 Task: Create a letterhead template with blue wavy shapes.
Action: Mouse moved to (701, 560)
Screenshot: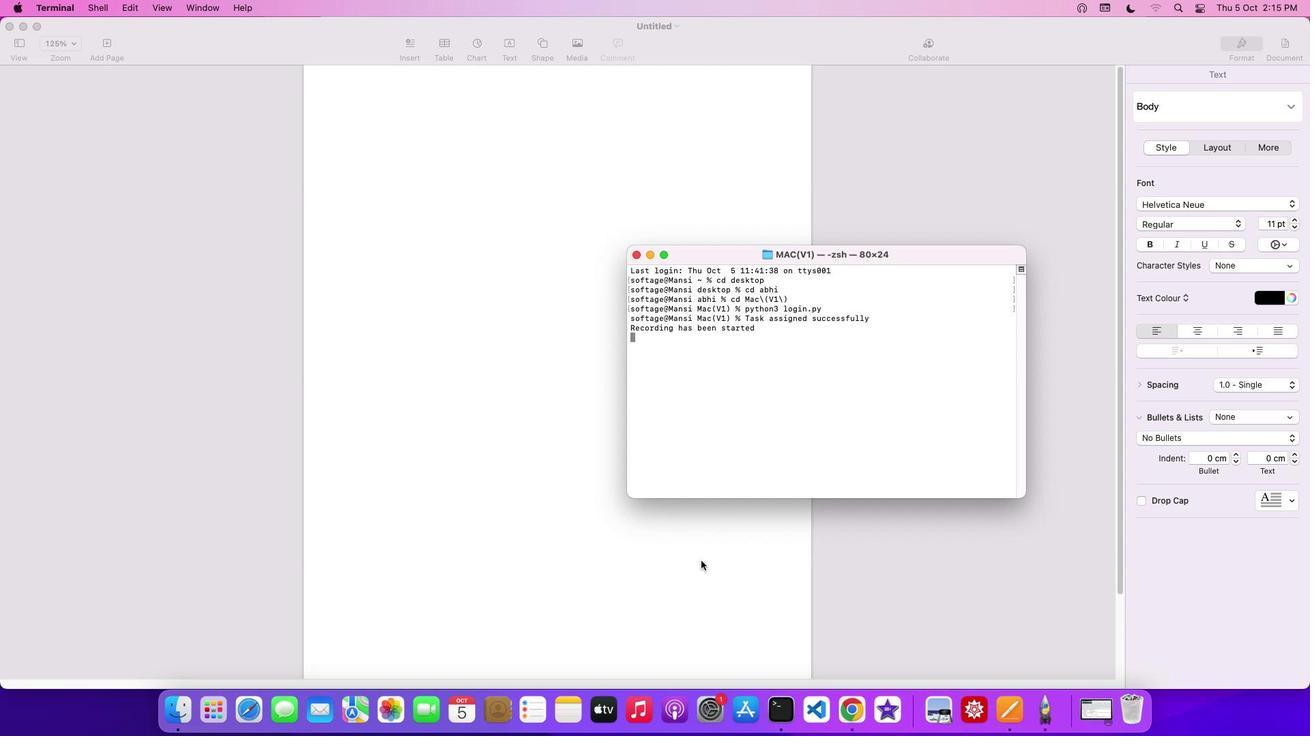 
Action: Mouse pressed left at (701, 560)
Screenshot: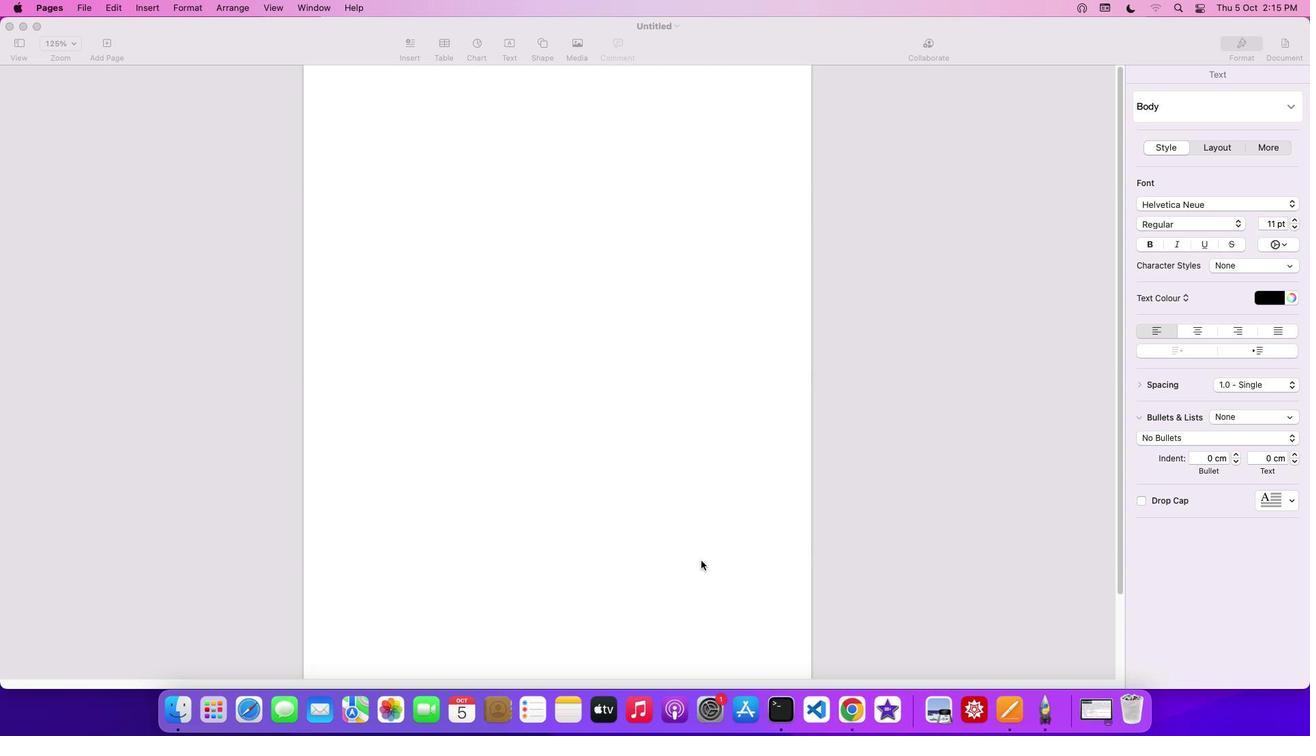
Action: Mouse moved to (537, 41)
Screenshot: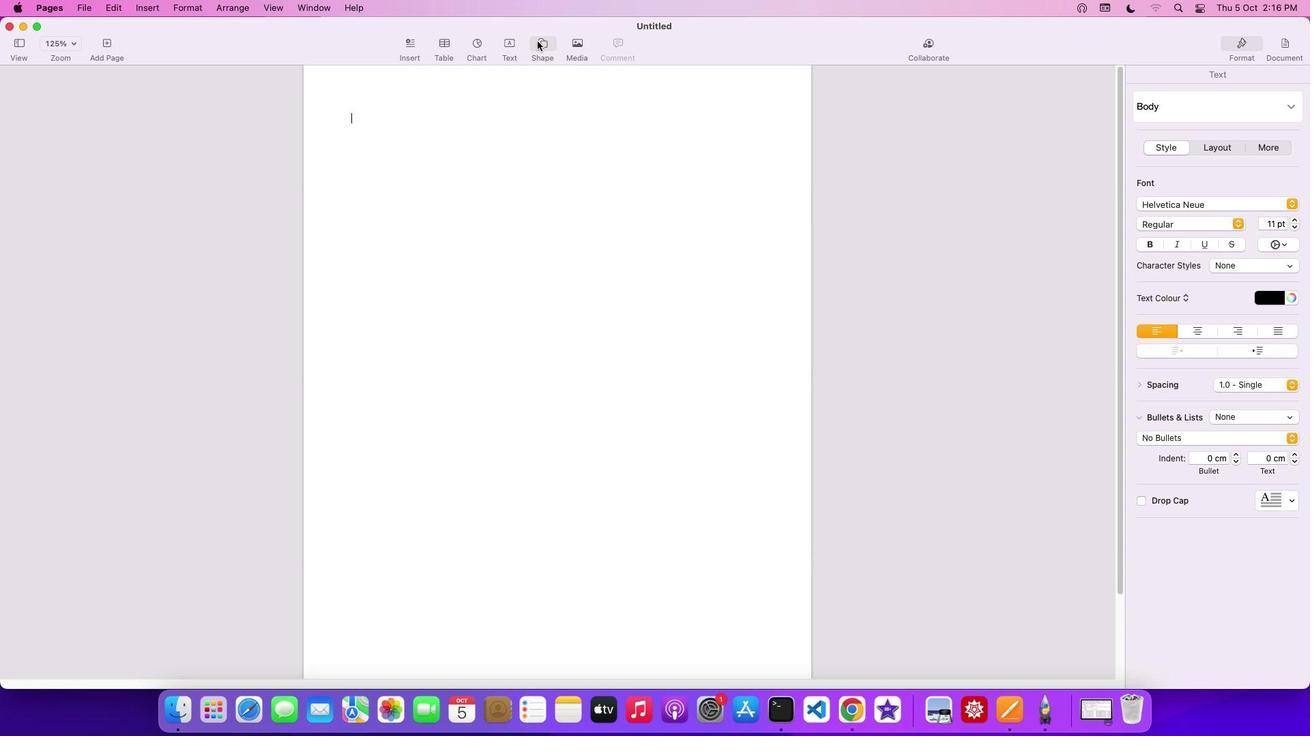 
Action: Mouse pressed left at (537, 41)
Screenshot: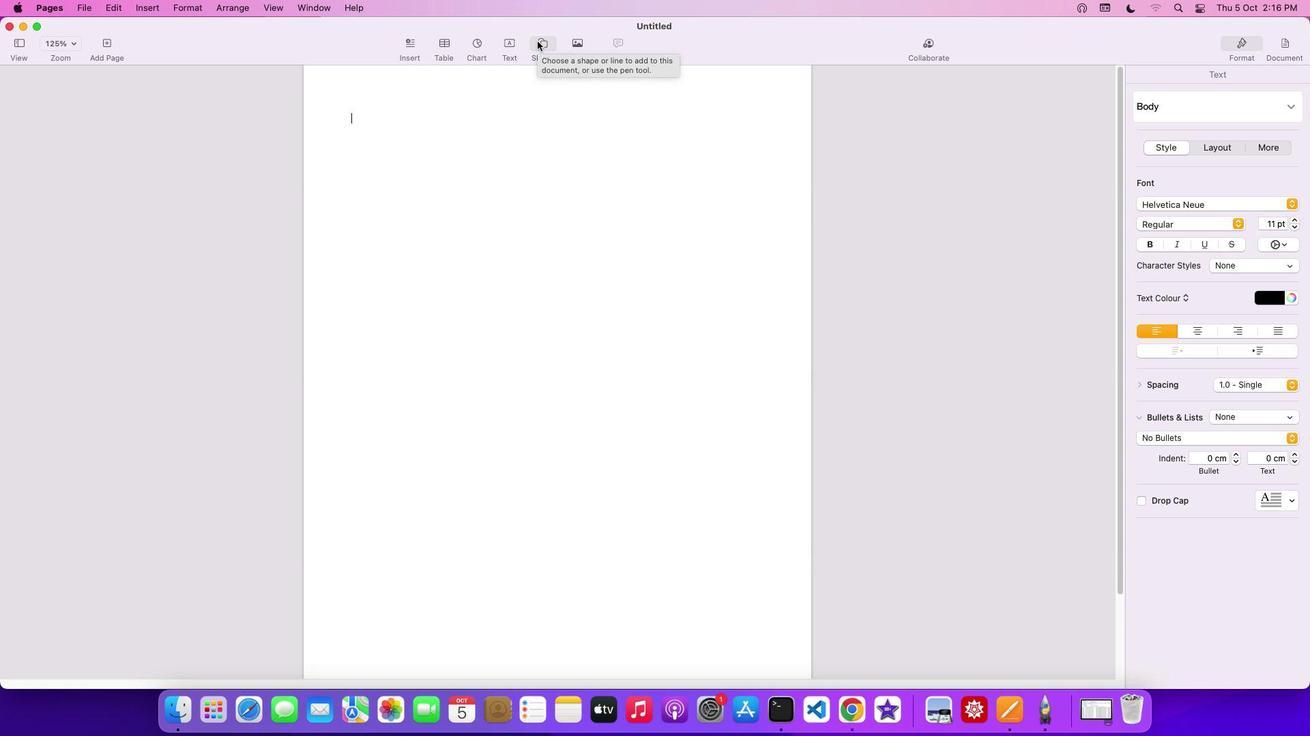 
Action: Mouse moved to (633, 142)
Screenshot: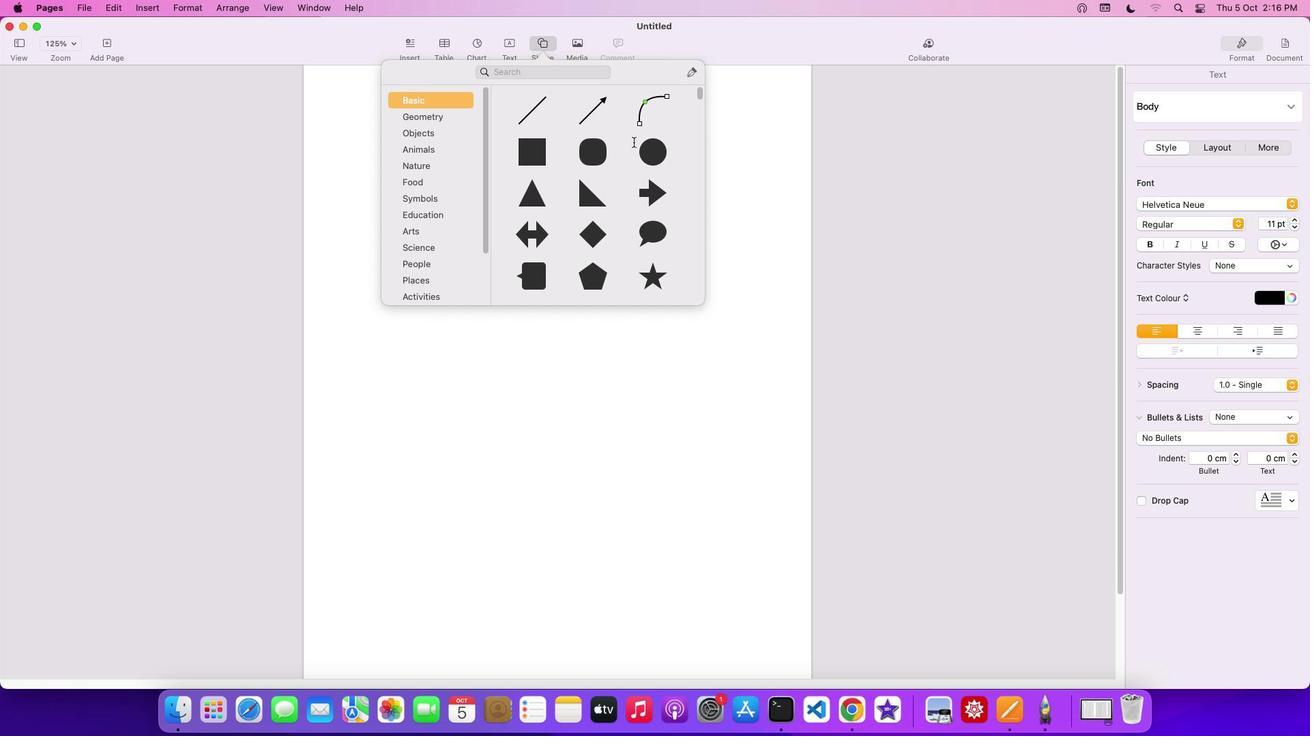 
Action: Mouse scrolled (633, 142) with delta (0, 0)
Screenshot: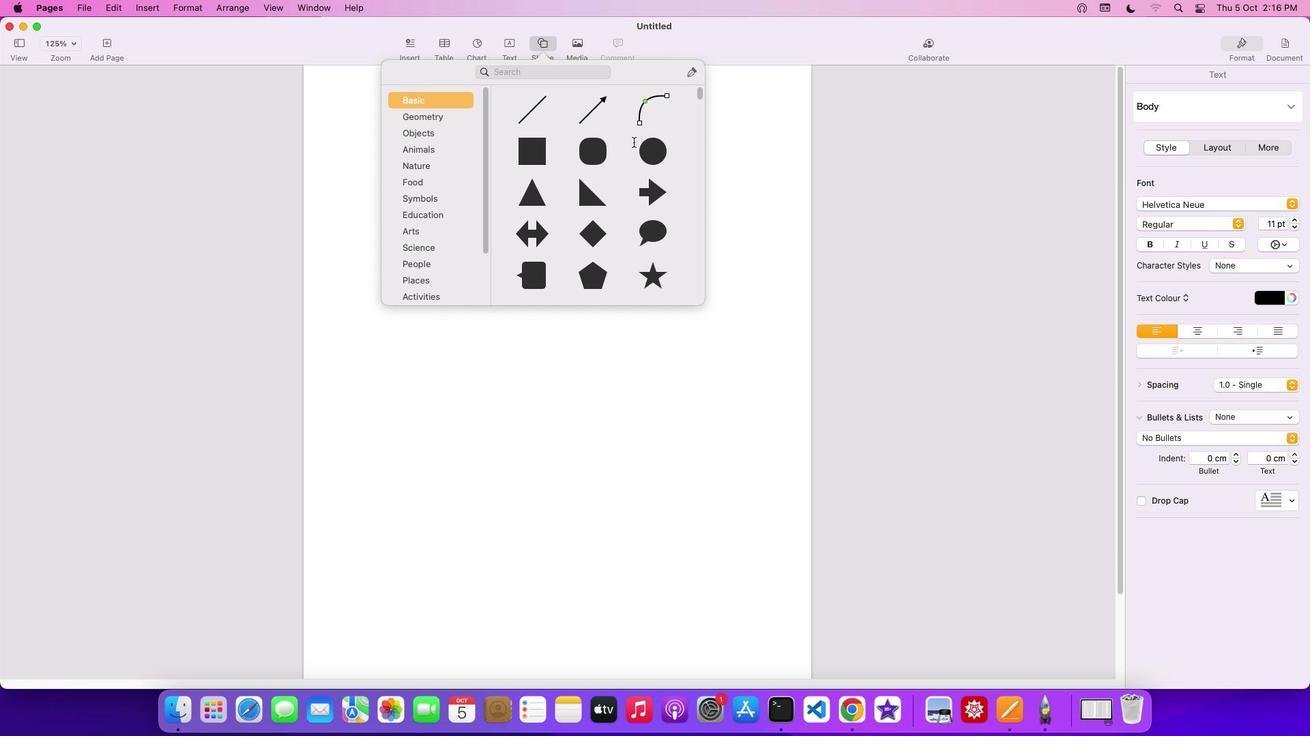 
Action: Mouse scrolled (633, 142) with delta (0, 0)
Screenshot: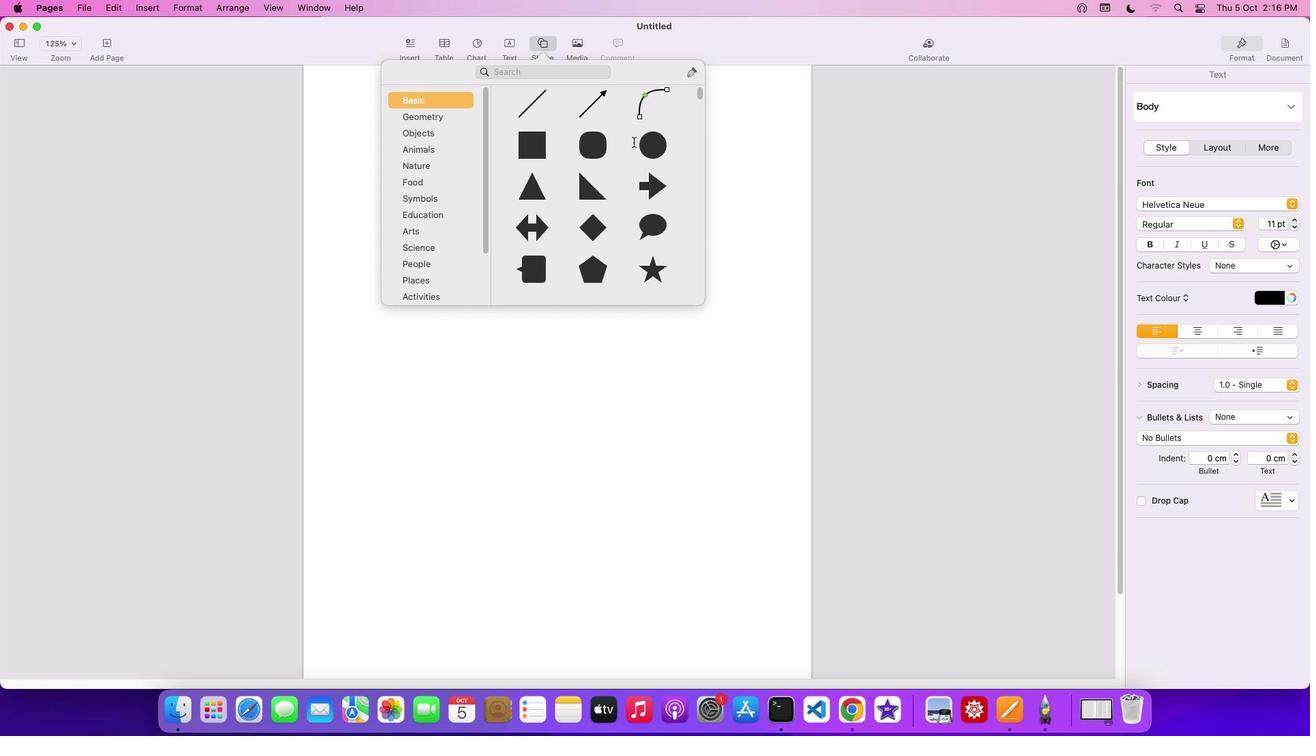 
Action: Mouse scrolled (633, 142) with delta (0, -1)
Screenshot: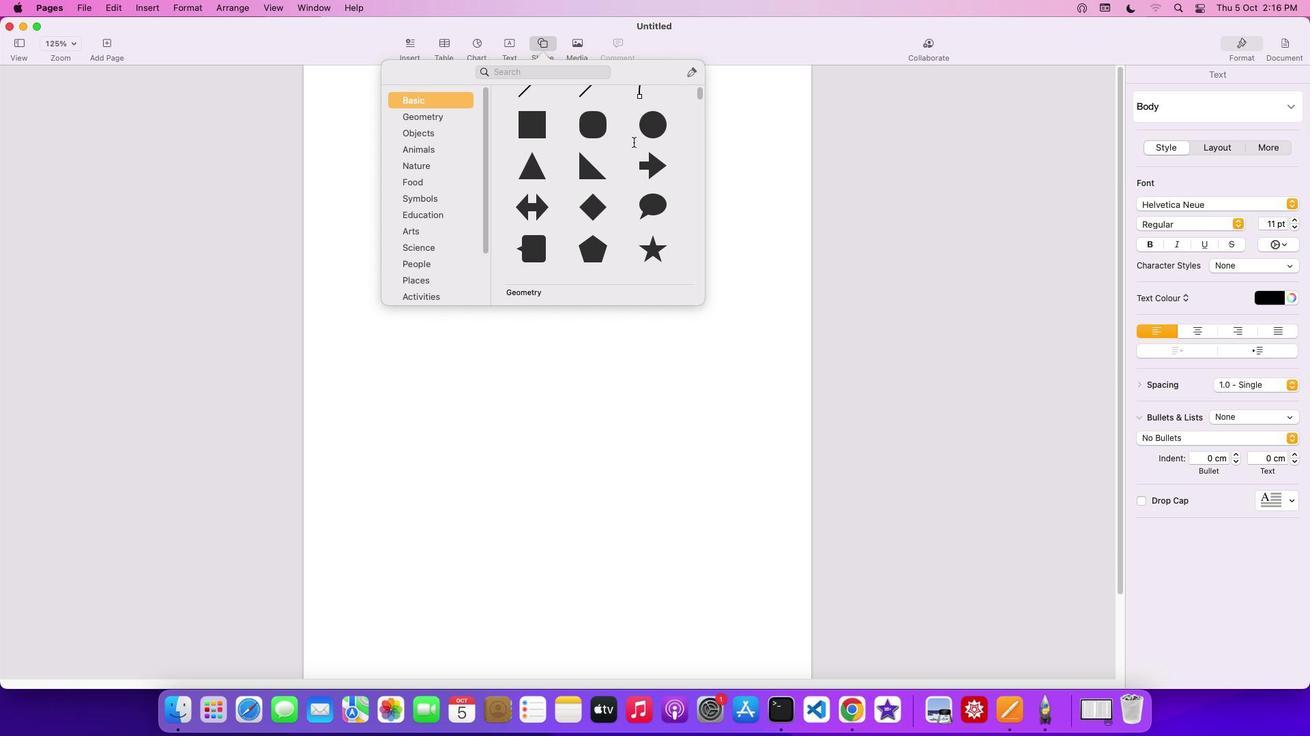 
Action: Mouse scrolled (633, 142) with delta (0, -2)
Screenshot: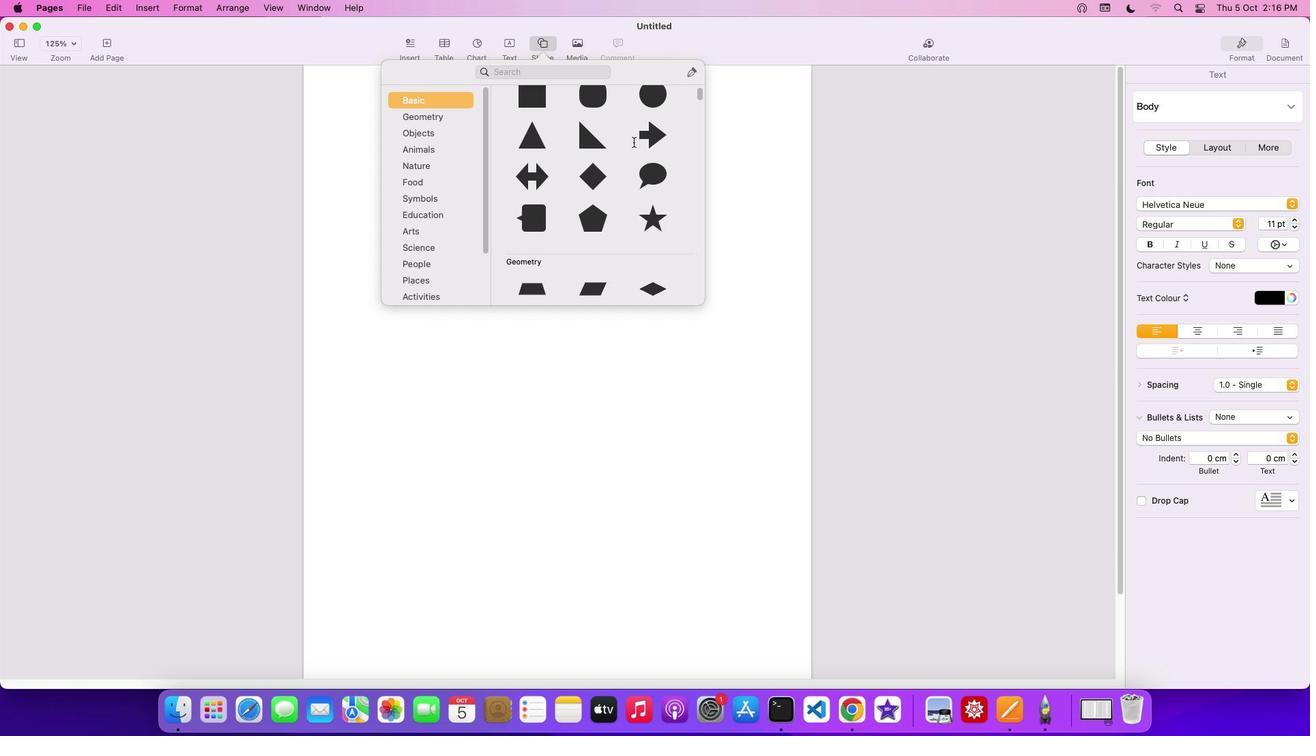 
Action: Mouse scrolled (633, 142) with delta (0, -3)
Screenshot: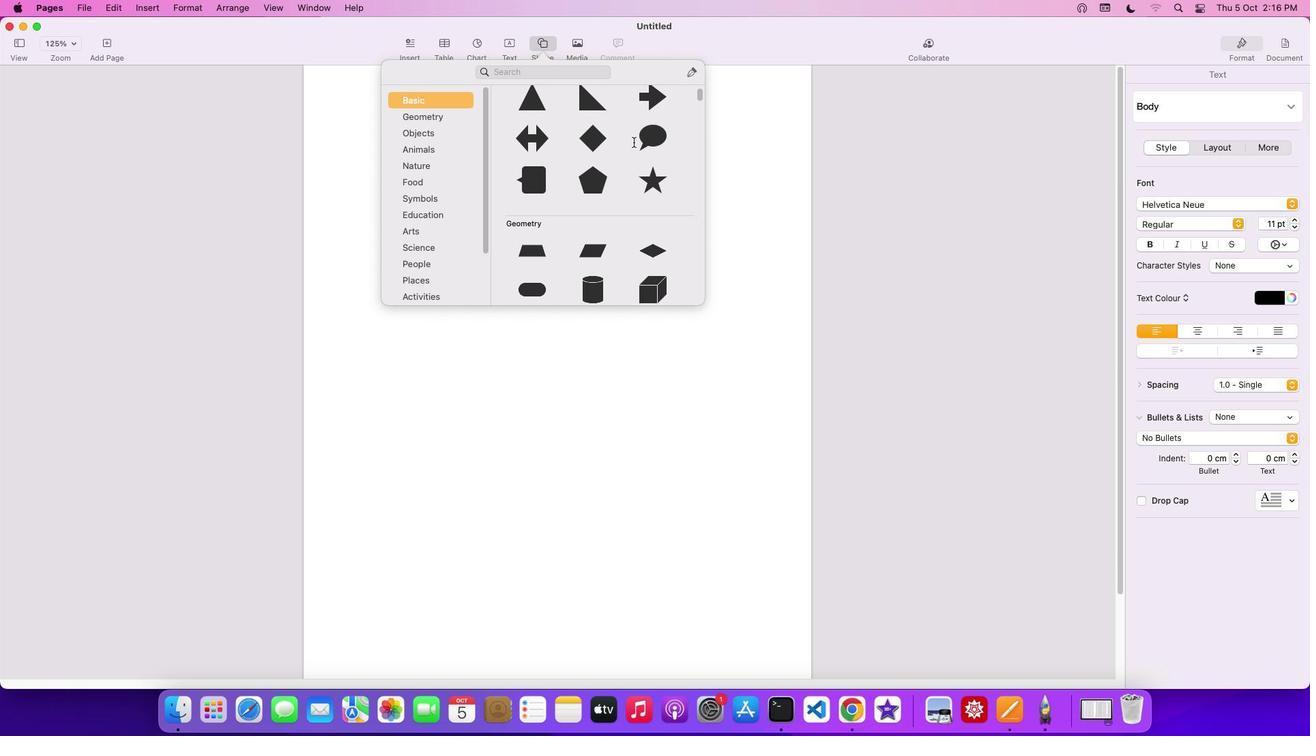
Action: Mouse scrolled (633, 142) with delta (0, -4)
Screenshot: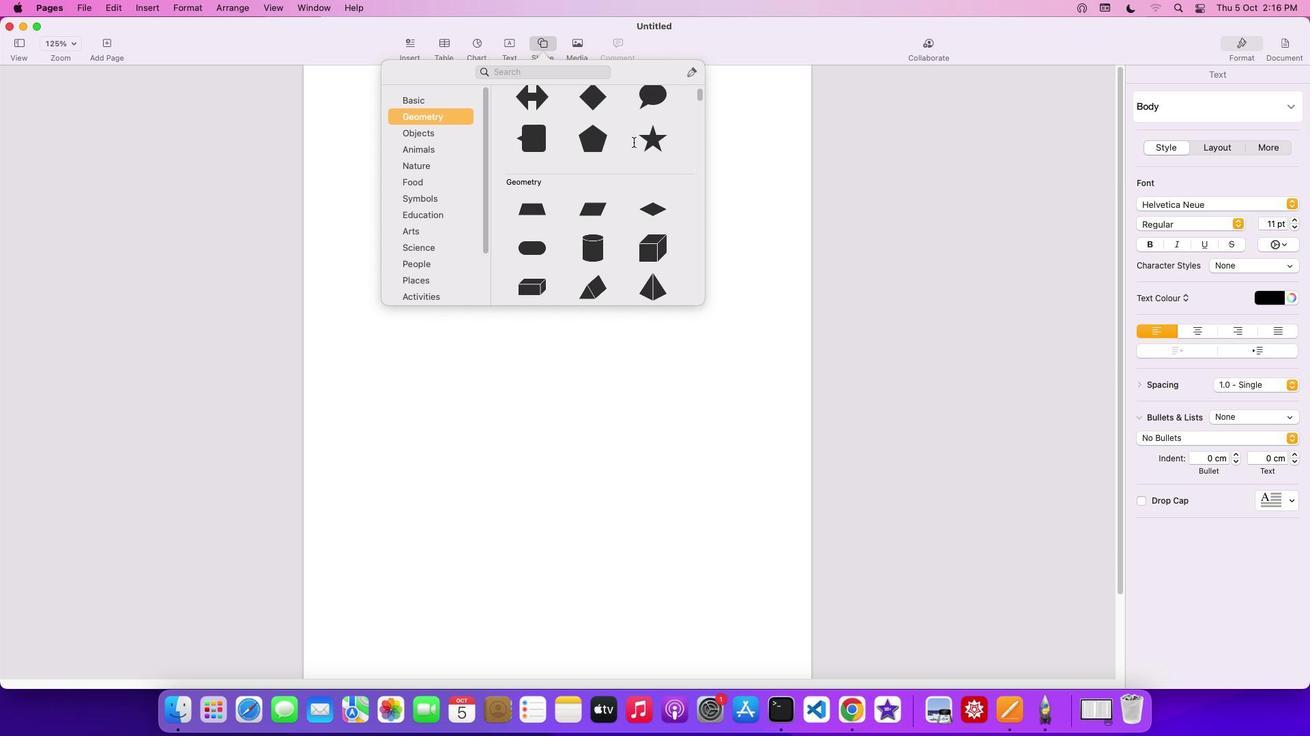 
Action: Mouse moved to (437, 212)
Screenshot: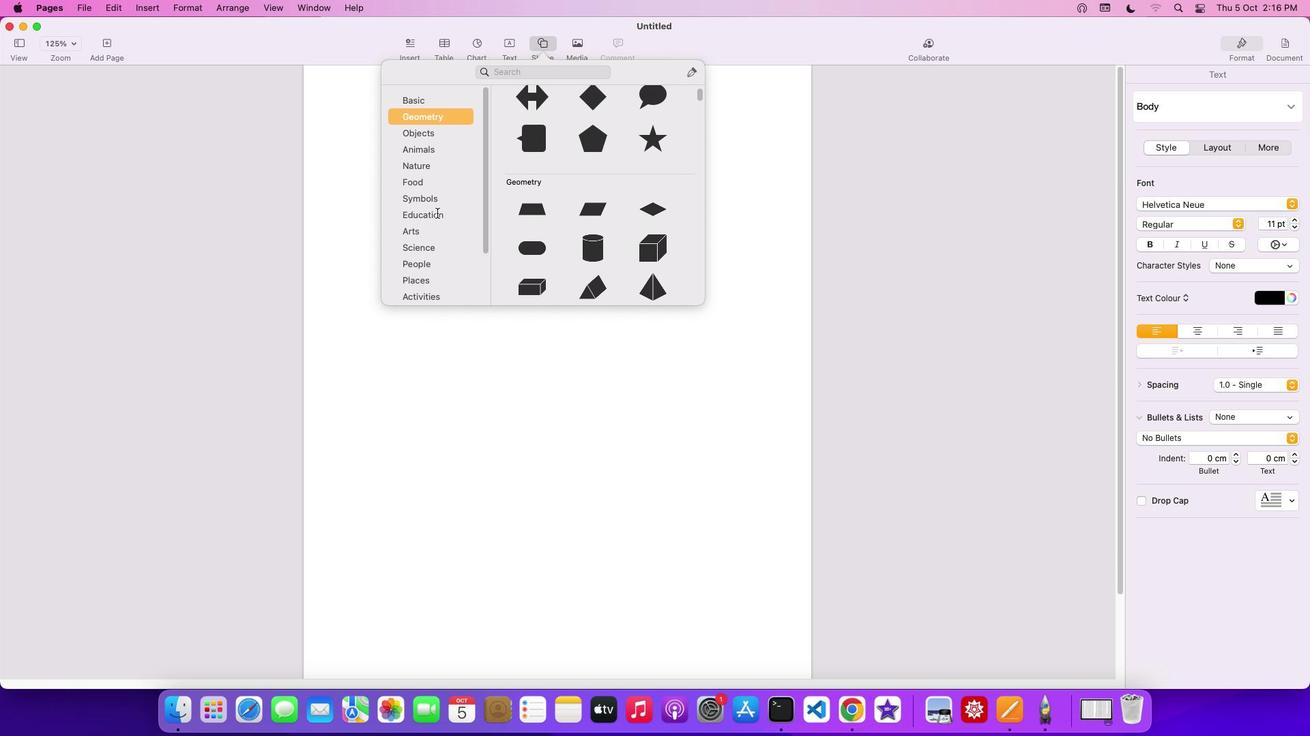
Action: Mouse scrolled (437, 212) with delta (0, 0)
Screenshot: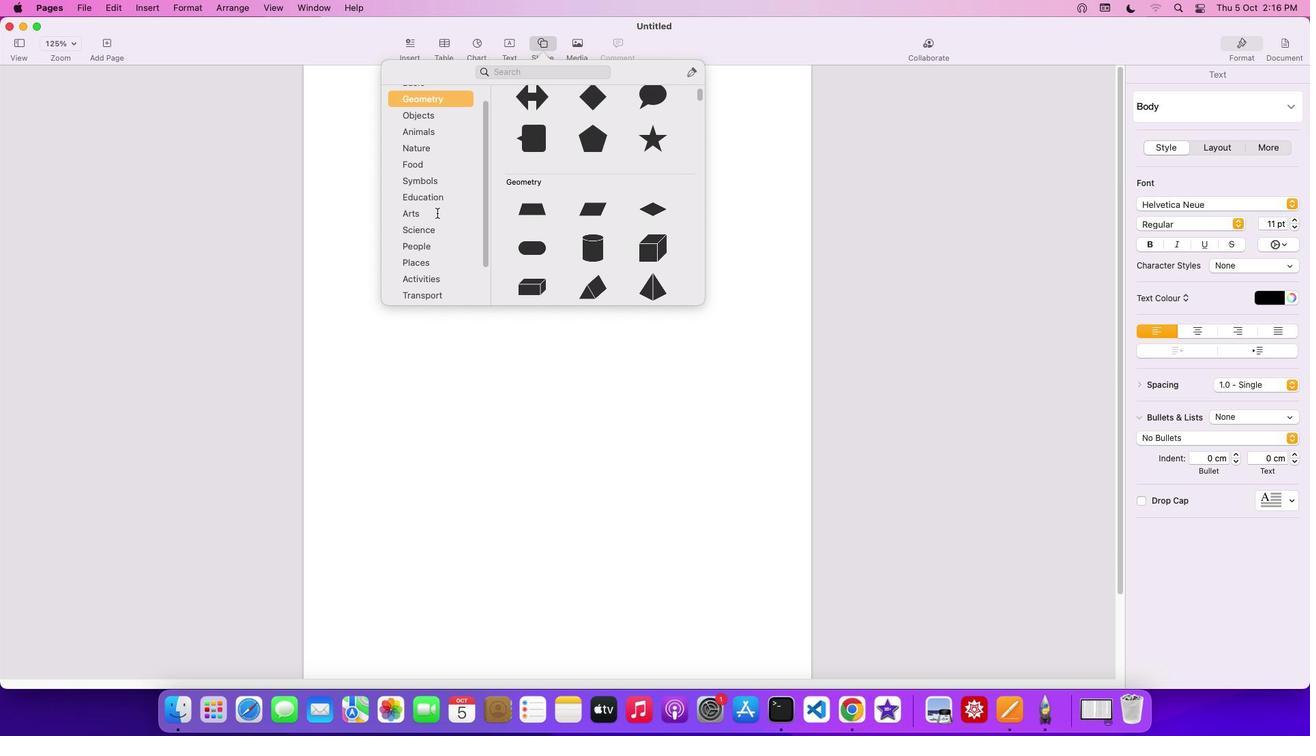 
Action: Mouse scrolled (437, 212) with delta (0, 0)
Screenshot: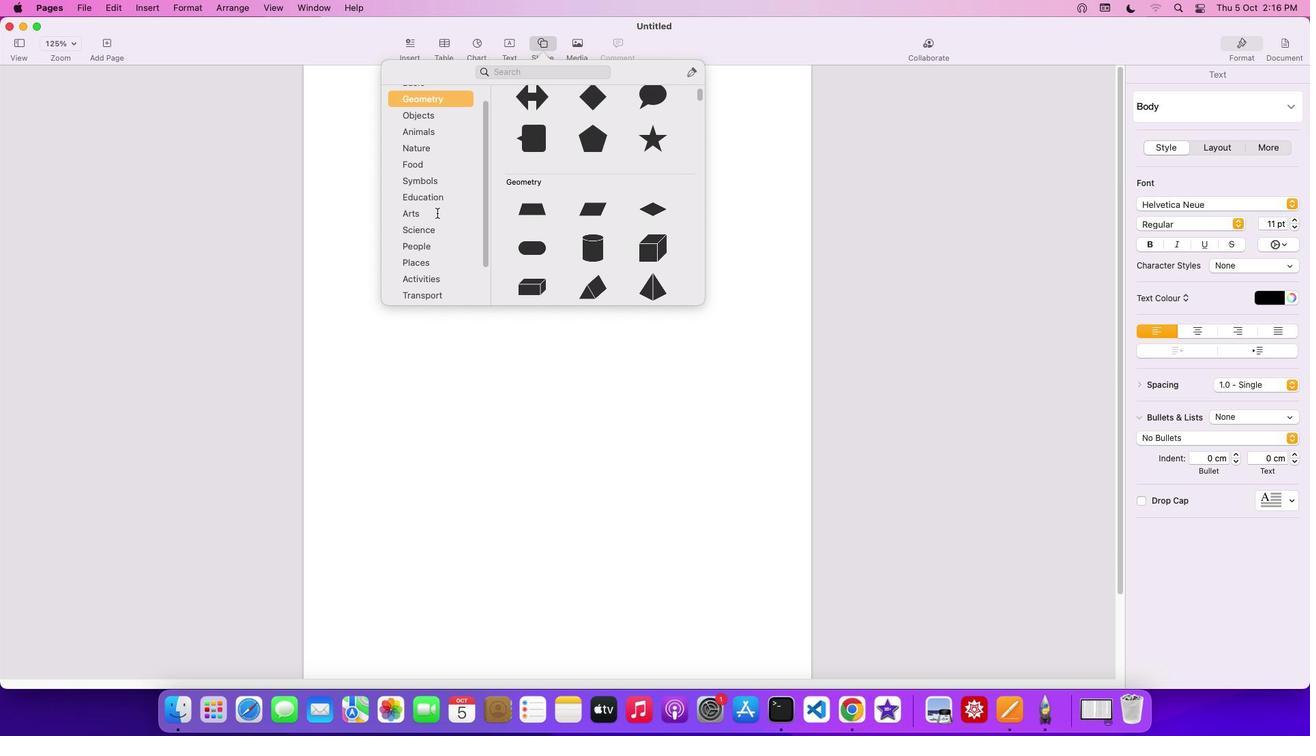 
Action: Mouse scrolled (437, 212) with delta (0, -2)
Screenshot: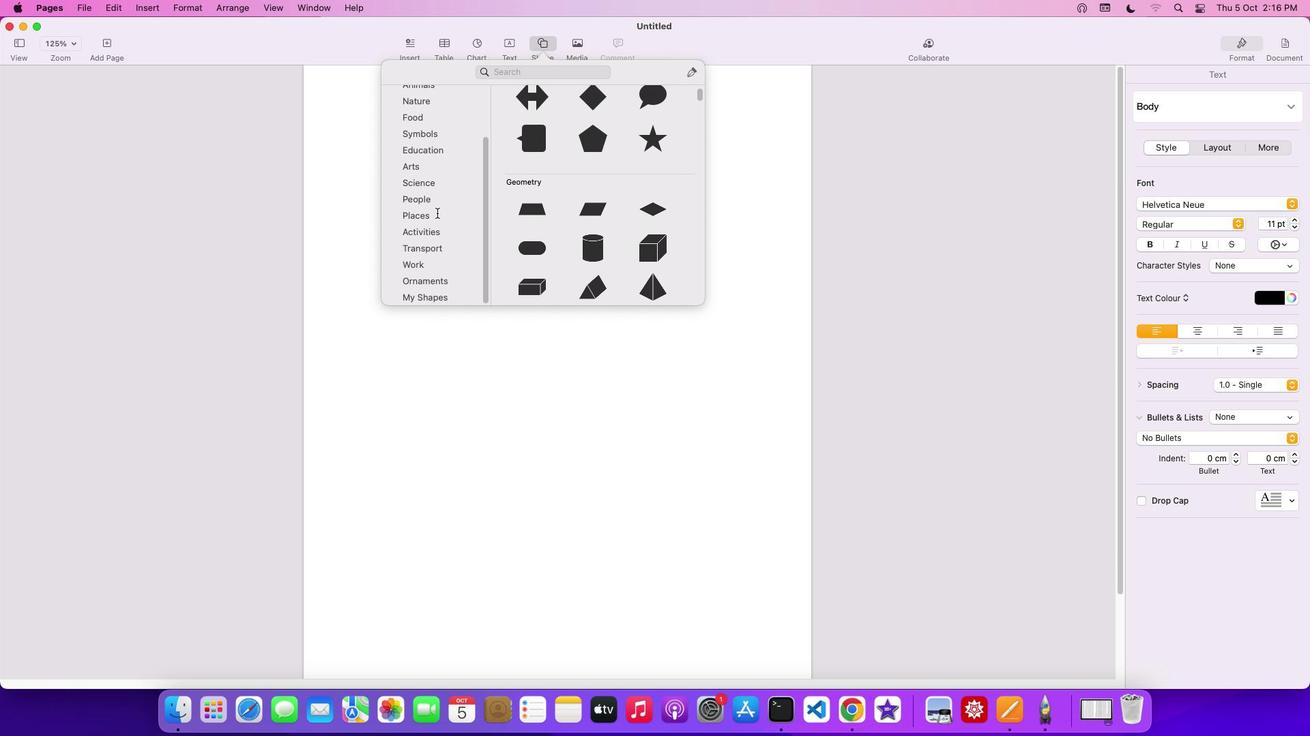 
Action: Mouse scrolled (437, 212) with delta (0, -3)
Screenshot: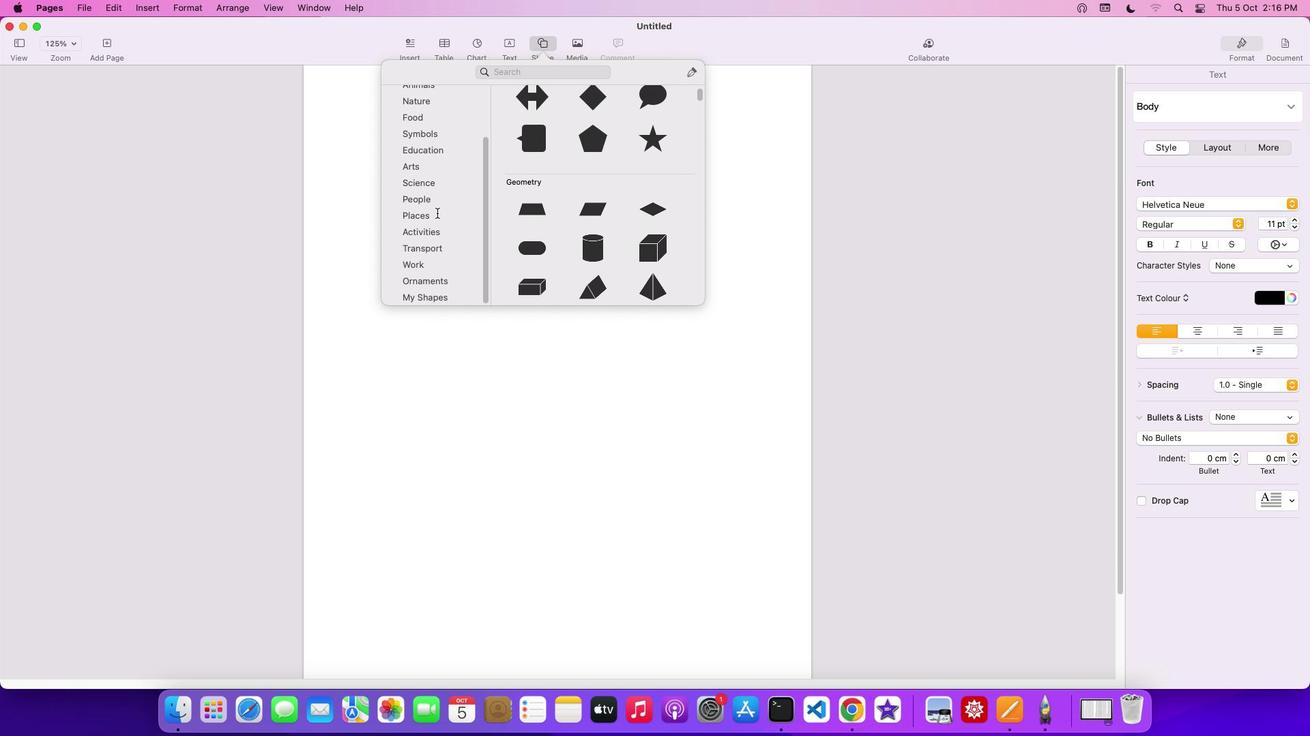 
Action: Mouse scrolled (437, 212) with delta (0, -4)
Screenshot: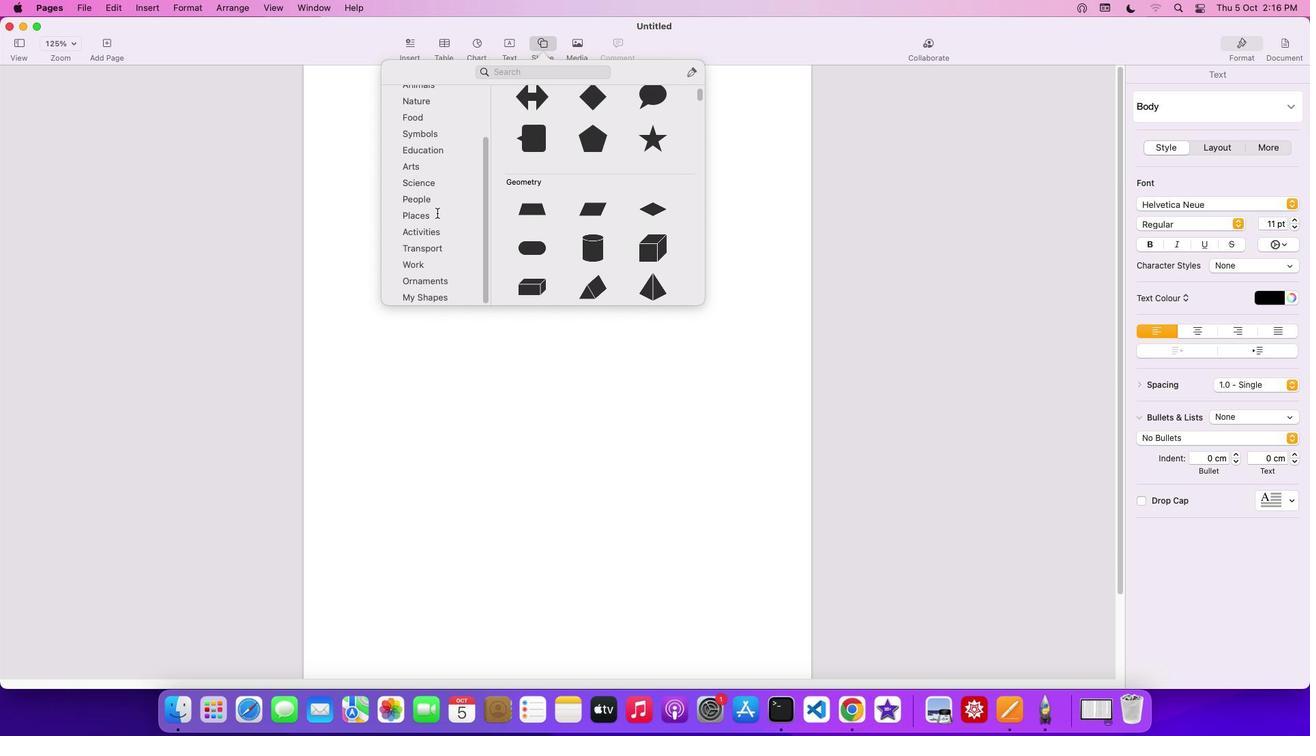 
Action: Mouse scrolled (437, 212) with delta (0, -4)
Screenshot: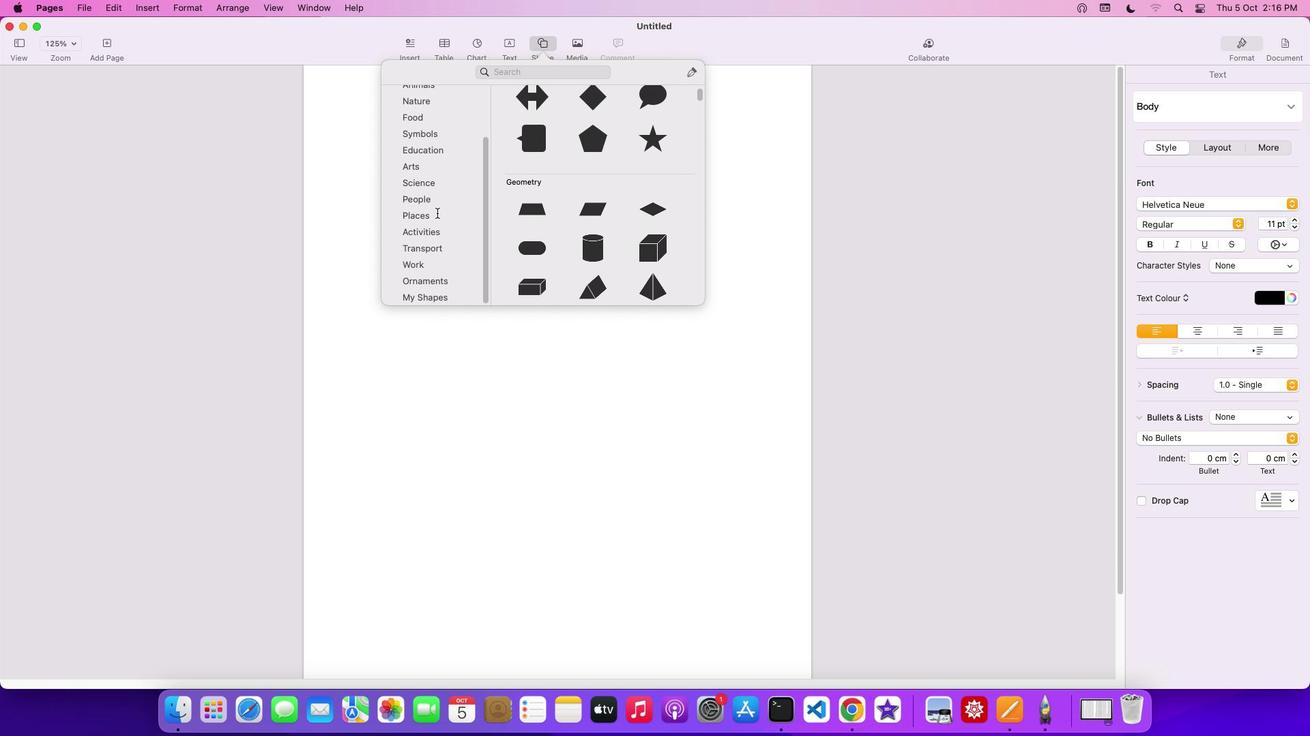 
Action: Mouse scrolled (437, 212) with delta (0, 0)
Screenshot: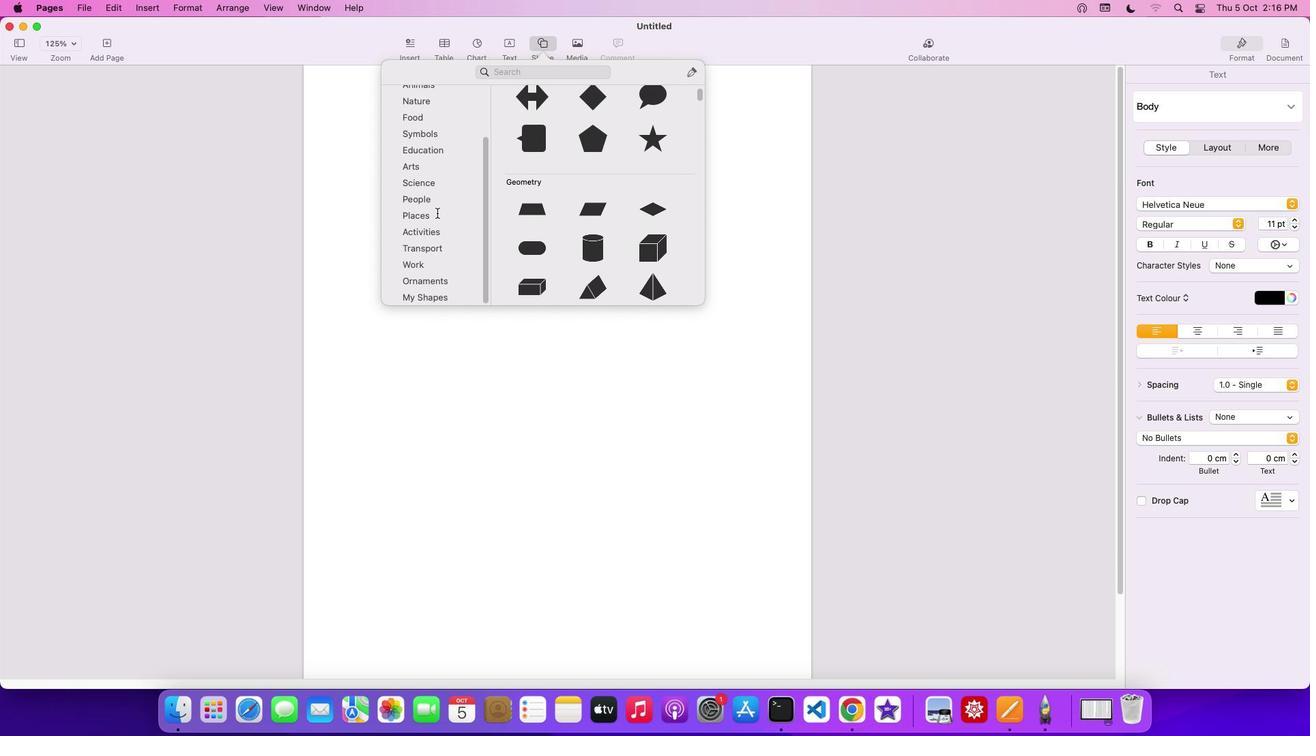 
Action: Mouse scrolled (437, 212) with delta (0, 0)
Screenshot: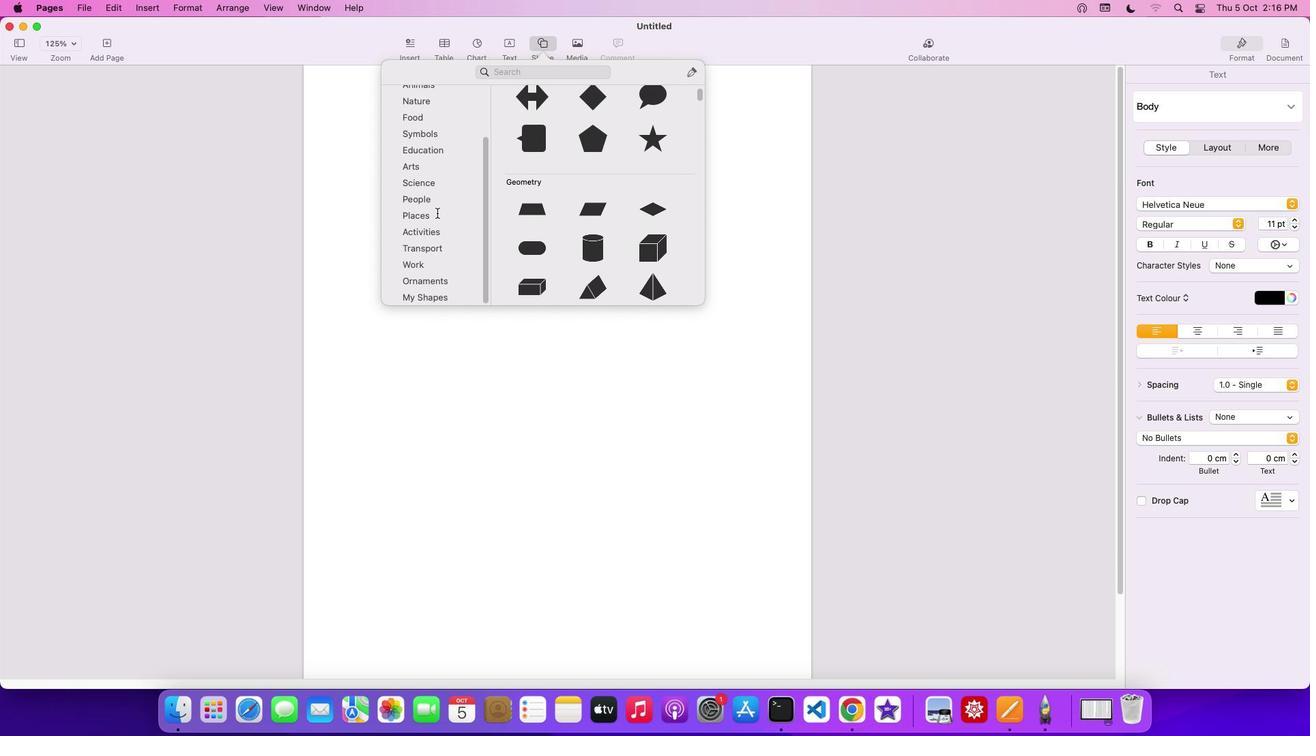
Action: Mouse scrolled (437, 212) with delta (0, -2)
Screenshot: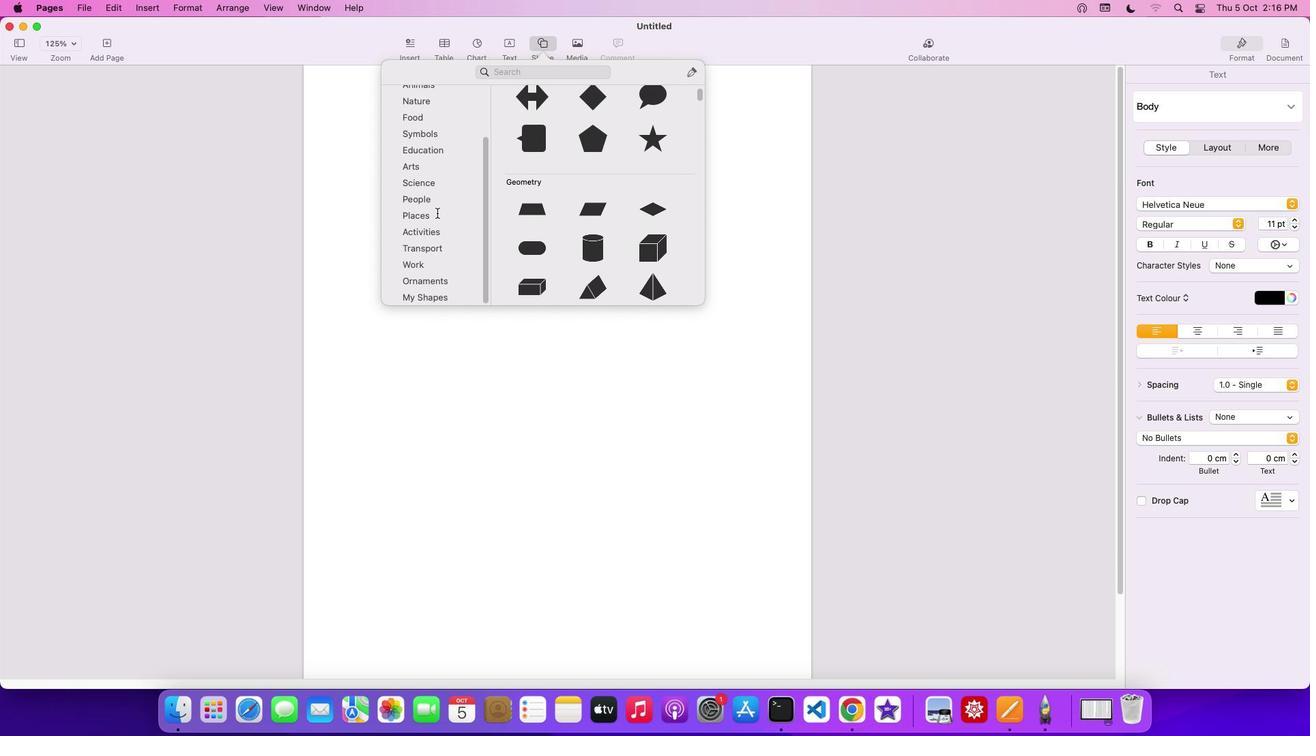 
Action: Mouse scrolled (437, 212) with delta (0, -3)
Screenshot: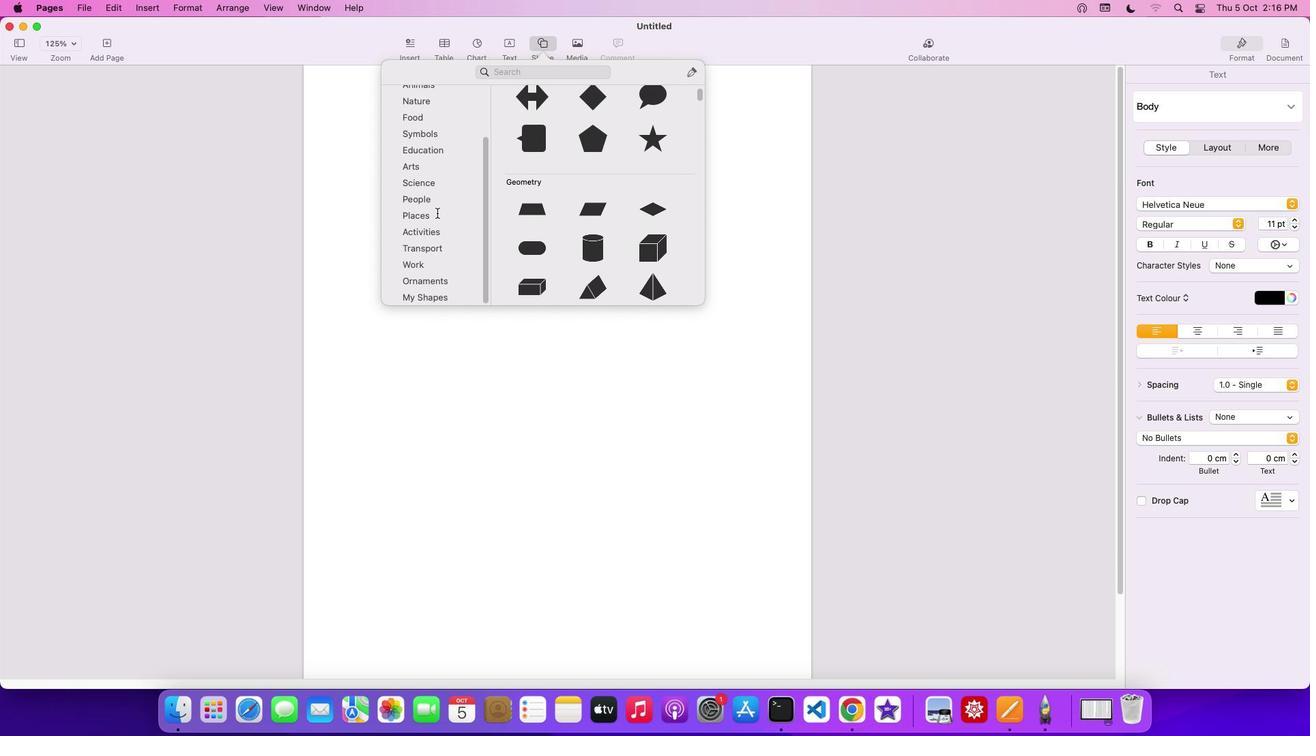 
Action: Mouse scrolled (437, 212) with delta (0, -4)
Screenshot: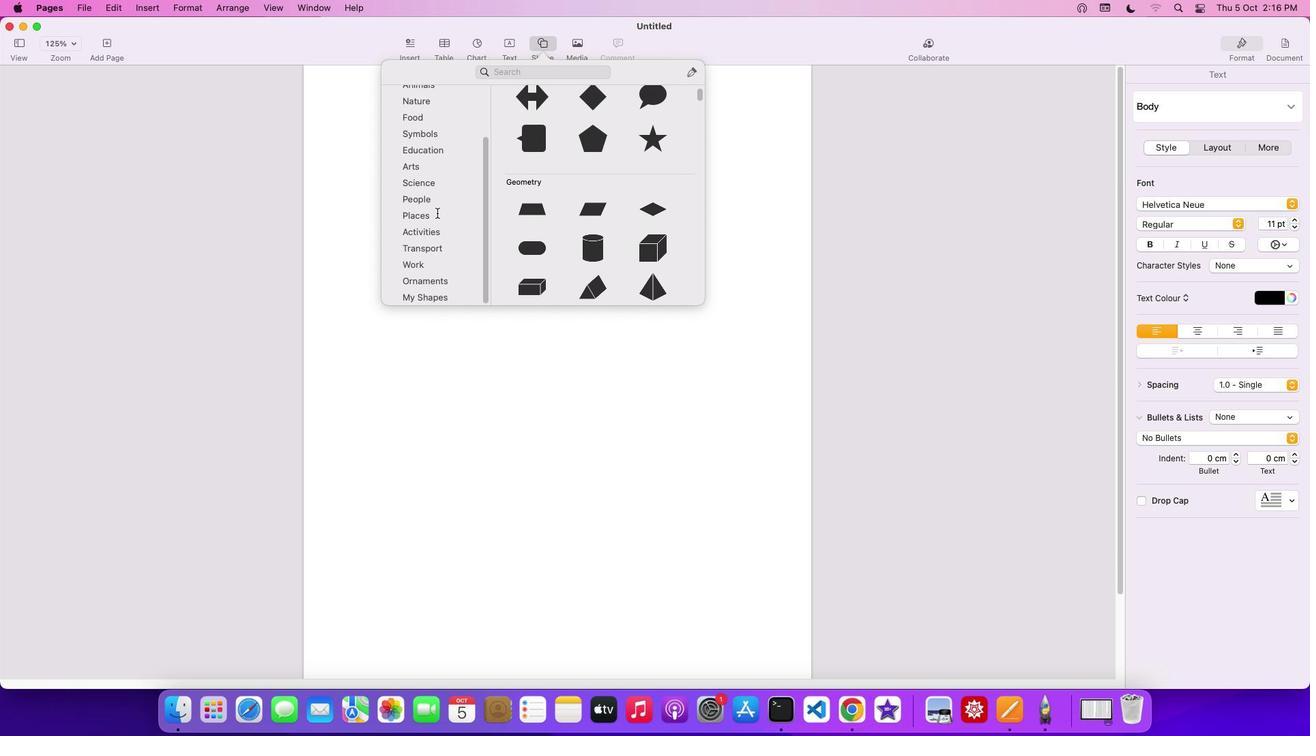 
Action: Mouse moved to (539, 216)
Screenshot: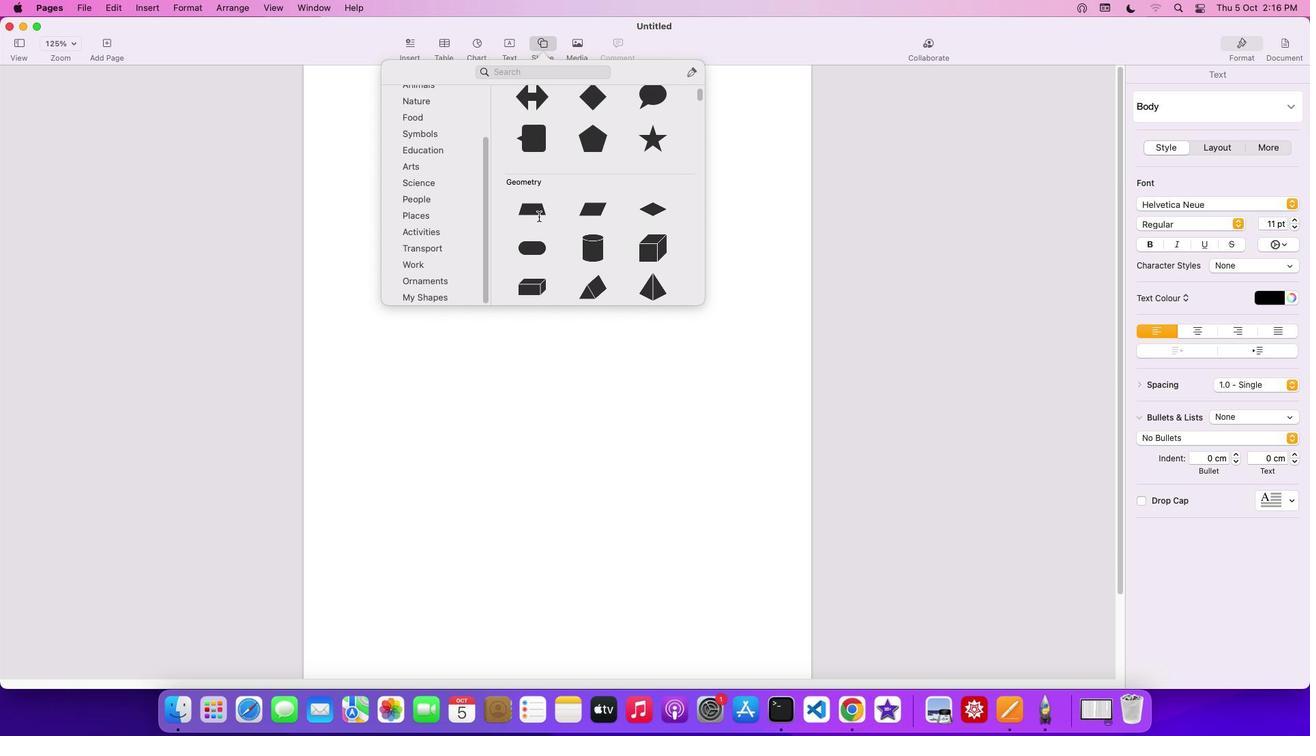 
Action: Mouse scrolled (539, 216) with delta (0, 0)
Screenshot: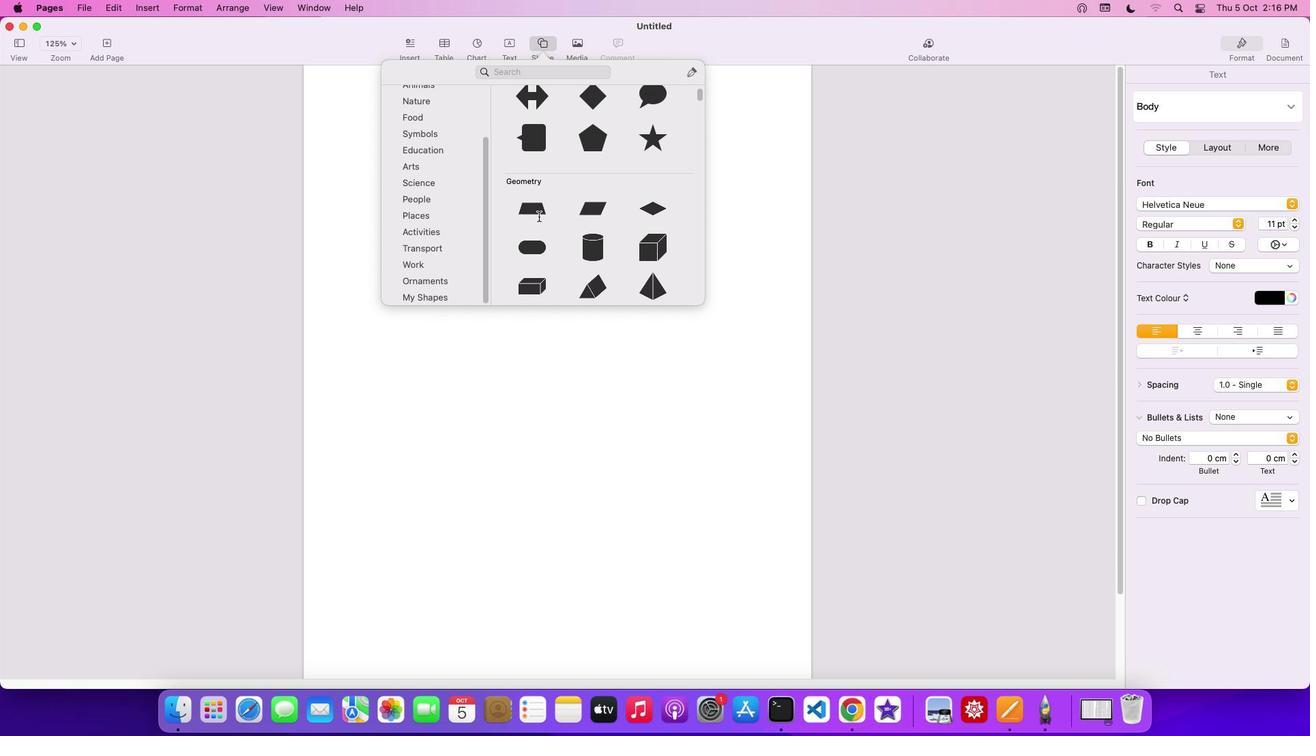 
Action: Mouse scrolled (539, 216) with delta (0, 0)
Screenshot: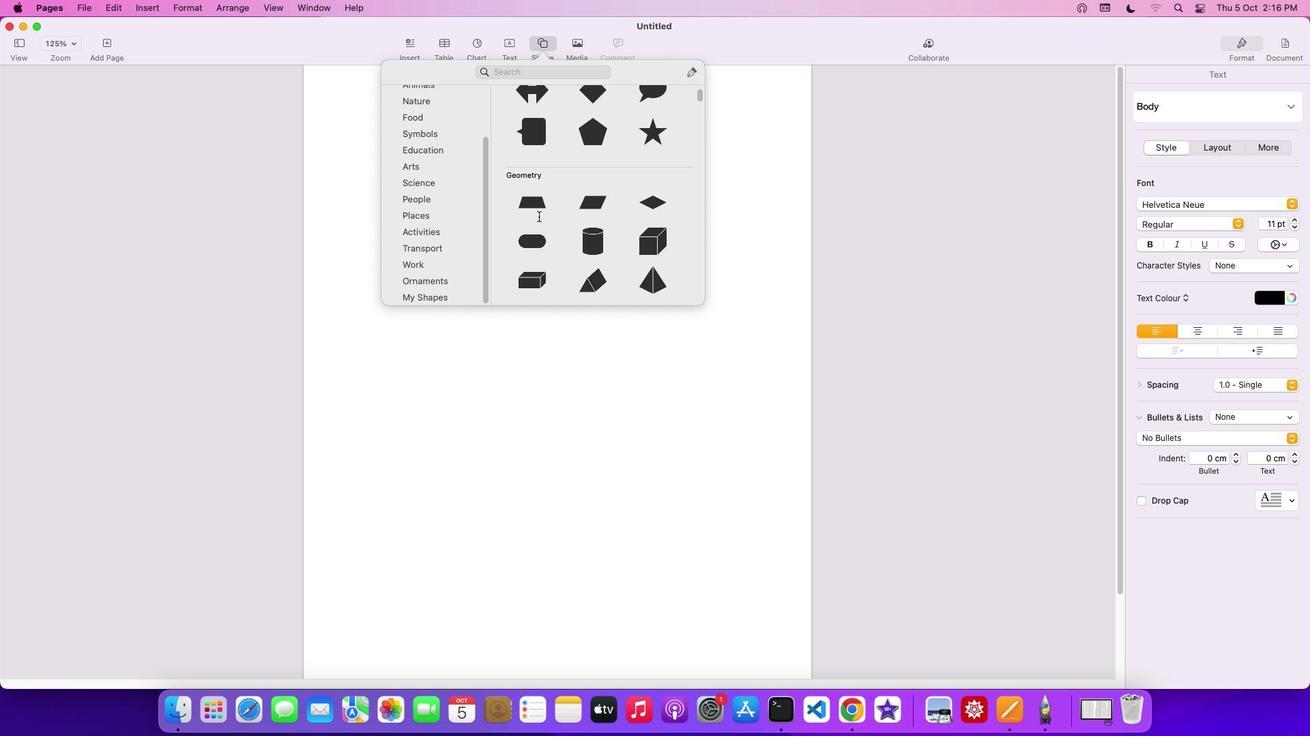 
Action: Mouse scrolled (539, 216) with delta (0, -2)
Screenshot: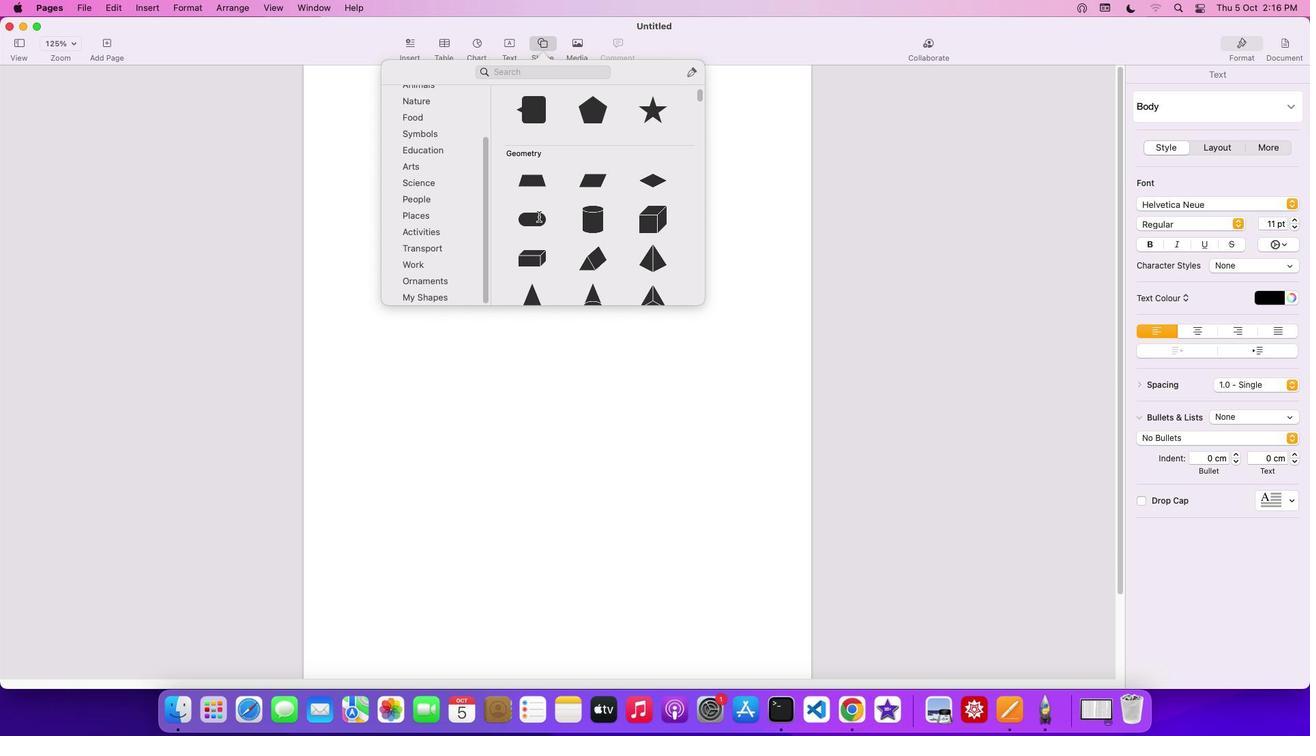 
Action: Mouse scrolled (539, 216) with delta (0, -2)
Screenshot: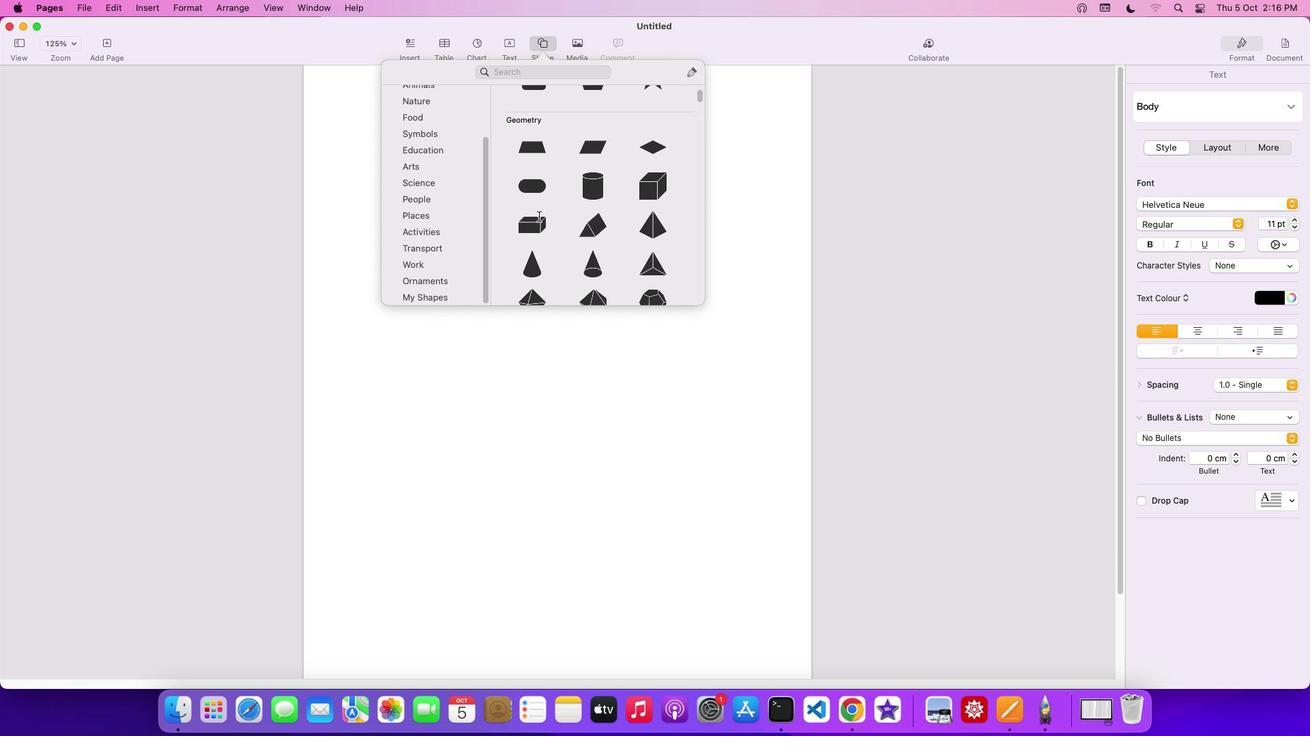 
Action: Mouse scrolled (539, 216) with delta (0, -3)
Screenshot: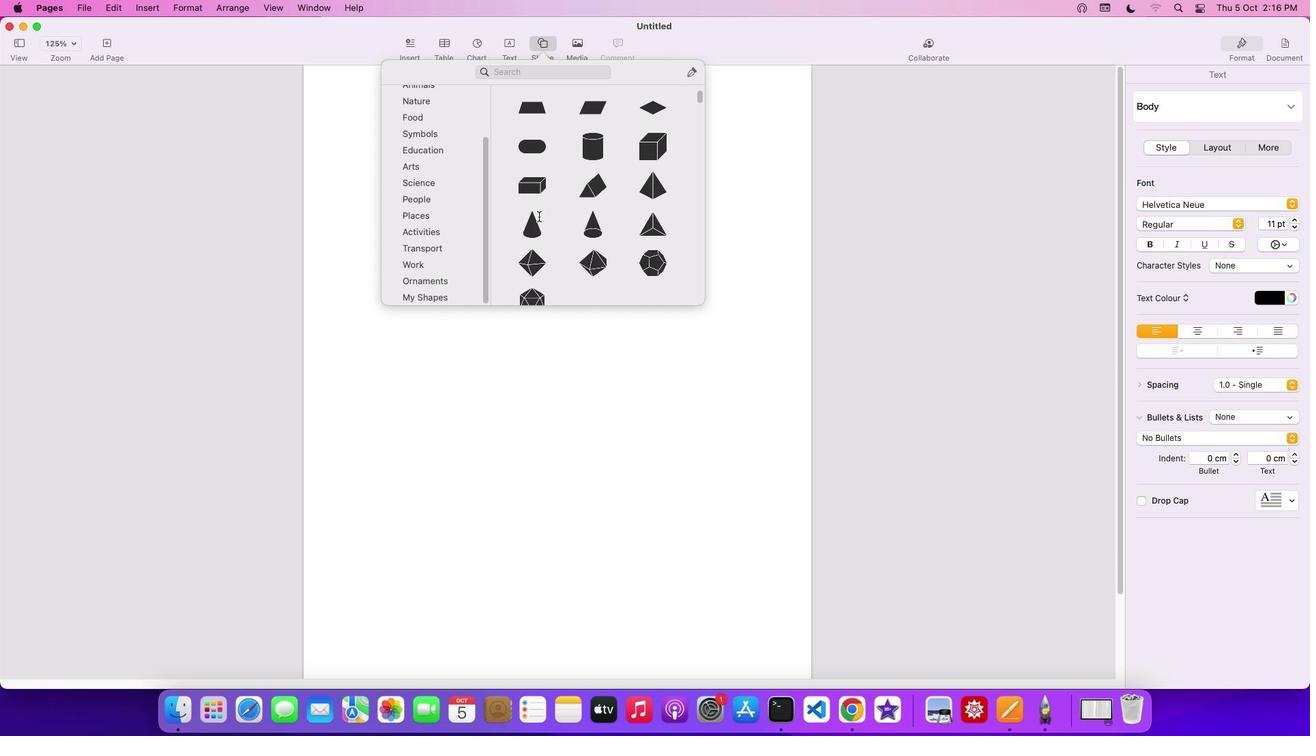 
Action: Mouse moved to (460, 214)
Screenshot: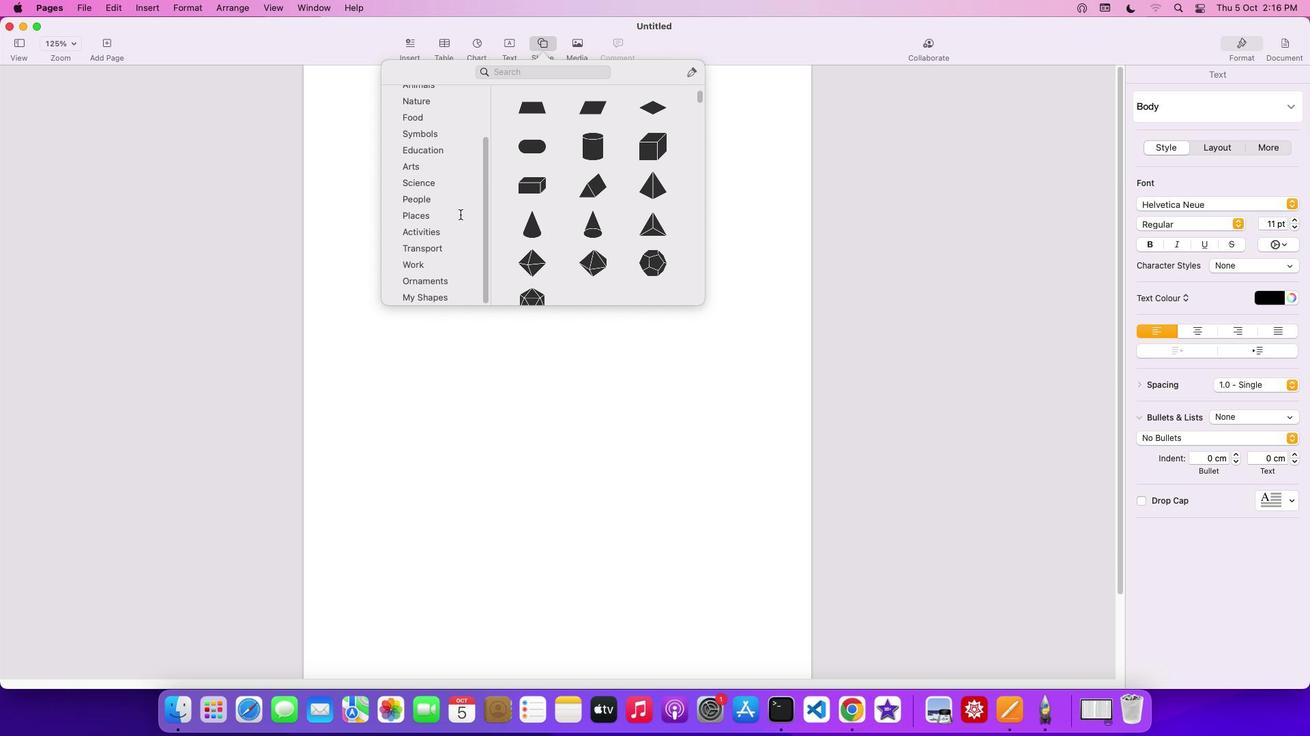 
Action: Mouse scrolled (460, 214) with delta (0, 0)
Screenshot: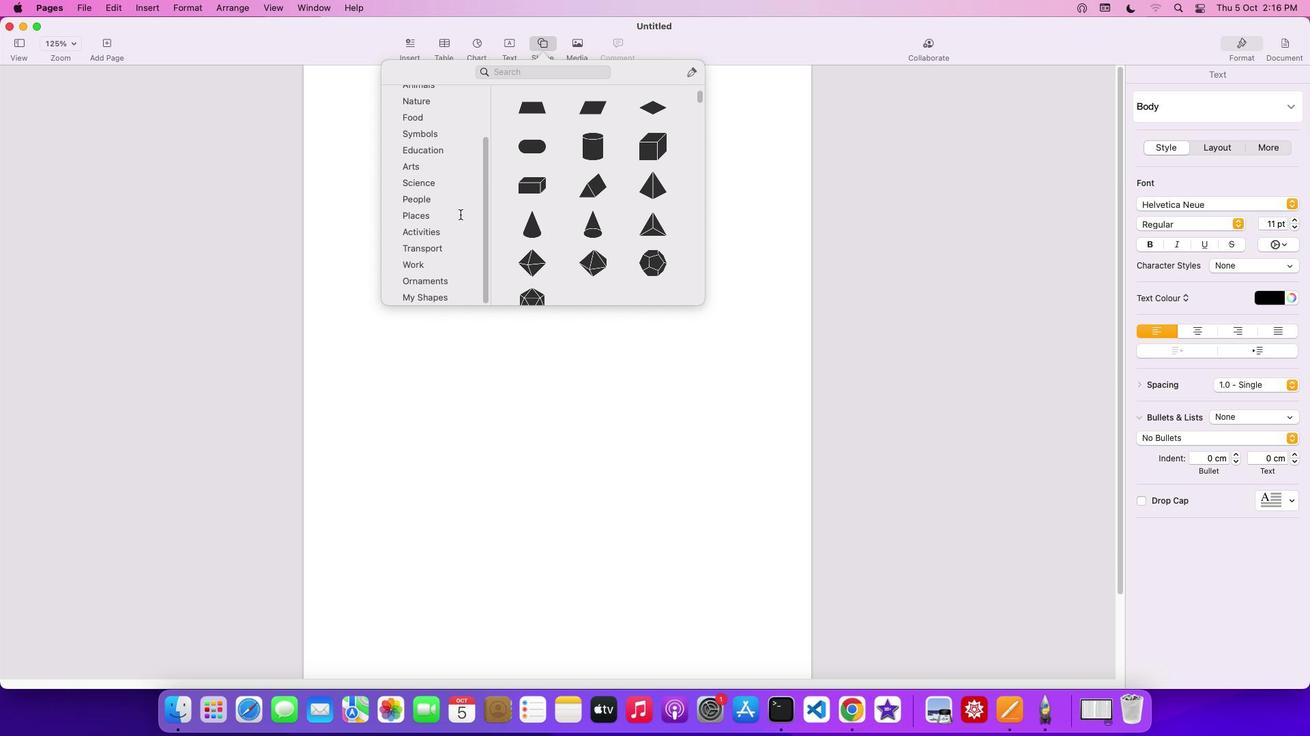 
Action: Mouse scrolled (460, 214) with delta (0, 0)
Screenshot: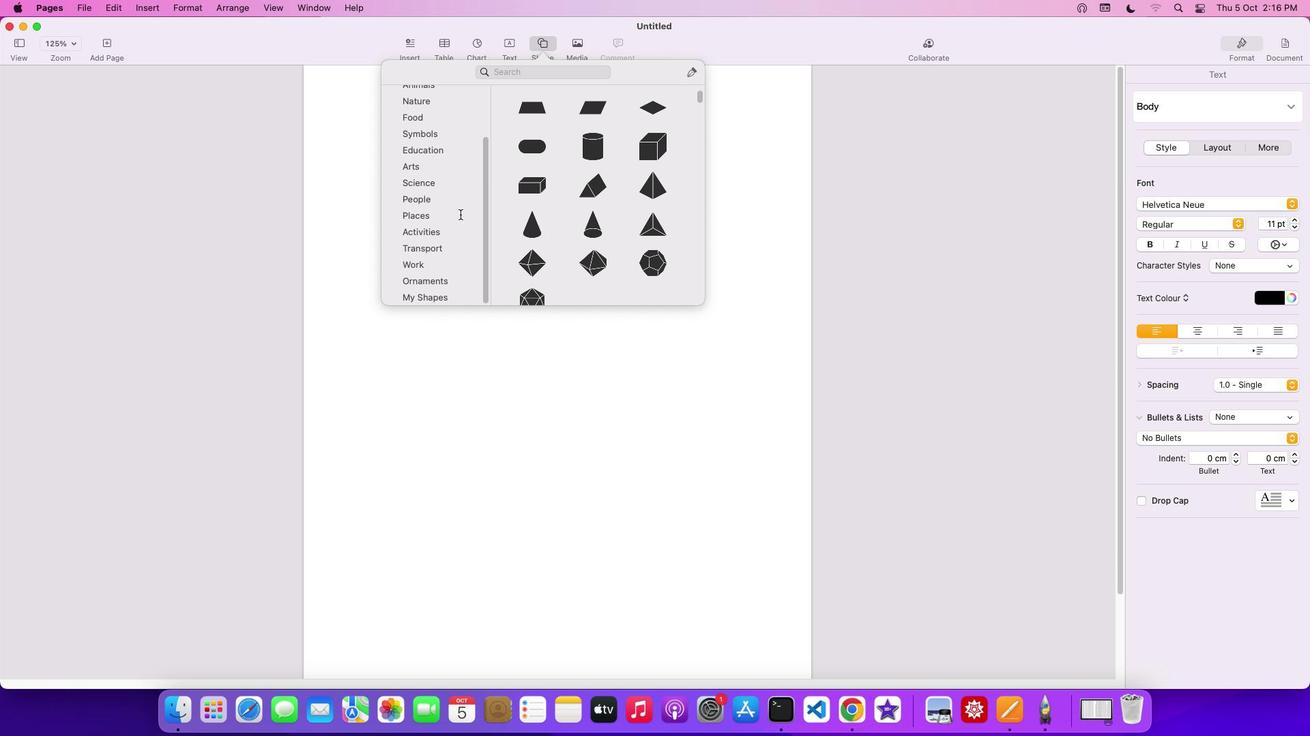 
Action: Mouse moved to (424, 130)
Screenshot: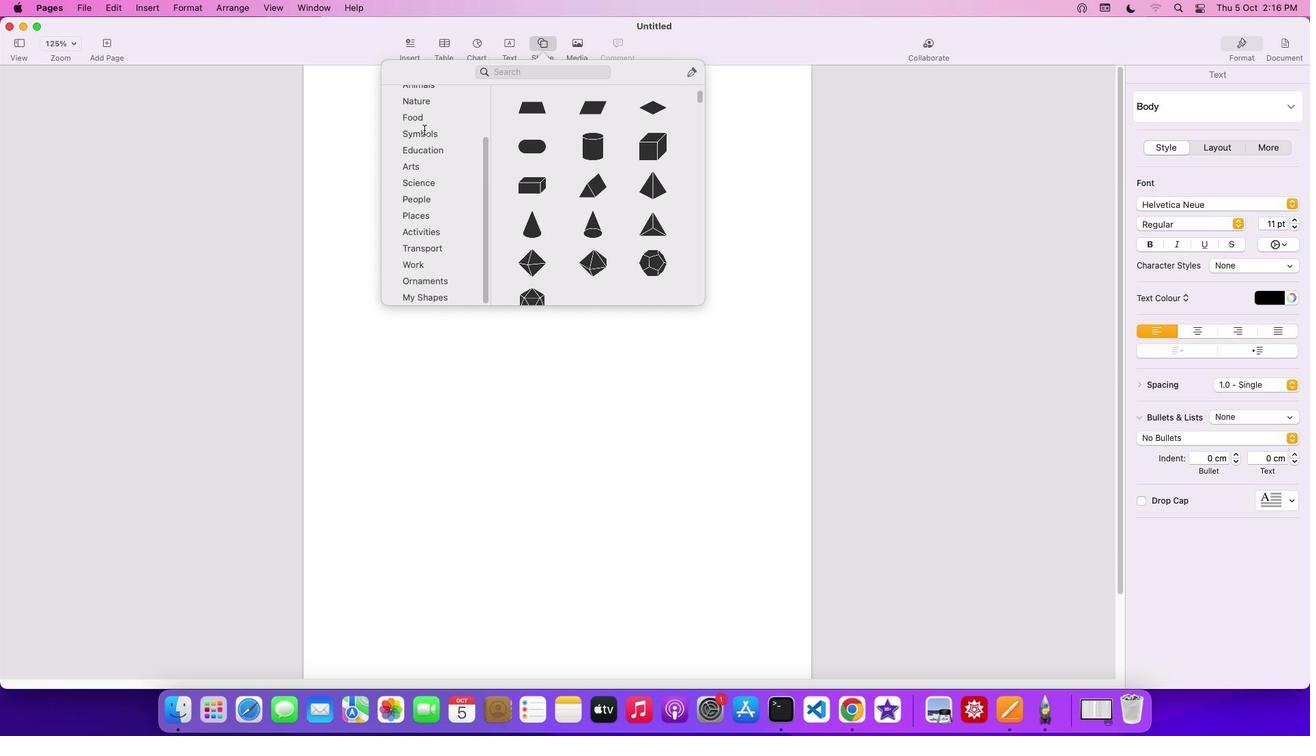 
Action: Mouse pressed left at (424, 130)
Screenshot: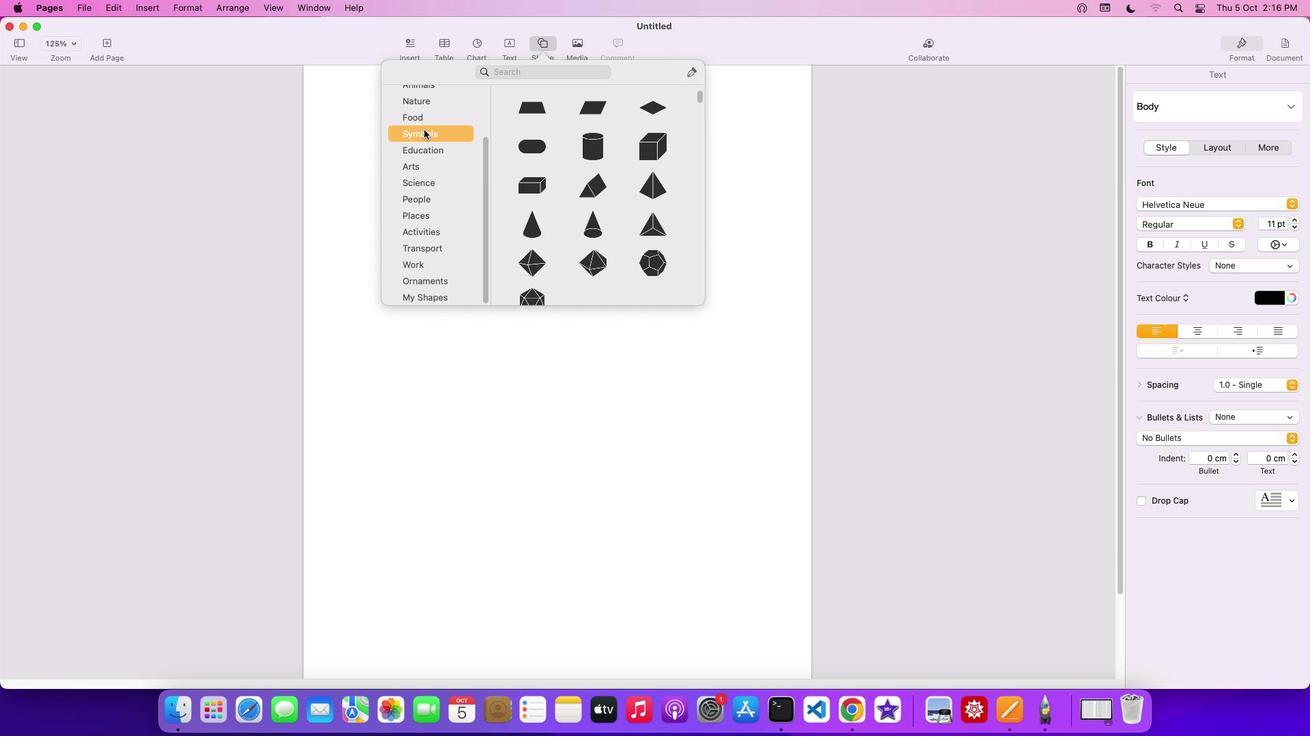
Action: Mouse moved to (629, 252)
Screenshot: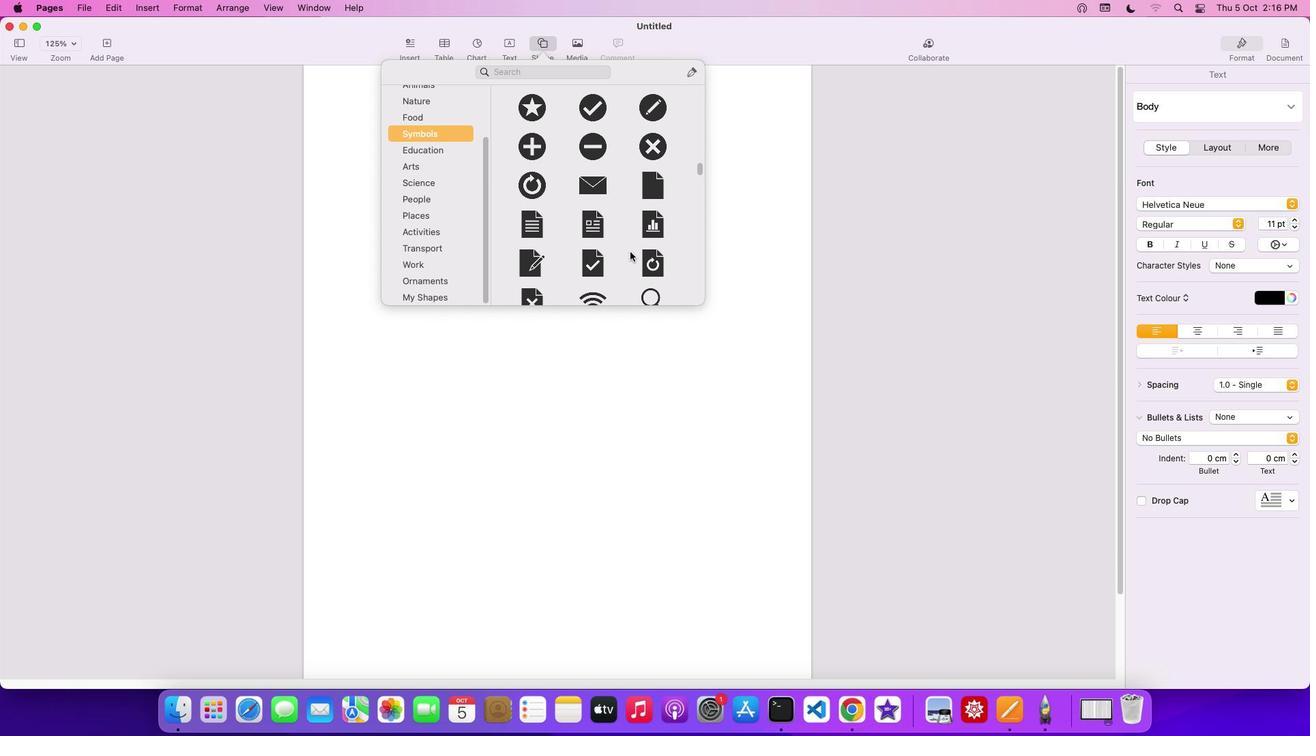 
Action: Mouse scrolled (629, 252) with delta (0, 0)
Screenshot: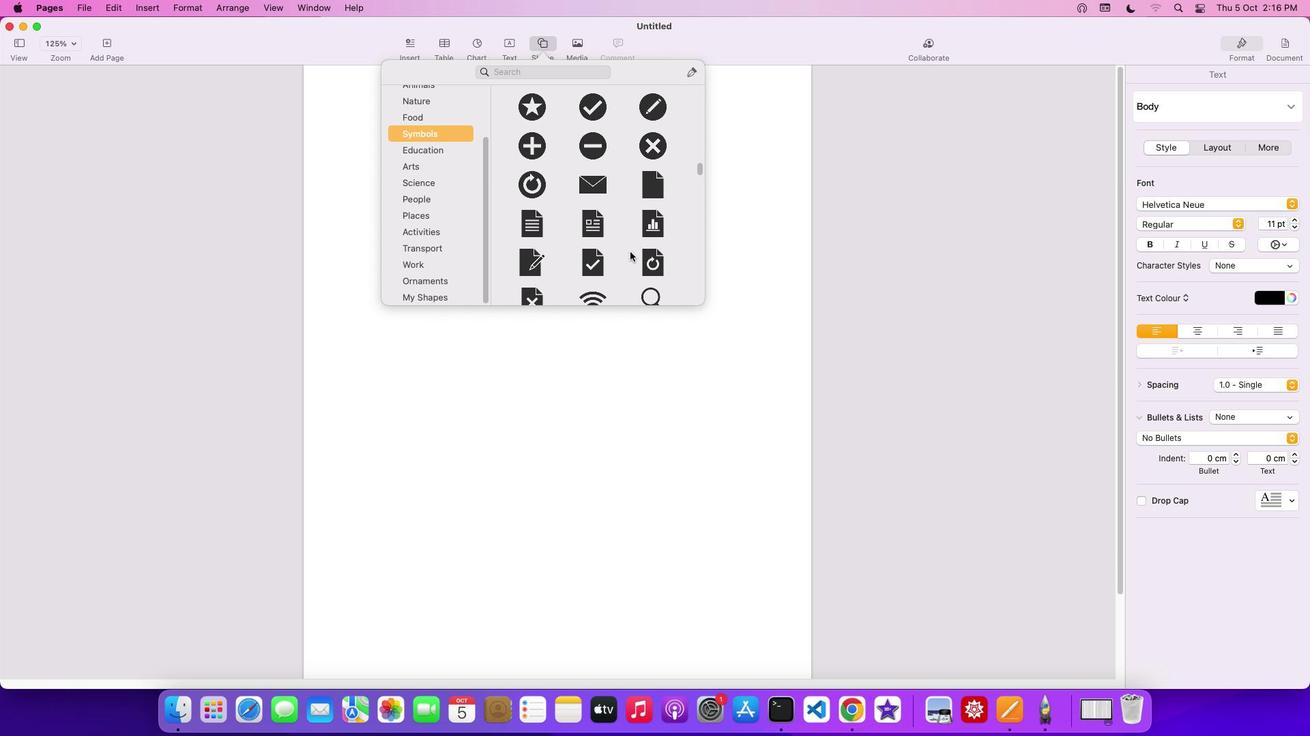 
Action: Mouse scrolled (629, 252) with delta (0, 0)
Screenshot: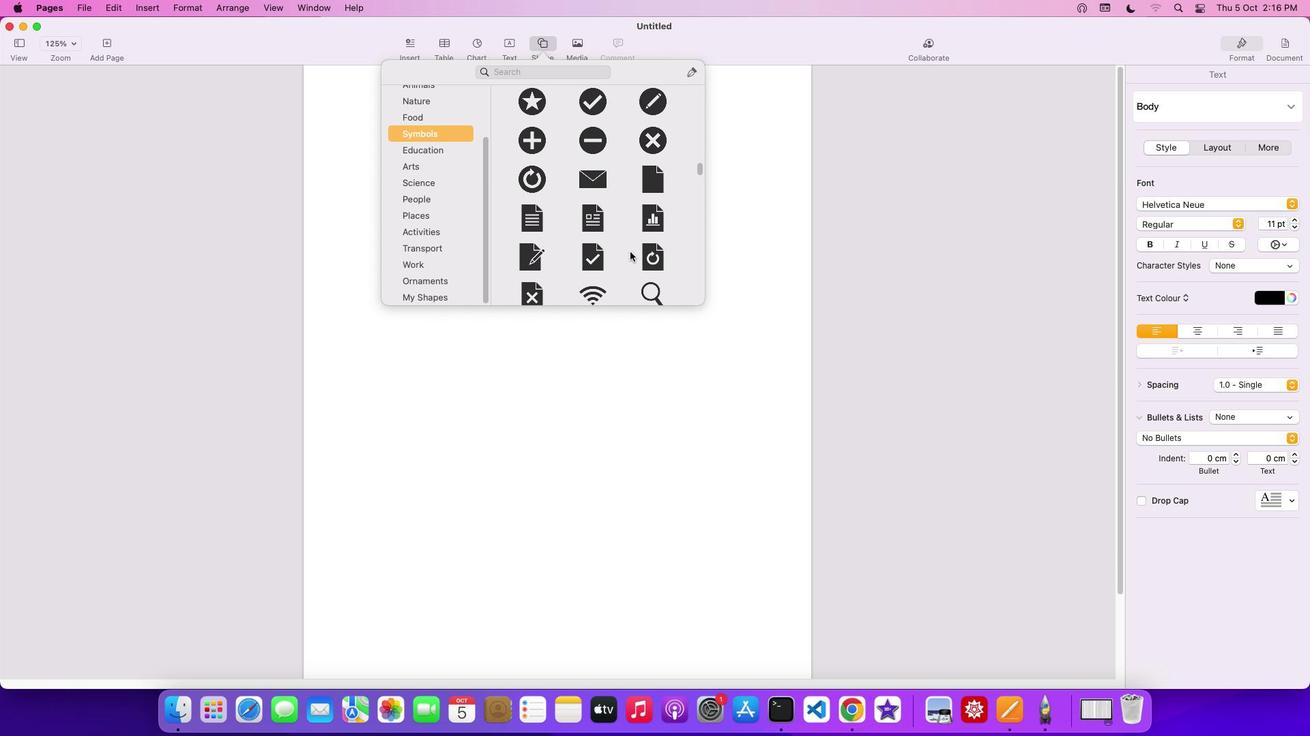 
Action: Mouse scrolled (629, 252) with delta (0, -1)
Screenshot: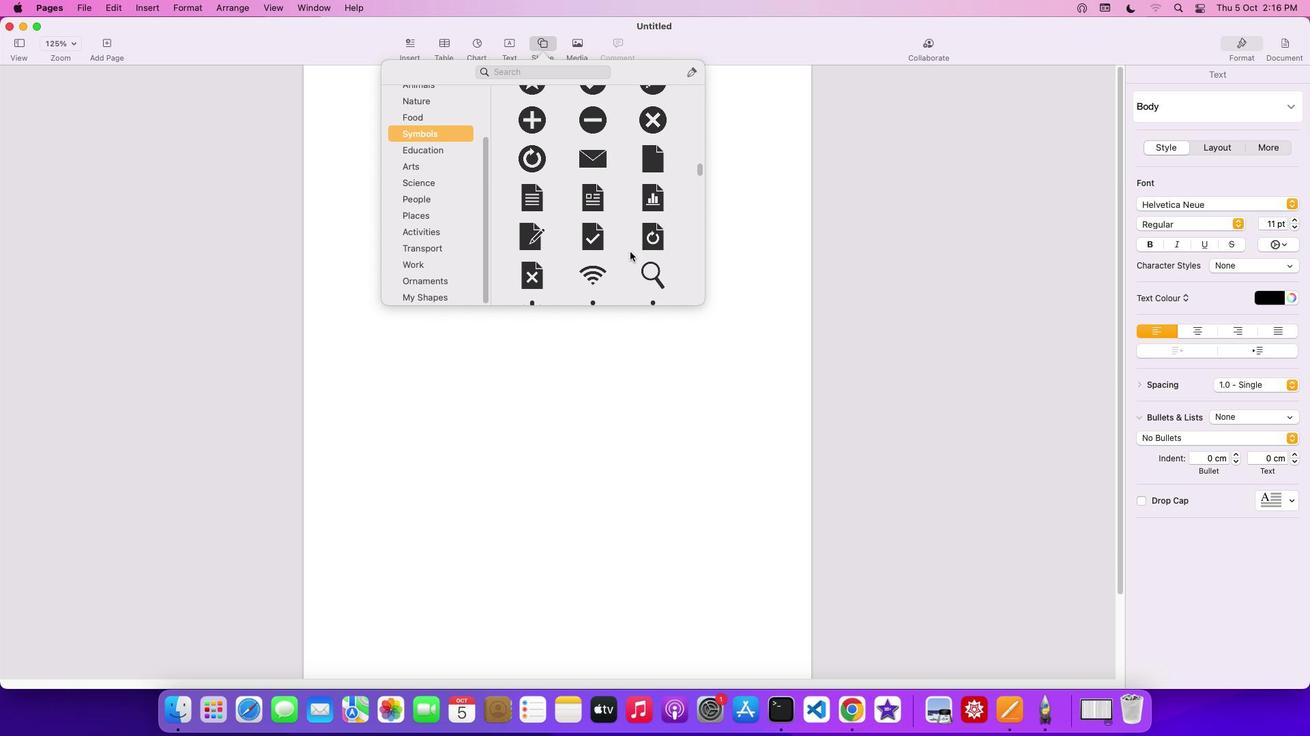
Action: Mouse scrolled (629, 252) with delta (0, -2)
Screenshot: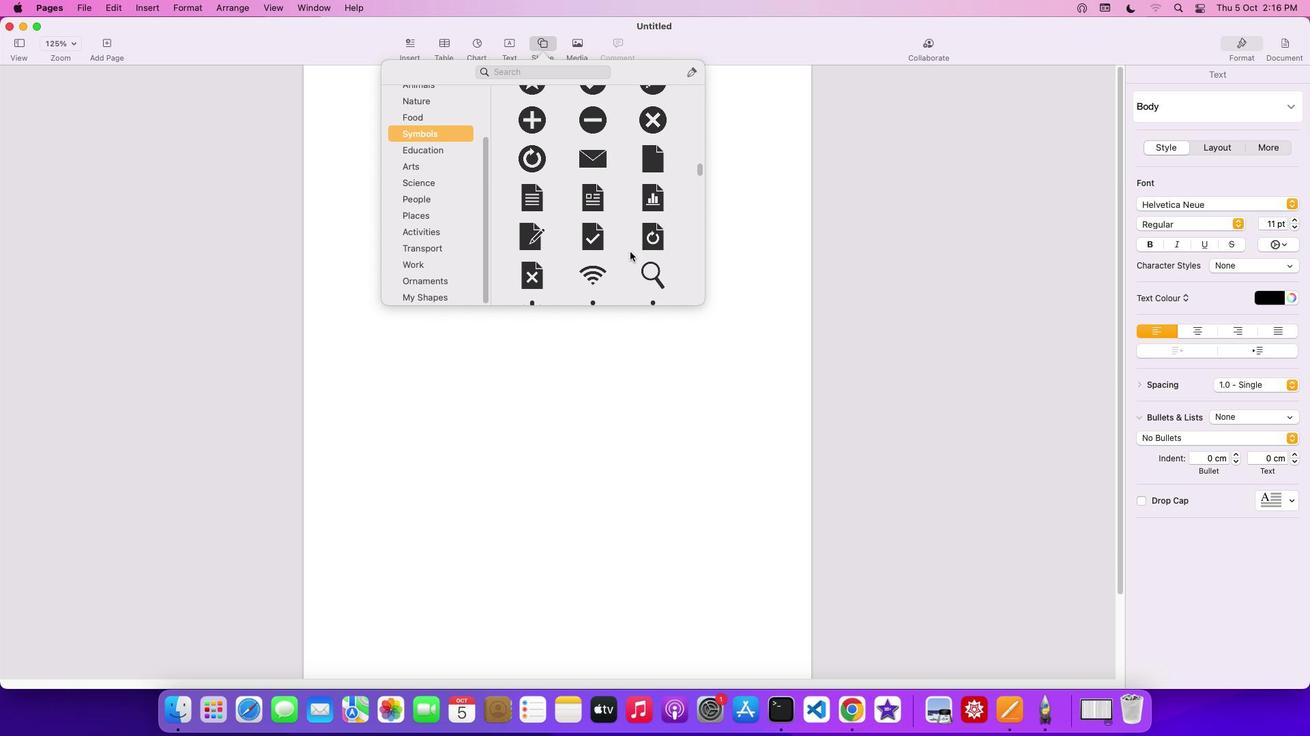 
Action: Mouse scrolled (629, 252) with delta (0, 0)
Screenshot: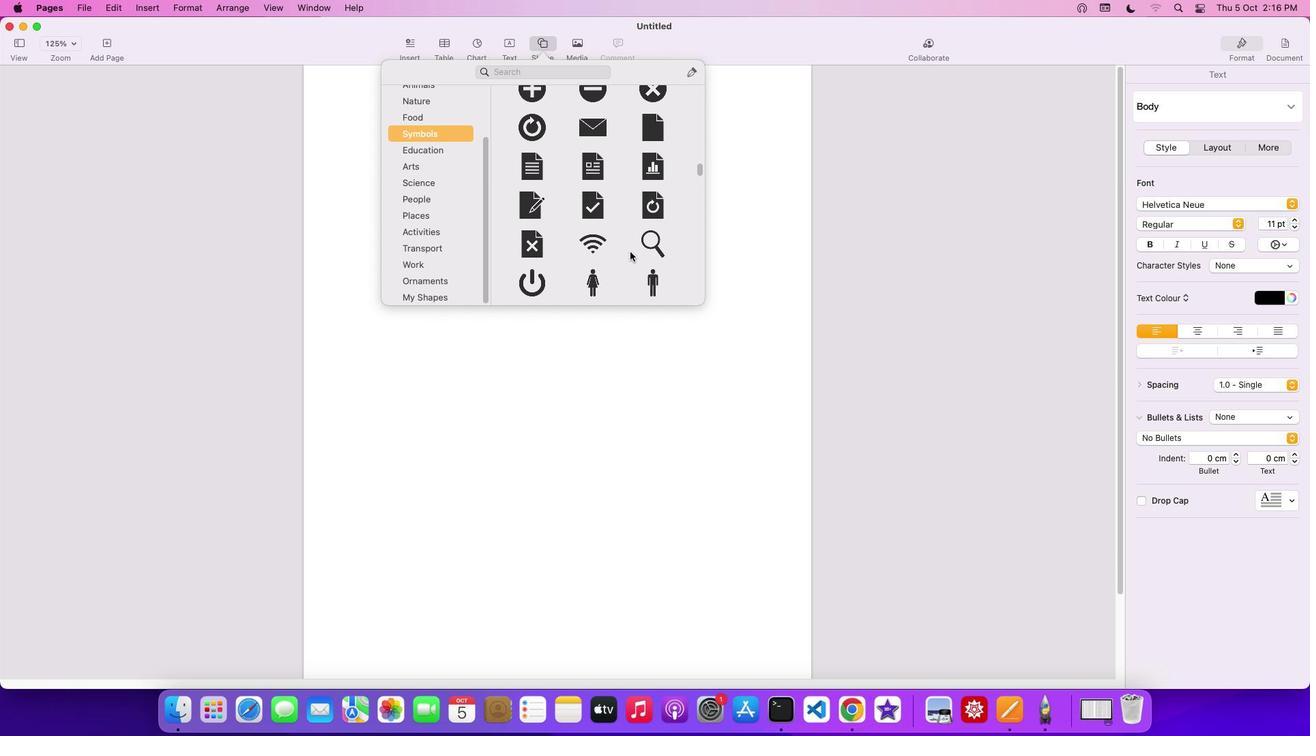 
Action: Mouse scrolled (629, 252) with delta (0, 0)
Screenshot: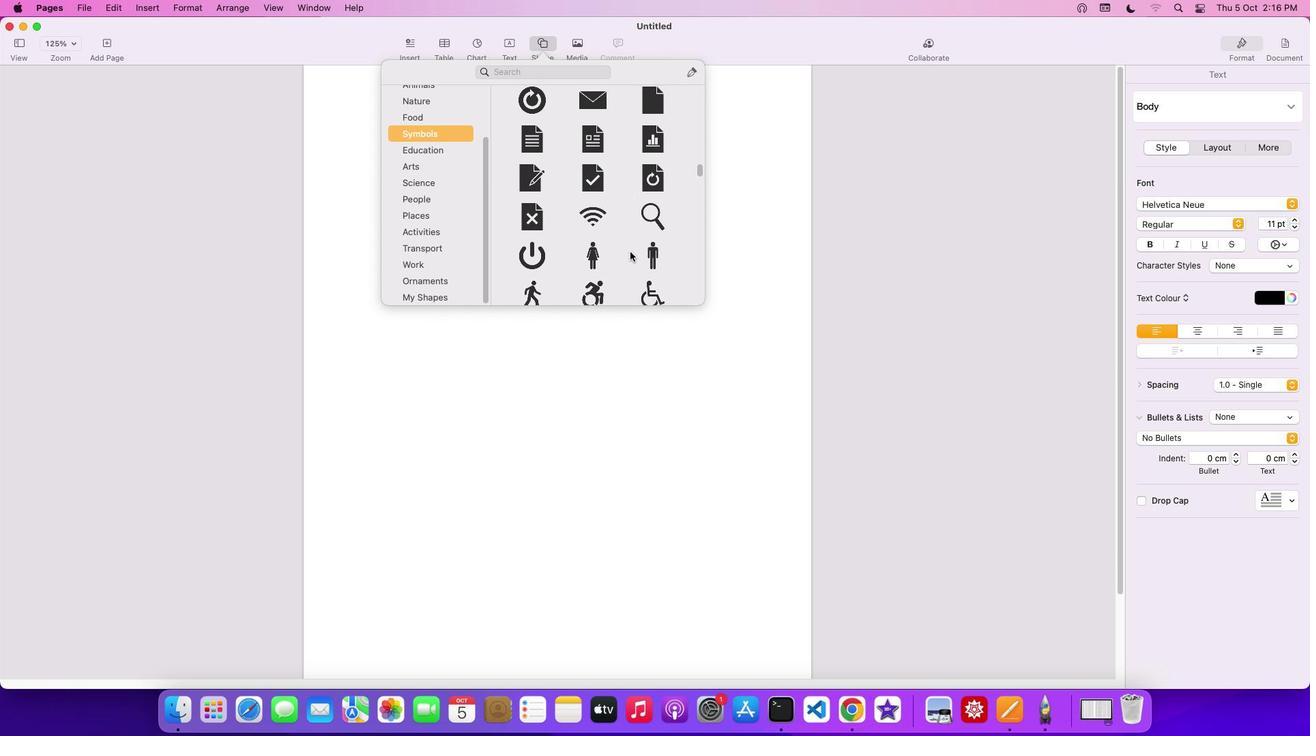 
Action: Mouse scrolled (629, 252) with delta (0, -2)
Screenshot: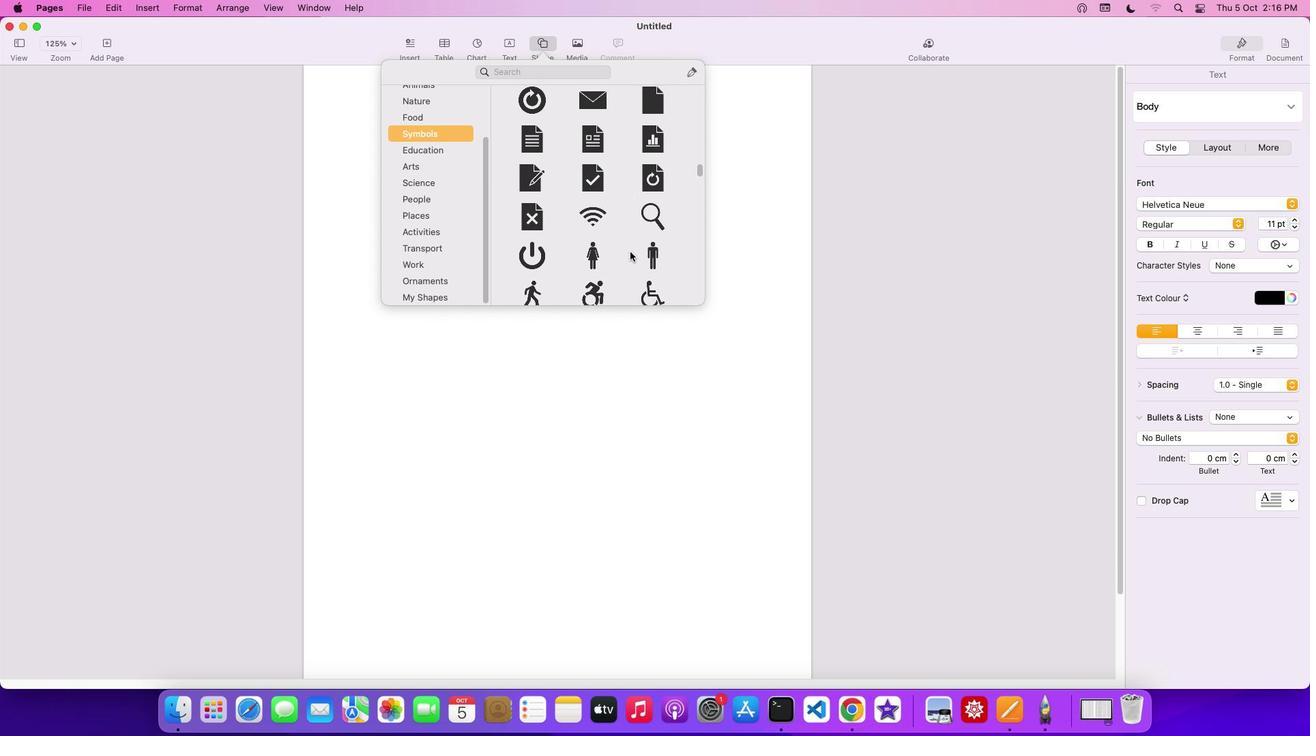 
Action: Mouse scrolled (629, 252) with delta (0, -2)
Screenshot: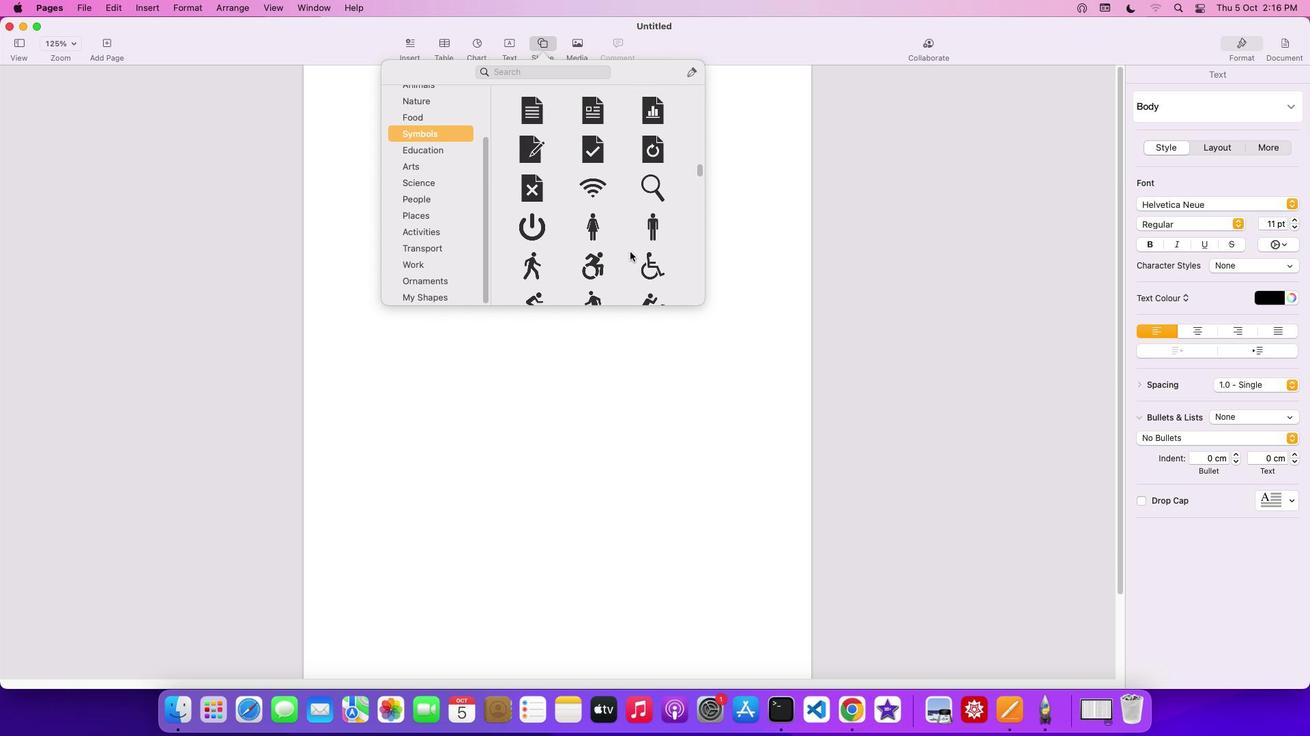 
Action: Mouse moved to (629, 252)
Screenshot: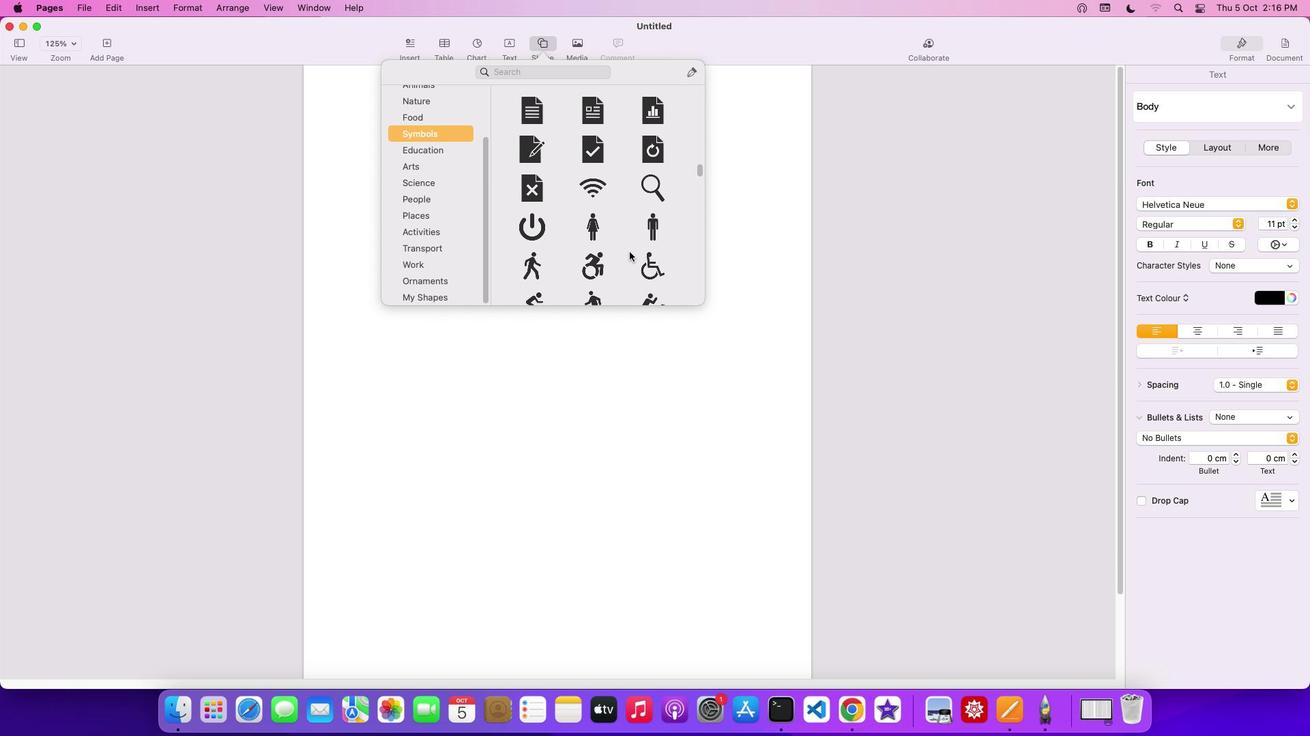 
Action: Mouse scrolled (629, 252) with delta (0, 0)
Screenshot: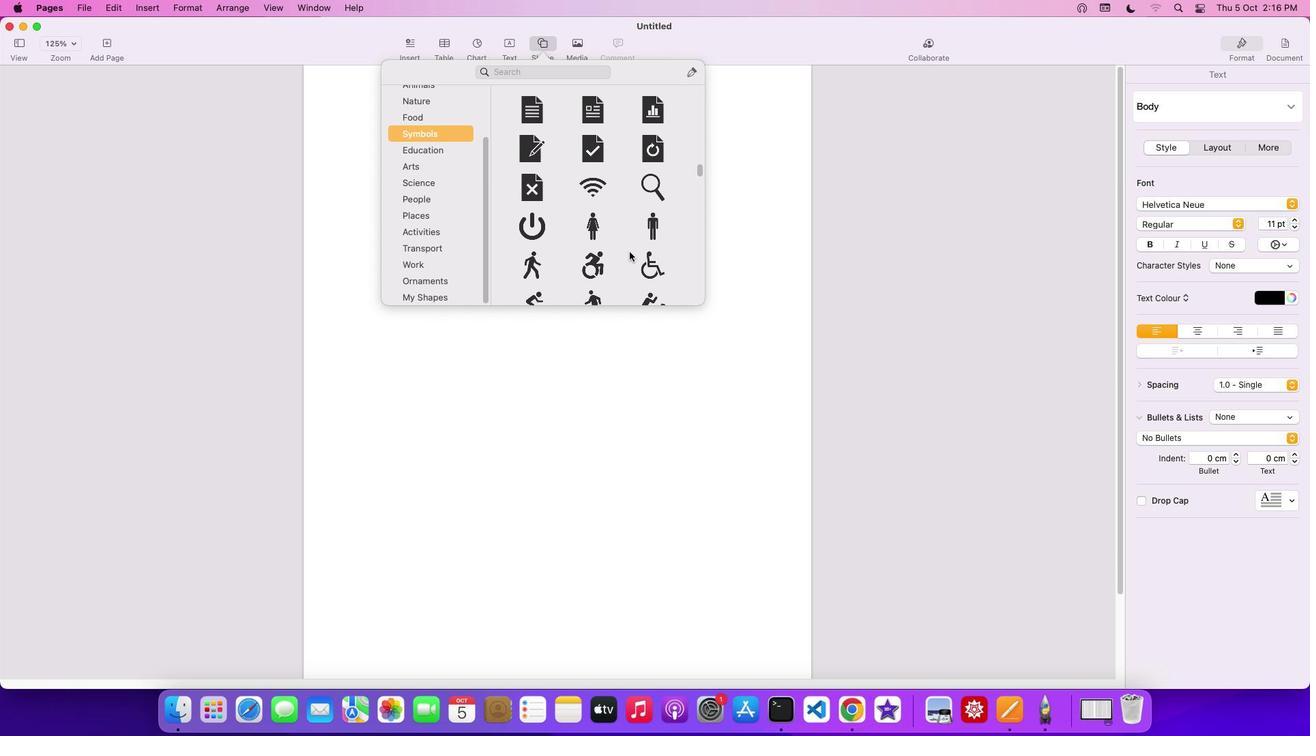 
Action: Mouse scrolled (629, 252) with delta (0, 0)
Screenshot: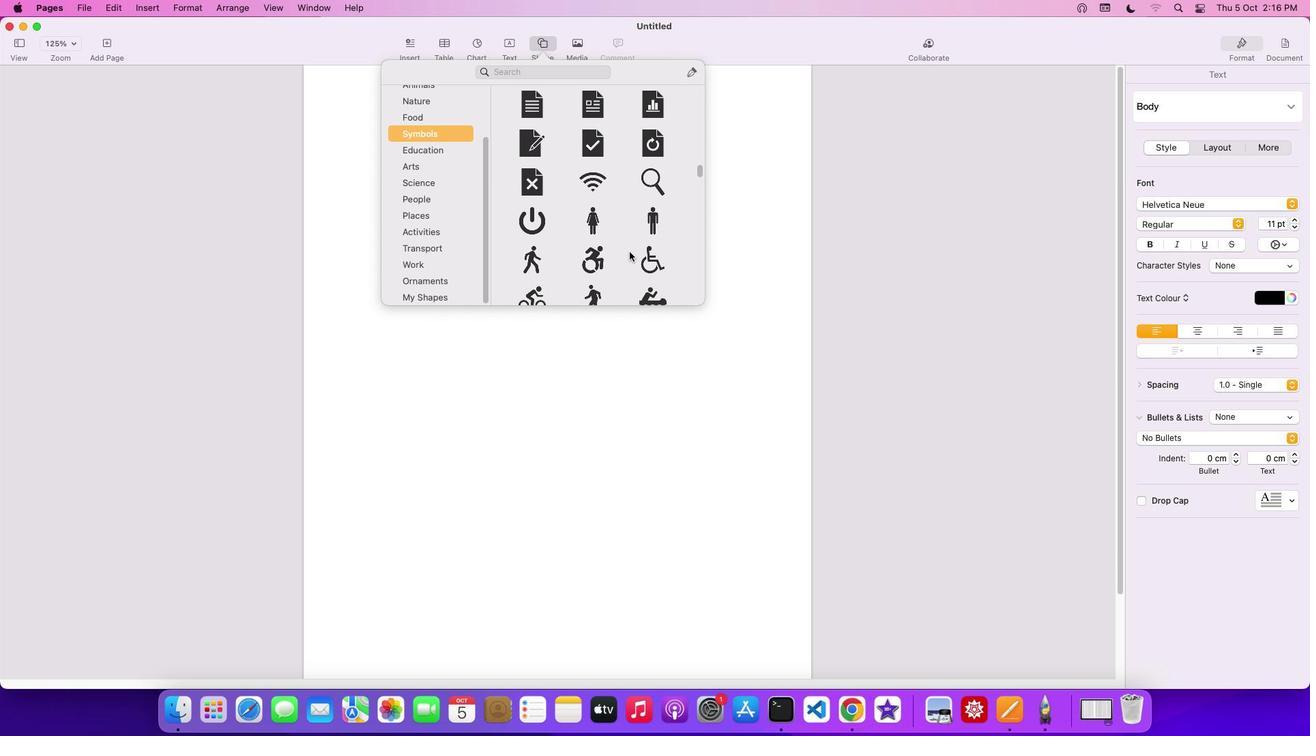 
Action: Mouse scrolled (629, 252) with delta (0, -1)
Screenshot: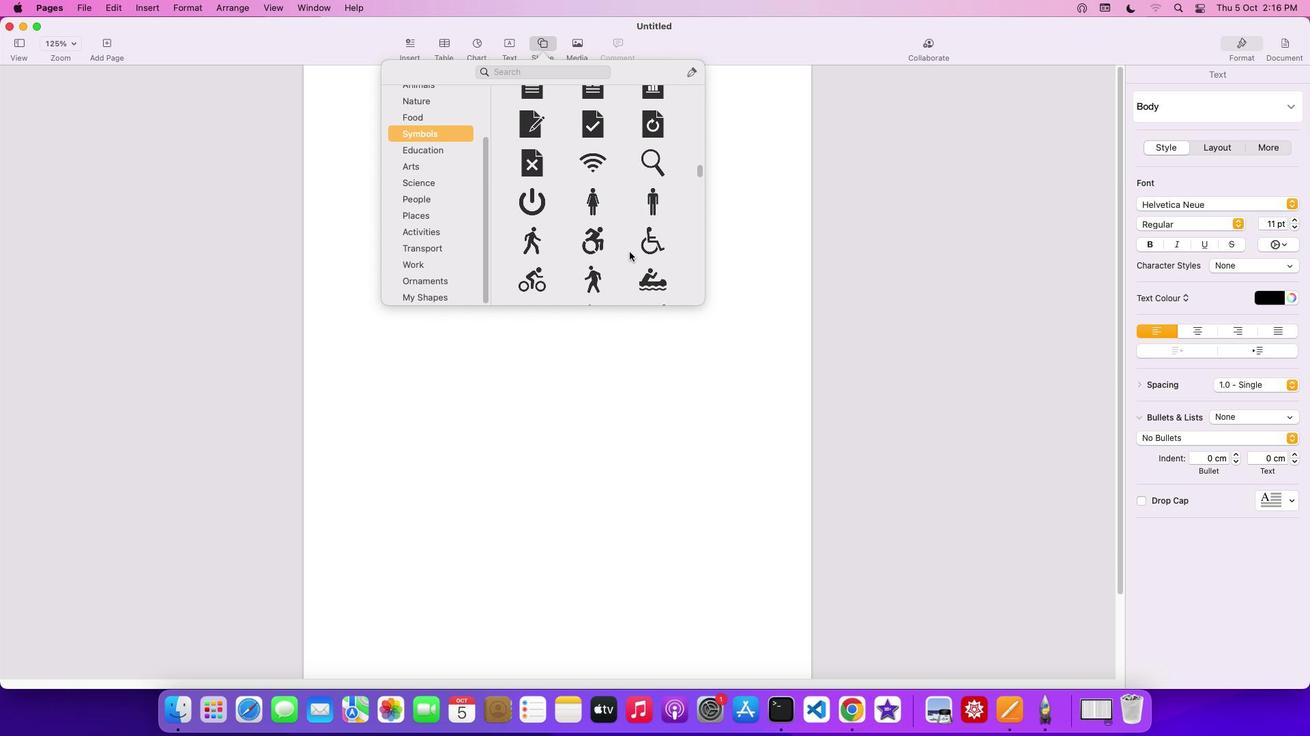
Action: Mouse scrolled (629, 252) with delta (0, -2)
Screenshot: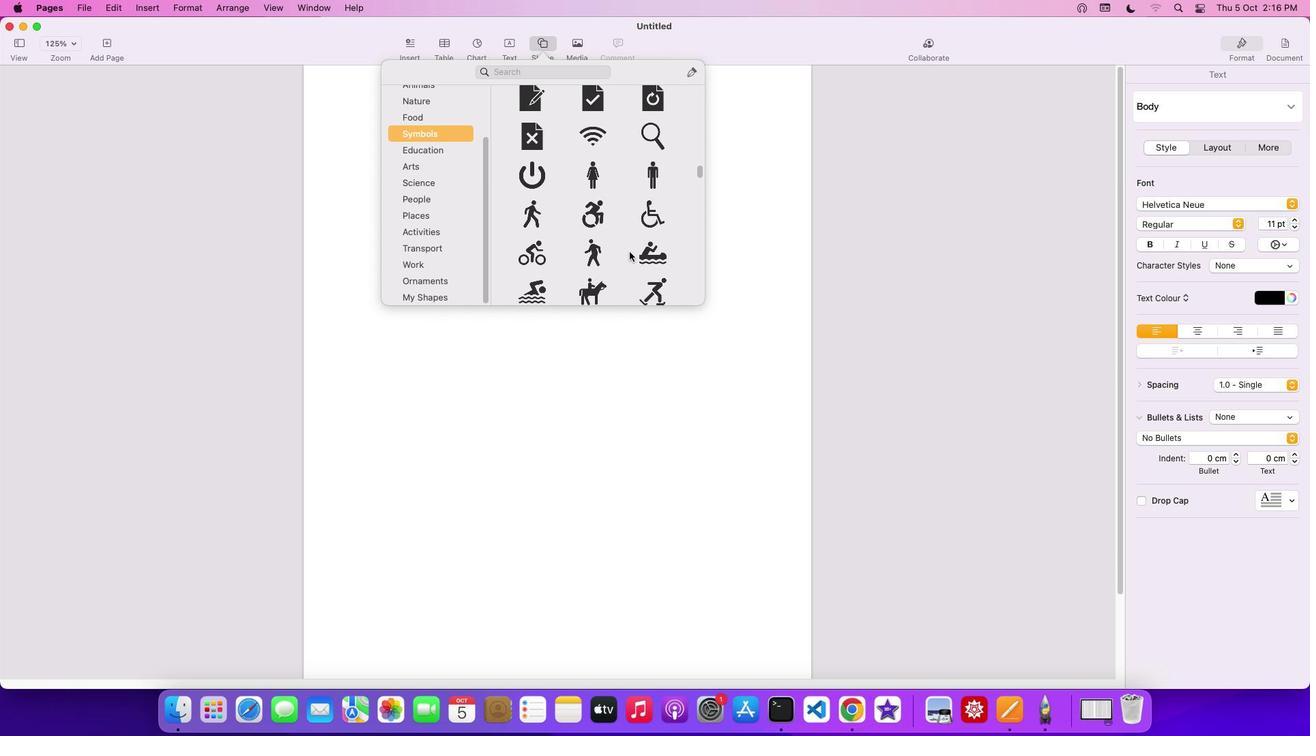 
Action: Mouse scrolled (629, 252) with delta (0, 0)
Screenshot: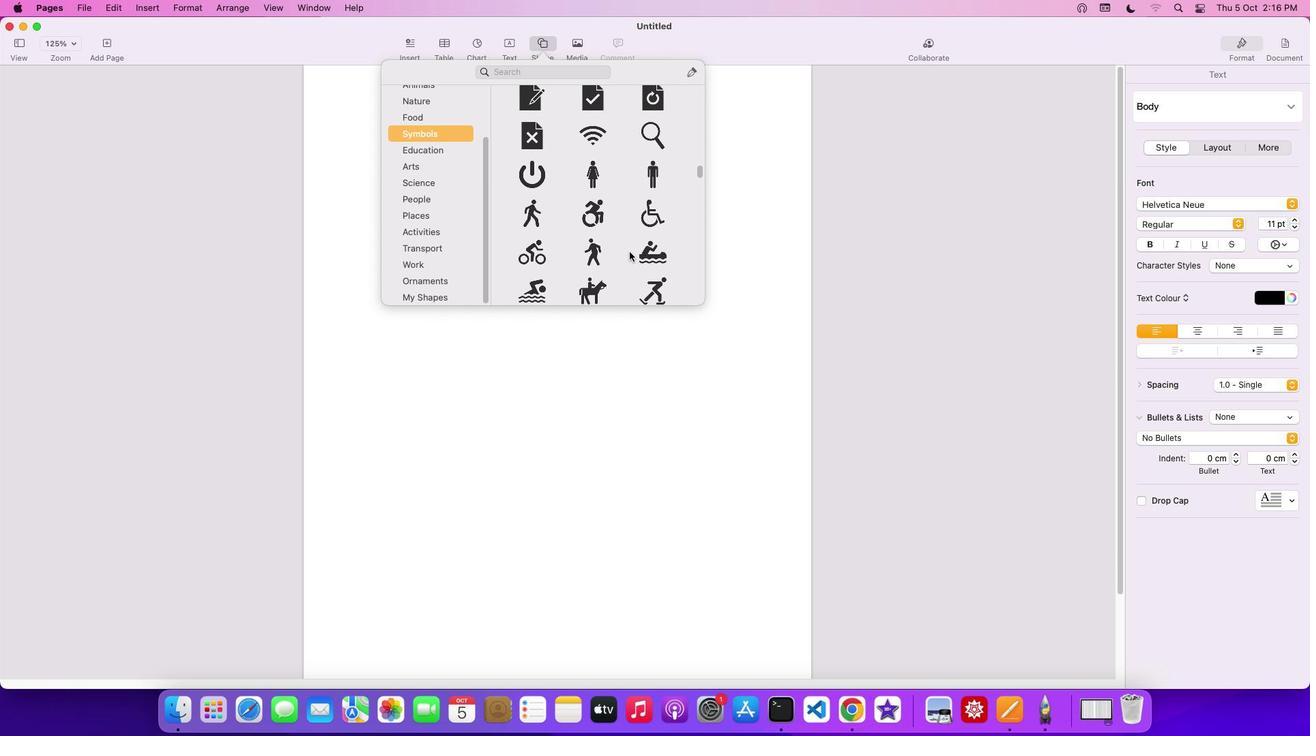 
Action: Mouse scrolled (629, 252) with delta (0, 0)
Screenshot: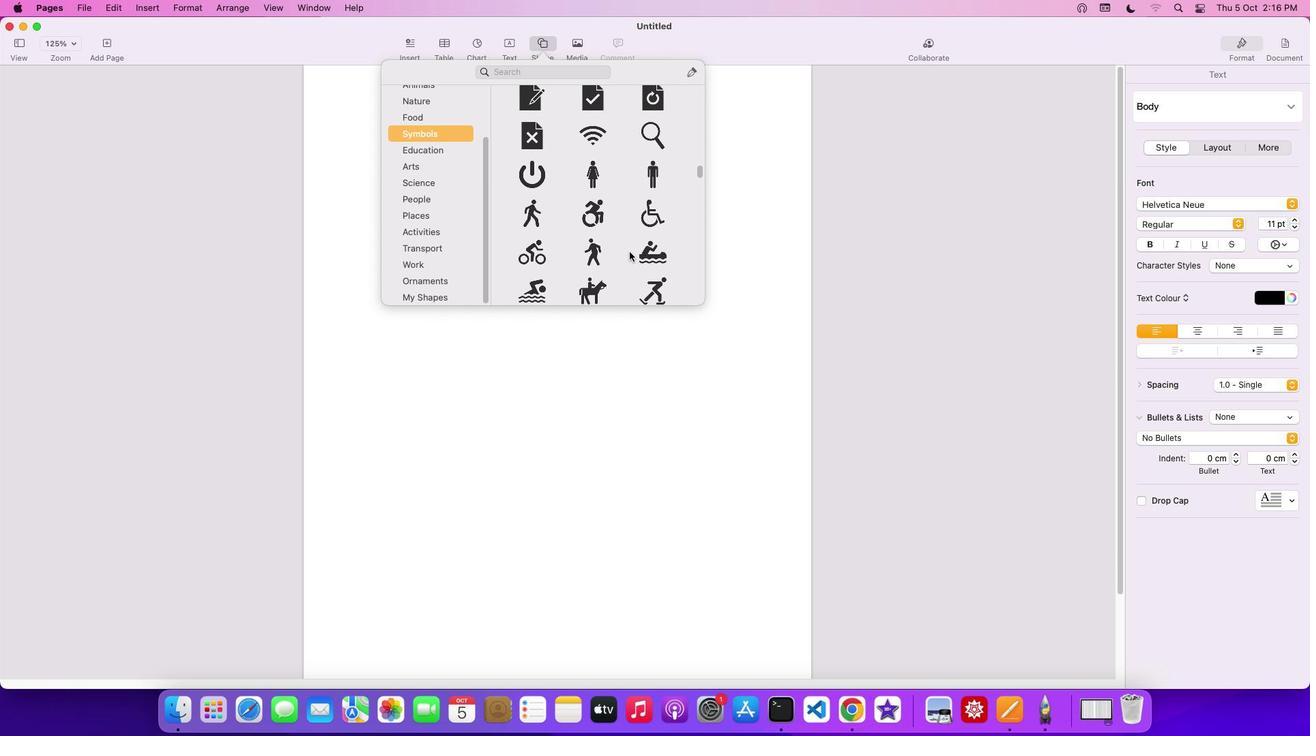 
Action: Mouse scrolled (629, 252) with delta (0, -2)
Screenshot: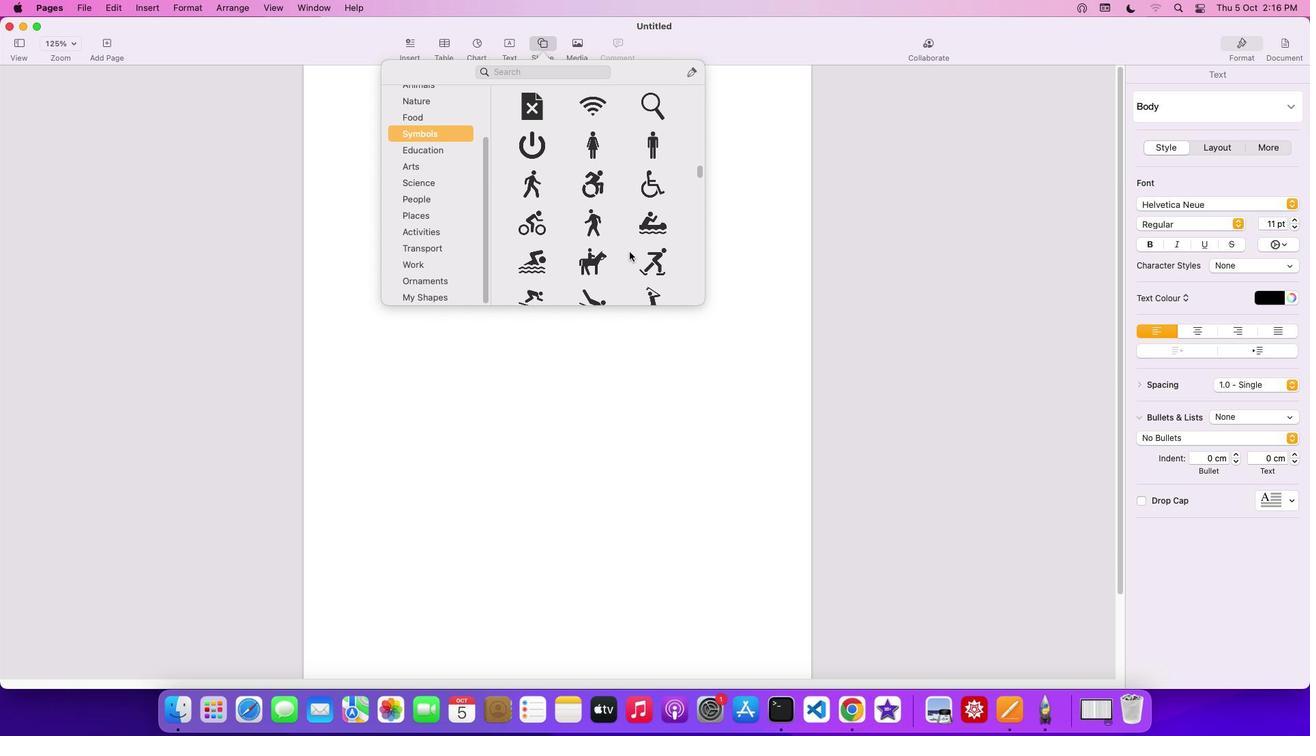
Action: Mouse scrolled (629, 252) with delta (0, -2)
Screenshot: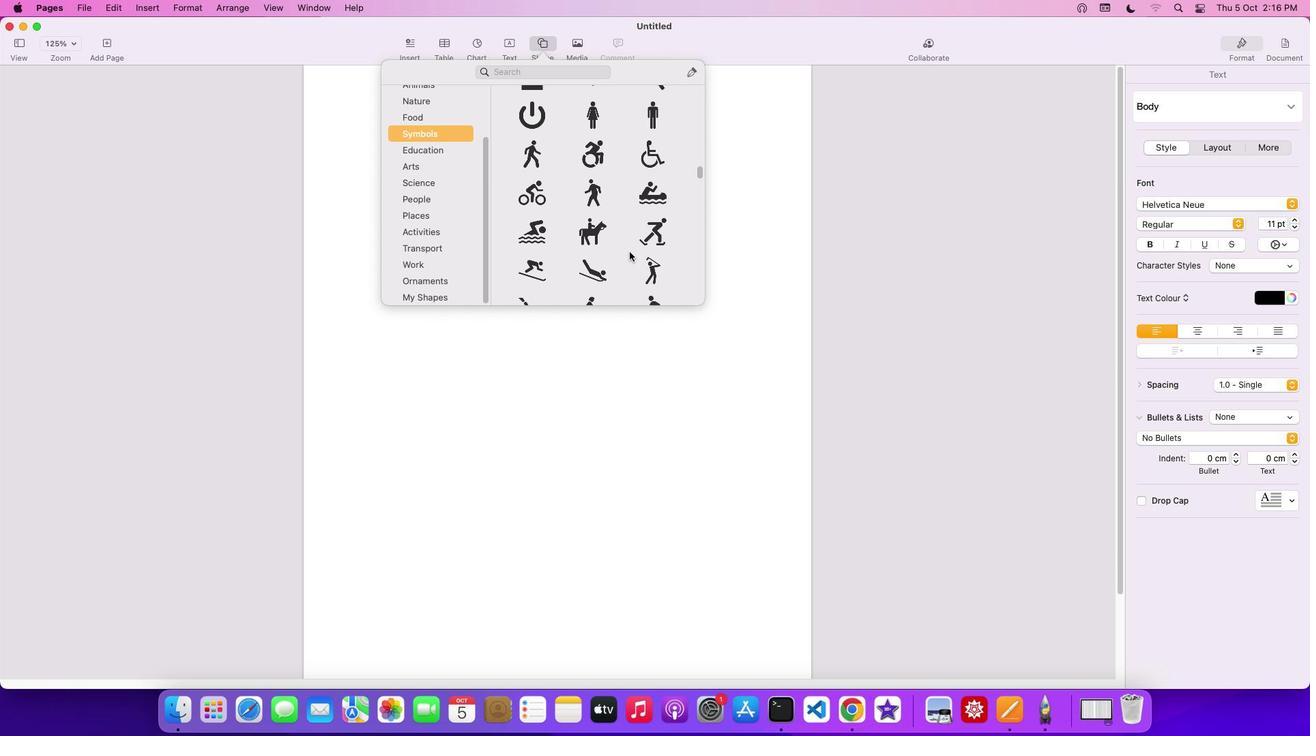 
Action: Mouse moved to (629, 250)
Screenshot: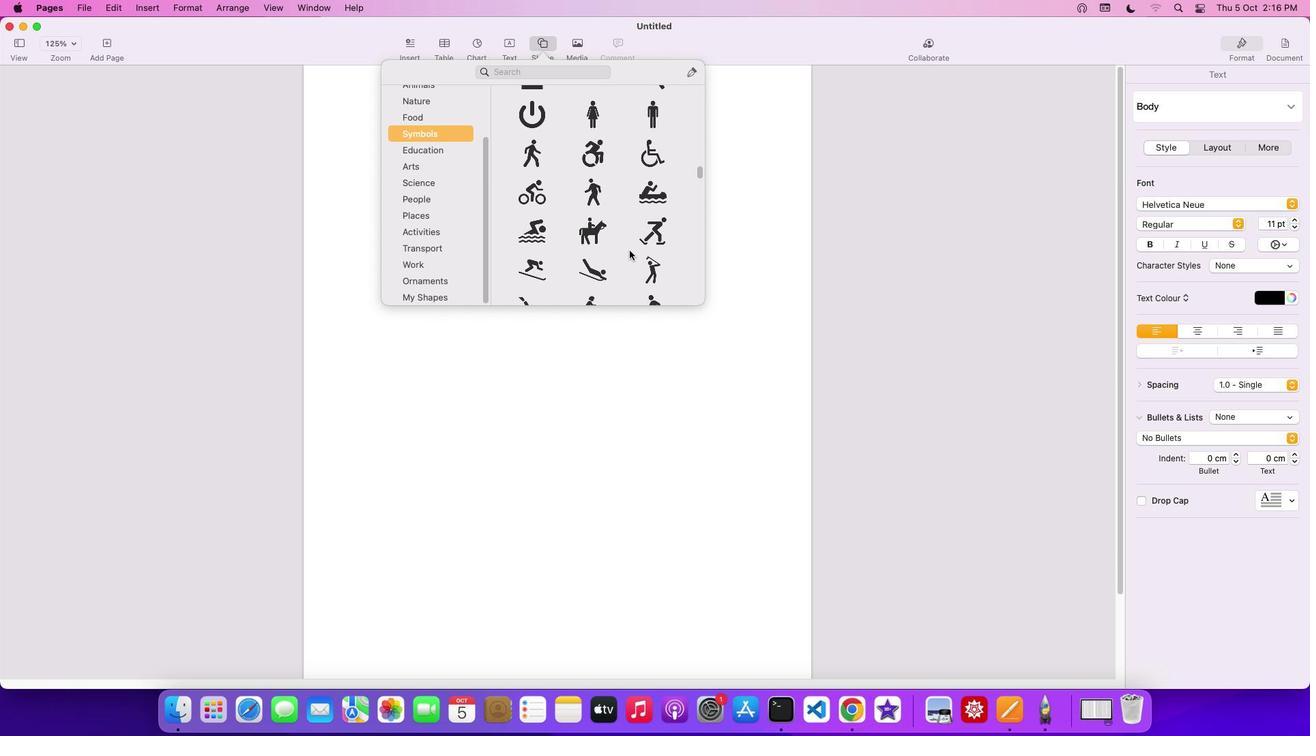 
Action: Mouse scrolled (629, 250) with delta (0, 0)
Screenshot: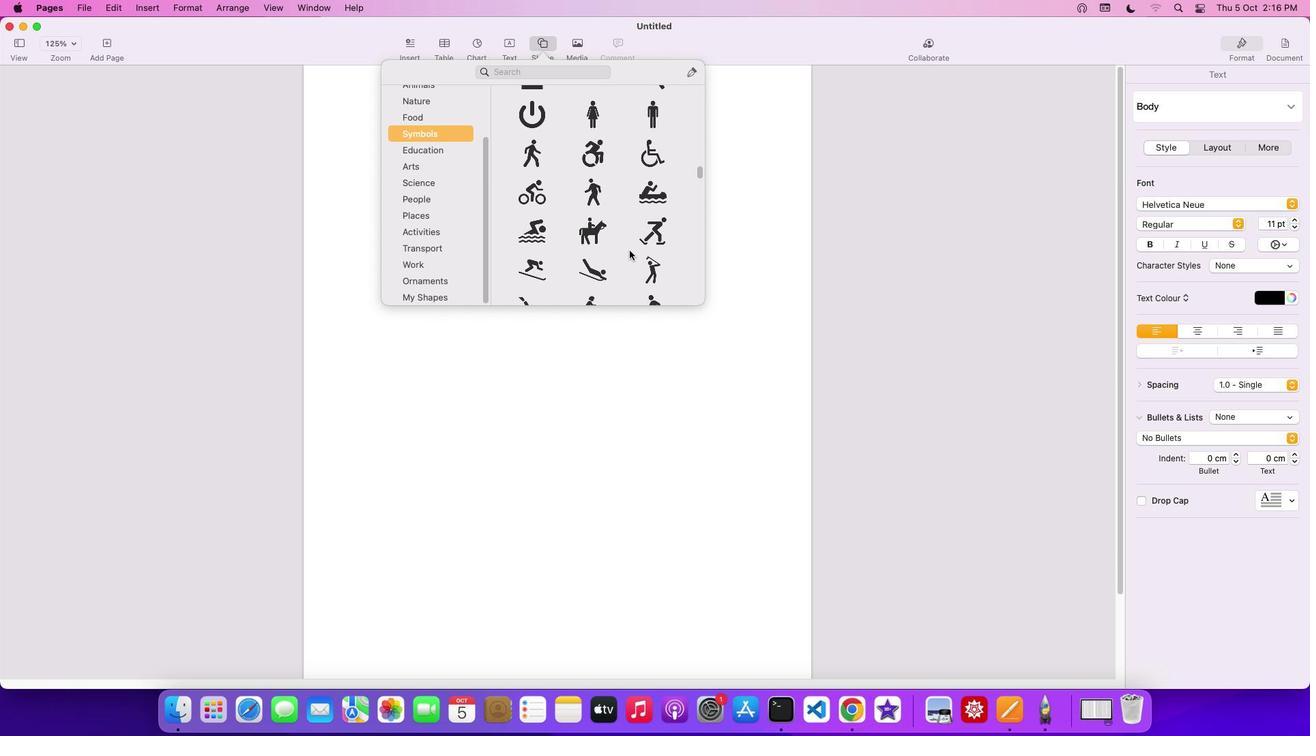 
Action: Mouse scrolled (629, 250) with delta (0, 0)
Screenshot: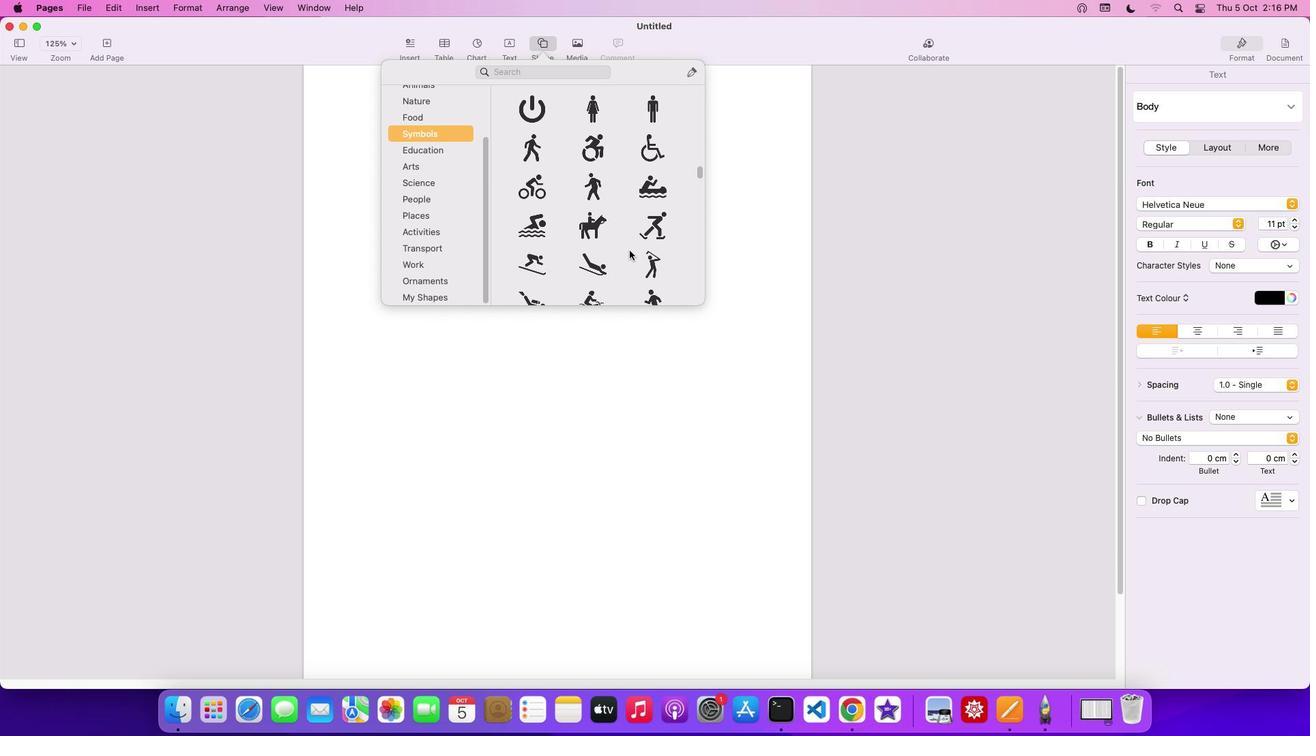 
Action: Mouse scrolled (629, 250) with delta (0, -2)
Screenshot: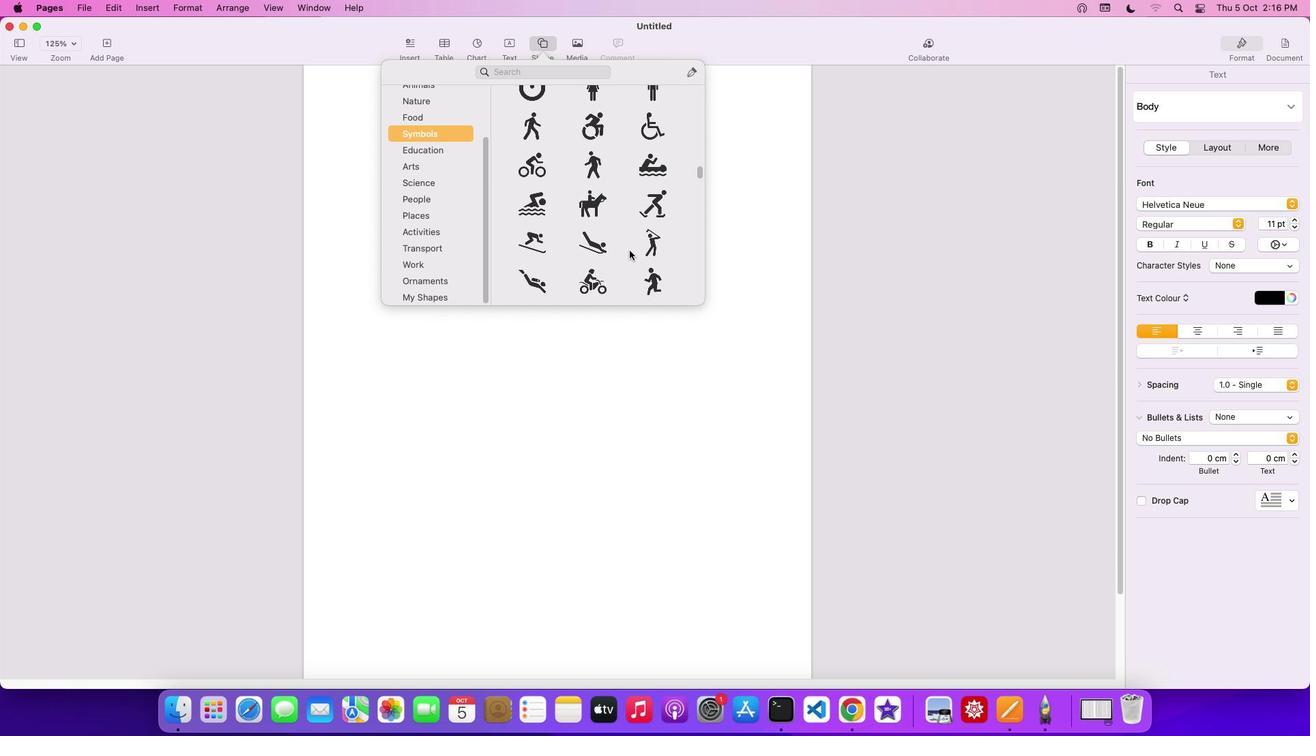 
Action: Mouse scrolled (629, 250) with delta (0, -2)
Screenshot: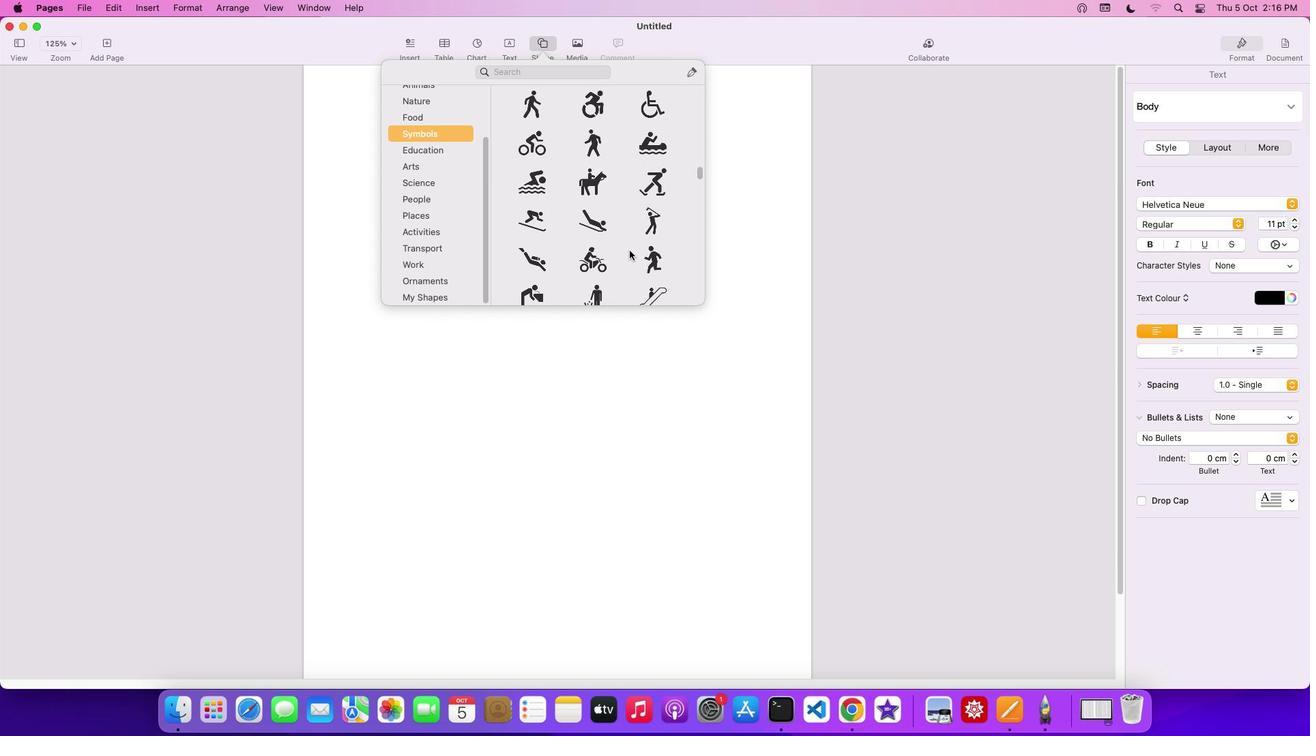 
Action: Mouse scrolled (629, 250) with delta (0, 0)
Screenshot: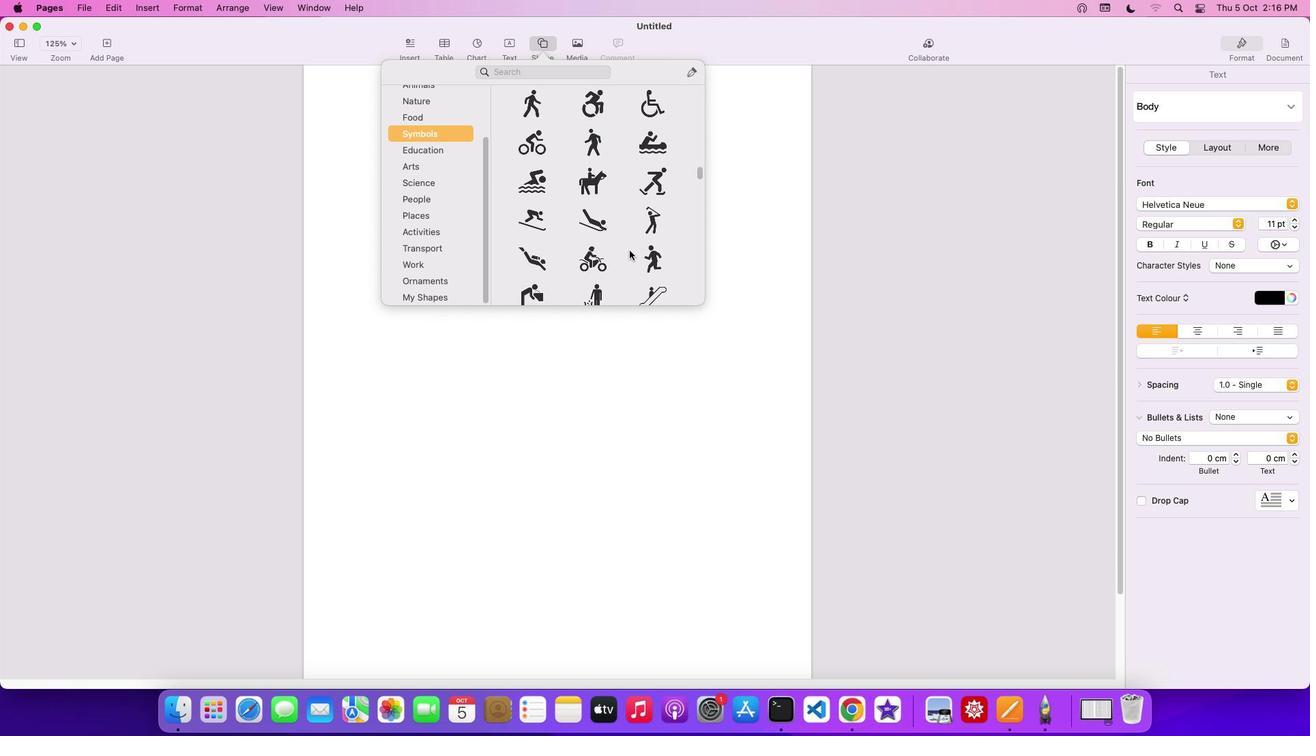 
Action: Mouse scrolled (629, 250) with delta (0, 0)
Screenshot: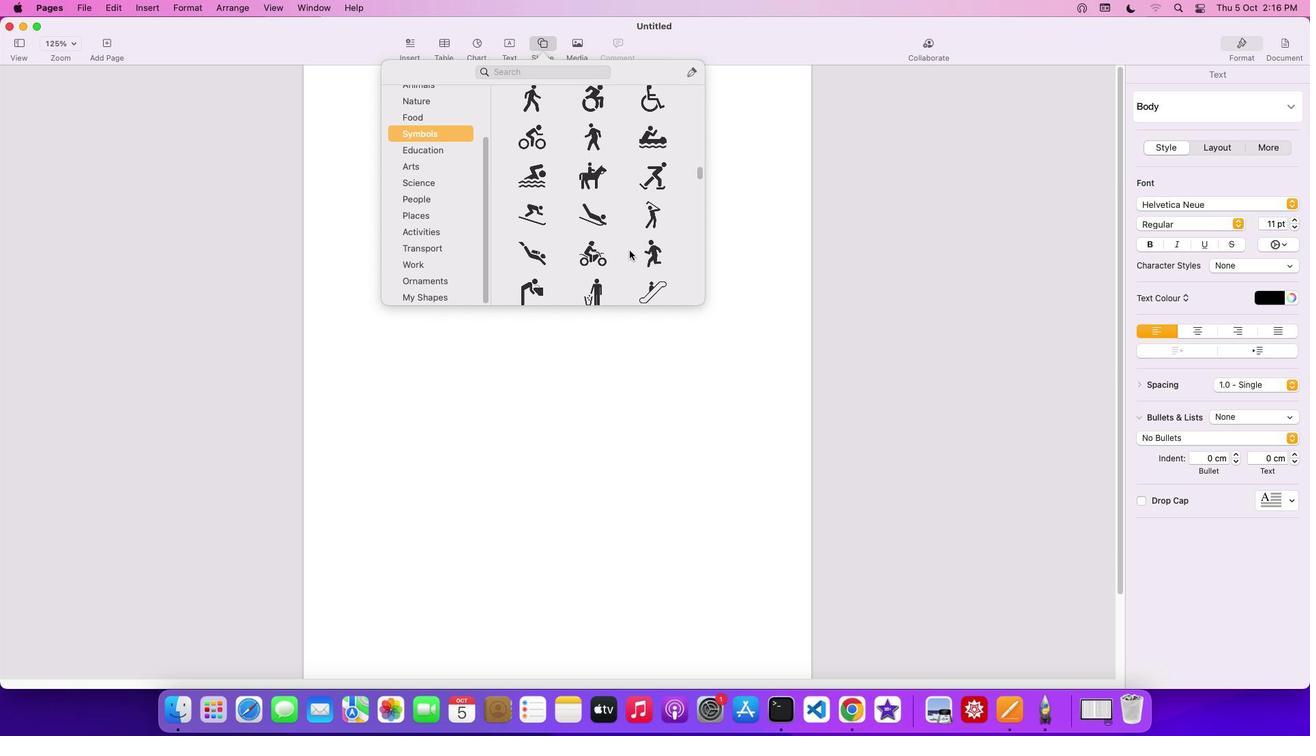 
Action: Mouse scrolled (629, 250) with delta (0, -1)
Screenshot: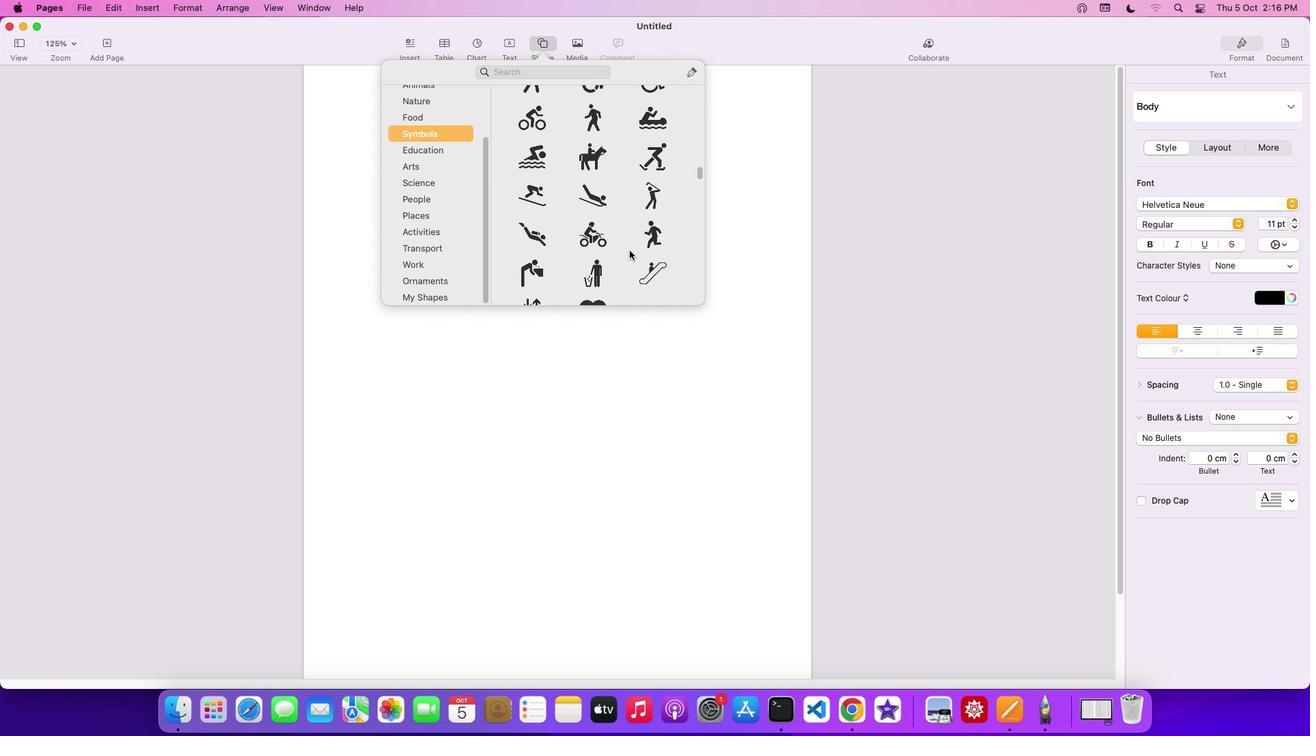 
Action: Mouse scrolled (629, 250) with delta (0, 0)
Screenshot: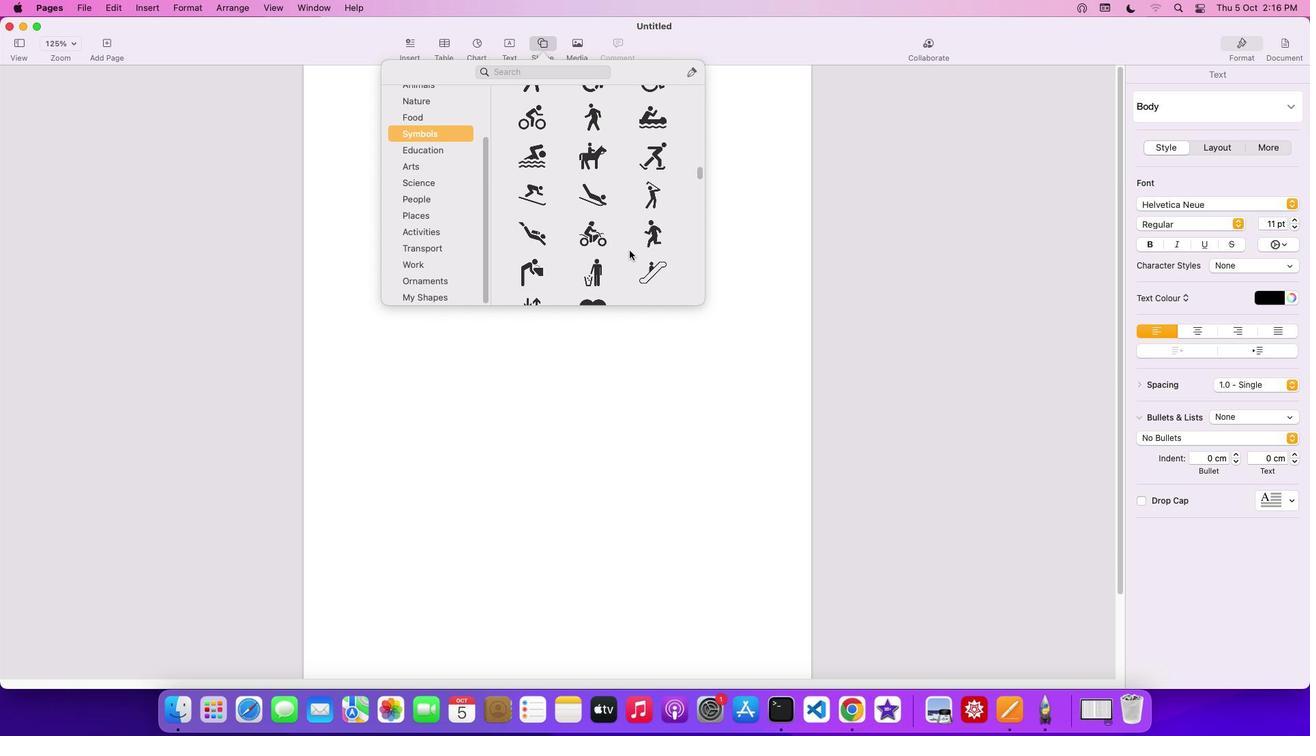 
Action: Mouse scrolled (629, 250) with delta (0, 0)
Screenshot: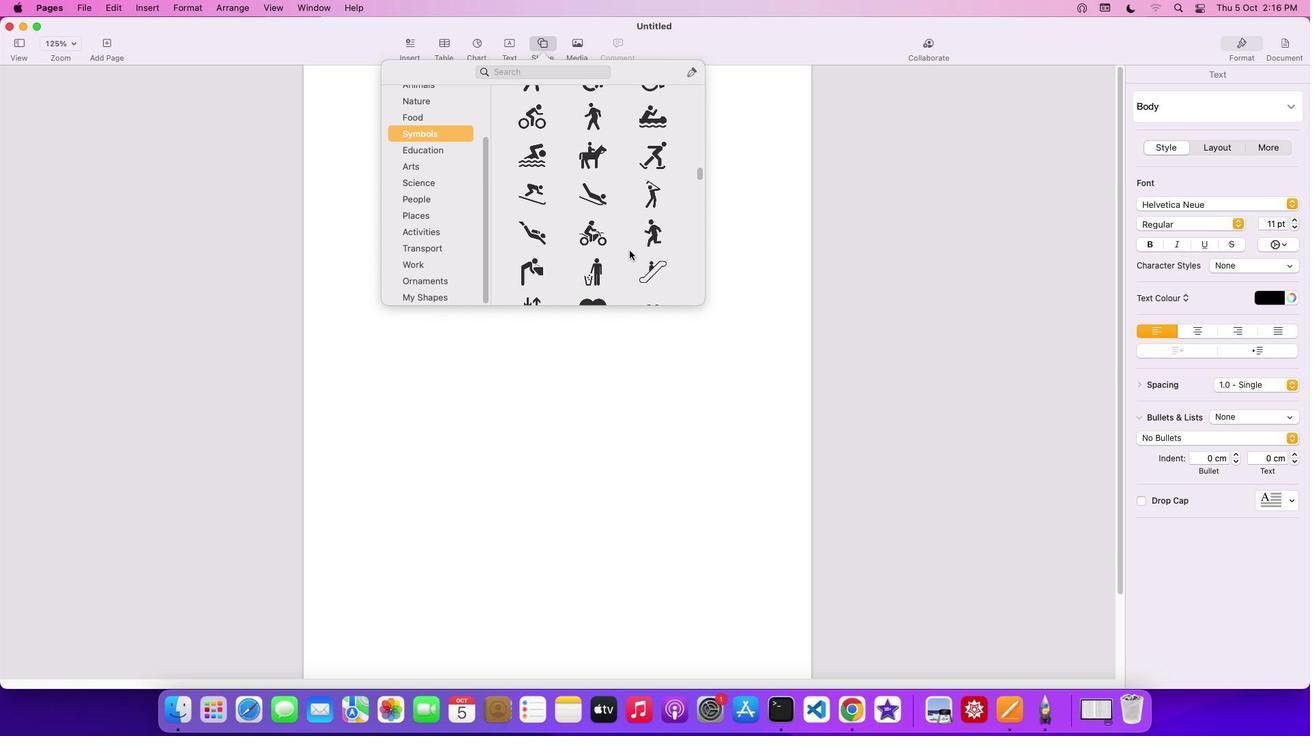 
Action: Mouse scrolled (629, 250) with delta (0, 0)
Screenshot: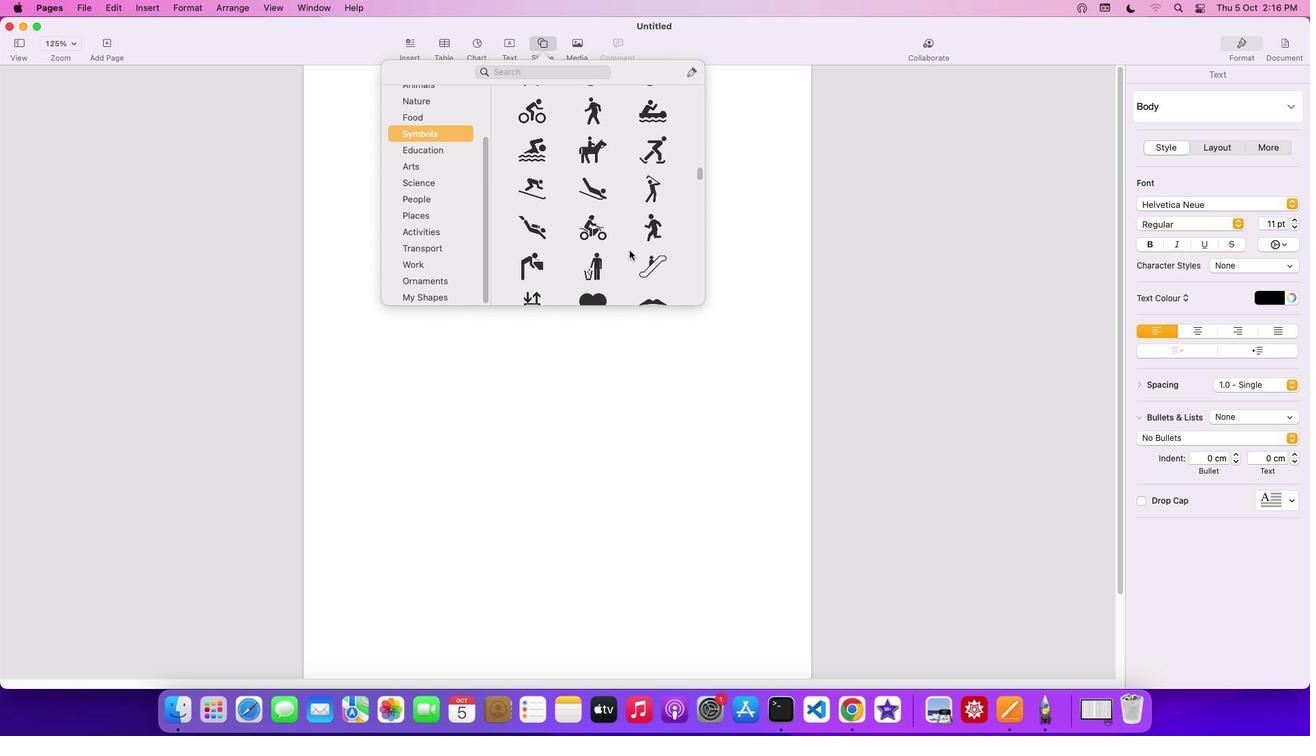 
Action: Mouse scrolled (629, 250) with delta (0, -1)
Screenshot: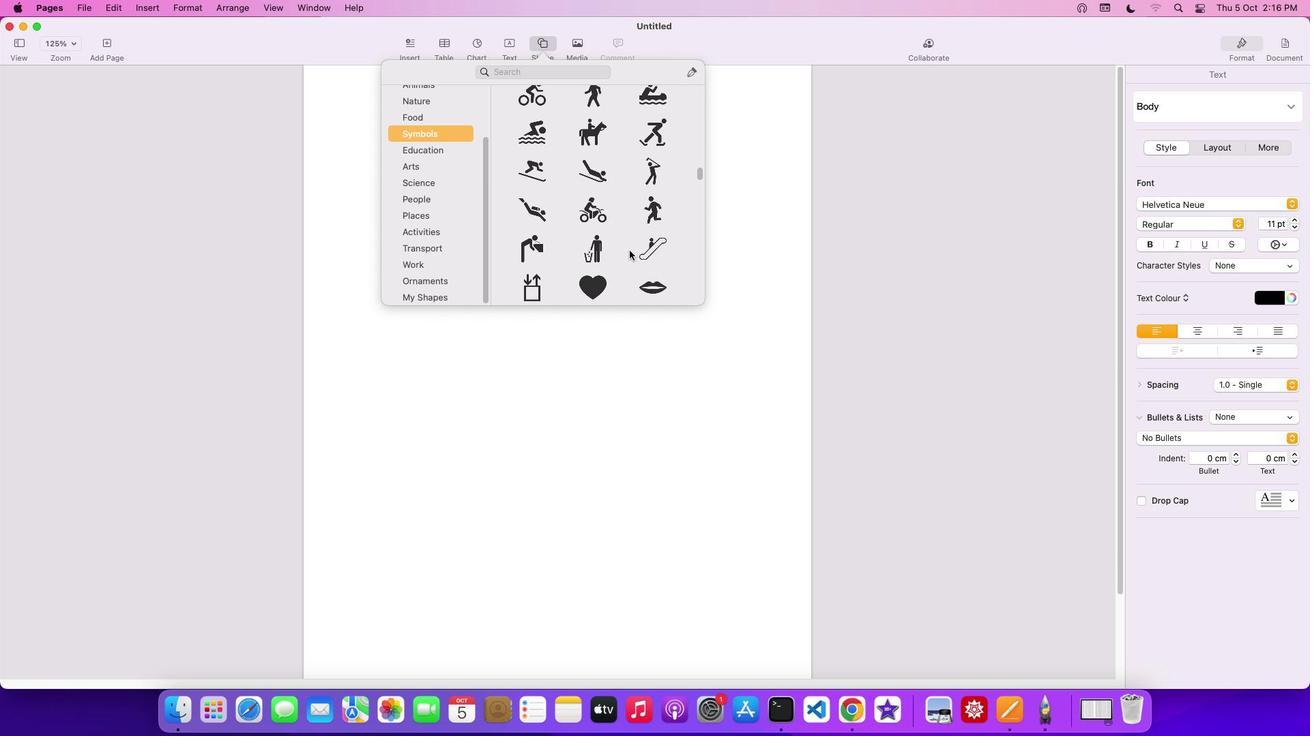
Action: Mouse moved to (629, 249)
Screenshot: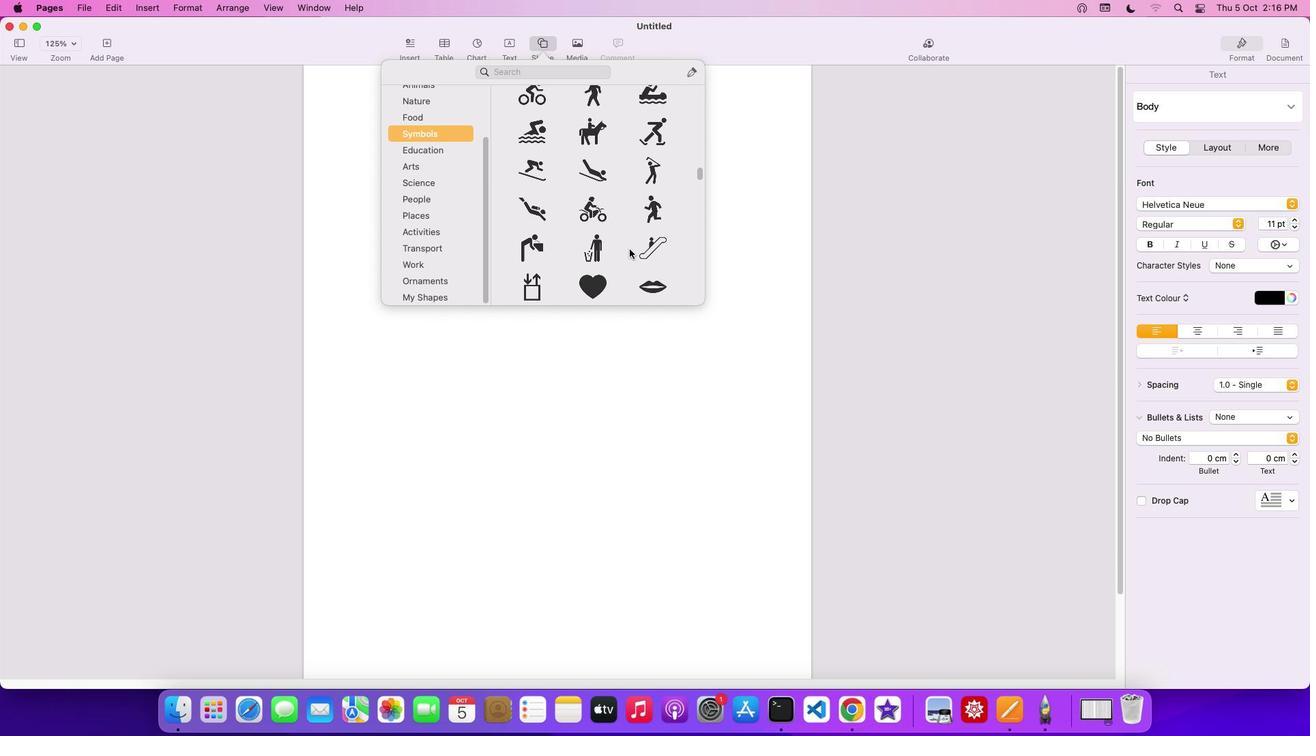 
Action: Mouse scrolled (629, 249) with delta (0, 0)
Screenshot: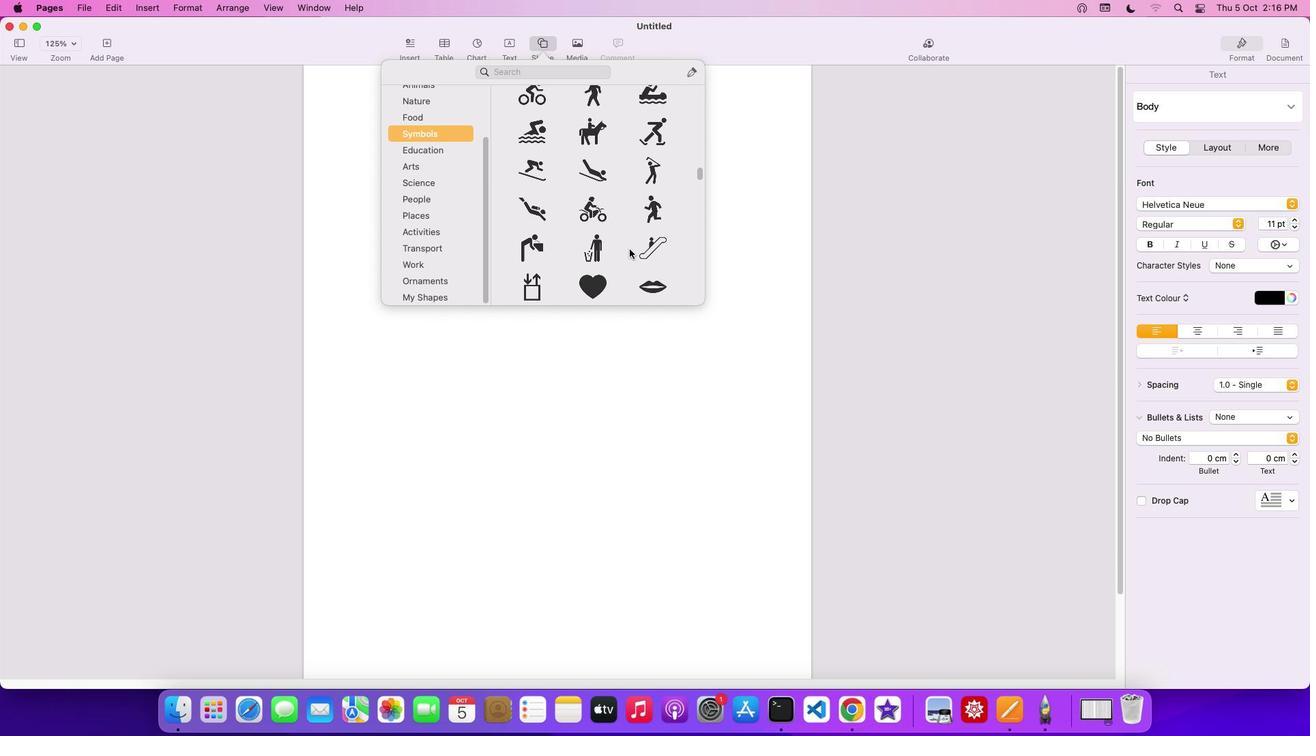 
Action: Mouse scrolled (629, 249) with delta (0, 0)
Screenshot: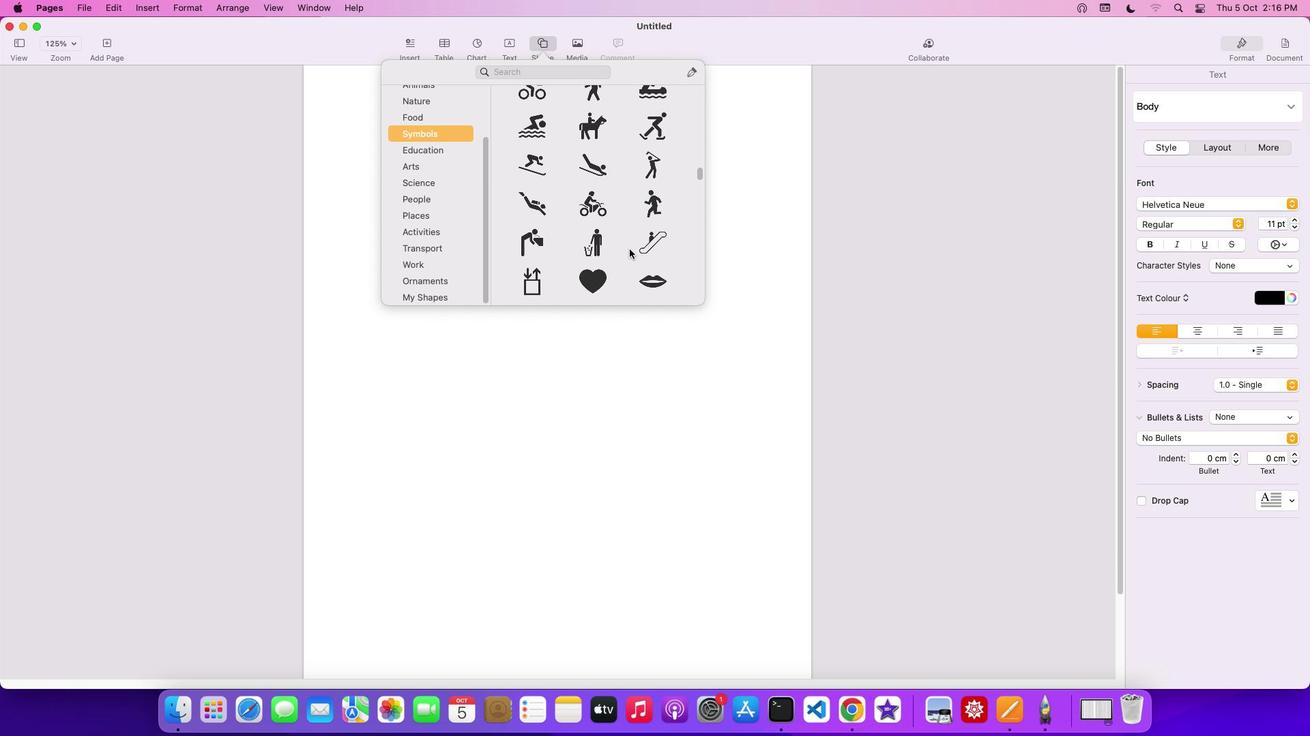 
Action: Mouse scrolled (629, 249) with delta (0, -1)
Screenshot: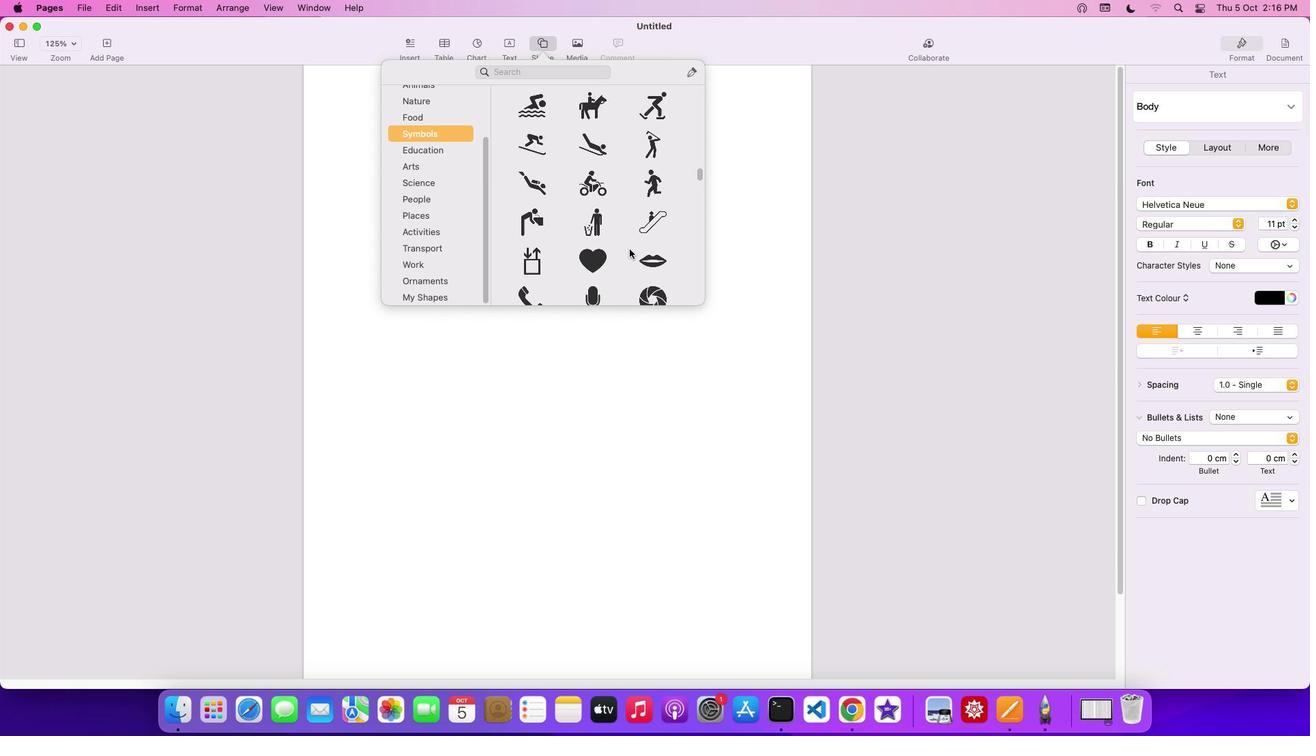 
Action: Mouse scrolled (629, 249) with delta (0, -2)
Screenshot: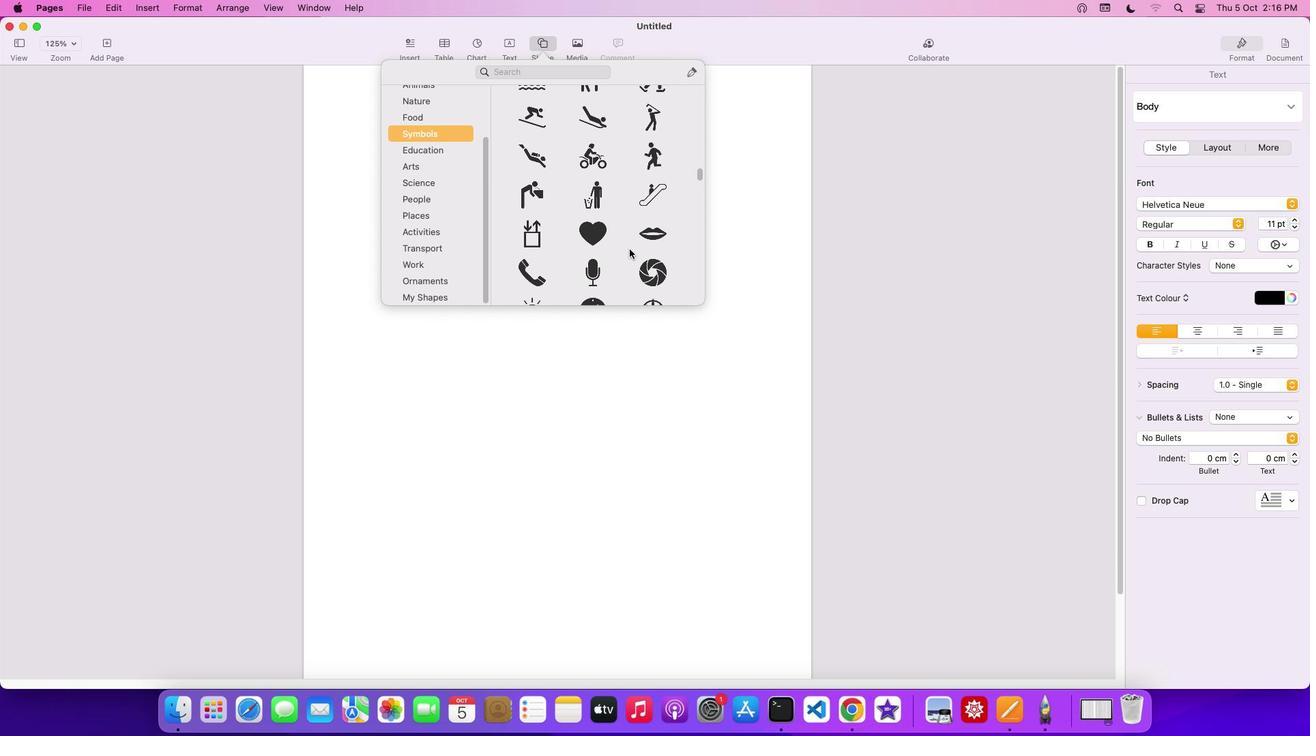 
Action: Mouse scrolled (629, 249) with delta (0, 0)
Screenshot: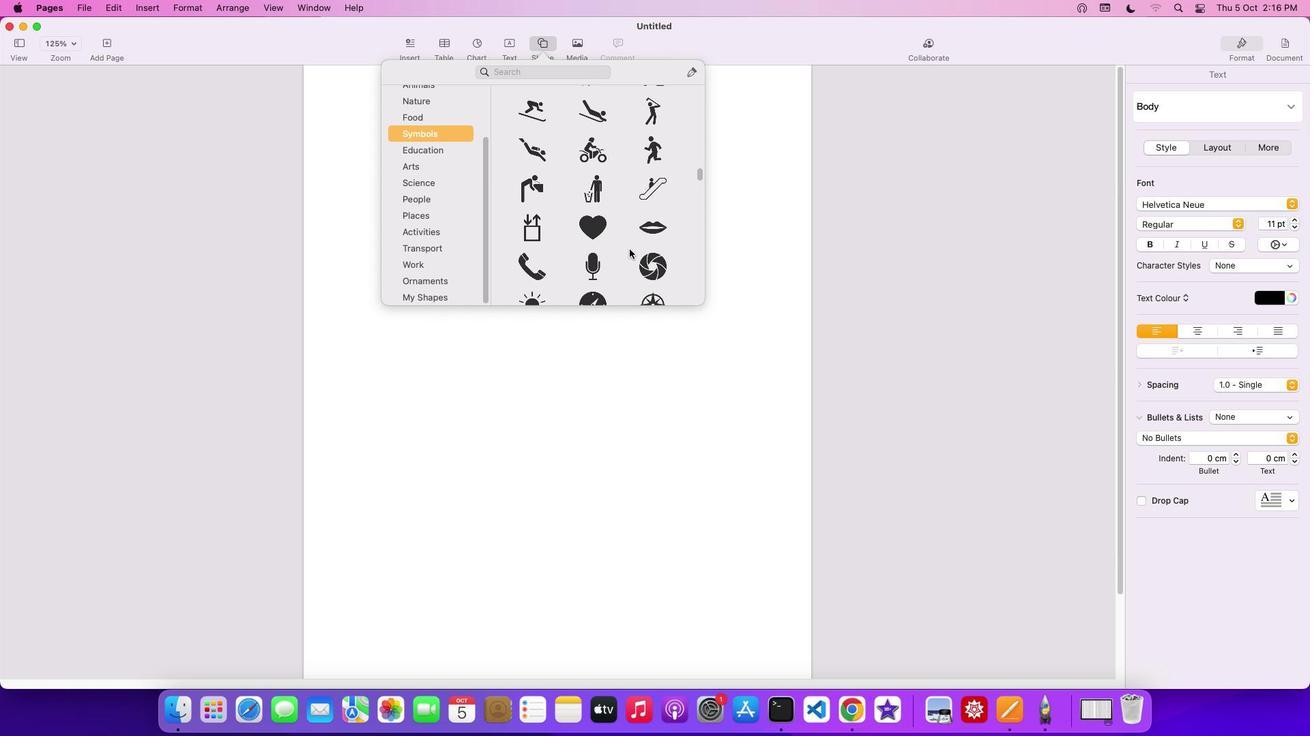 
Action: Mouse scrolled (629, 249) with delta (0, 0)
Screenshot: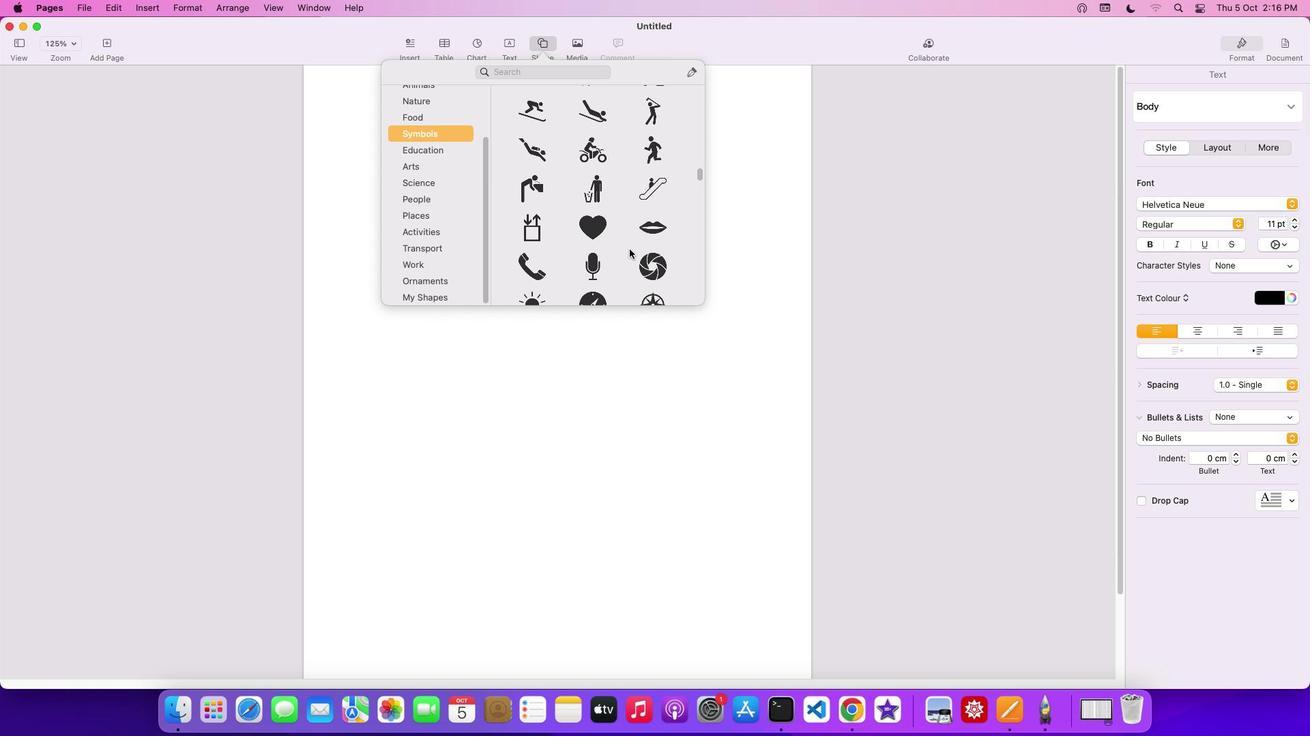 
Action: Mouse scrolled (629, 249) with delta (0, -2)
Screenshot: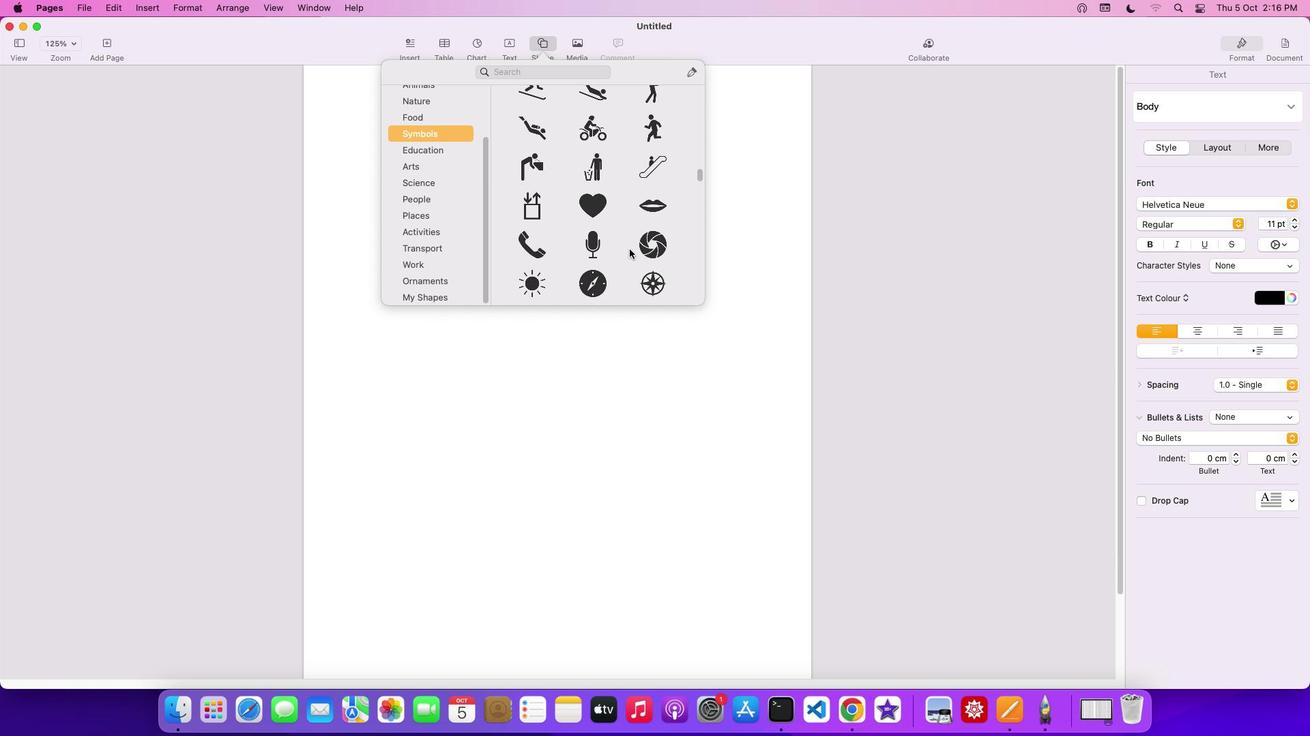 
Action: Mouse scrolled (629, 249) with delta (0, -2)
Screenshot: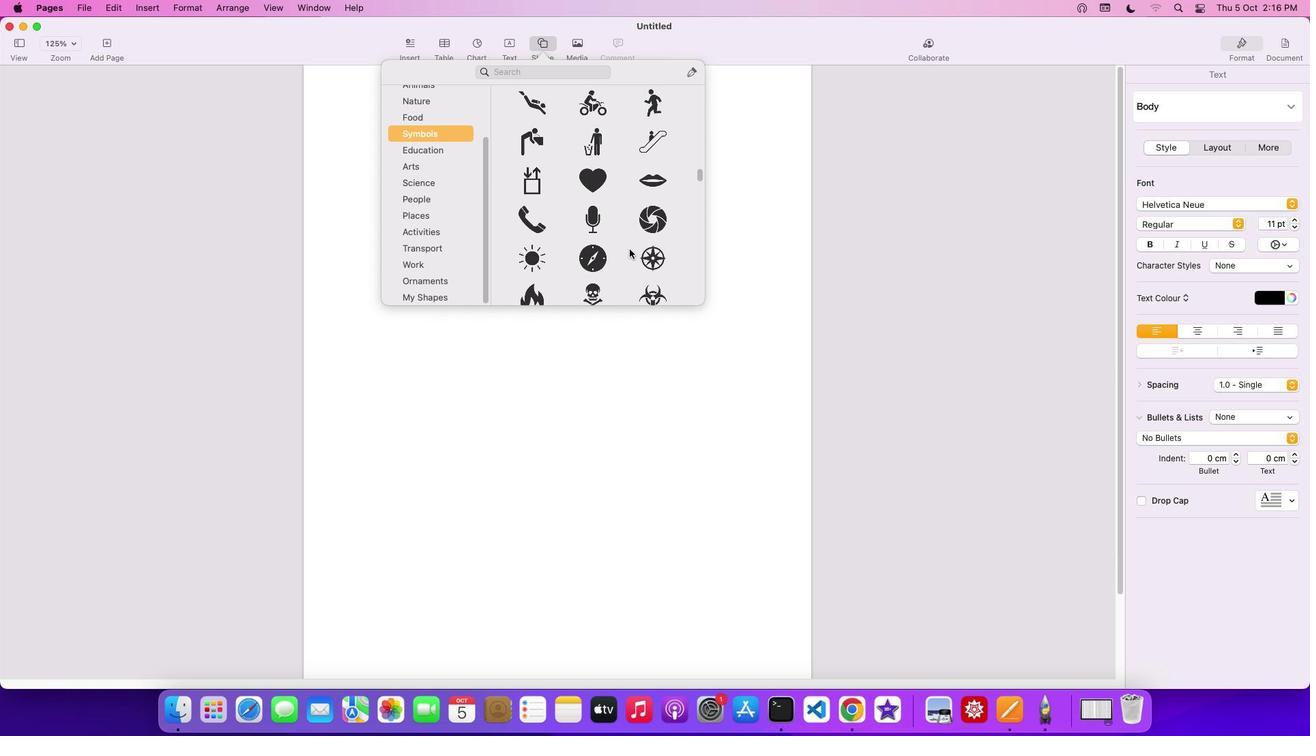 
Action: Mouse scrolled (629, 249) with delta (0, 0)
Screenshot: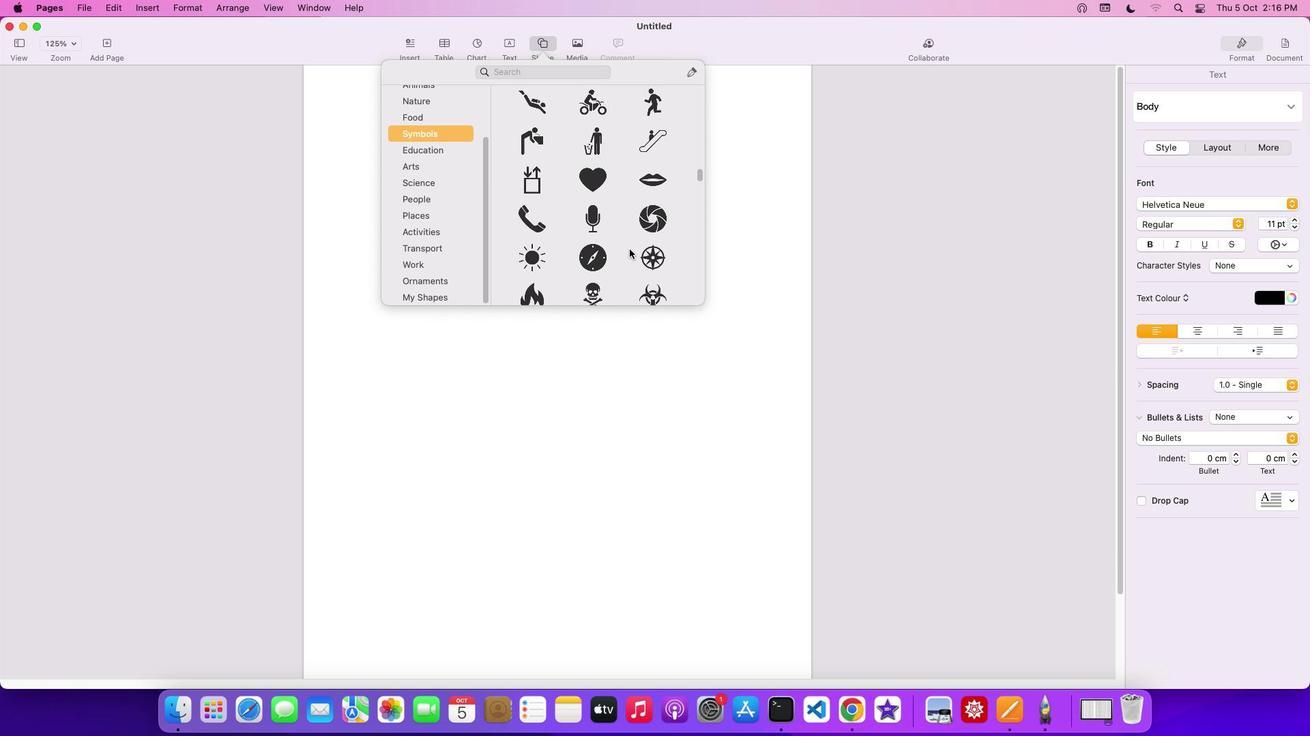 
Action: Mouse scrolled (629, 249) with delta (0, 0)
Screenshot: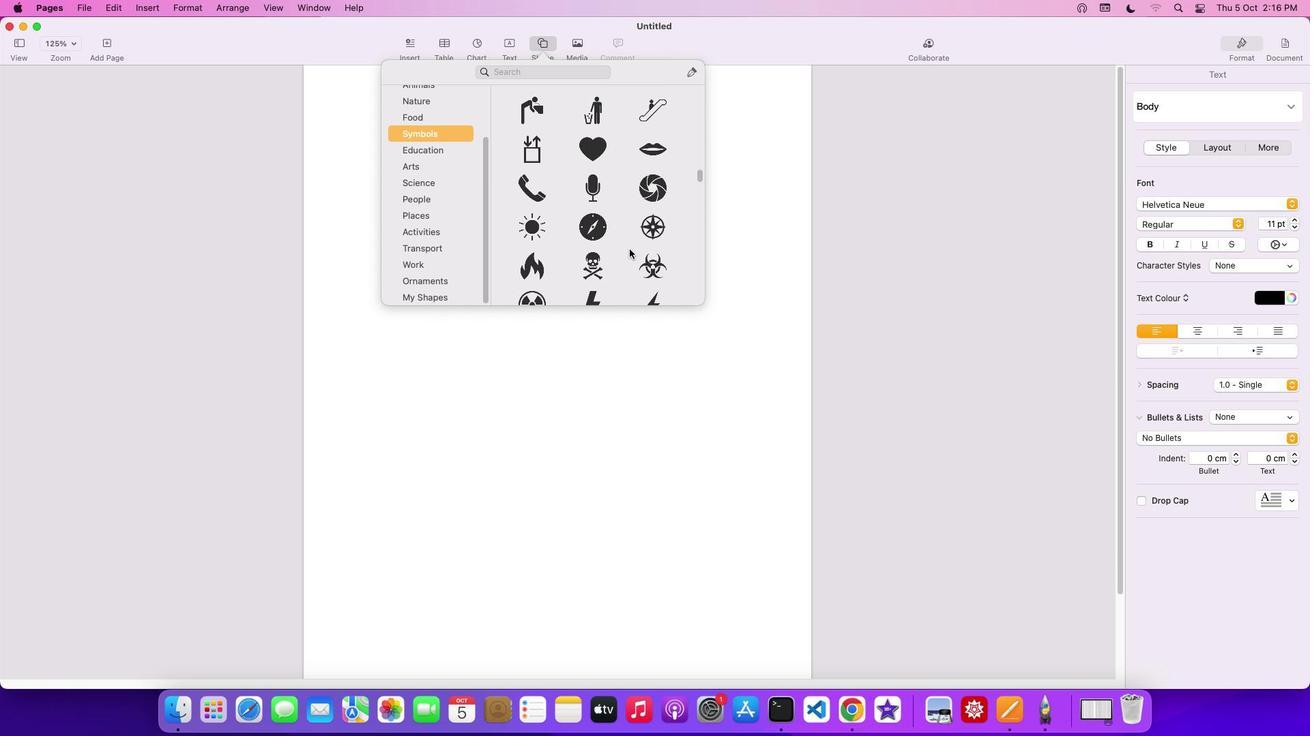 
Action: Mouse scrolled (629, 249) with delta (0, -2)
Screenshot: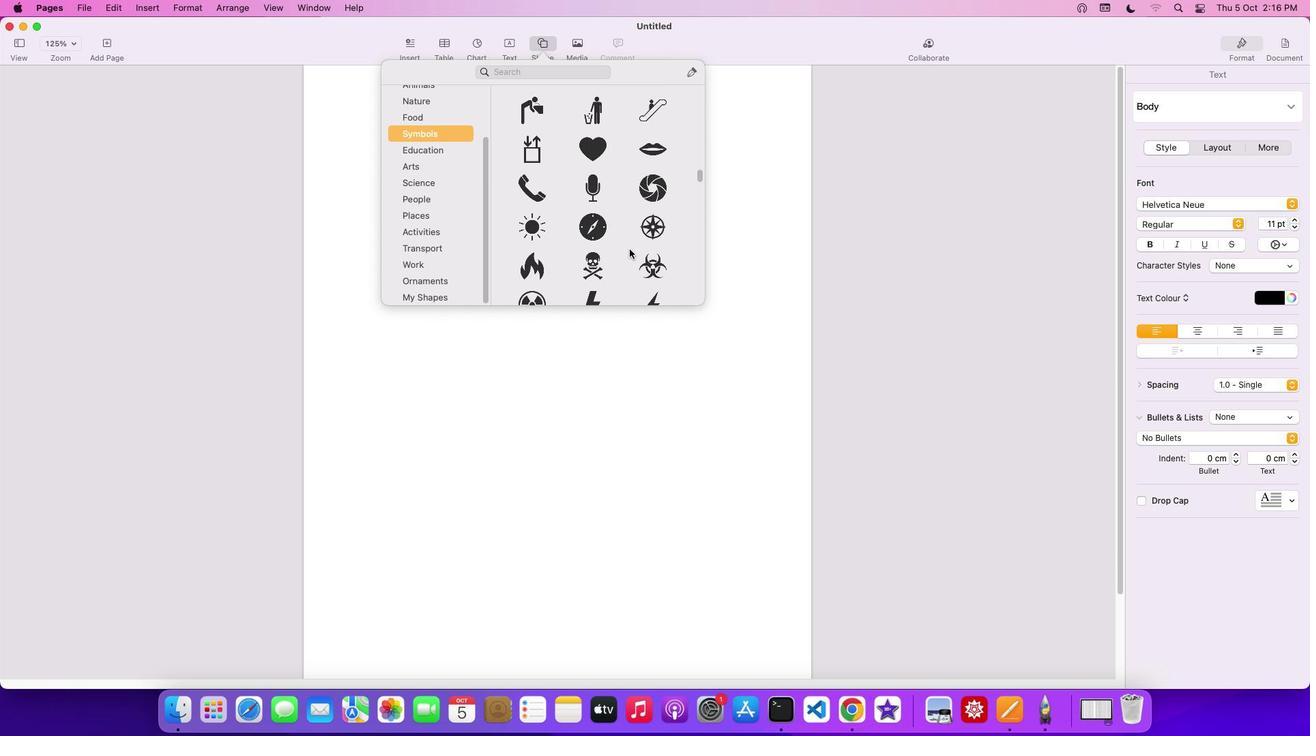 
Action: Mouse scrolled (629, 249) with delta (0, -2)
Screenshot: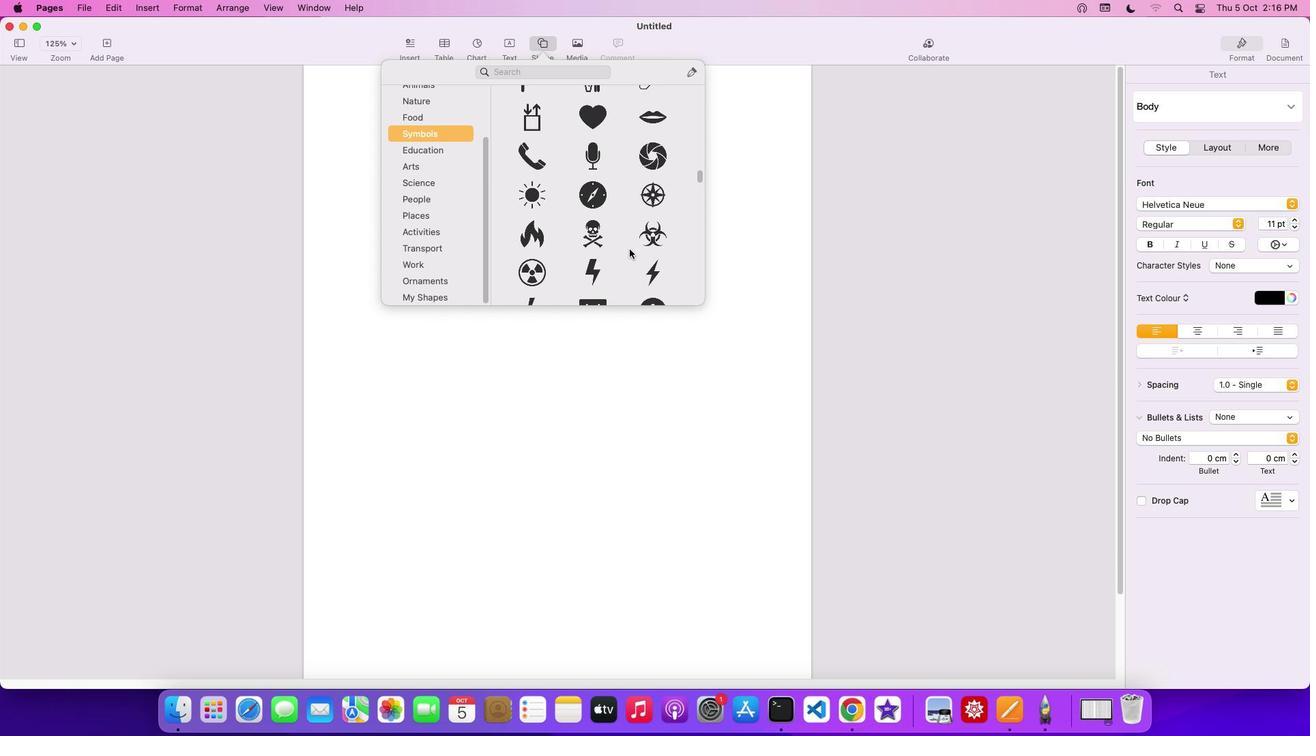 
Action: Mouse scrolled (629, 249) with delta (0, 0)
Screenshot: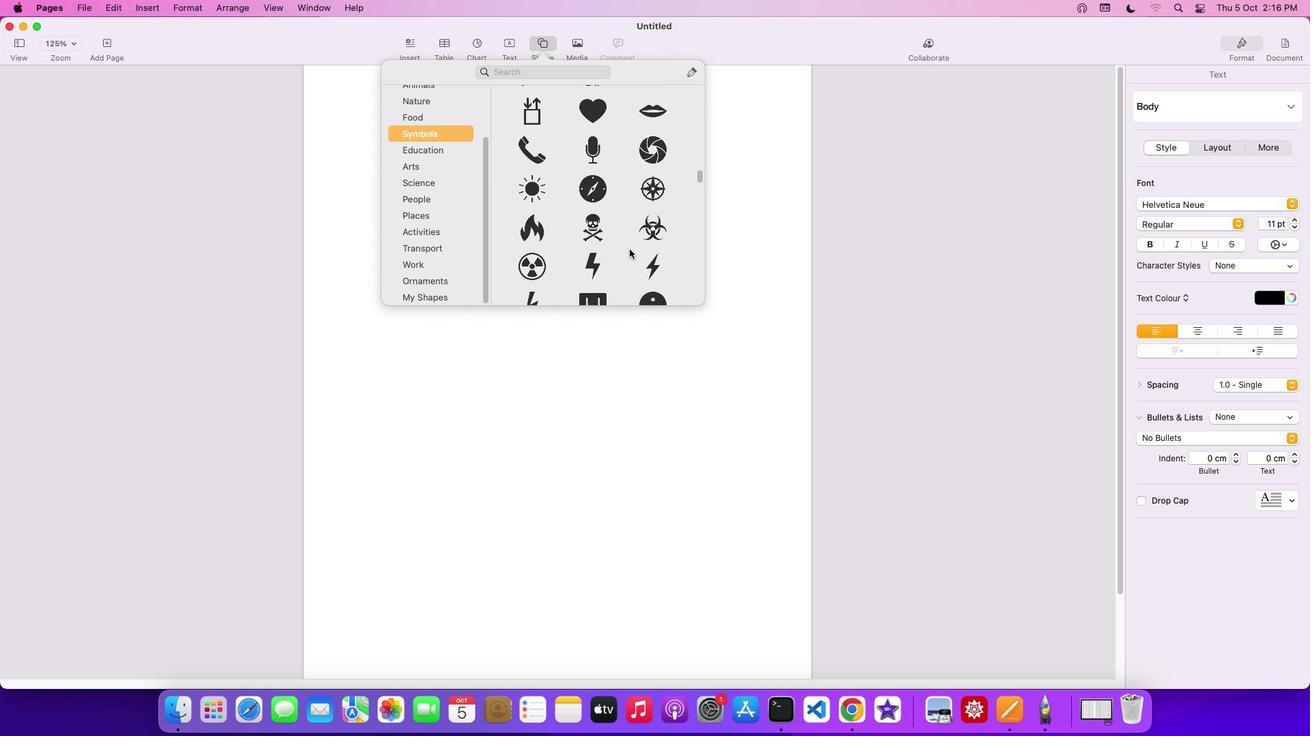 
Action: Mouse scrolled (629, 249) with delta (0, 0)
Screenshot: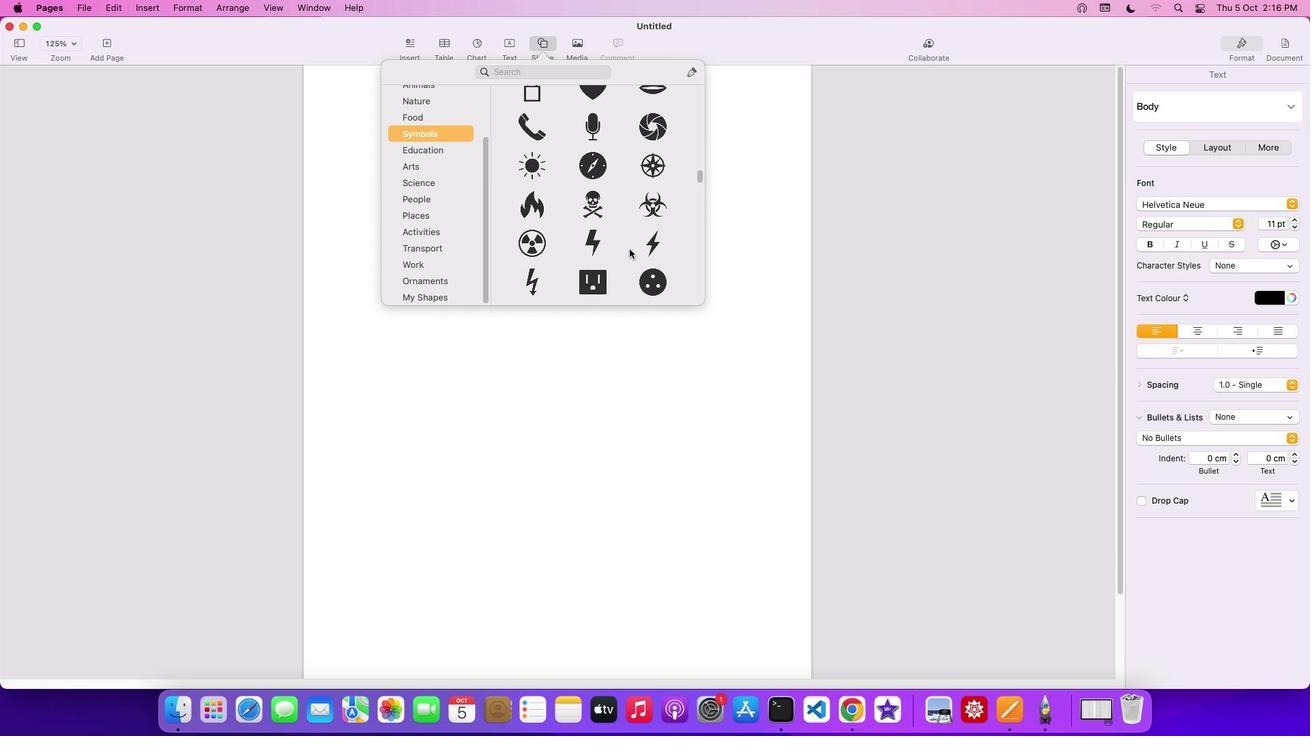 
Action: Mouse scrolled (629, 249) with delta (0, -2)
Screenshot: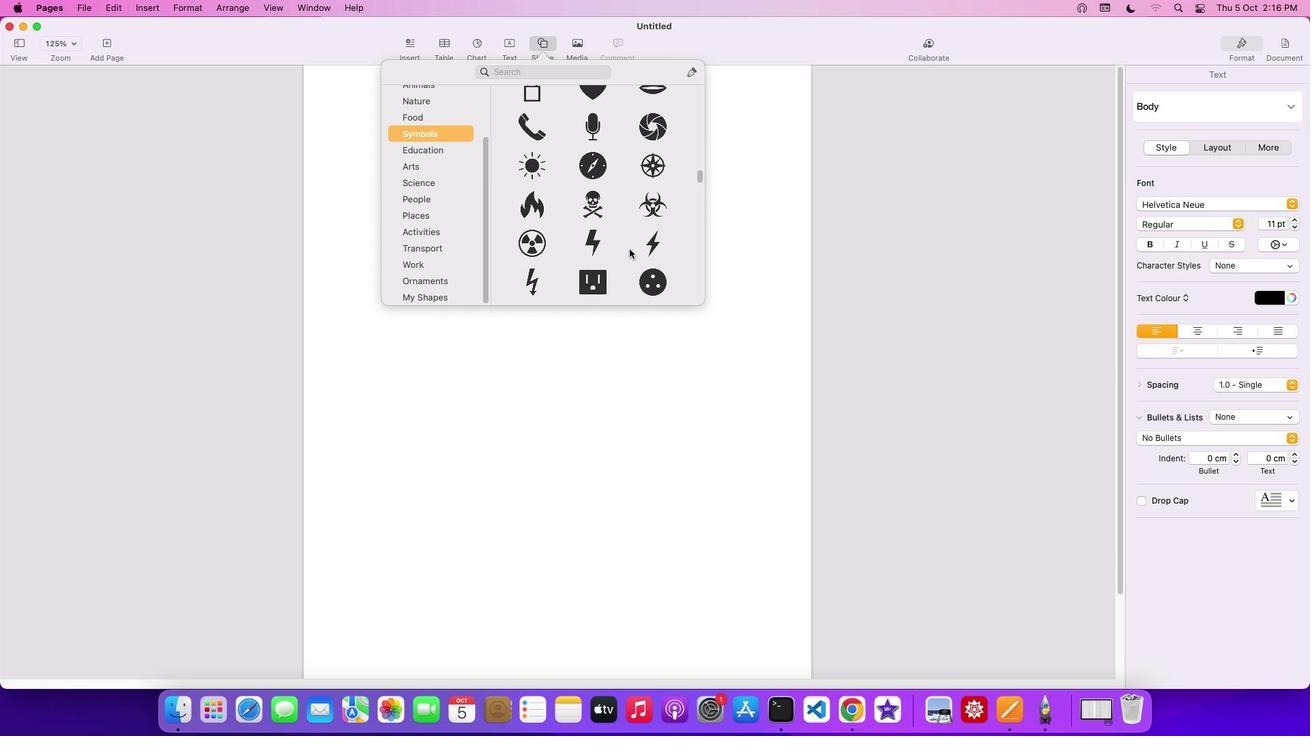 
Action: Mouse scrolled (629, 249) with delta (0, -2)
Screenshot: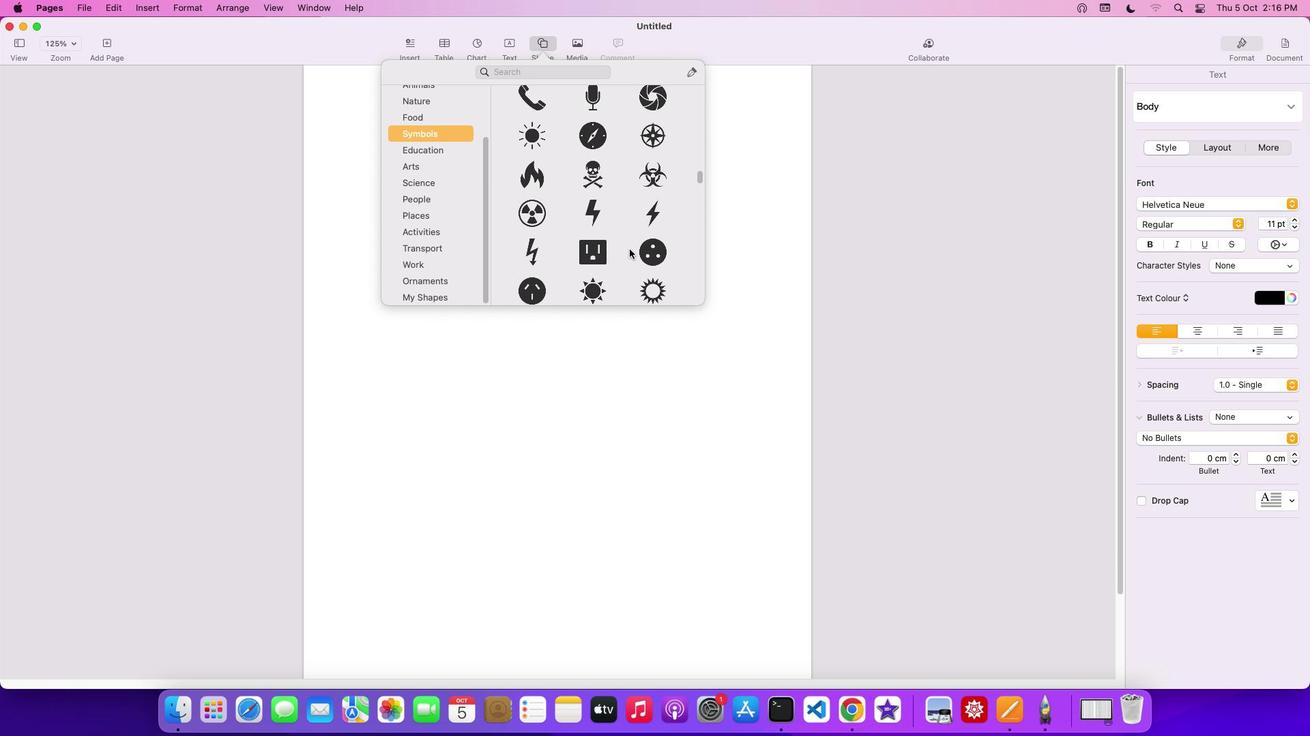 
Action: Mouse scrolled (629, 249) with delta (0, 0)
Screenshot: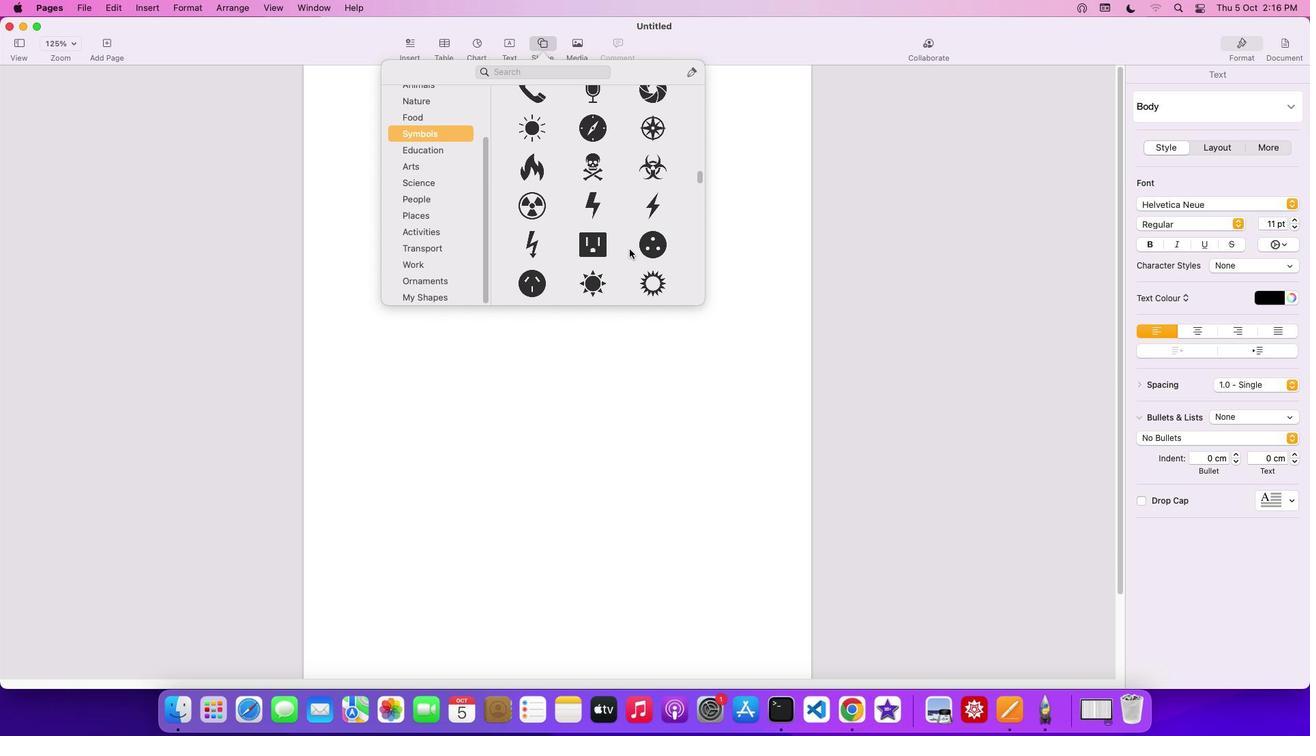 
Action: Mouse scrolled (629, 249) with delta (0, 0)
Screenshot: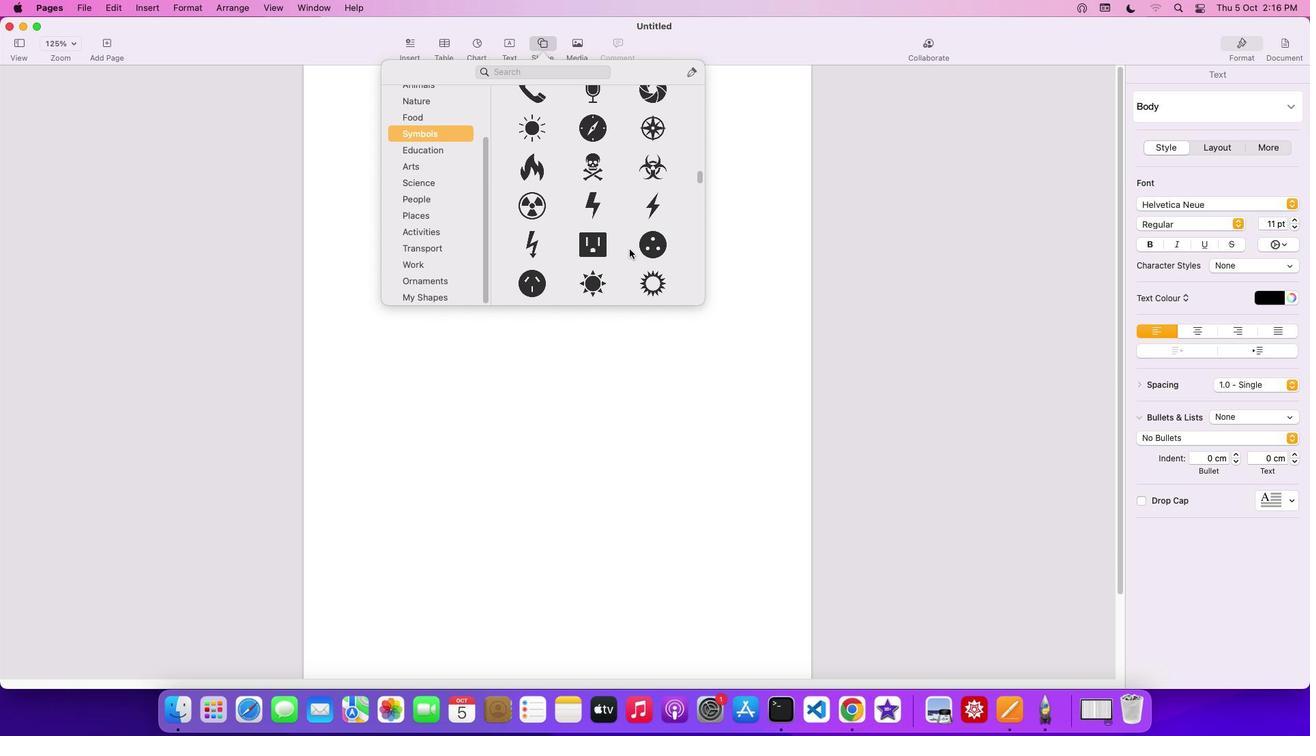 
Action: Mouse scrolled (629, 249) with delta (0, -2)
Screenshot: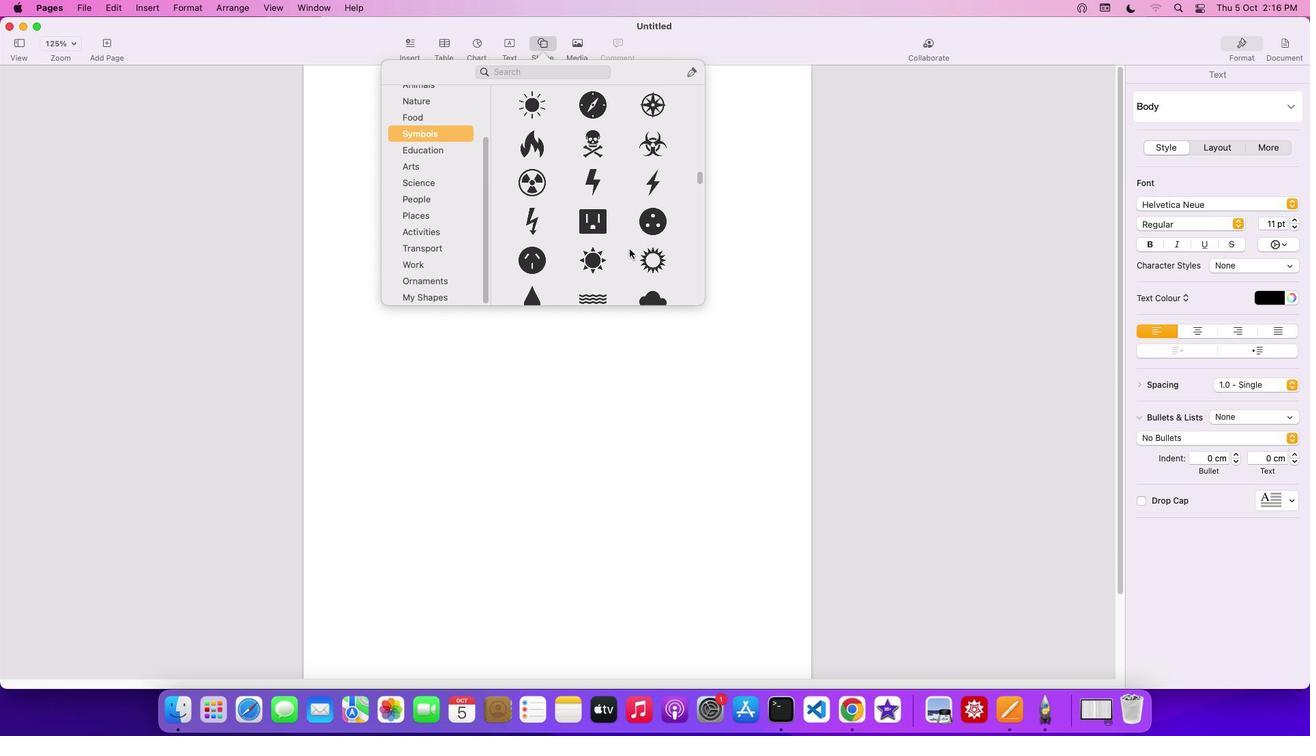 
Action: Mouse scrolled (629, 249) with delta (0, -2)
Screenshot: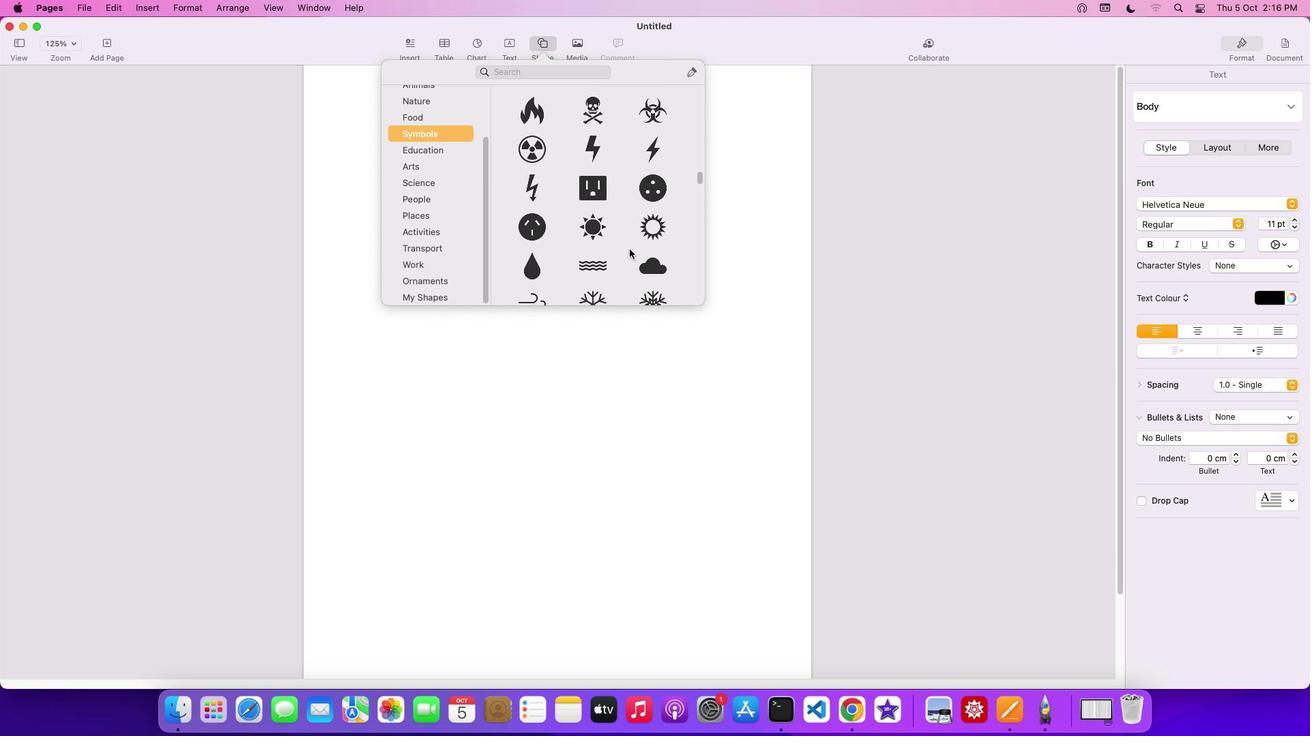 
Action: Mouse scrolled (629, 249) with delta (0, -3)
Screenshot: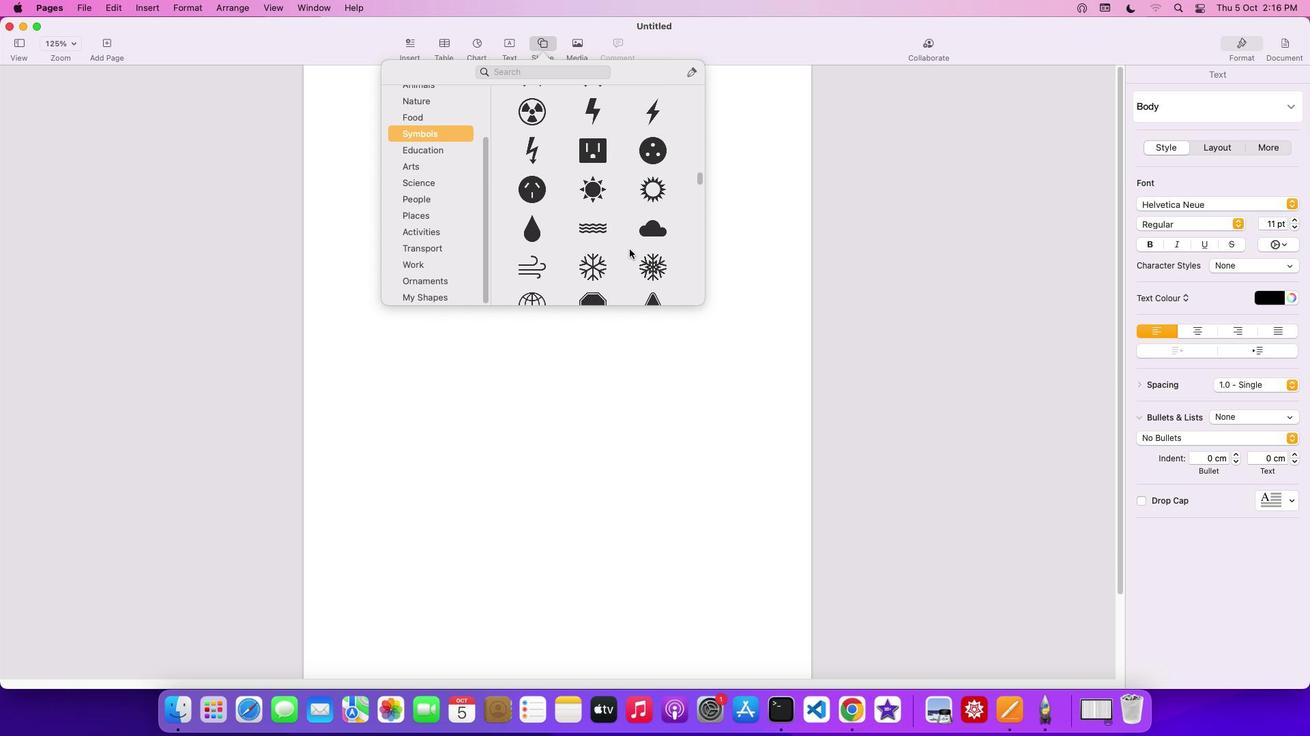 
Action: Mouse moved to (629, 249)
Screenshot: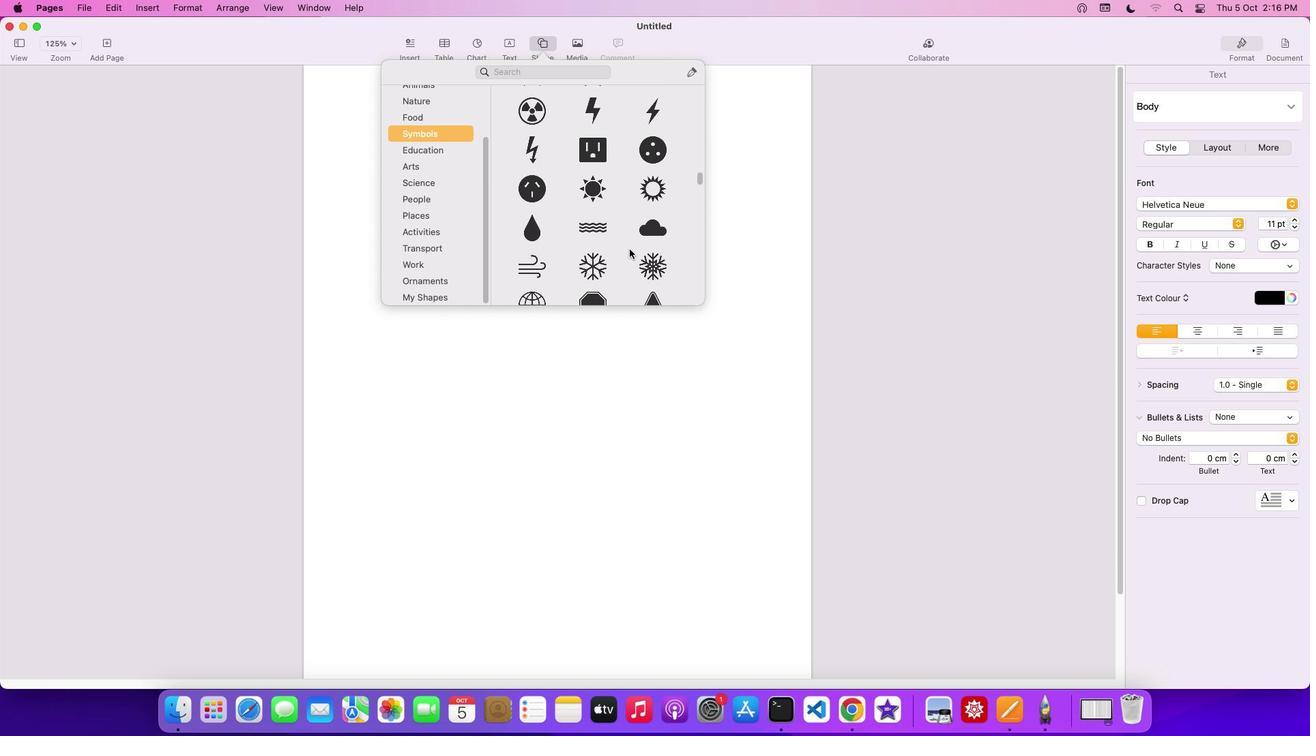 
Action: Mouse scrolled (629, 249) with delta (0, 0)
Screenshot: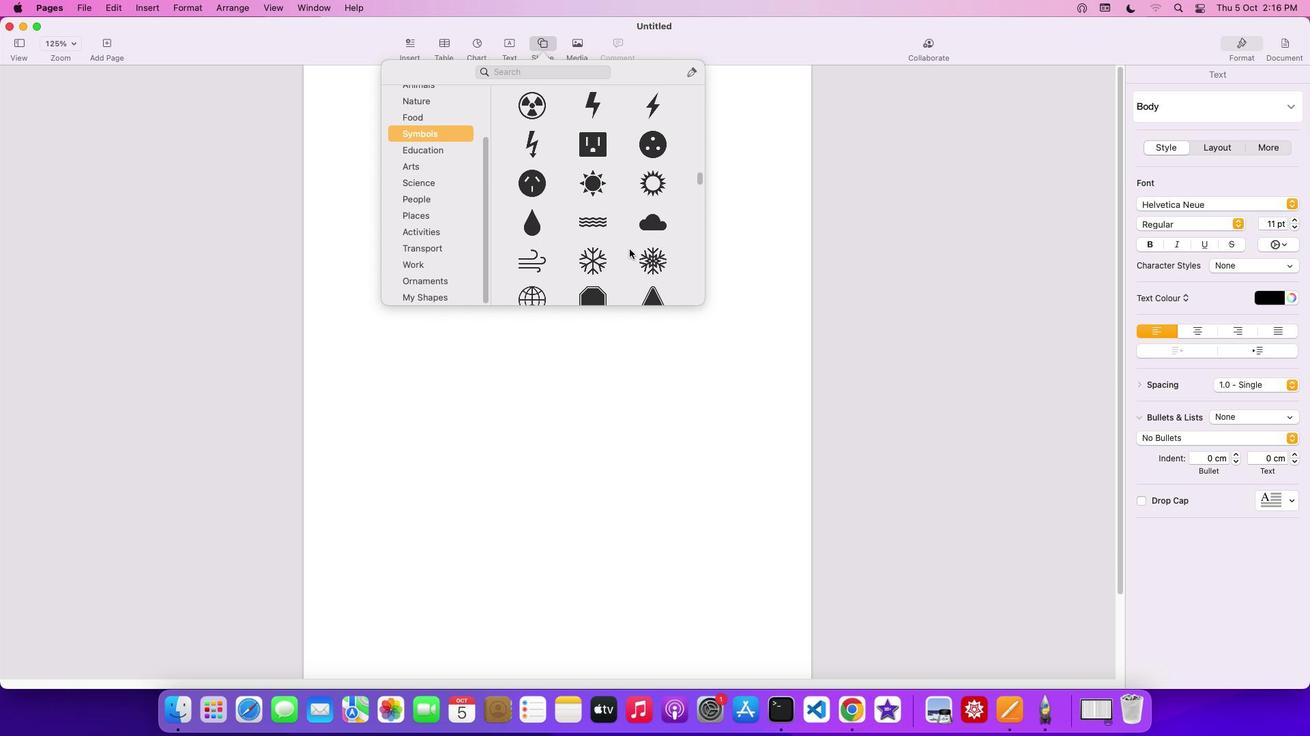
Action: Mouse scrolled (629, 249) with delta (0, 0)
Screenshot: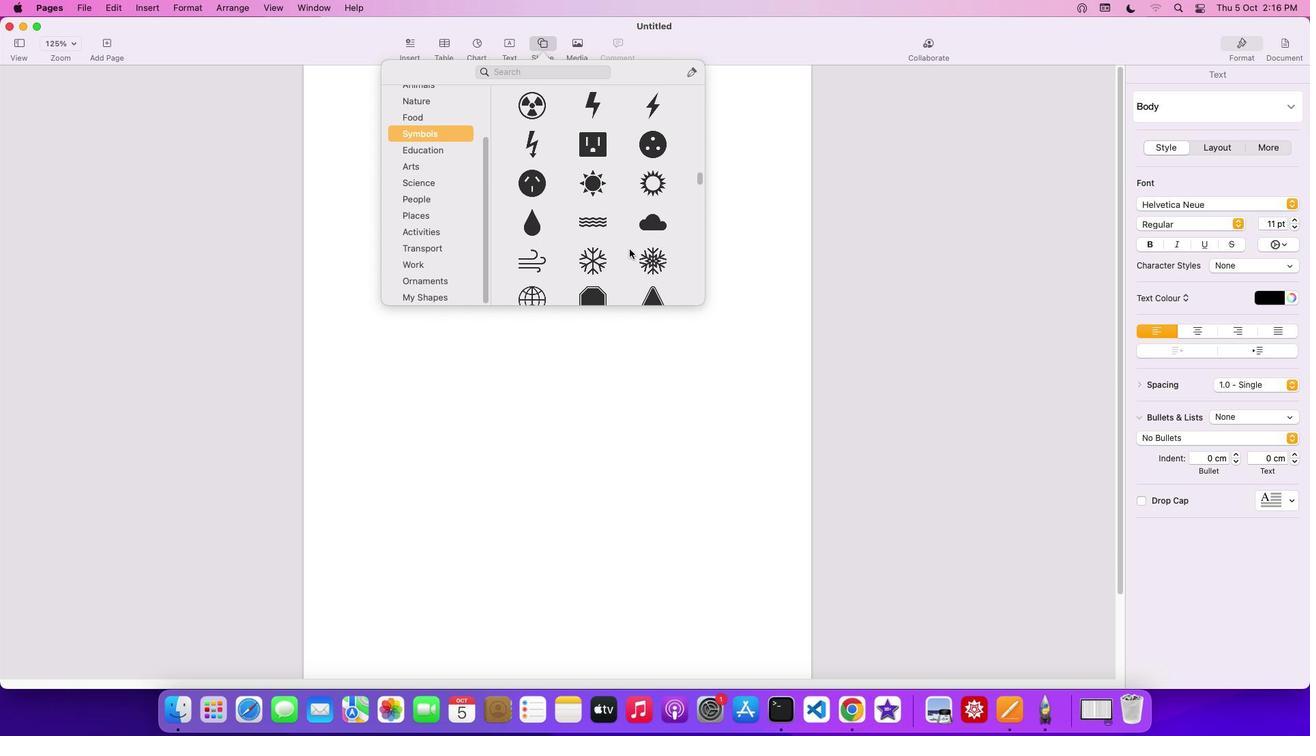 
Action: Mouse scrolled (629, 249) with delta (0, 0)
Screenshot: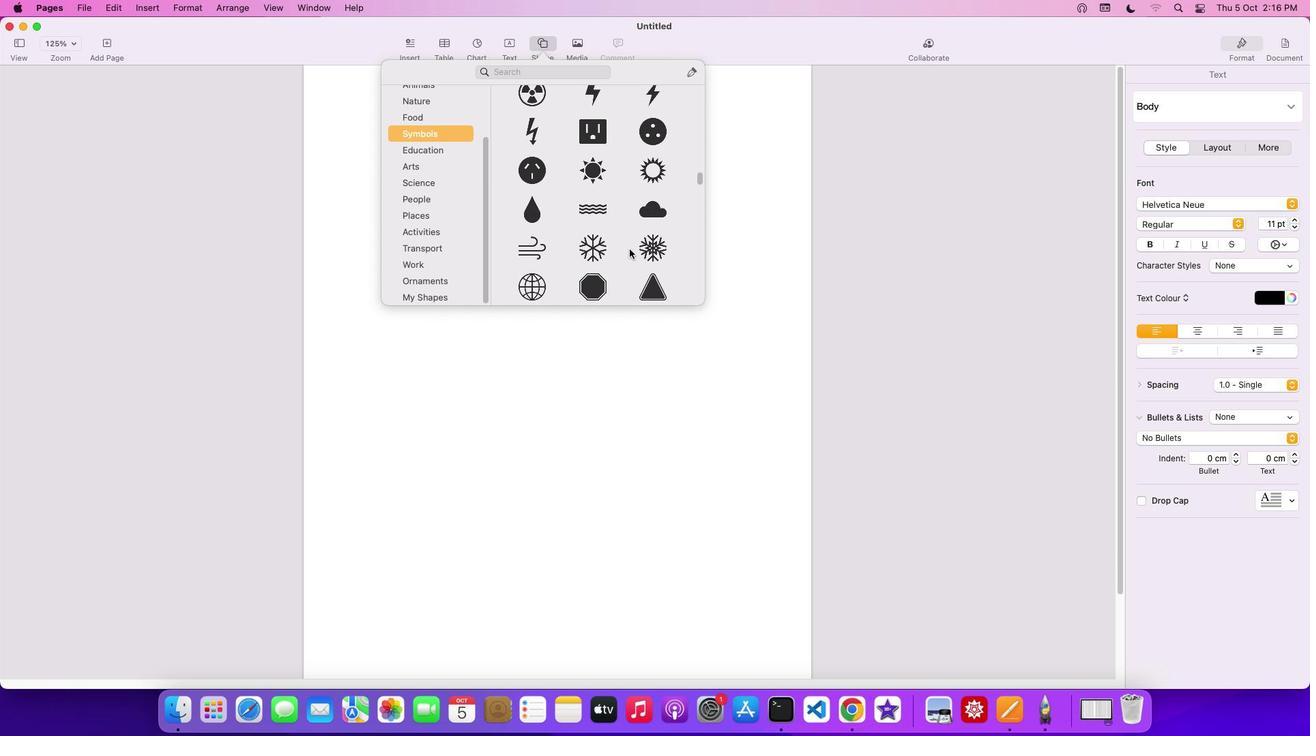 
Action: Mouse scrolled (629, 249) with delta (0, -2)
Screenshot: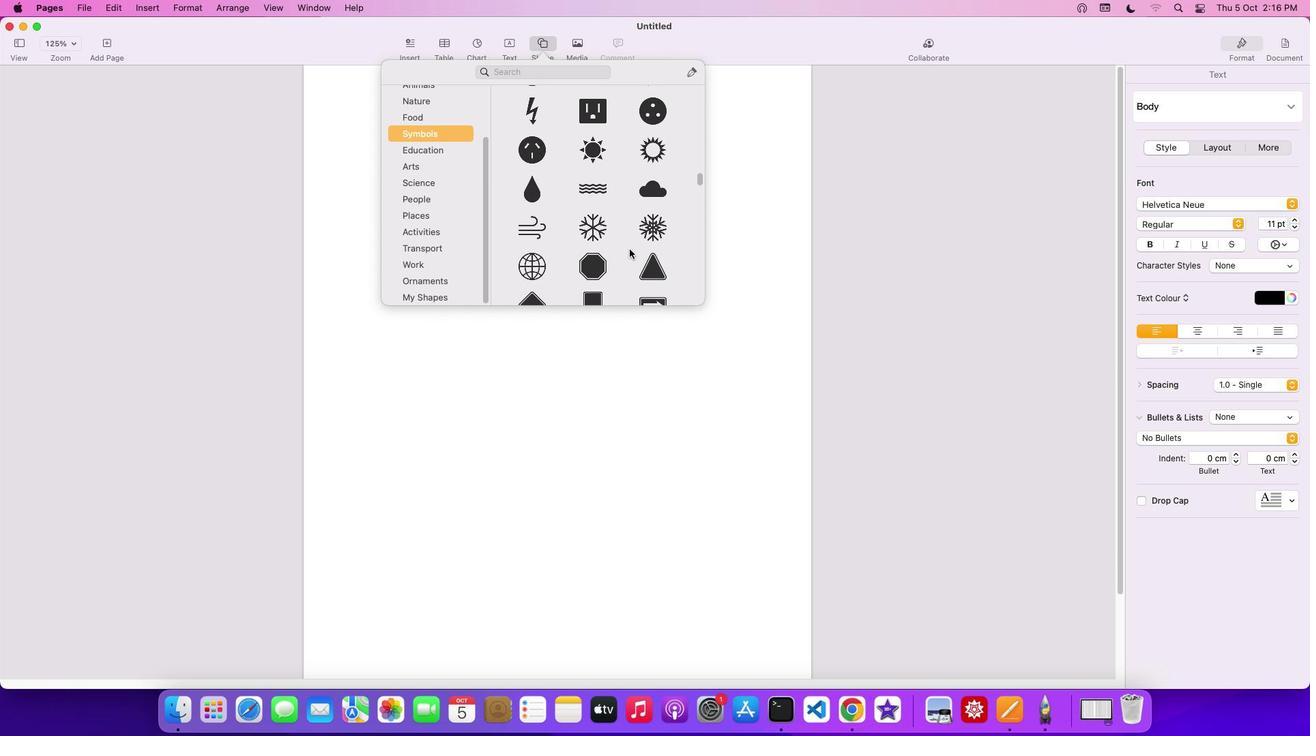 
Action: Mouse scrolled (629, 249) with delta (0, -2)
Screenshot: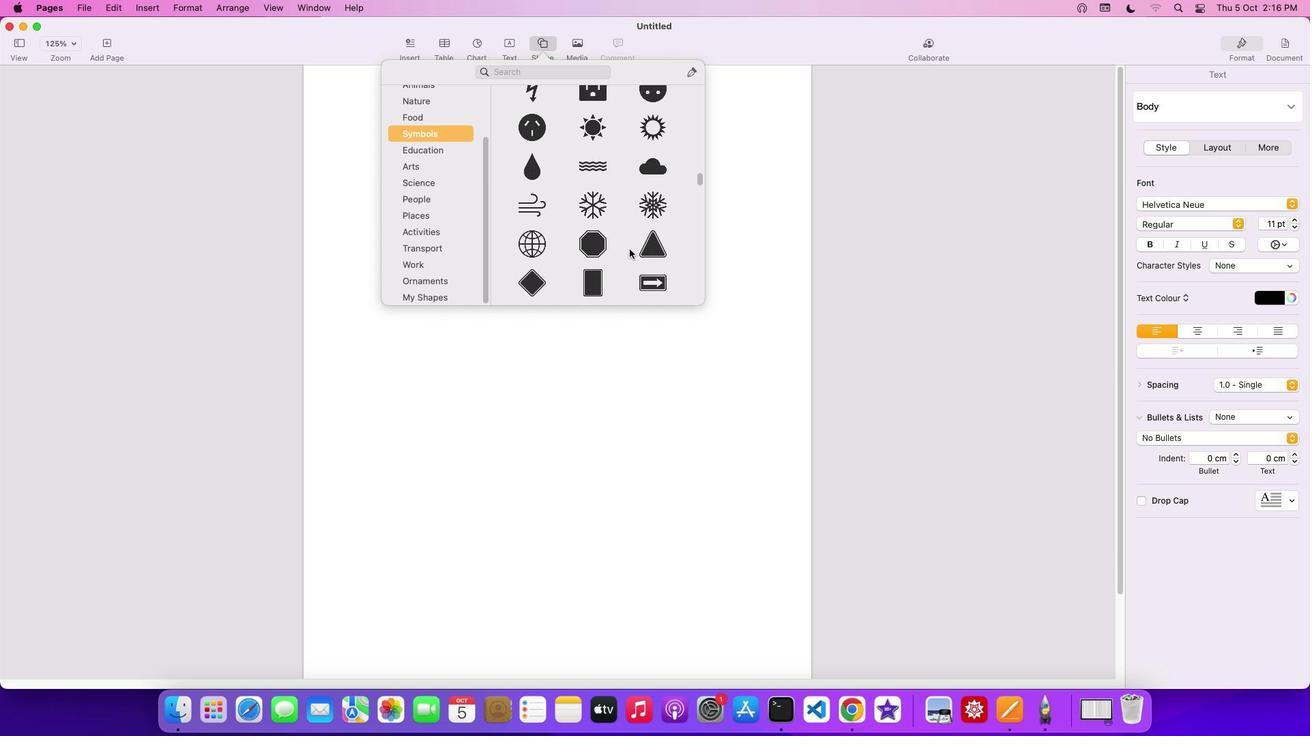 
Action: Mouse moved to (630, 248)
Screenshot: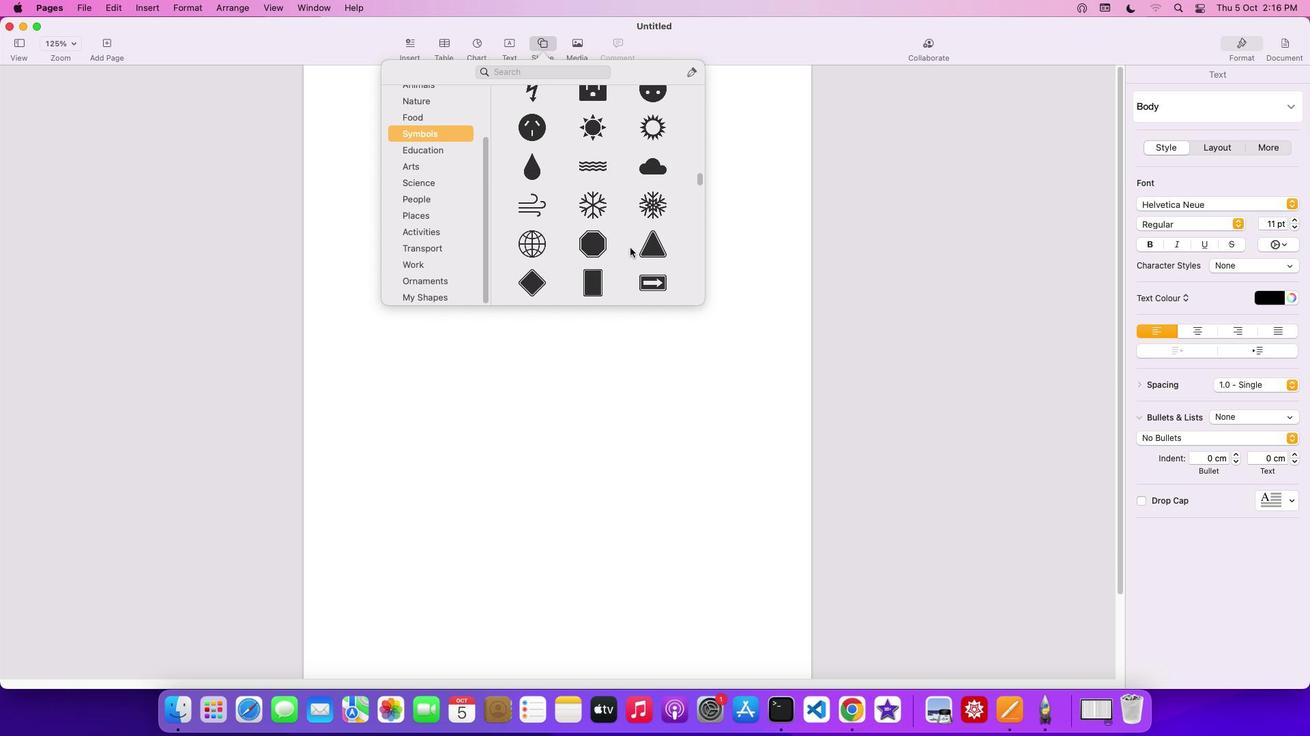 
Action: Mouse scrolled (630, 248) with delta (0, 0)
Screenshot: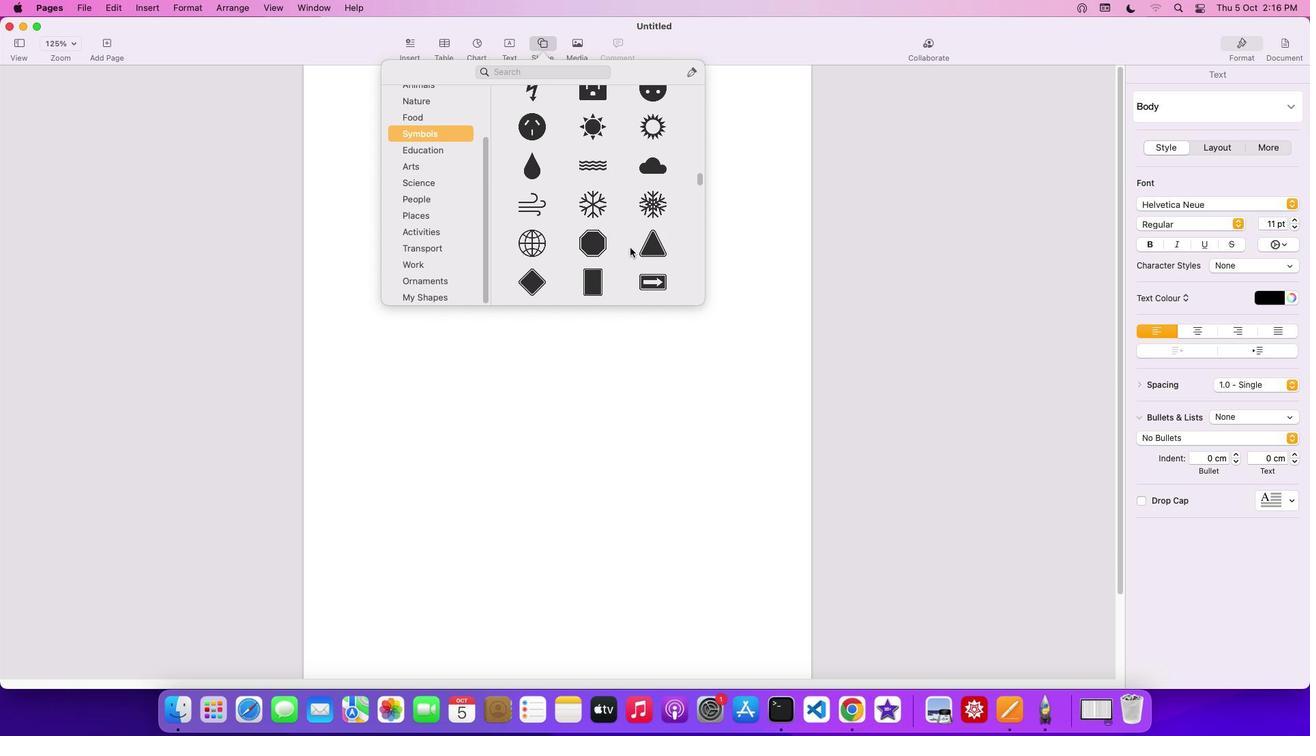 
Action: Mouse scrolled (630, 248) with delta (0, 0)
Screenshot: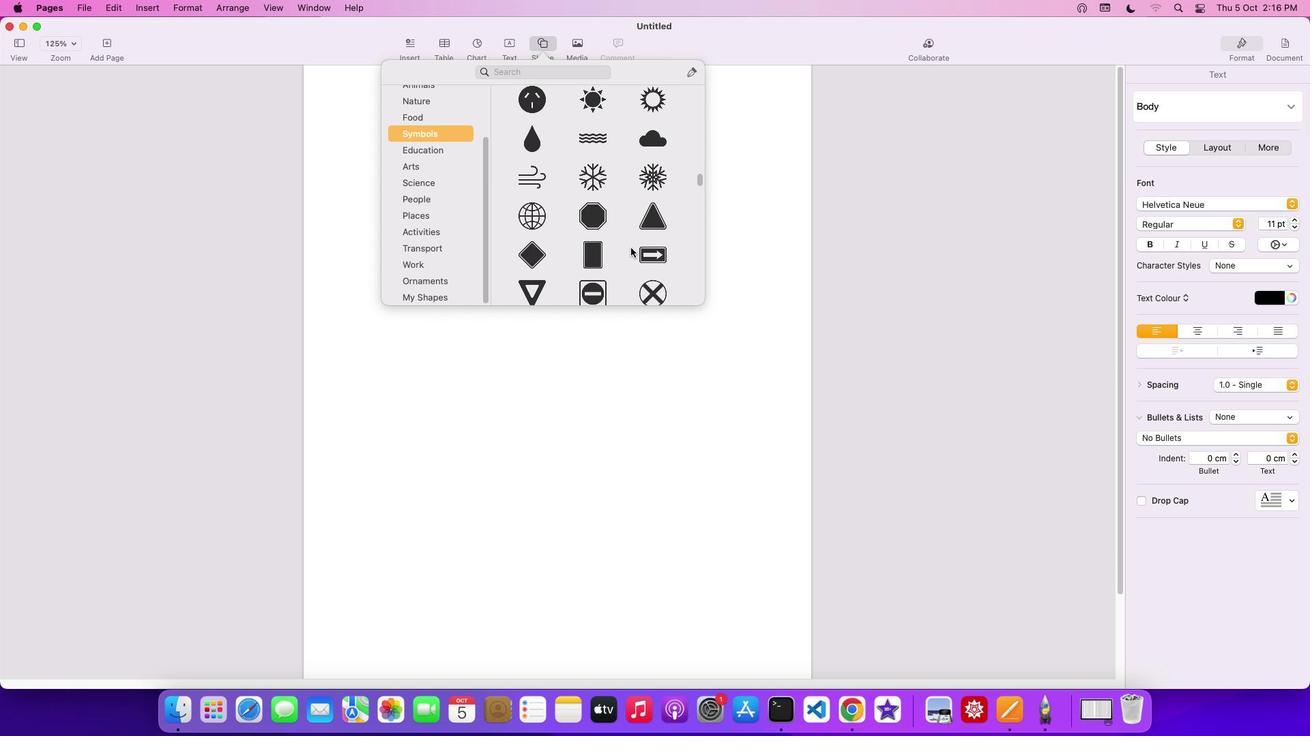 
Action: Mouse moved to (630, 248)
Screenshot: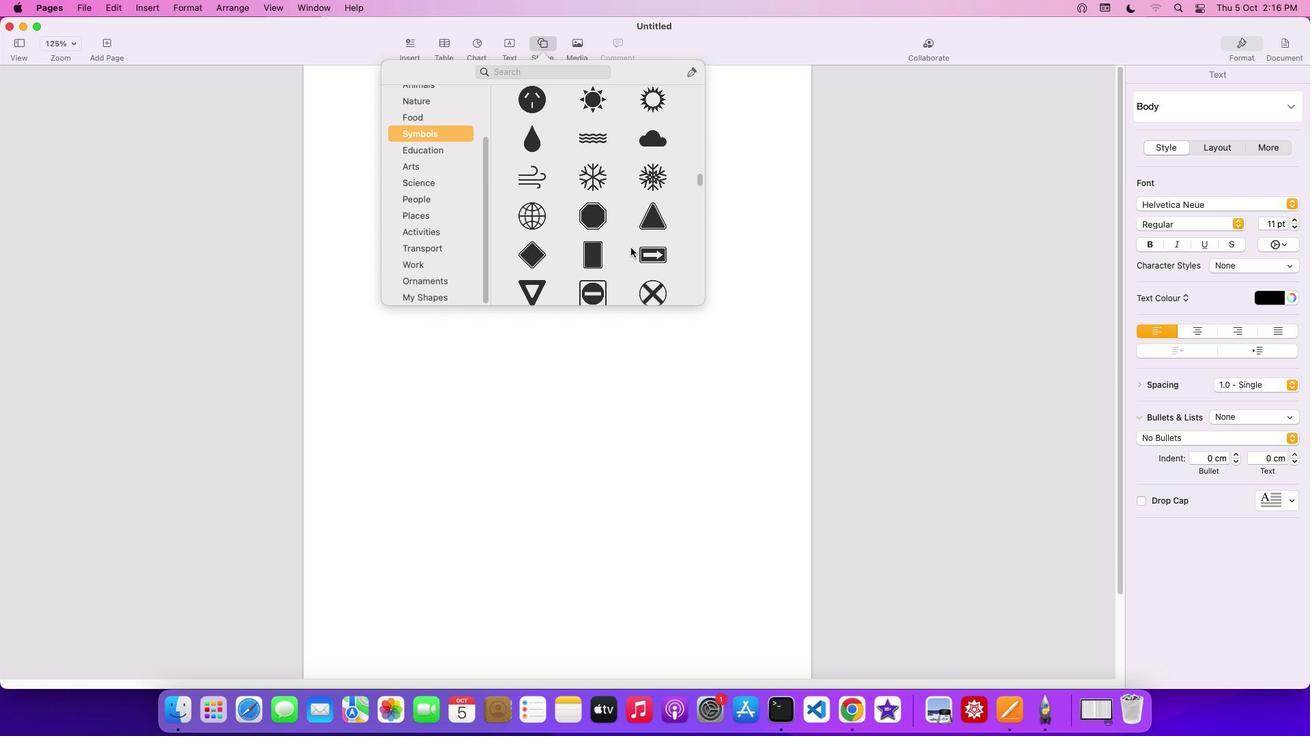 
Action: Mouse scrolled (630, 248) with delta (0, -2)
Screenshot: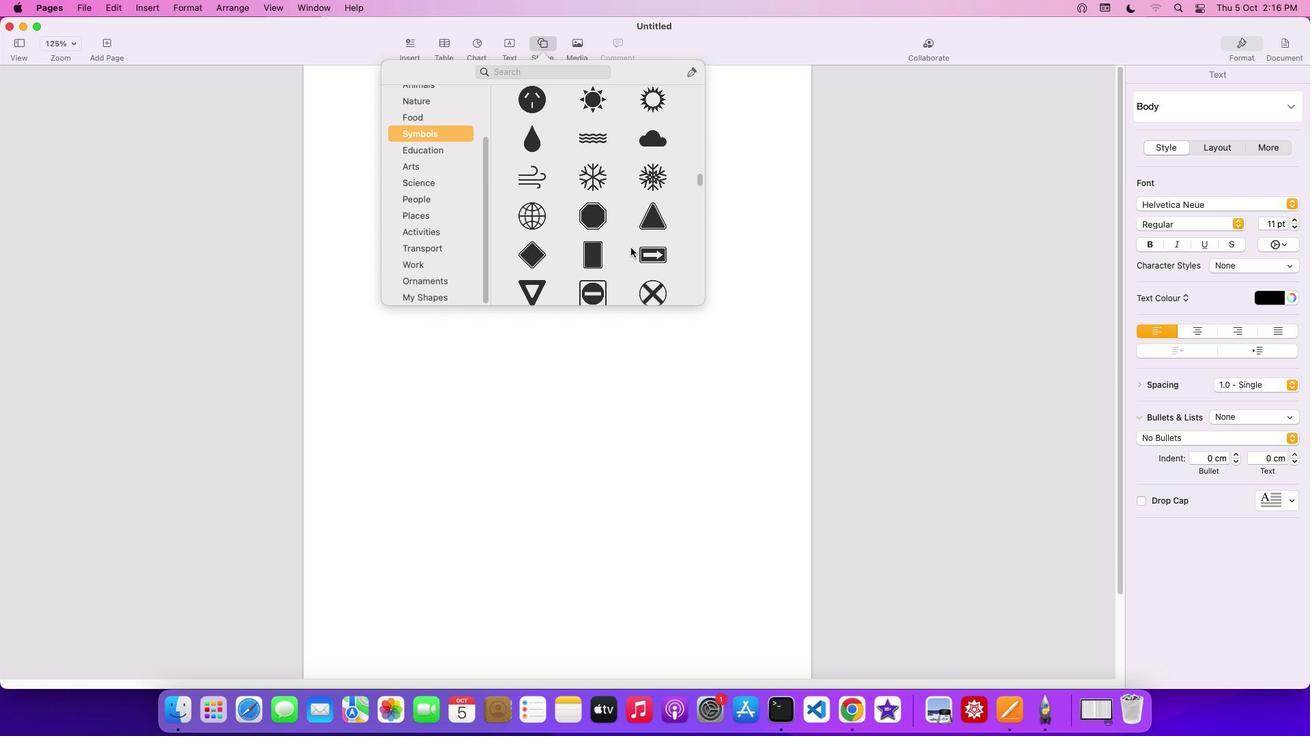 
Action: Mouse scrolled (630, 248) with delta (0, -2)
Screenshot: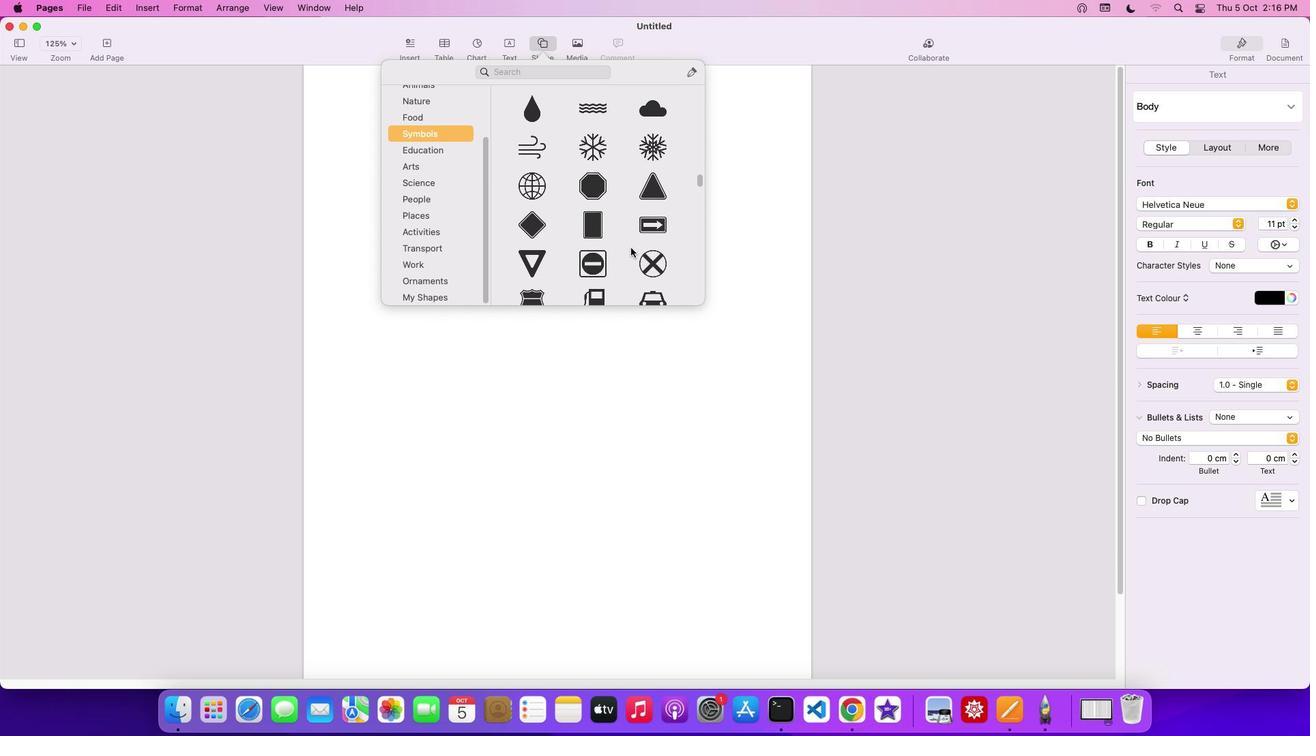 
Action: Mouse scrolled (630, 248) with delta (0, 0)
Screenshot: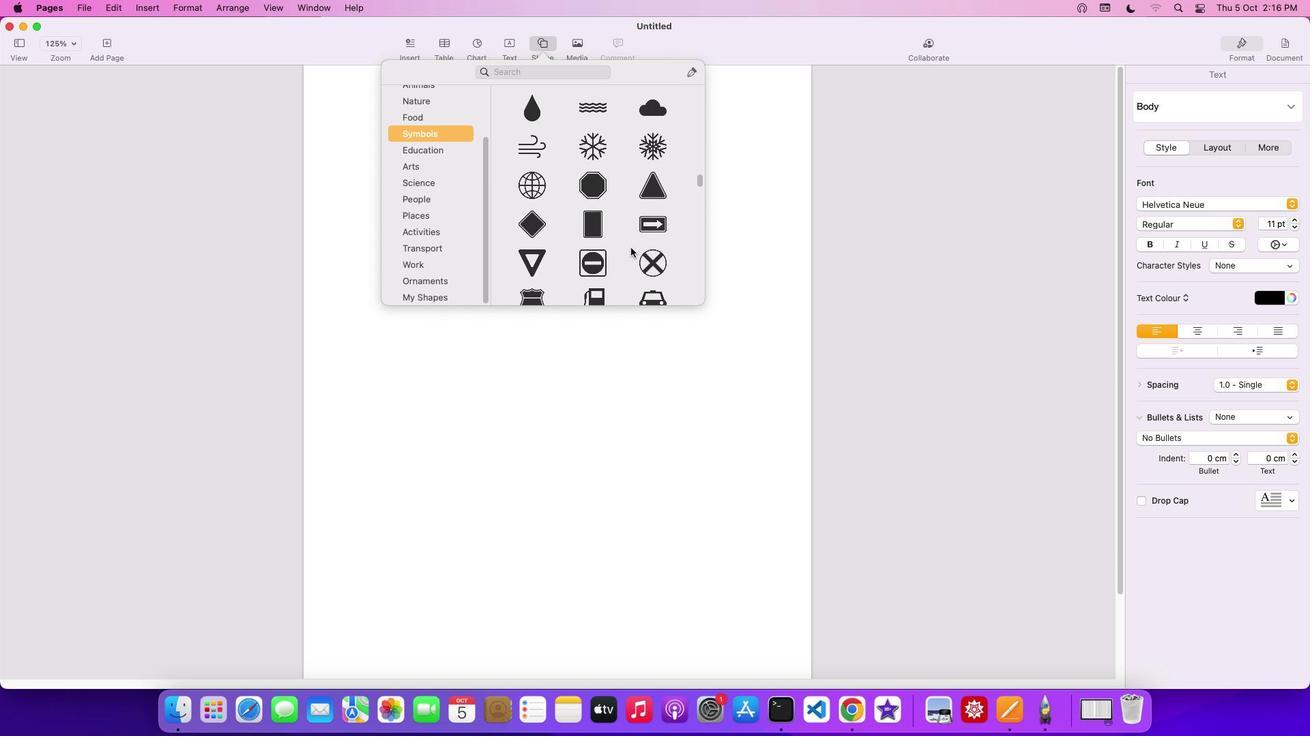 
Action: Mouse scrolled (630, 248) with delta (0, 0)
Screenshot: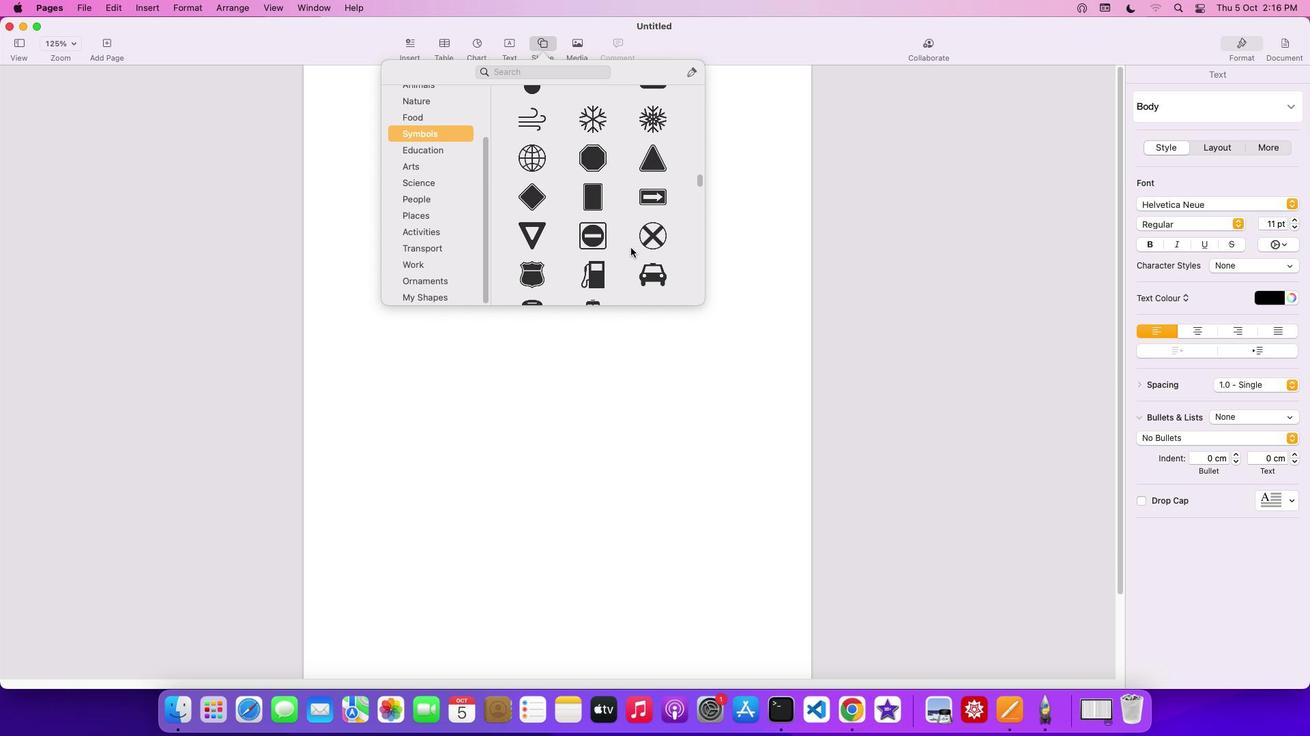 
Action: Mouse scrolled (630, 248) with delta (0, -2)
Screenshot: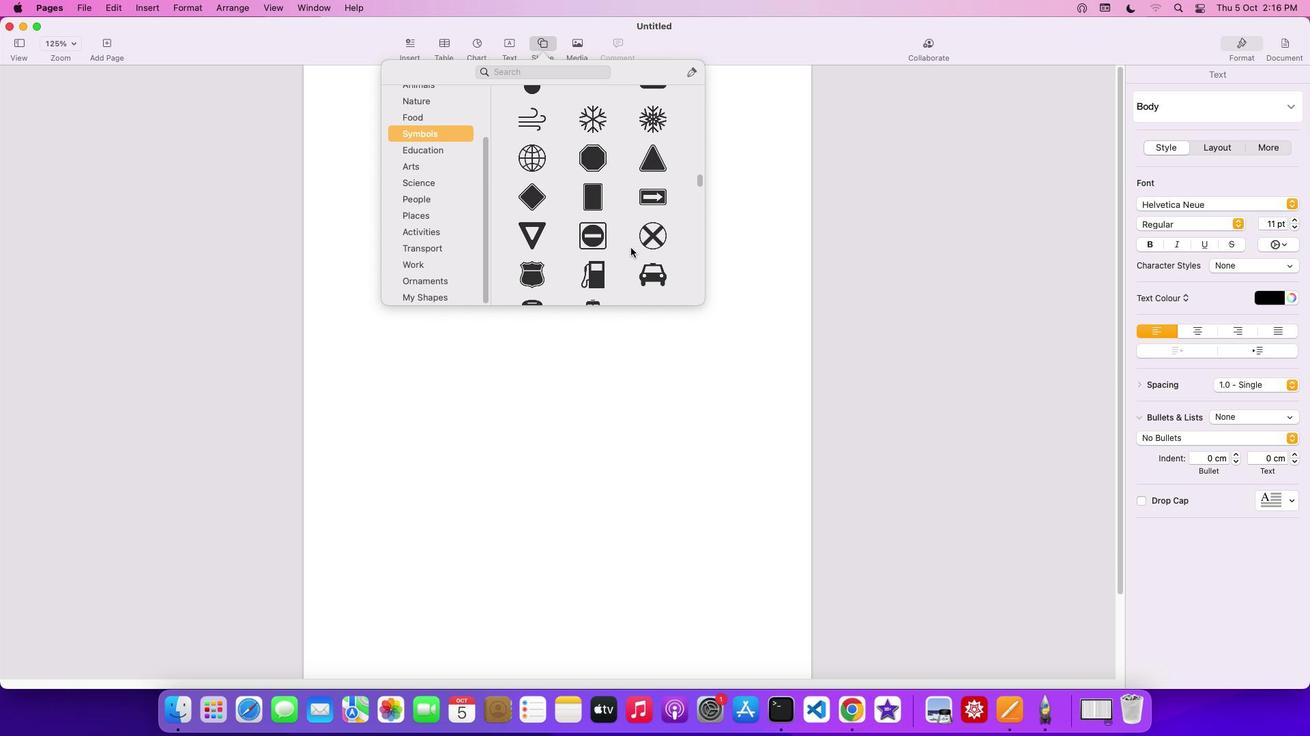 
Action: Mouse scrolled (630, 248) with delta (0, -2)
Screenshot: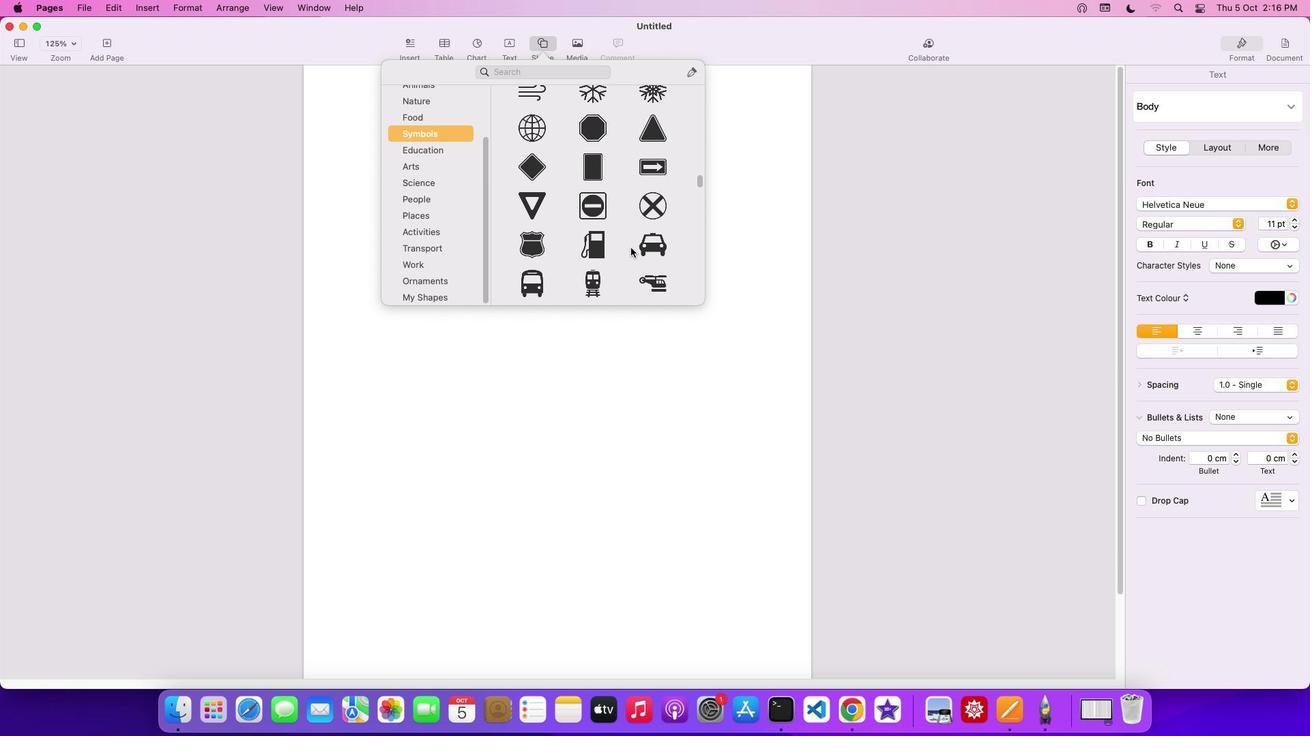 
Action: Mouse scrolled (630, 248) with delta (0, 0)
Screenshot: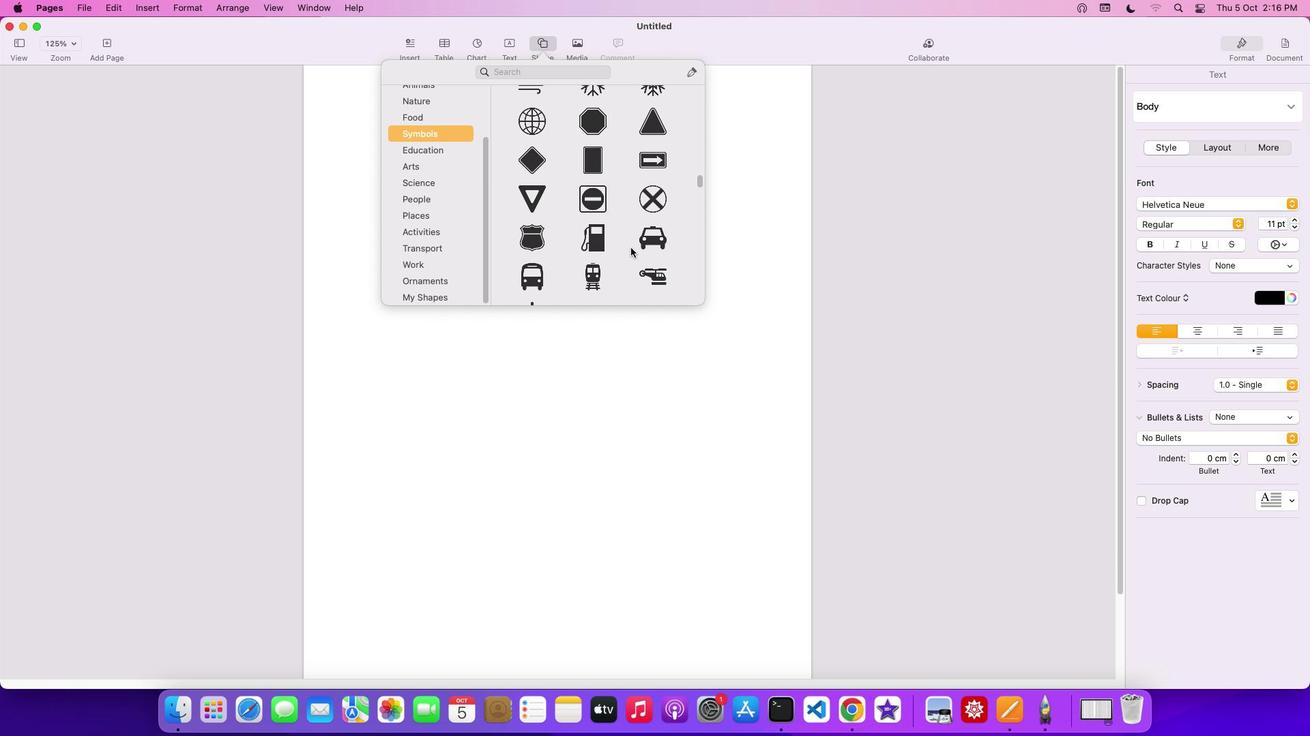 
Action: Mouse scrolled (630, 248) with delta (0, 0)
Screenshot: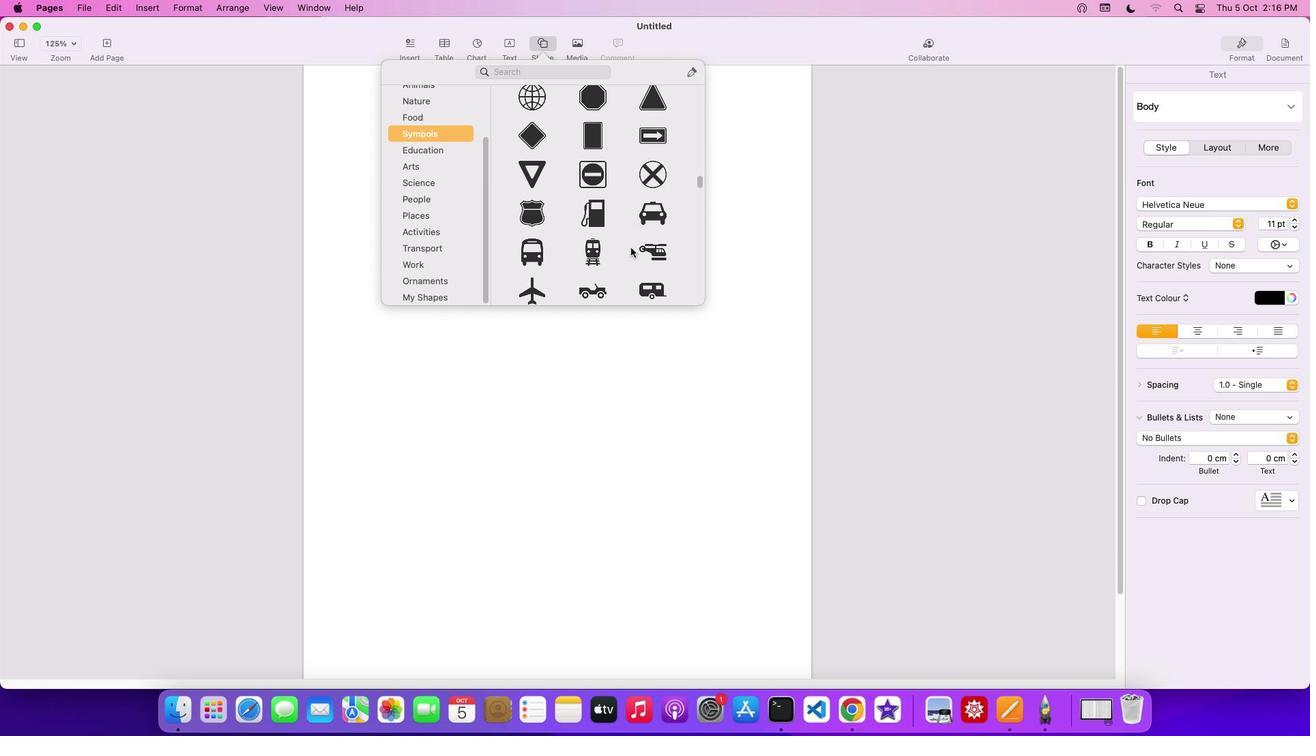 
Action: Mouse scrolled (630, 248) with delta (0, -2)
Screenshot: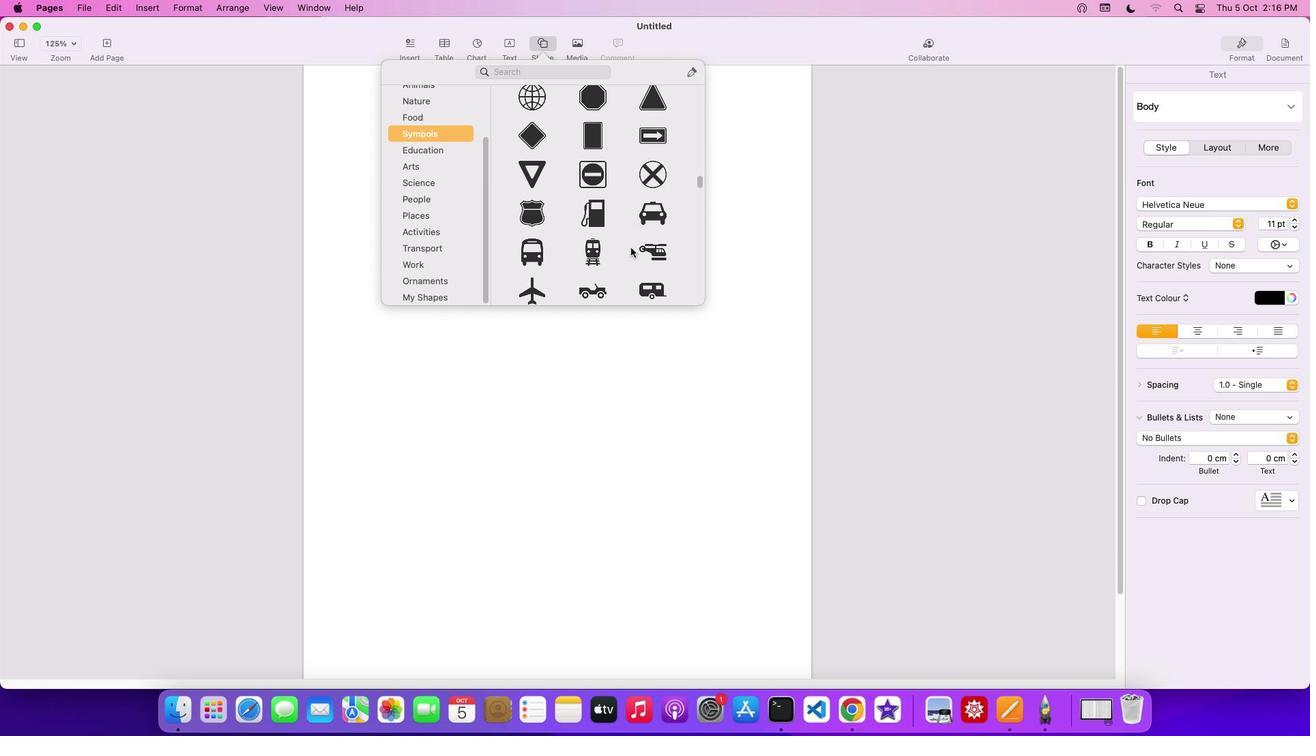 
Action: Mouse scrolled (630, 248) with delta (0, -2)
Screenshot: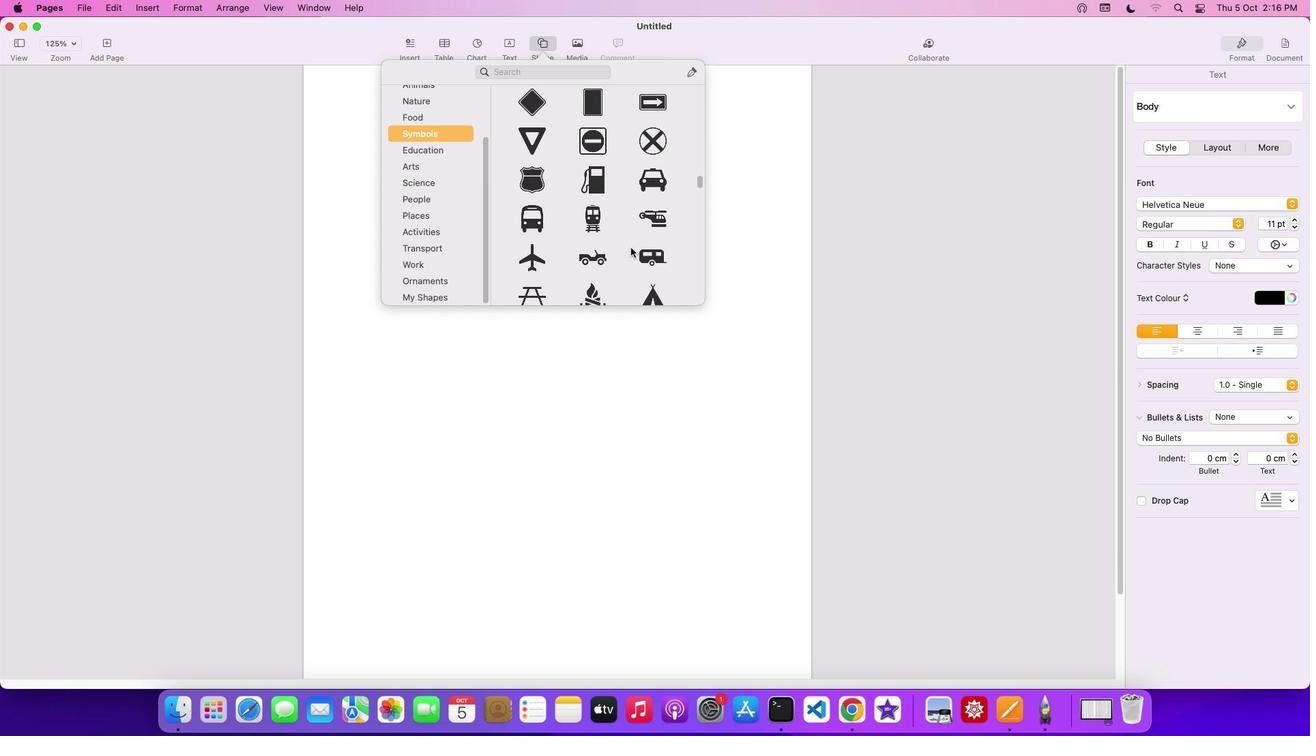 
Action: Mouse scrolled (630, 248) with delta (0, 0)
Screenshot: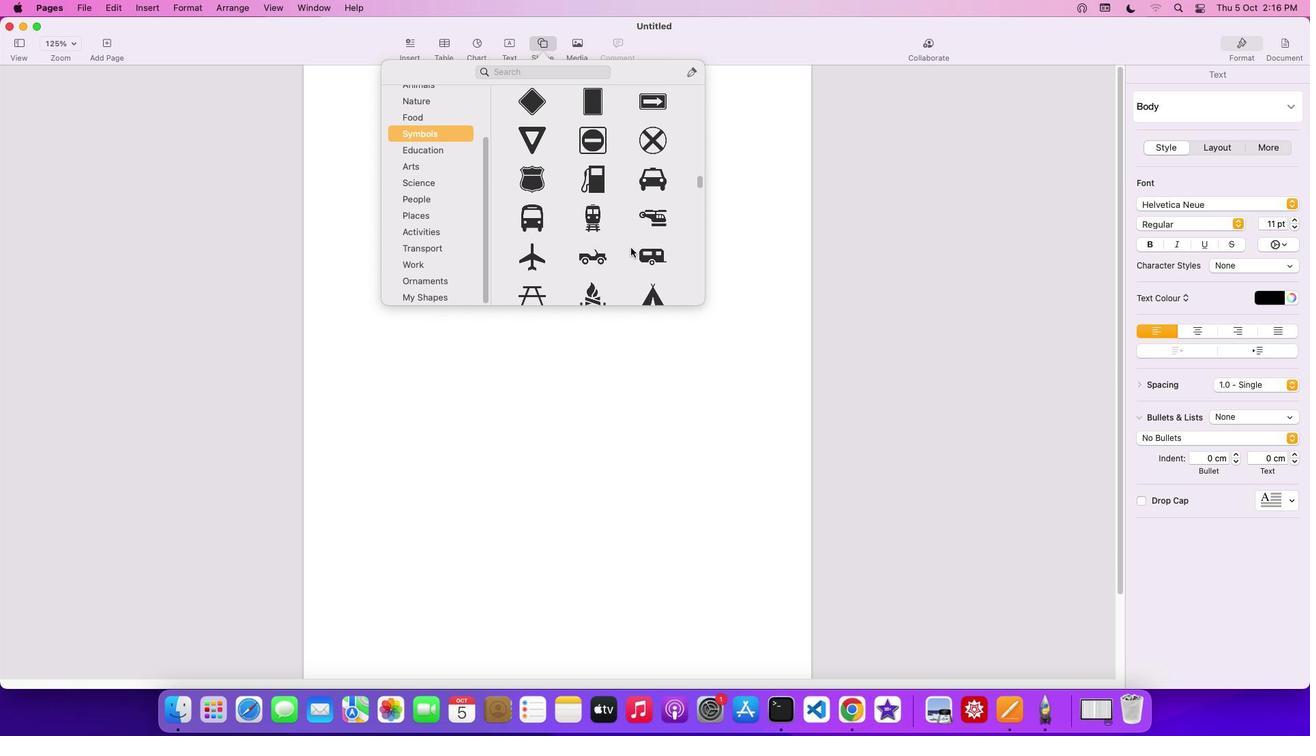 
Action: Mouse scrolled (630, 248) with delta (0, 0)
Screenshot: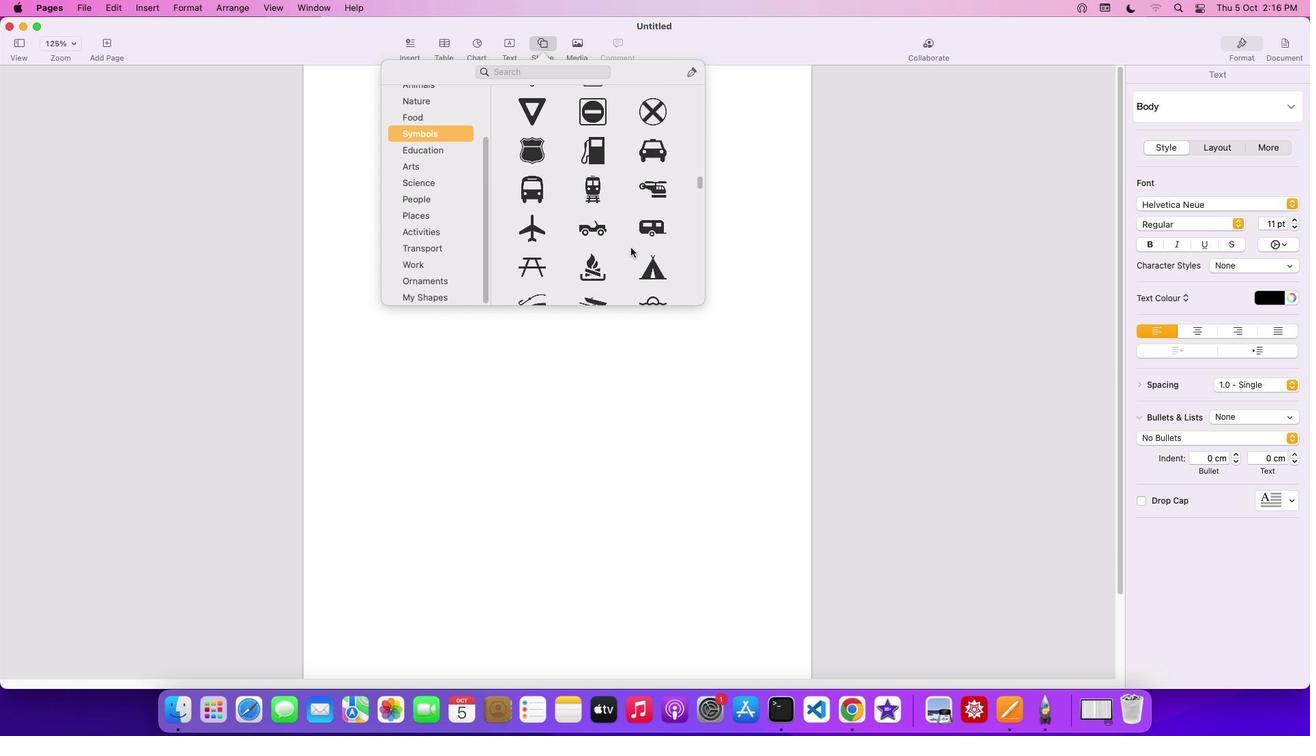 
Action: Mouse scrolled (630, 248) with delta (0, -2)
Screenshot: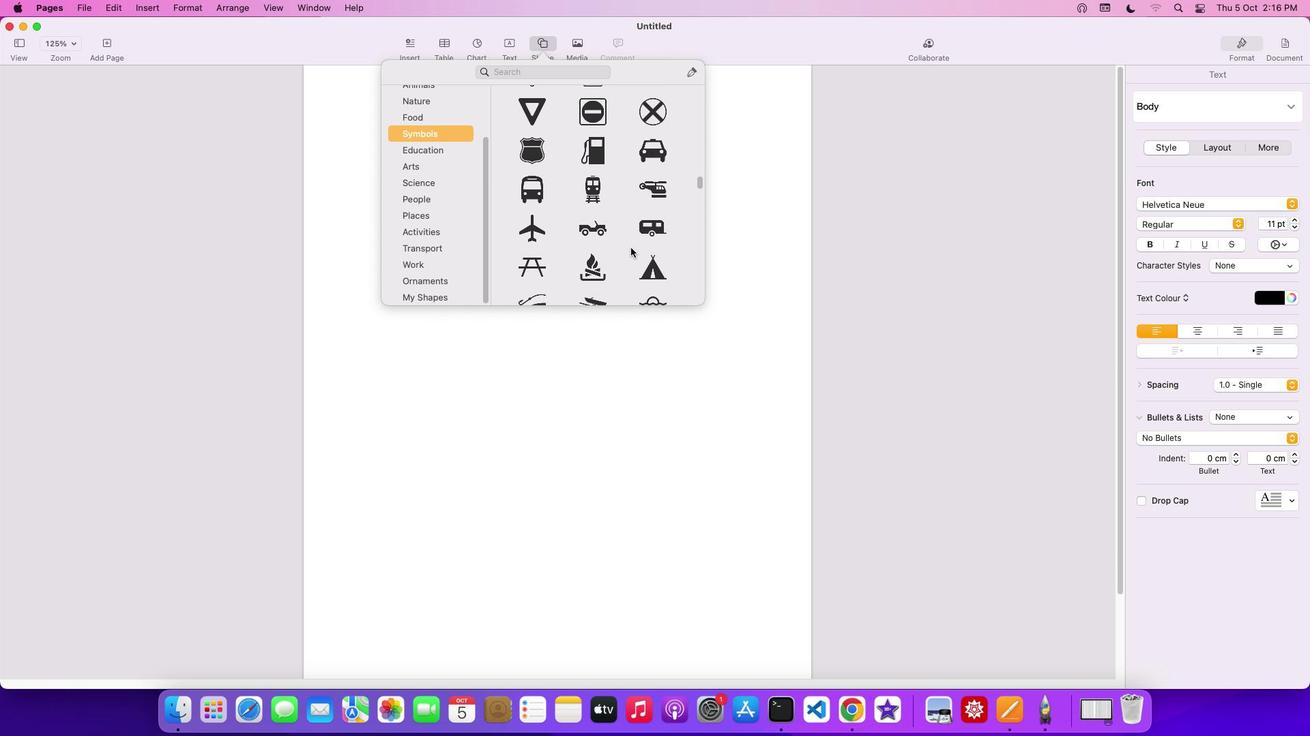 
Action: Mouse scrolled (630, 248) with delta (0, -2)
Screenshot: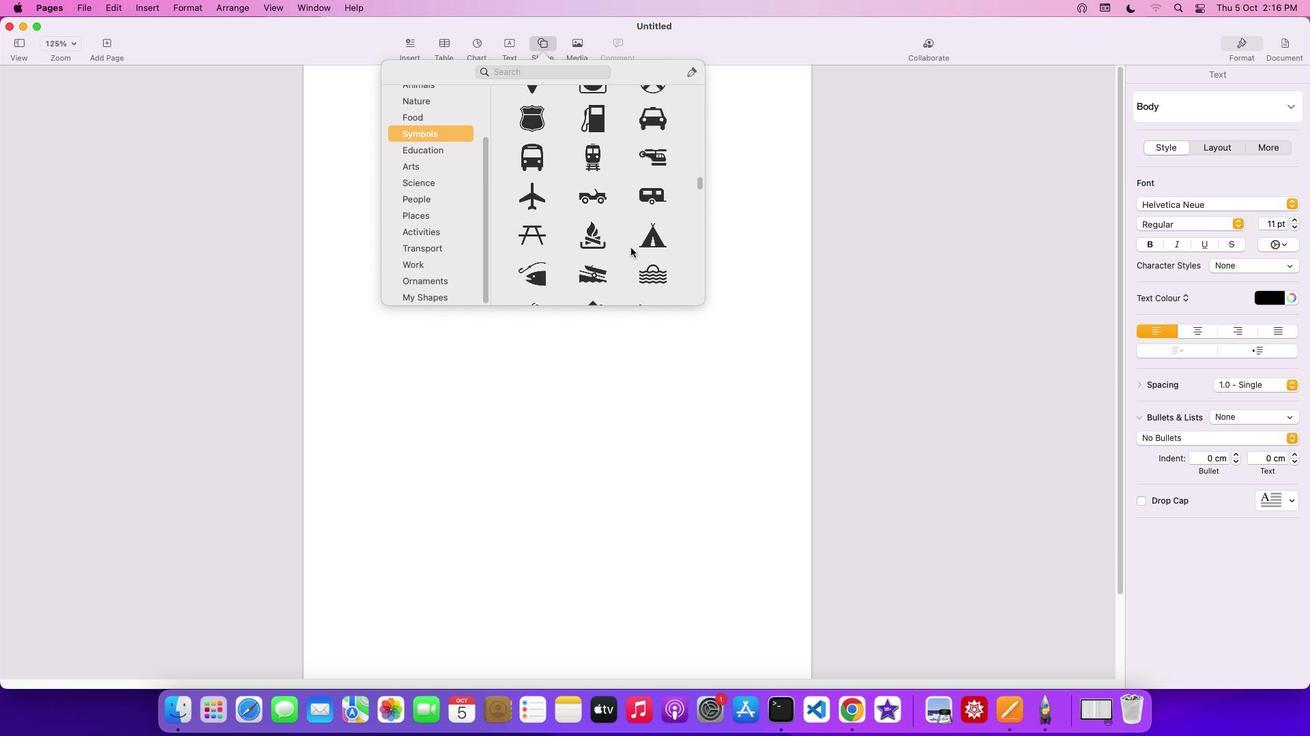 
Action: Mouse scrolled (630, 248) with delta (0, 0)
Screenshot: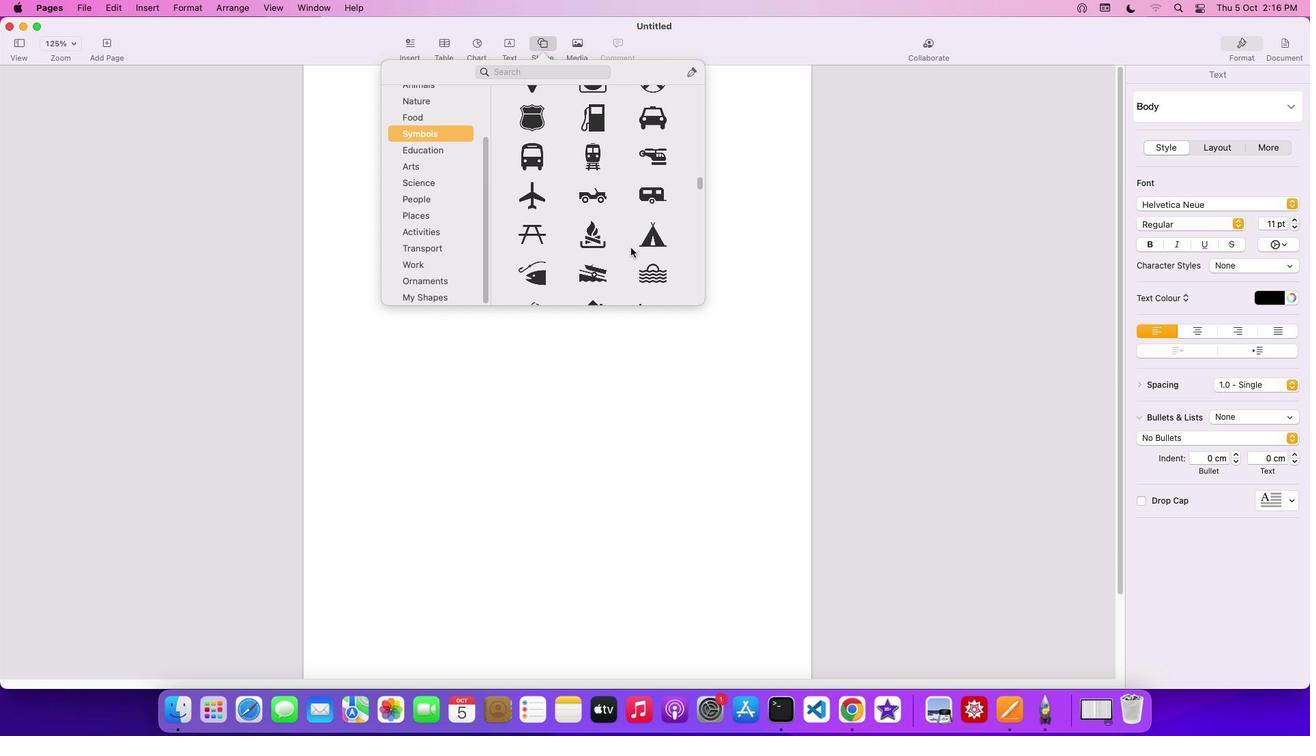 
Action: Mouse scrolled (630, 248) with delta (0, 0)
Screenshot: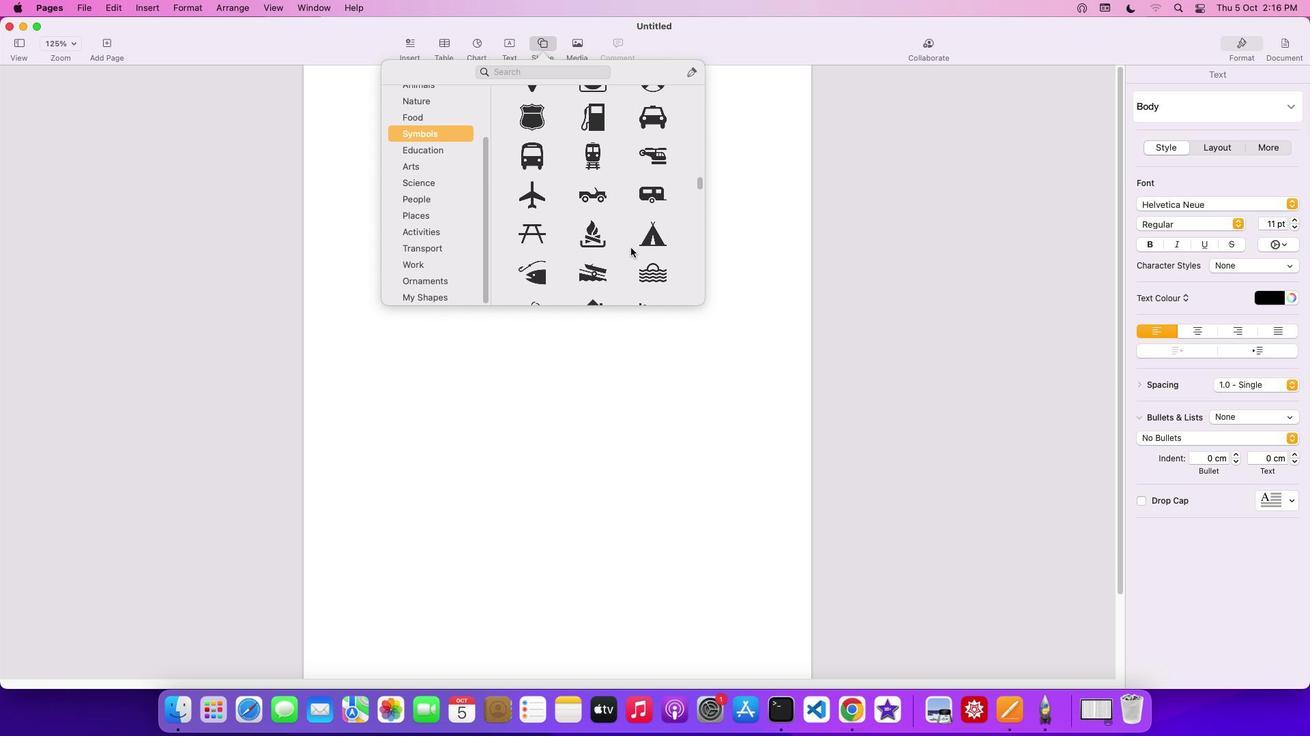 
Action: Mouse scrolled (630, 248) with delta (0, 0)
Screenshot: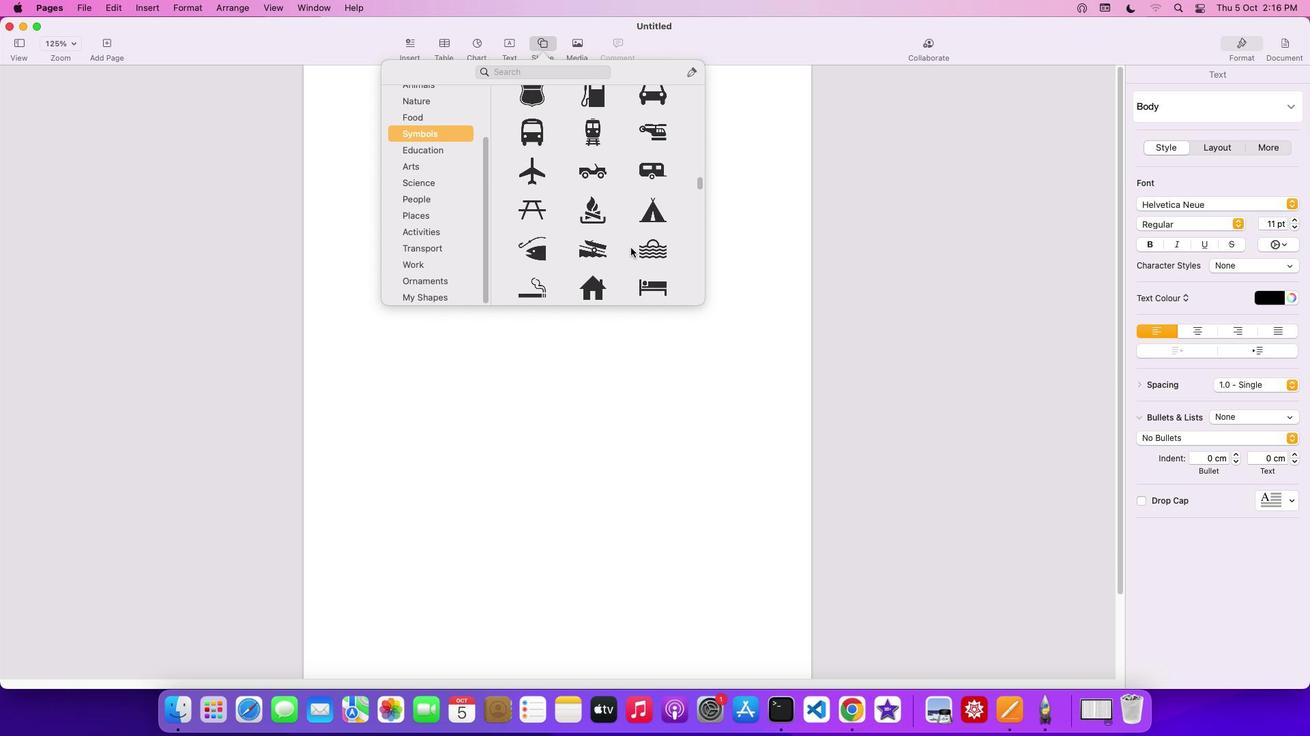 
Action: Mouse scrolled (630, 248) with delta (0, -1)
Screenshot: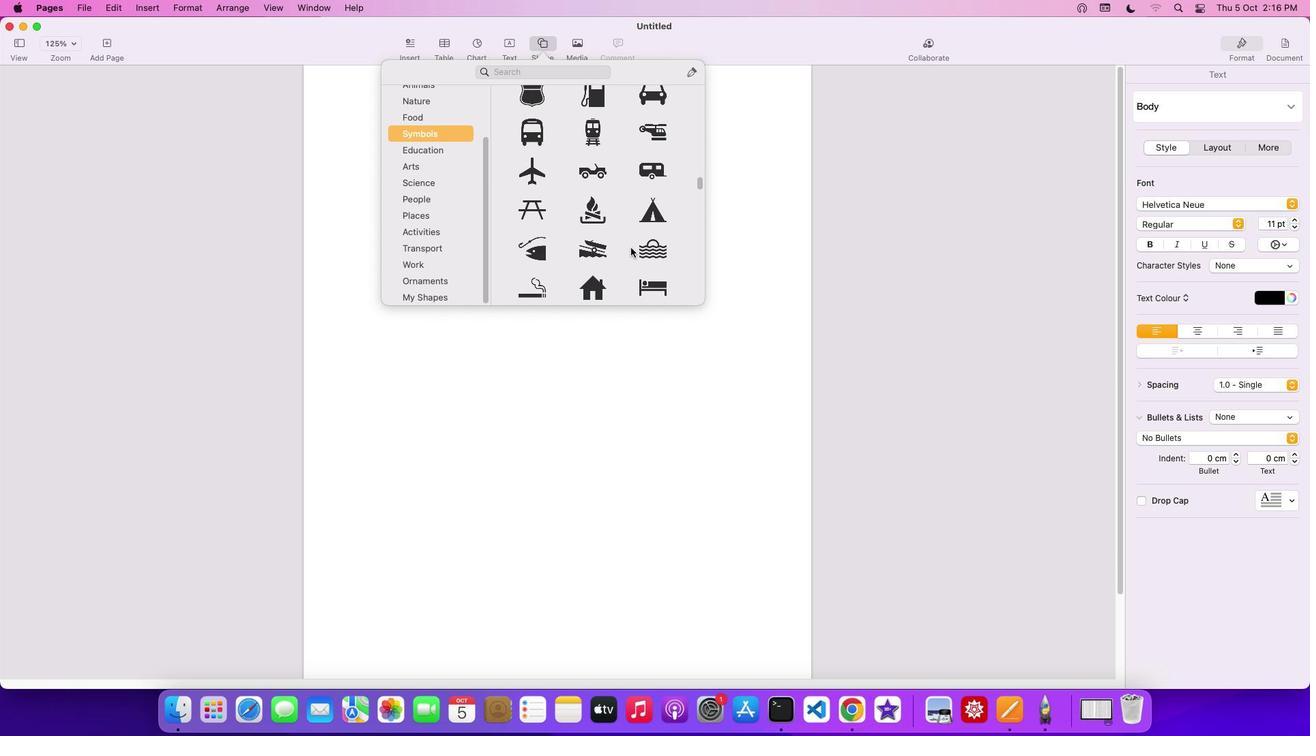 
Action: Mouse scrolled (630, 248) with delta (0, -2)
Screenshot: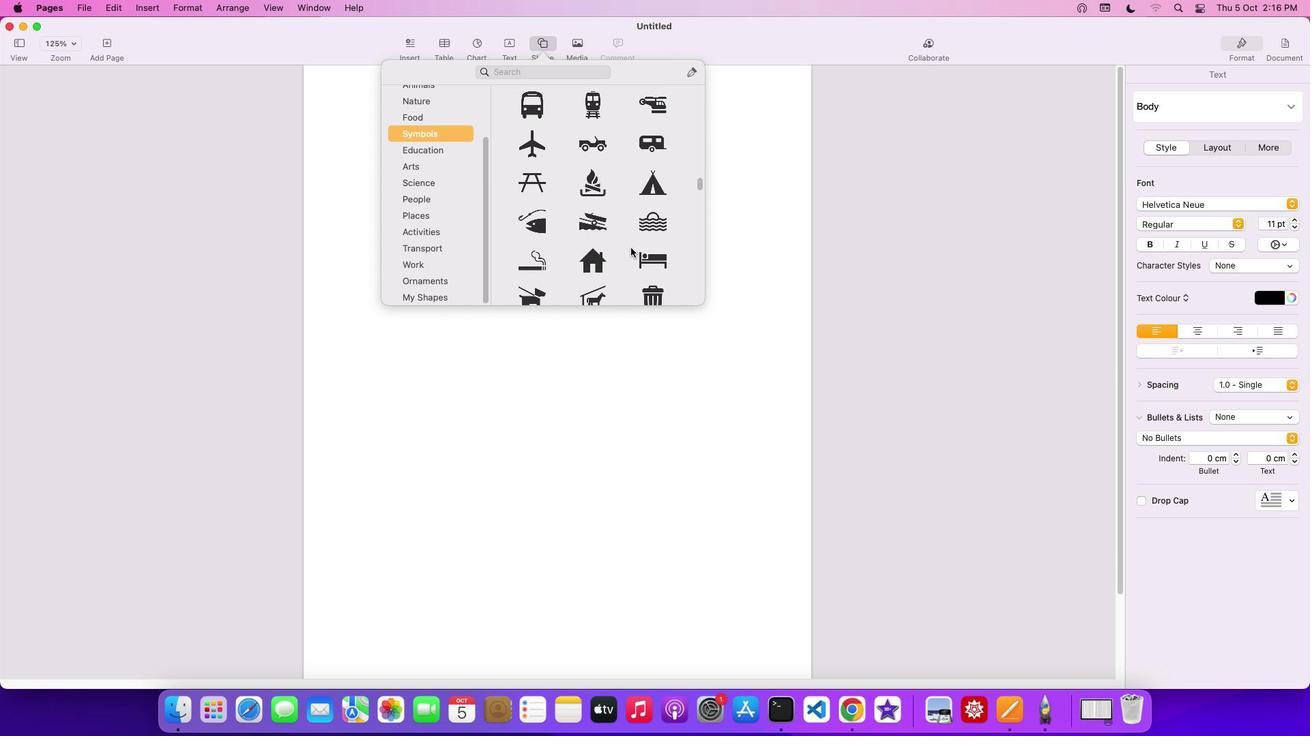 
Action: Mouse moved to (631, 248)
Screenshot: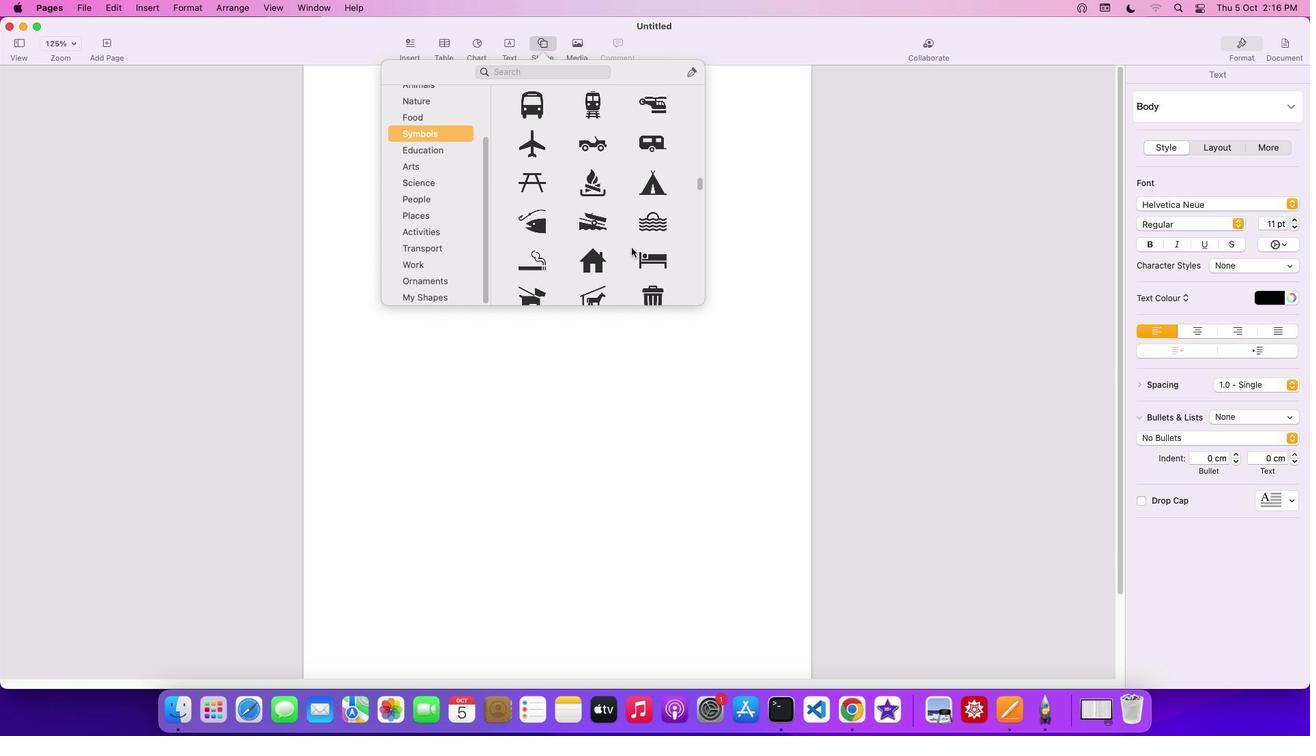 
Action: Mouse scrolled (631, 248) with delta (0, 0)
Screenshot: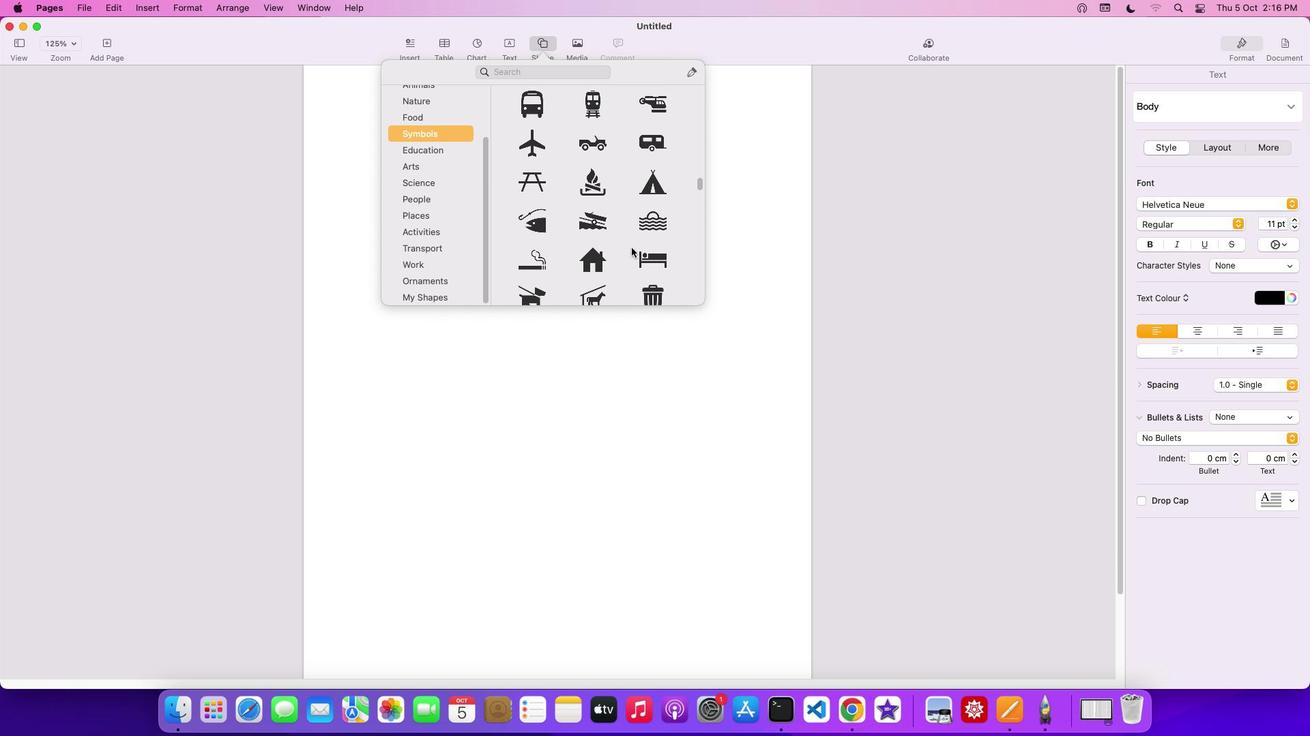 
Action: Mouse scrolled (631, 248) with delta (0, 0)
Screenshot: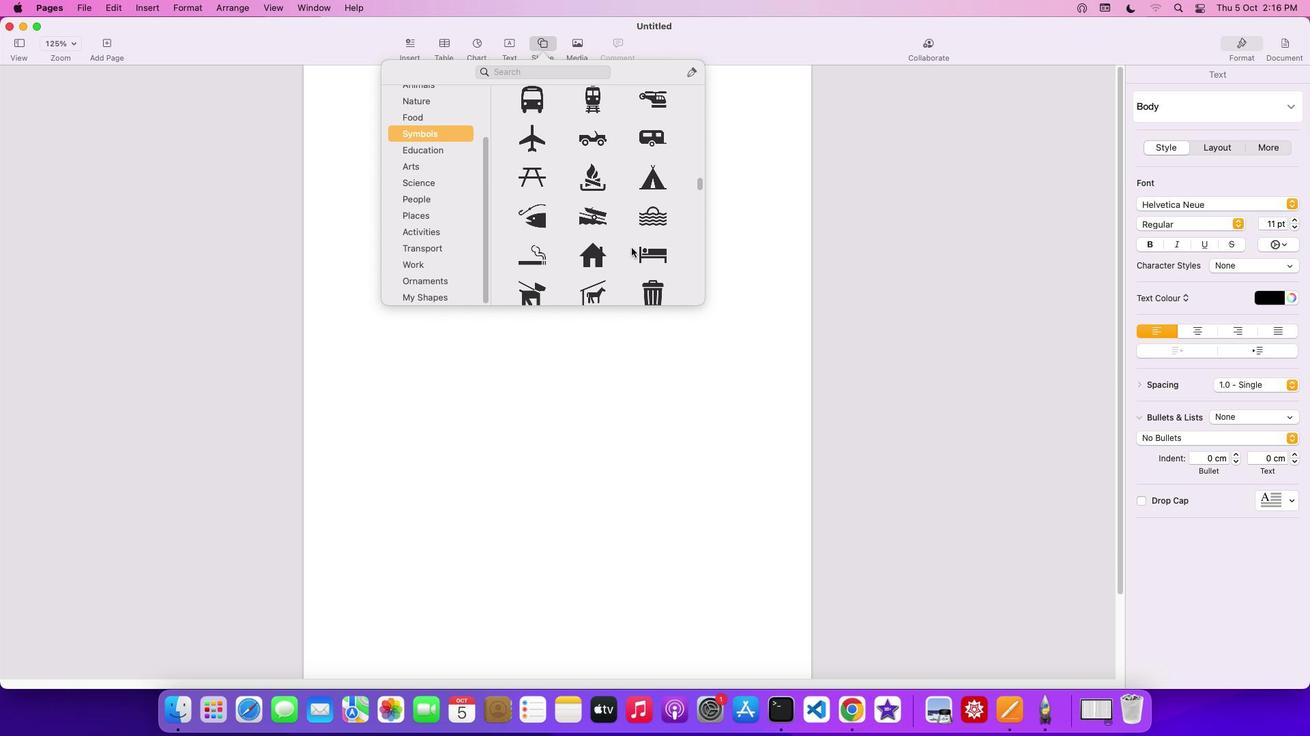 
Action: Mouse scrolled (631, 248) with delta (0, -1)
Screenshot: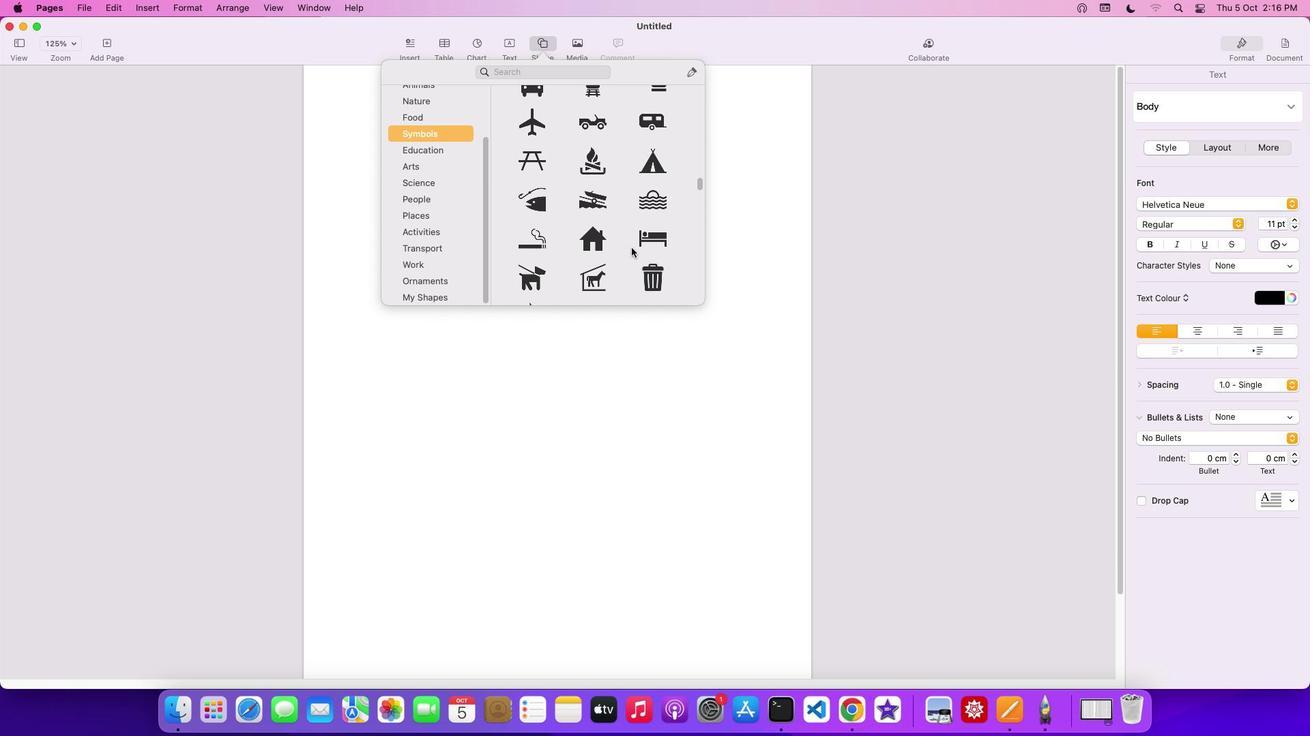 
Action: Mouse scrolled (631, 248) with delta (0, 0)
Screenshot: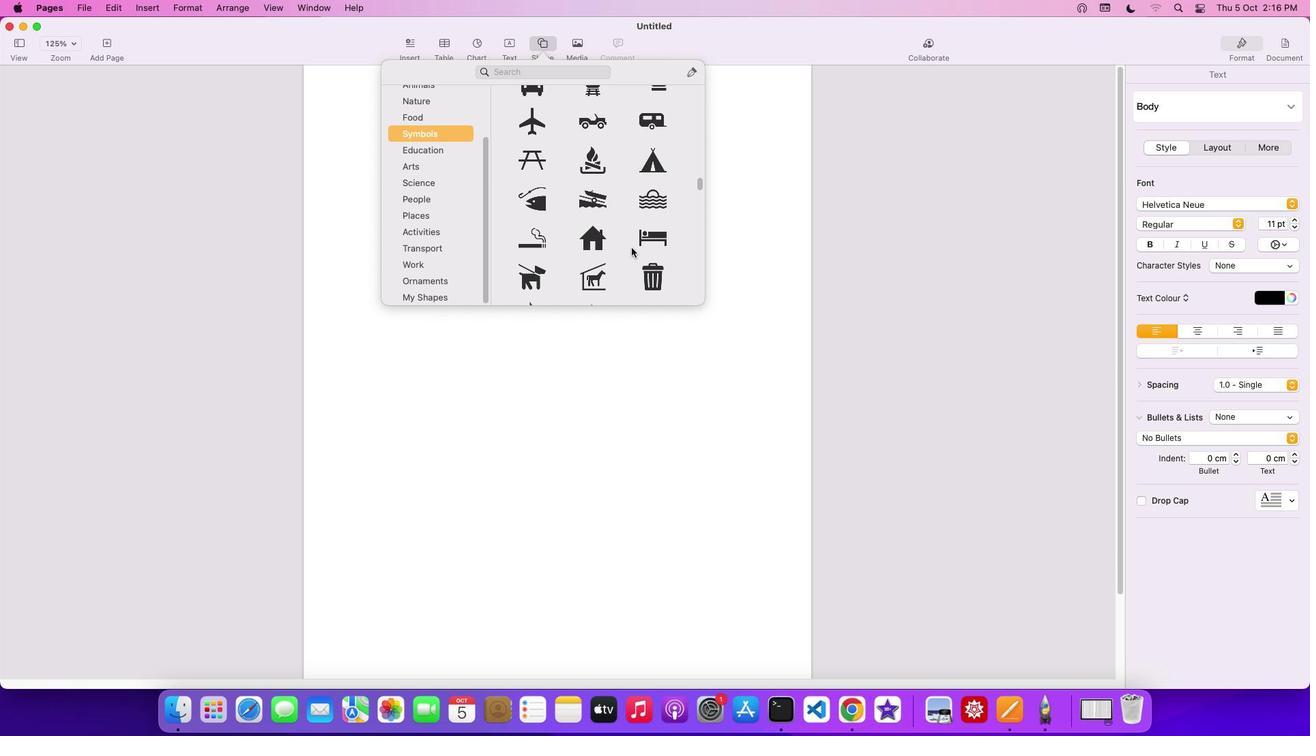 
Action: Mouse scrolled (631, 248) with delta (0, 0)
Screenshot: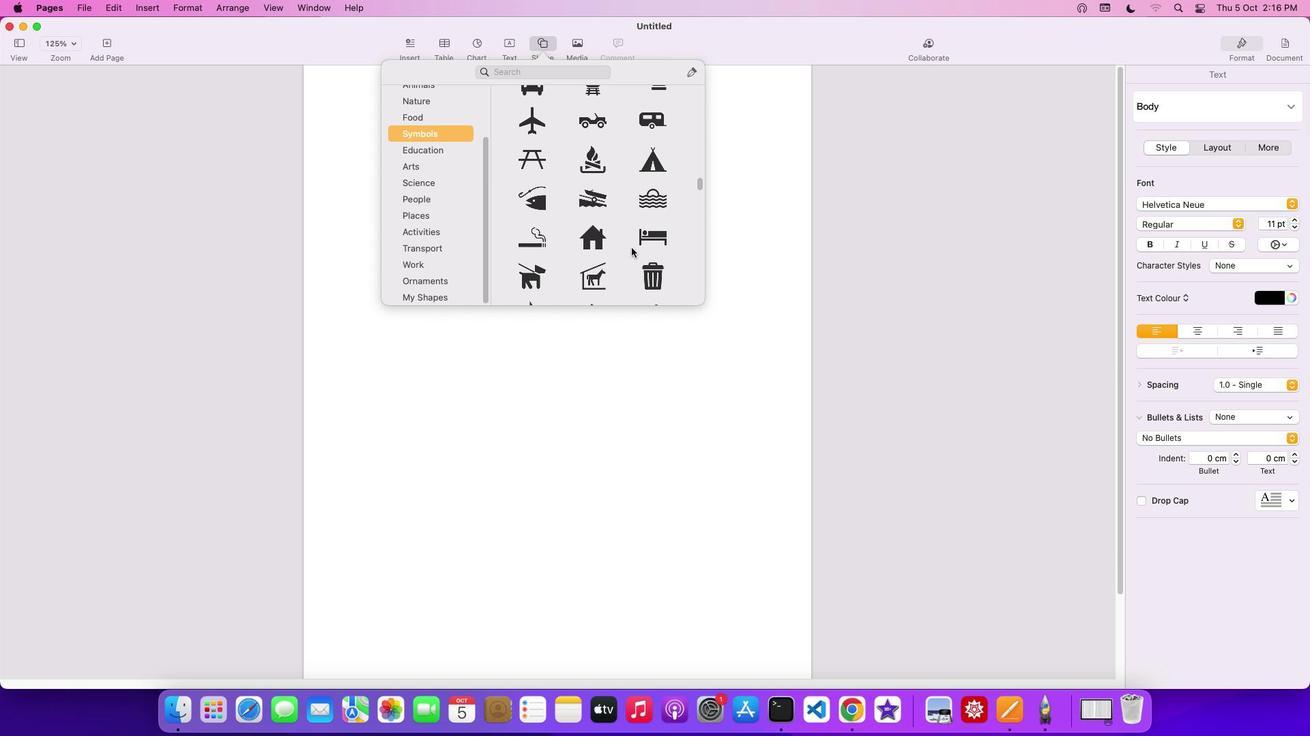 
Action: Mouse scrolled (631, 248) with delta (0, 0)
Screenshot: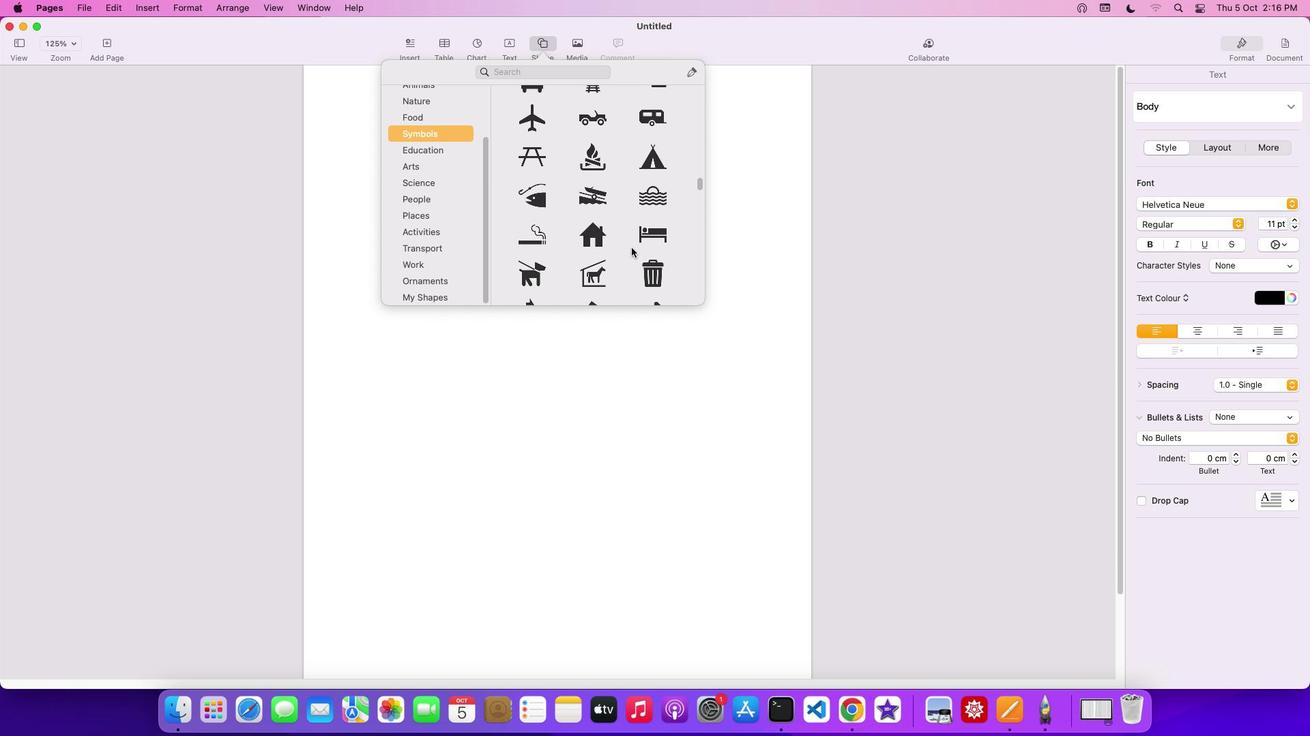 
Action: Mouse scrolled (631, 248) with delta (0, 0)
Screenshot: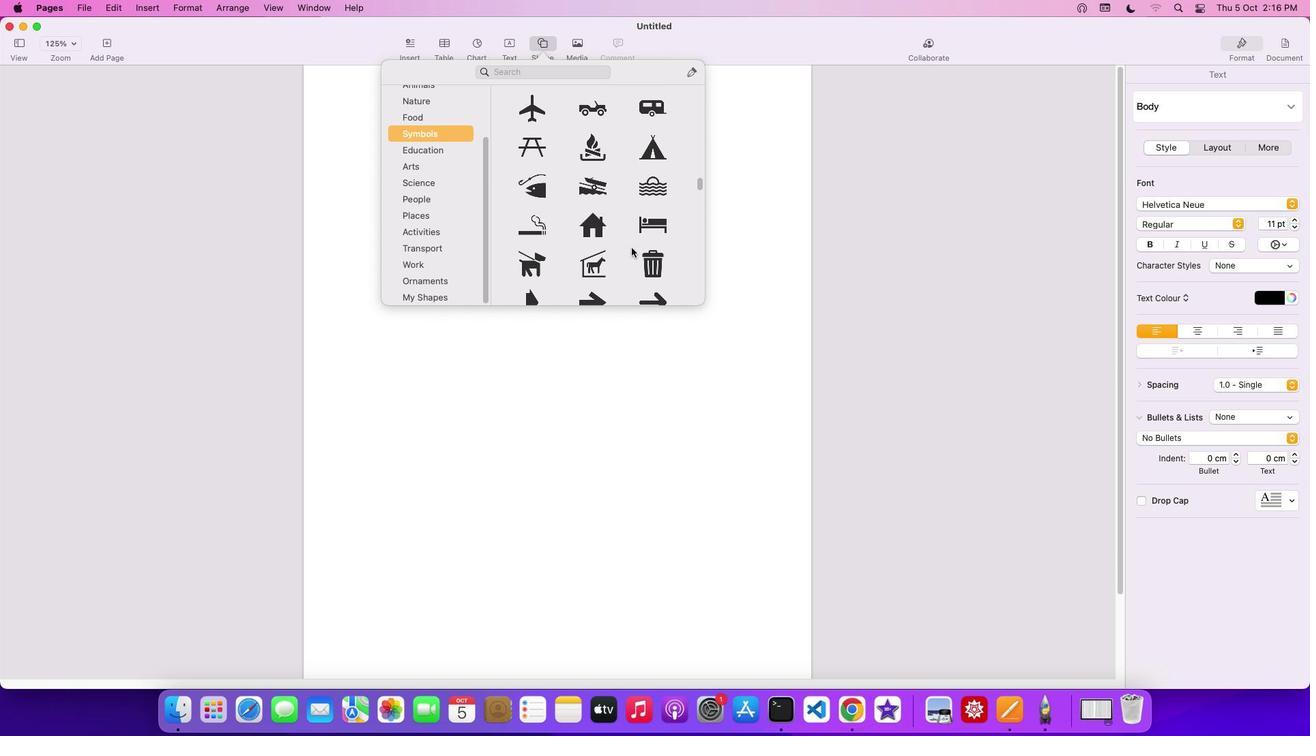 
Action: Mouse scrolled (631, 248) with delta (0, 0)
Screenshot: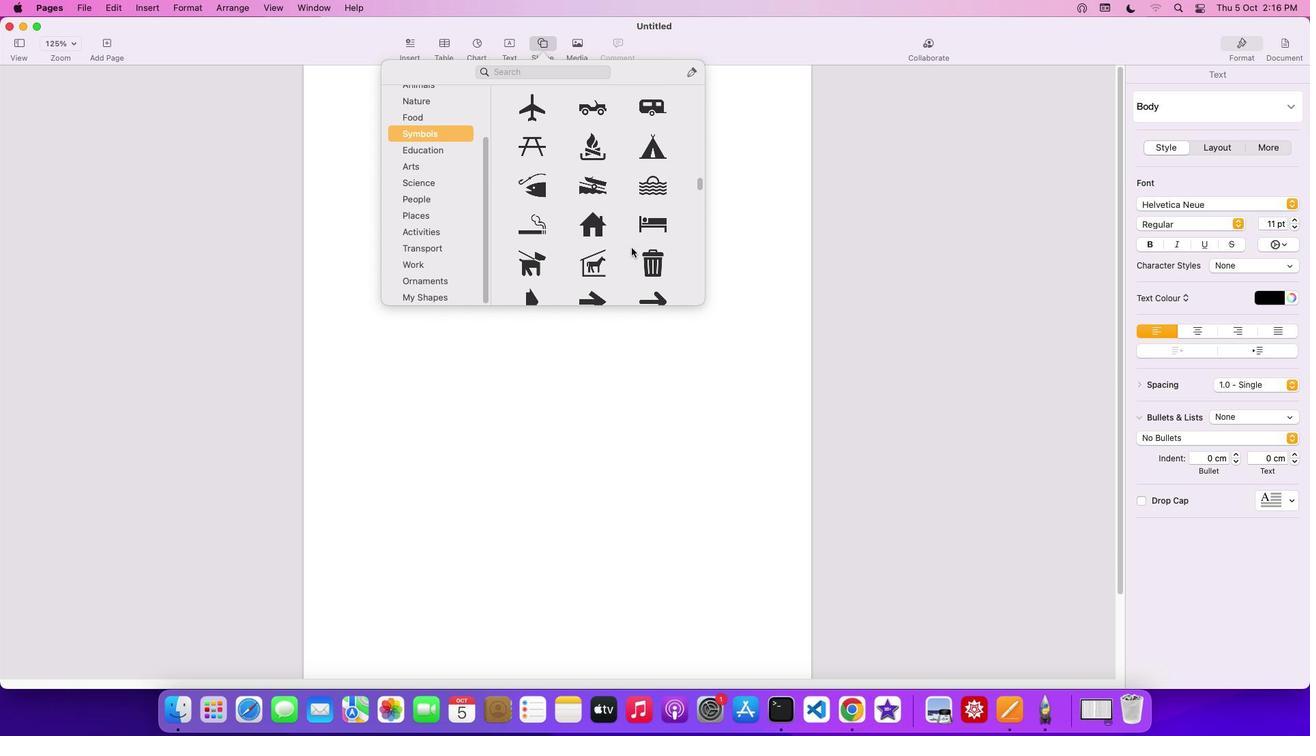 
Action: Mouse scrolled (631, 248) with delta (0, 0)
Screenshot: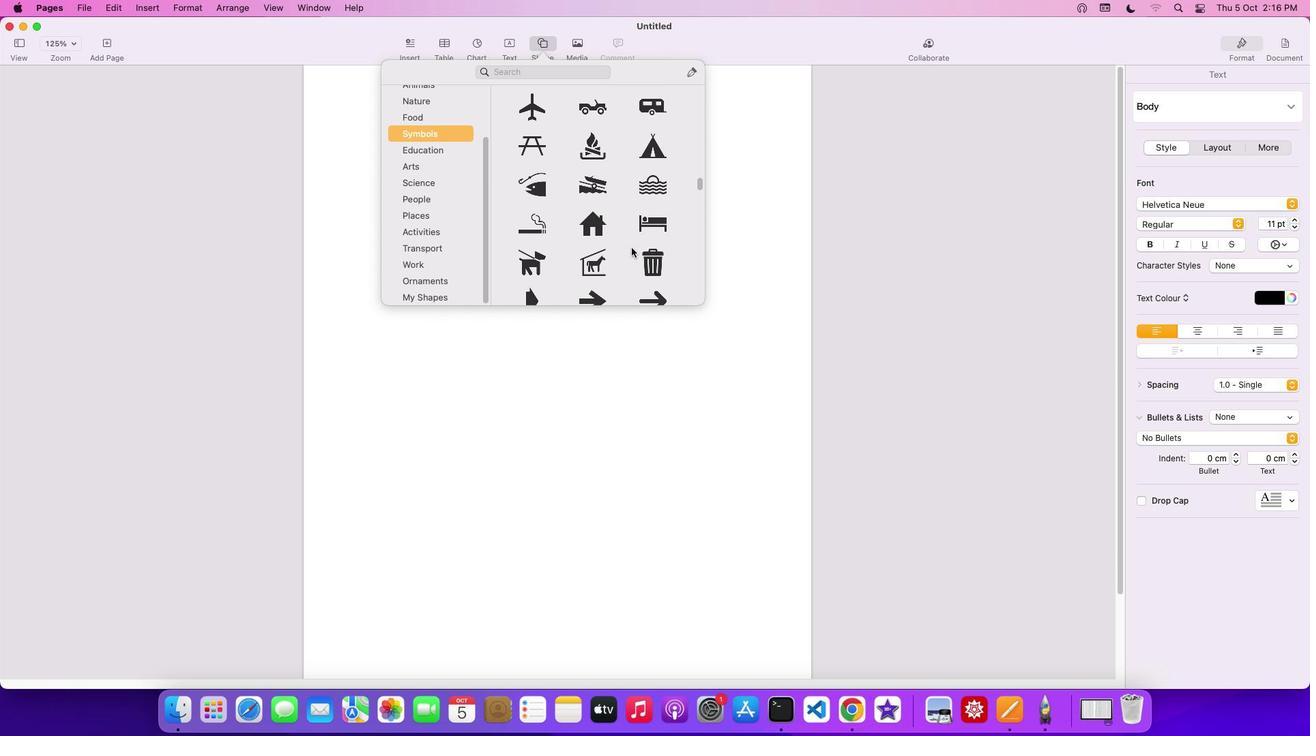 
Action: Mouse scrolled (631, 248) with delta (0, 0)
Screenshot: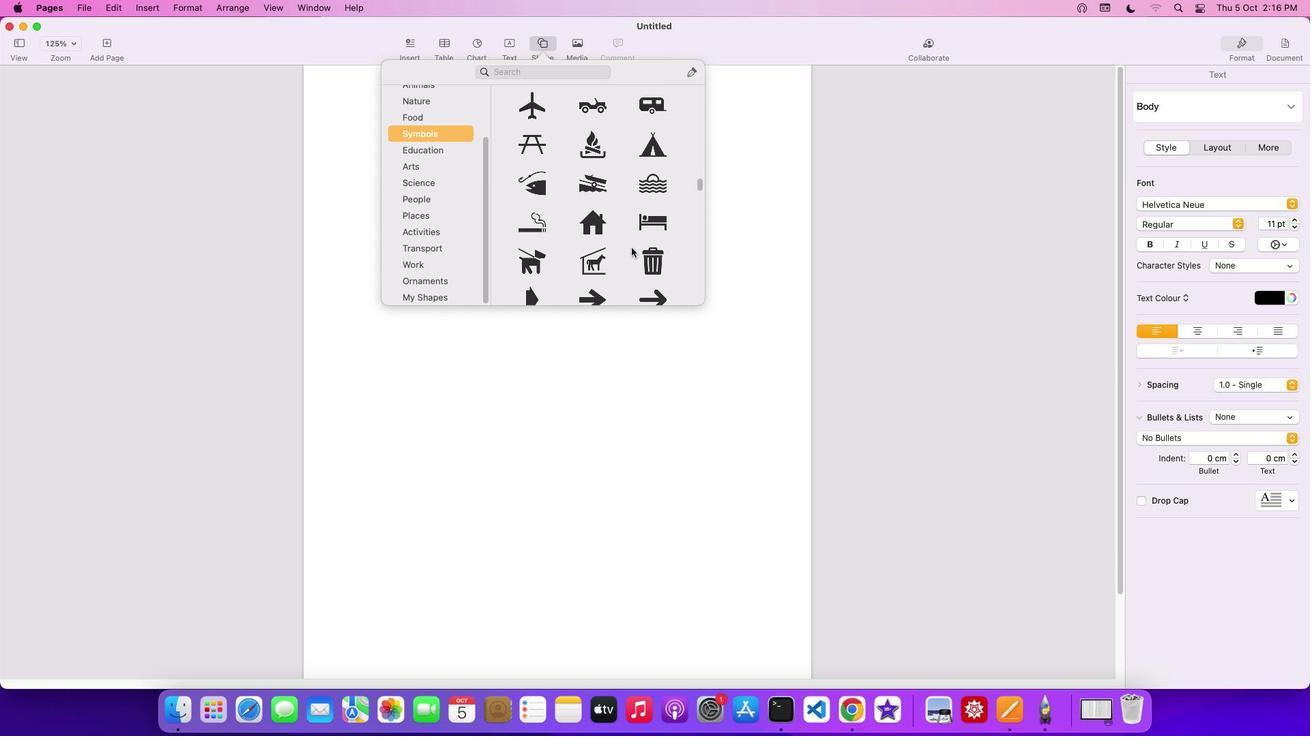 
Action: Mouse scrolled (631, 248) with delta (0, 0)
Screenshot: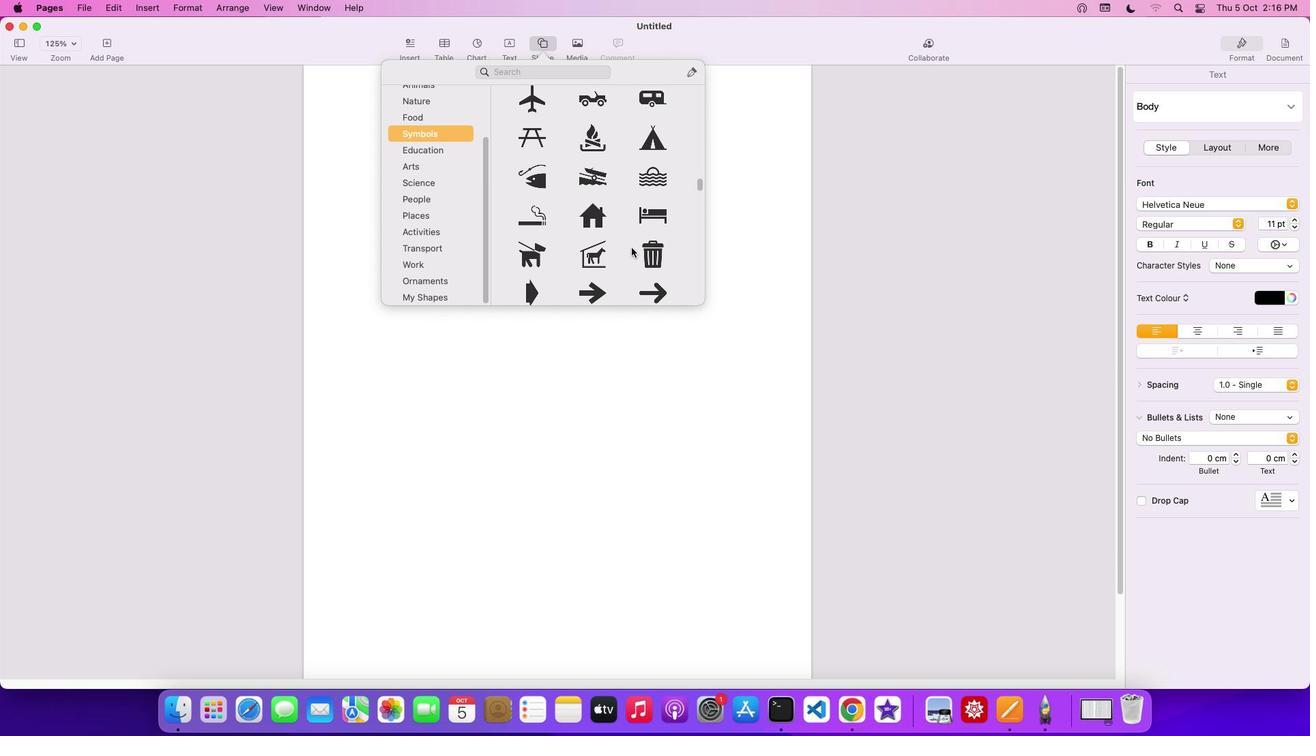 
Action: Mouse scrolled (631, 248) with delta (0, 0)
Screenshot: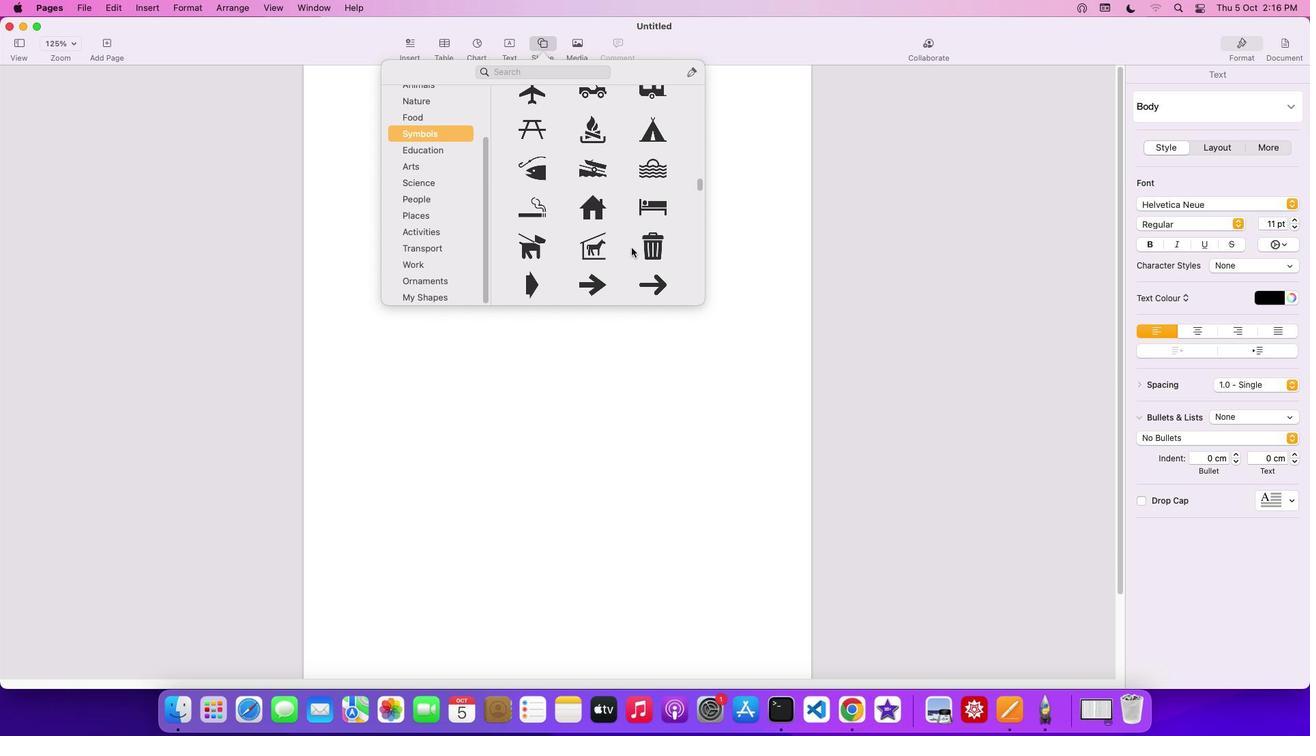 
Action: Mouse scrolled (631, 248) with delta (0, 0)
Screenshot: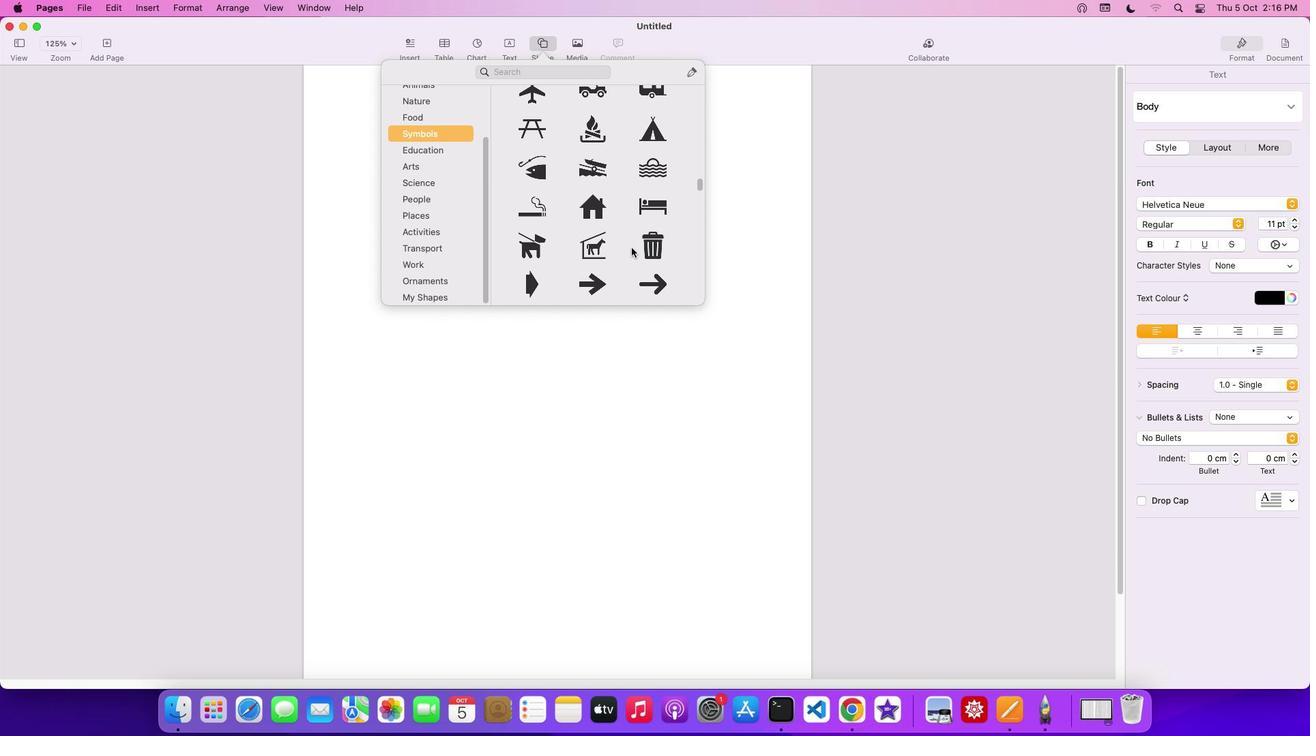 
Action: Mouse scrolled (631, 248) with delta (0, 0)
Screenshot: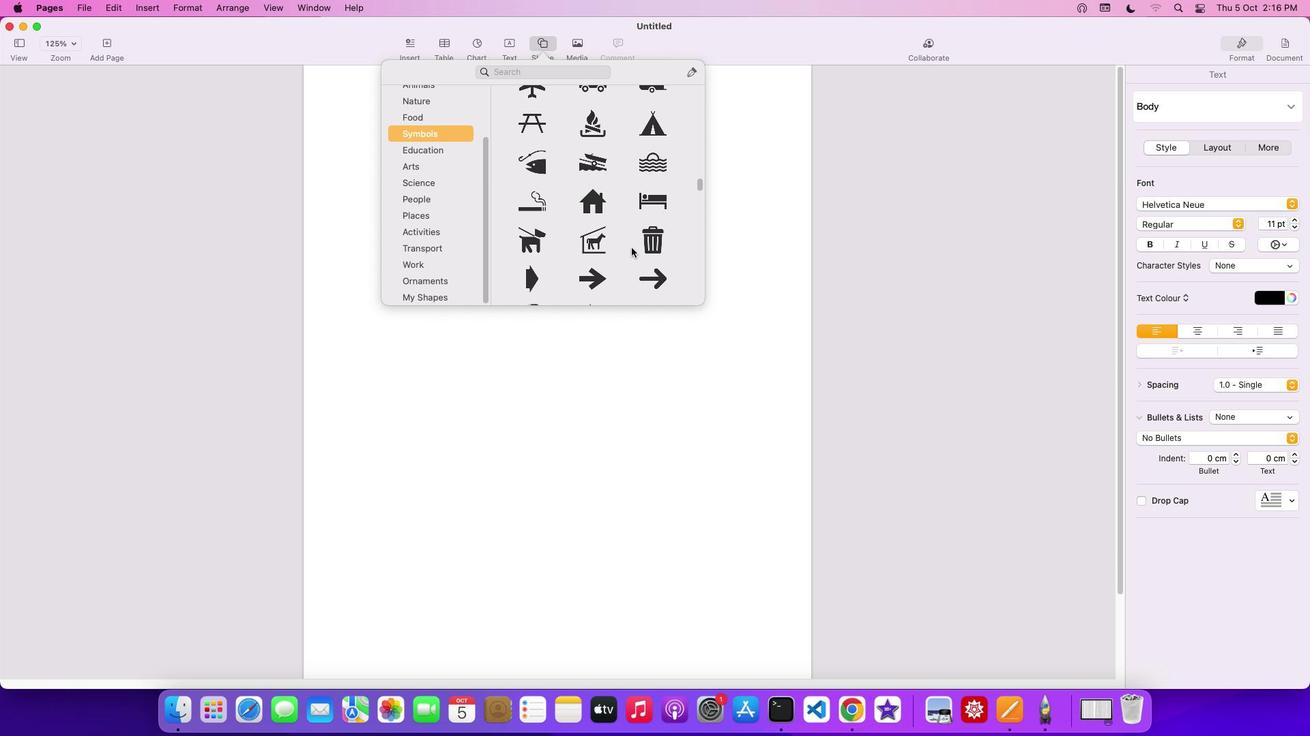 
Action: Mouse scrolled (631, 248) with delta (0, -1)
Screenshot: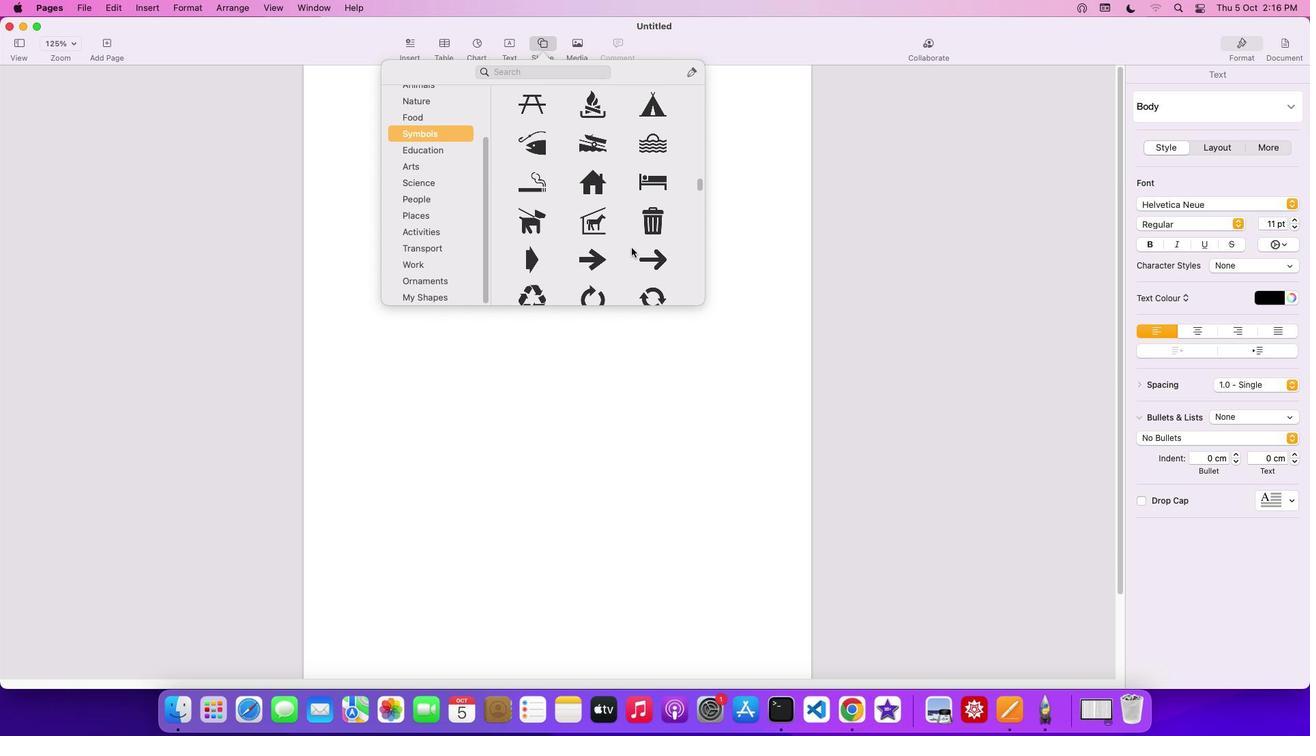 
Action: Mouse scrolled (631, 248) with delta (0, -1)
Screenshot: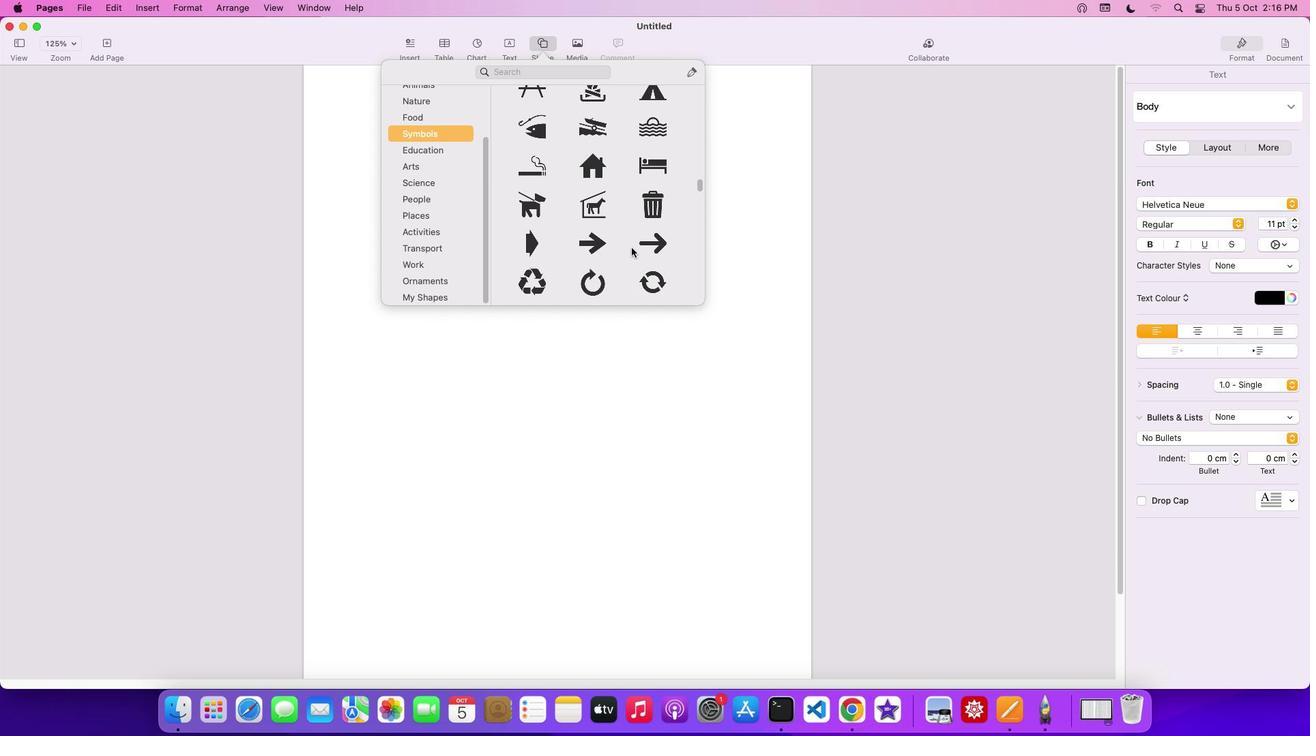 
Action: Mouse scrolled (631, 248) with delta (0, 0)
Screenshot: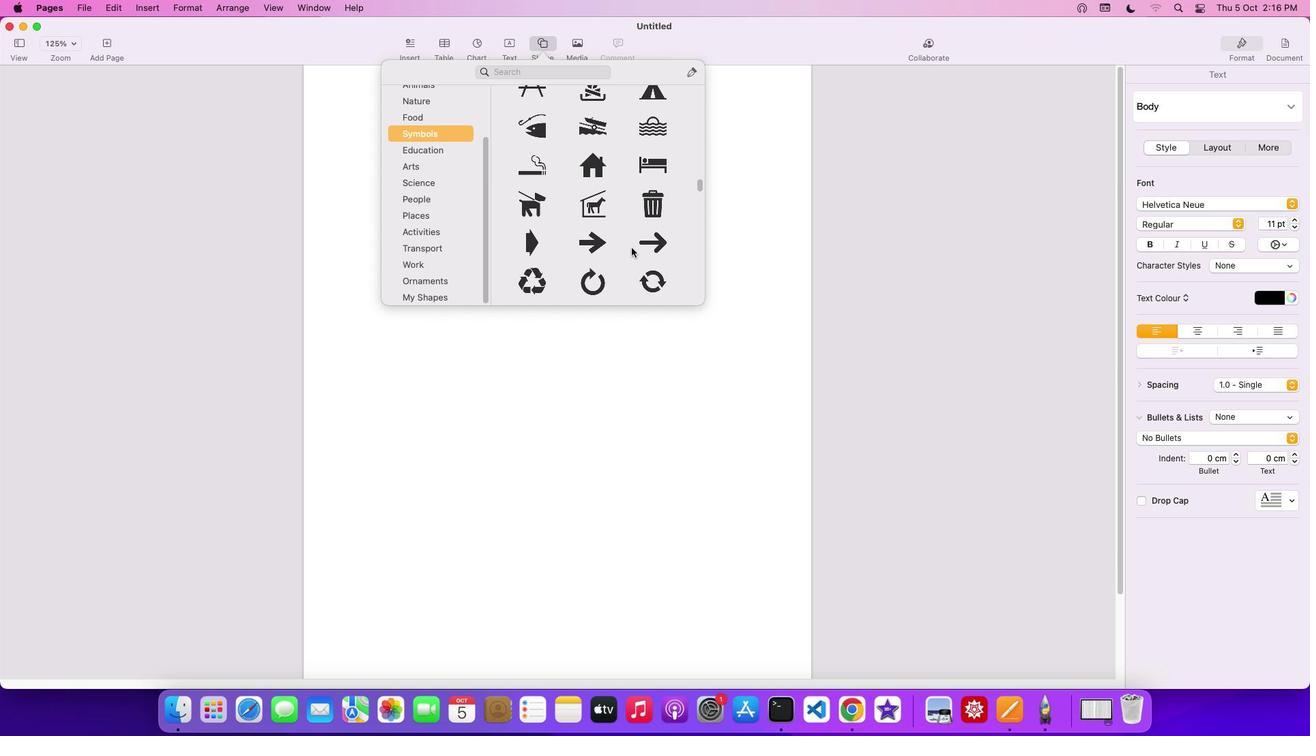 
Action: Mouse scrolled (631, 248) with delta (0, 0)
Screenshot: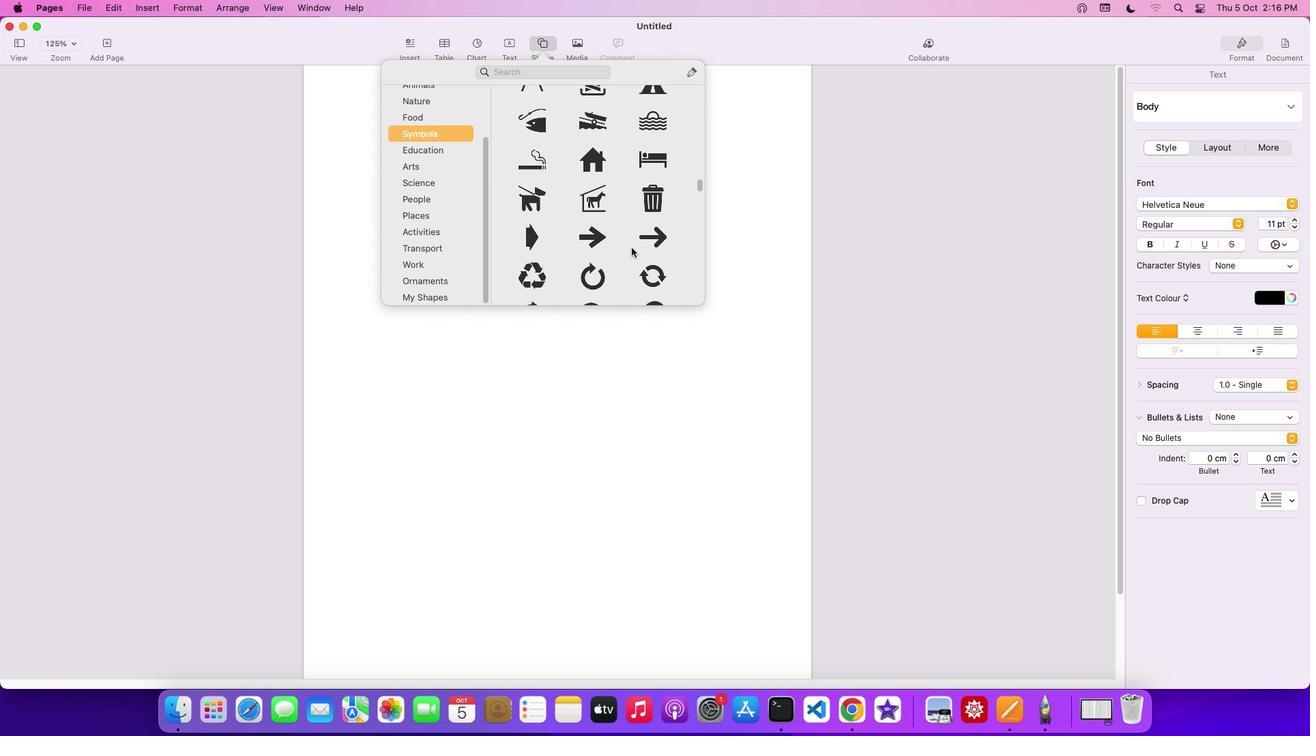 
Action: Mouse scrolled (631, 248) with delta (0, -1)
Screenshot: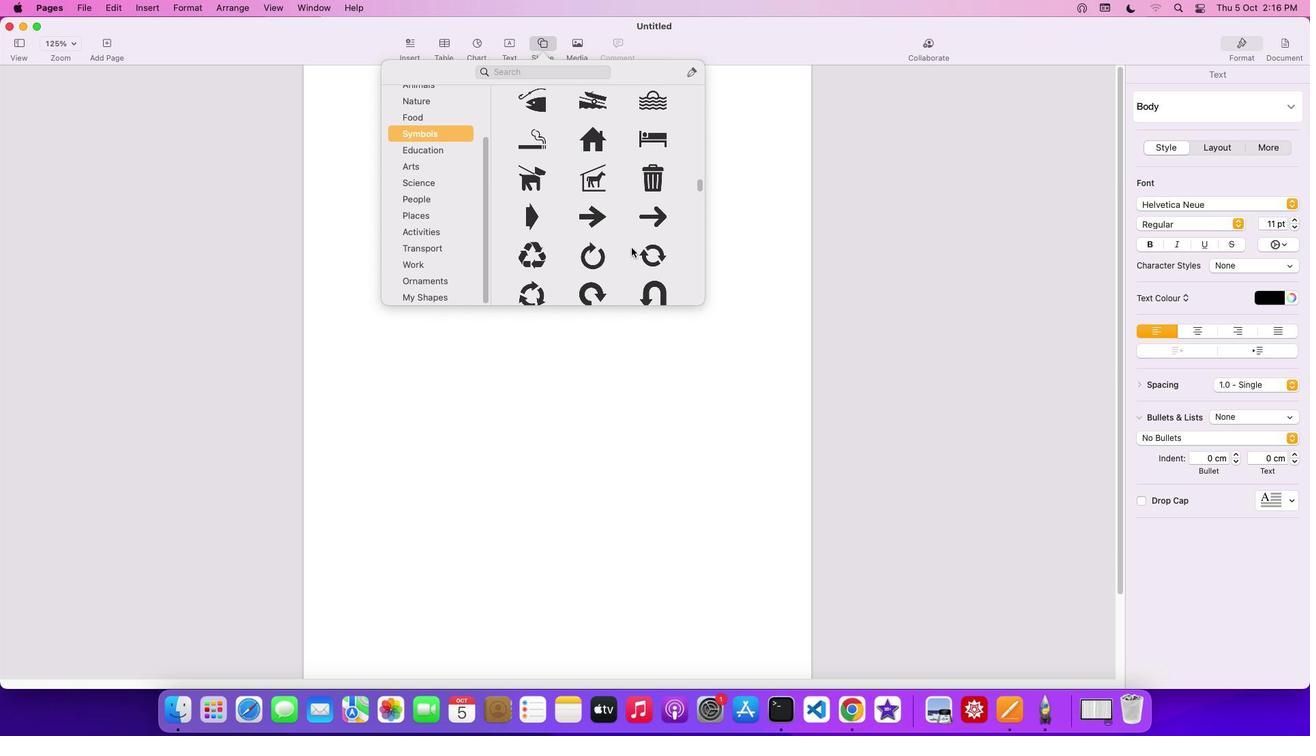
Action: Mouse scrolled (631, 248) with delta (0, -2)
Screenshot: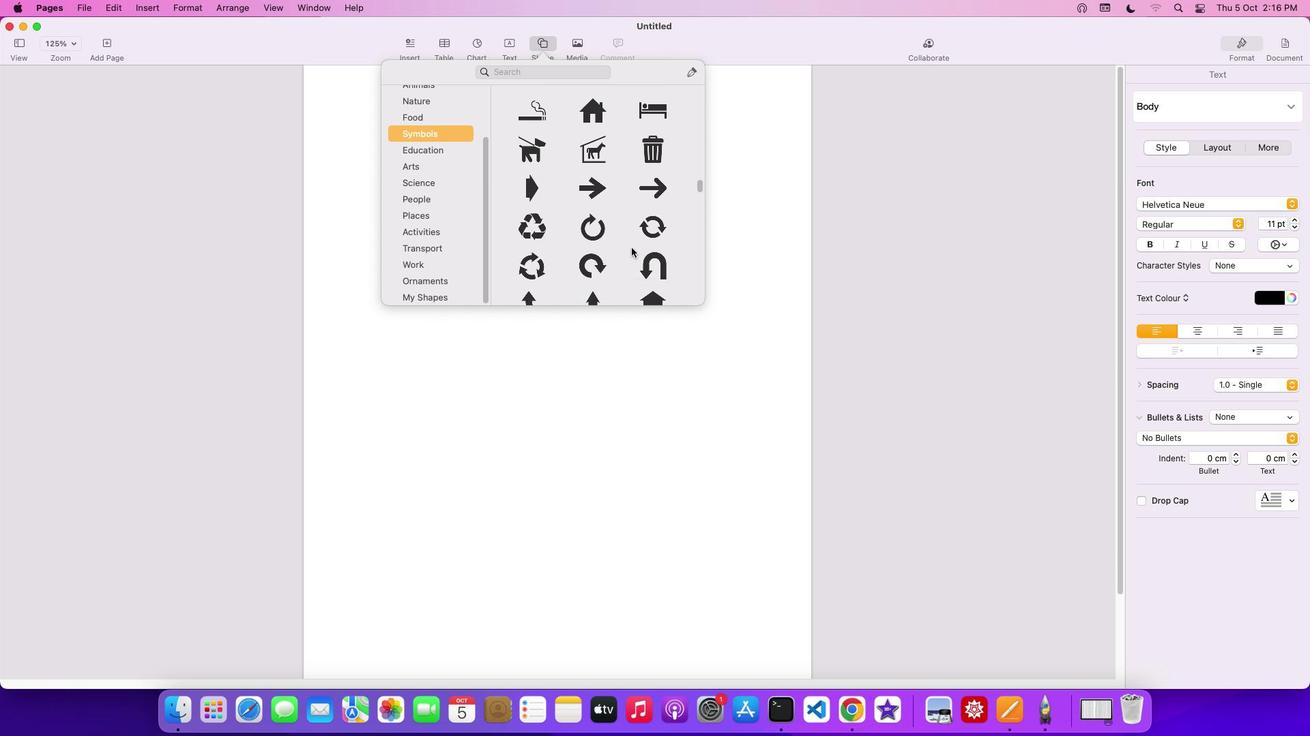 
Action: Mouse scrolled (631, 248) with delta (0, 0)
Screenshot: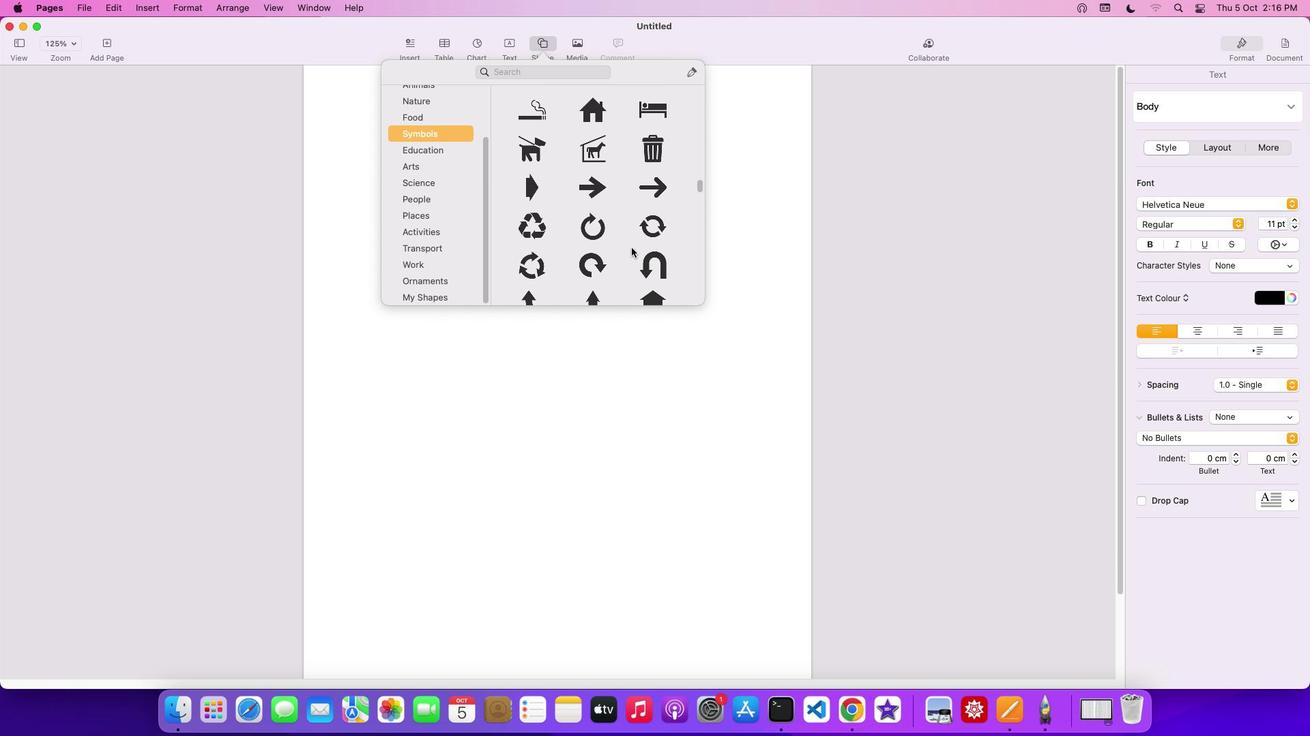 
Action: Mouse scrolled (631, 248) with delta (0, 0)
Screenshot: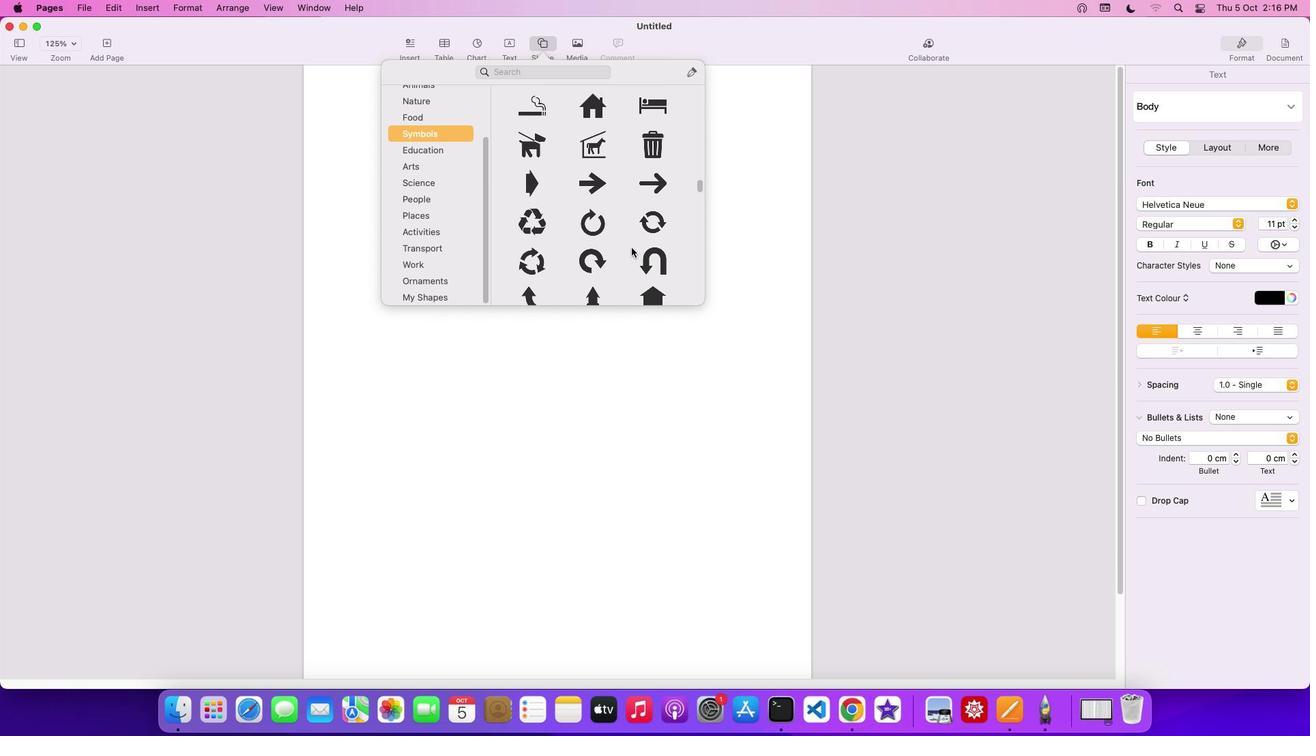 
Action: Mouse scrolled (631, 248) with delta (0, 0)
Screenshot: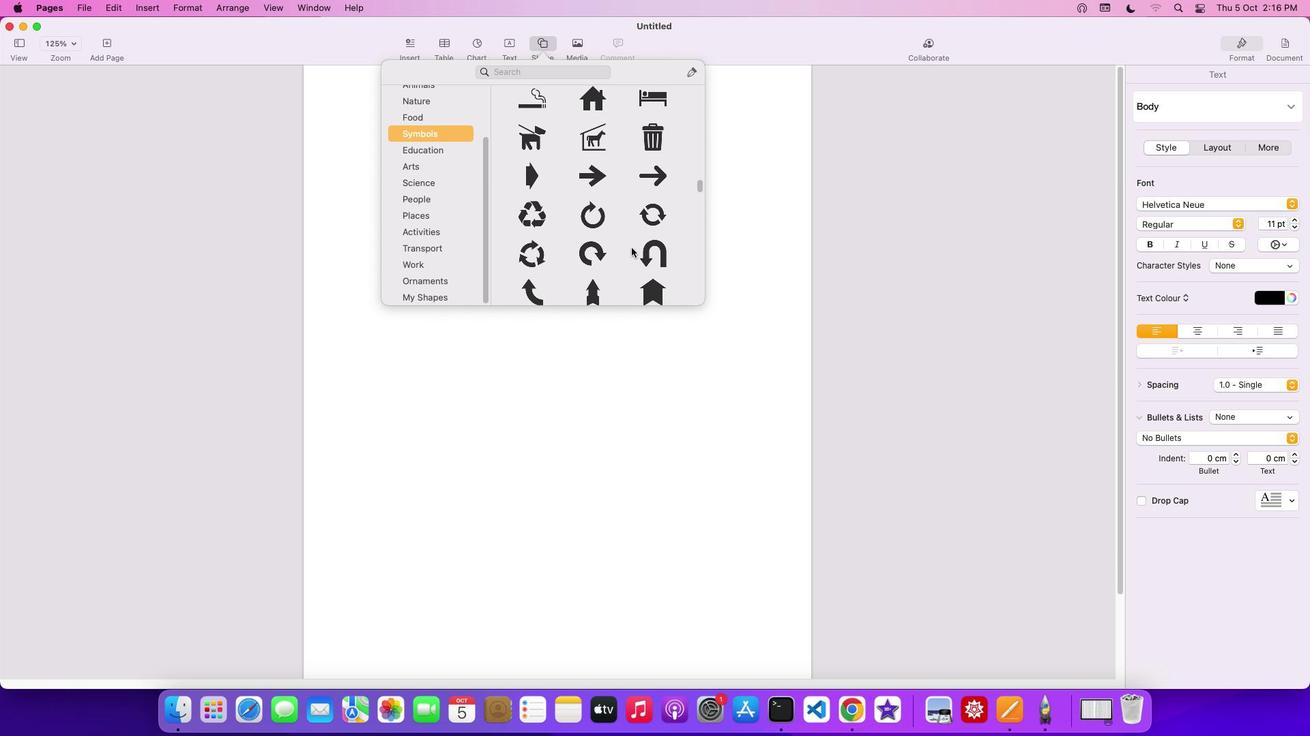 
Action: Mouse moved to (632, 247)
Screenshot: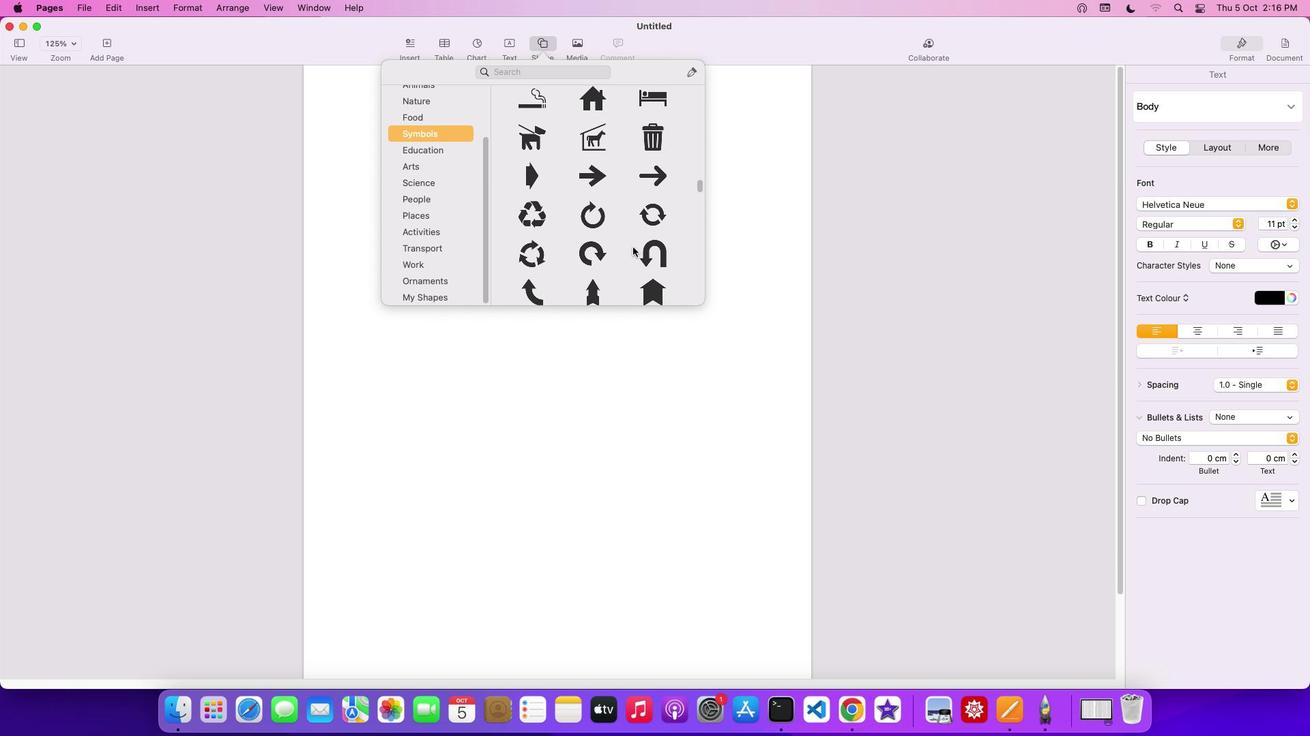 
Action: Mouse scrolled (632, 247) with delta (0, 0)
Screenshot: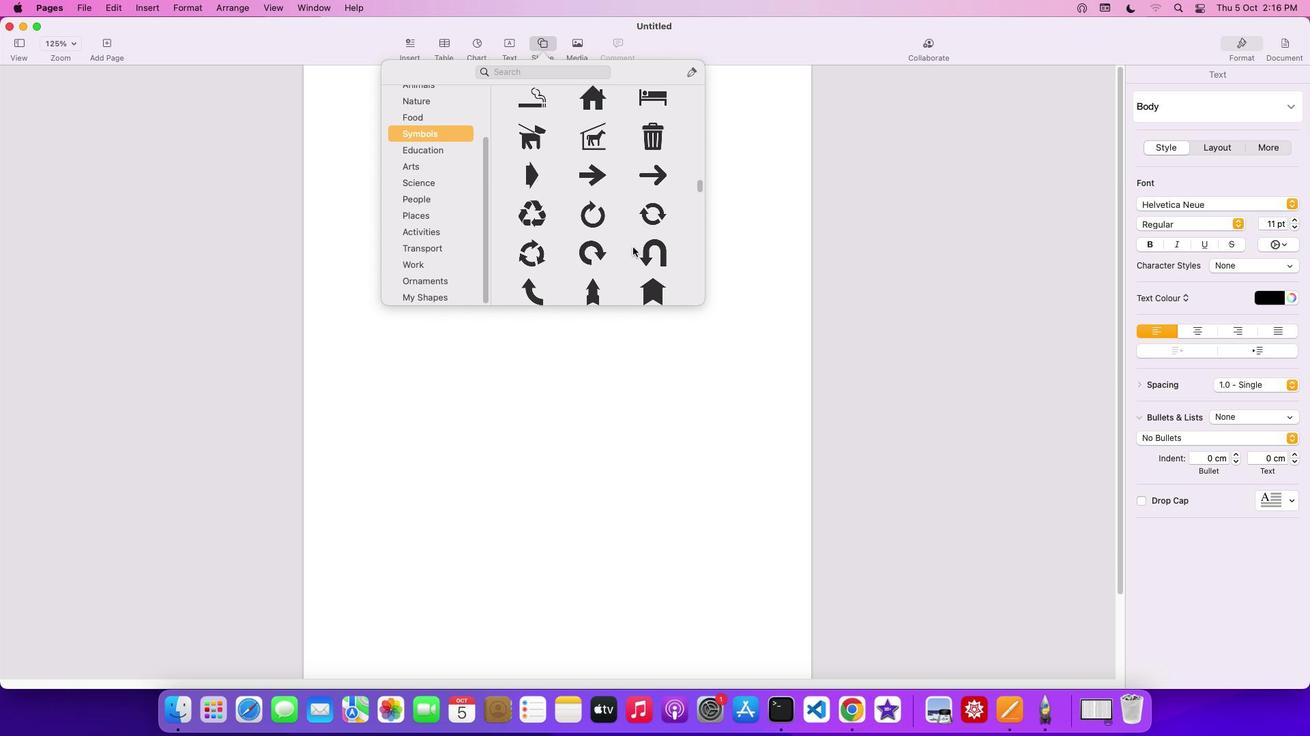 
Action: Mouse scrolled (632, 247) with delta (0, 0)
Screenshot: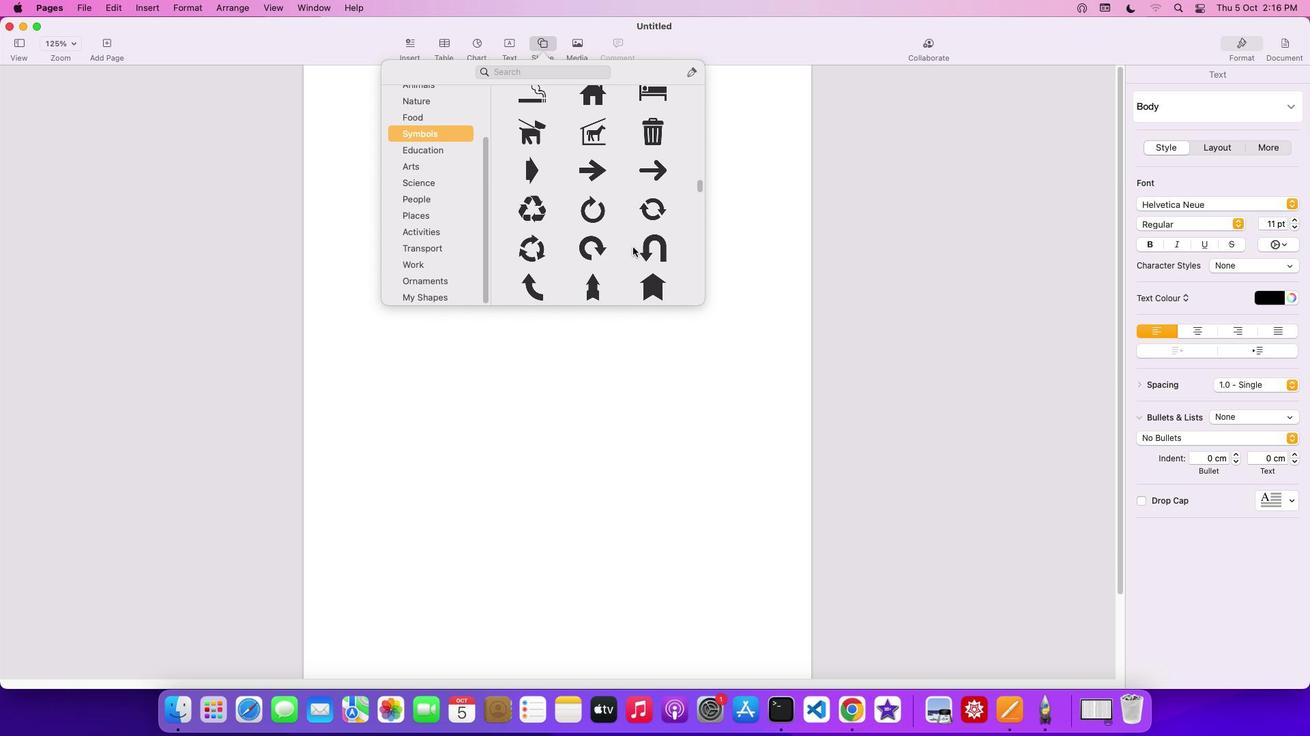 
Action: Mouse scrolled (632, 247) with delta (0, -1)
Screenshot: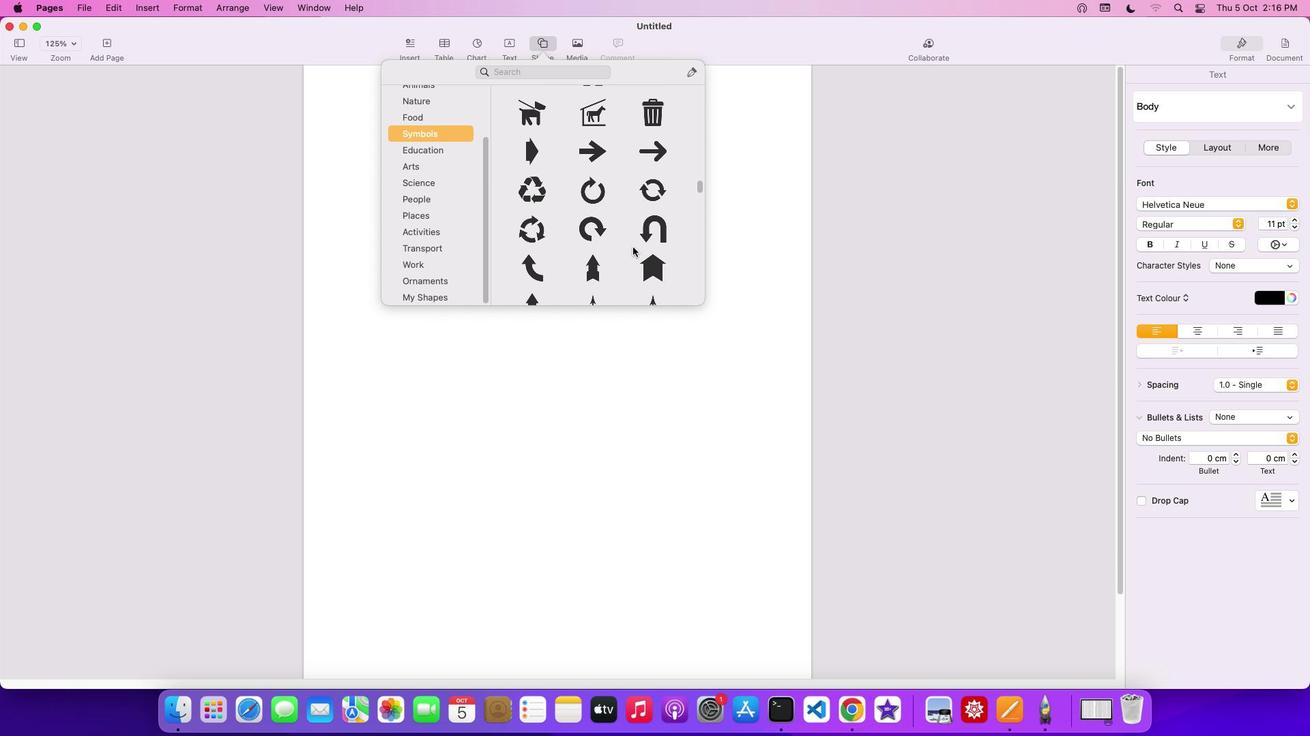
Action: Mouse scrolled (632, 247) with delta (0, -2)
Screenshot: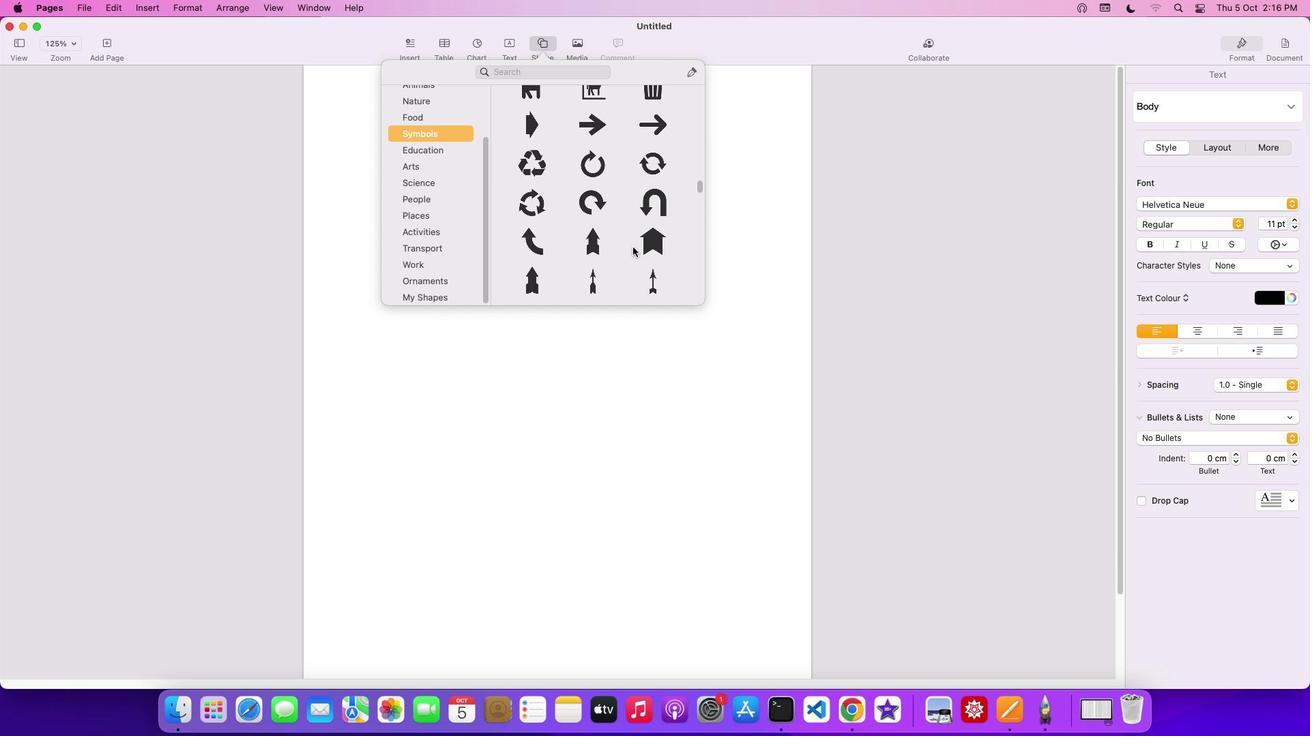 
Action: Mouse moved to (636, 246)
Screenshot: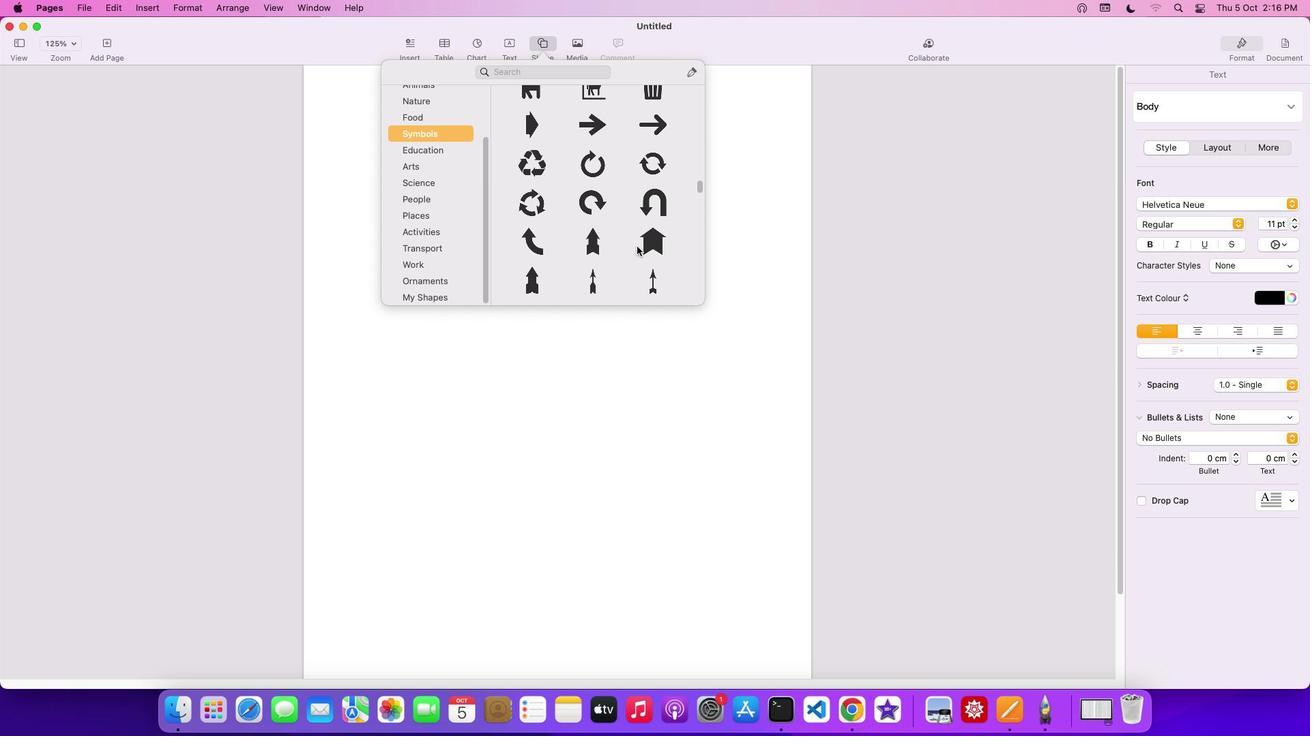 
Action: Mouse scrolled (636, 246) with delta (0, 0)
Screenshot: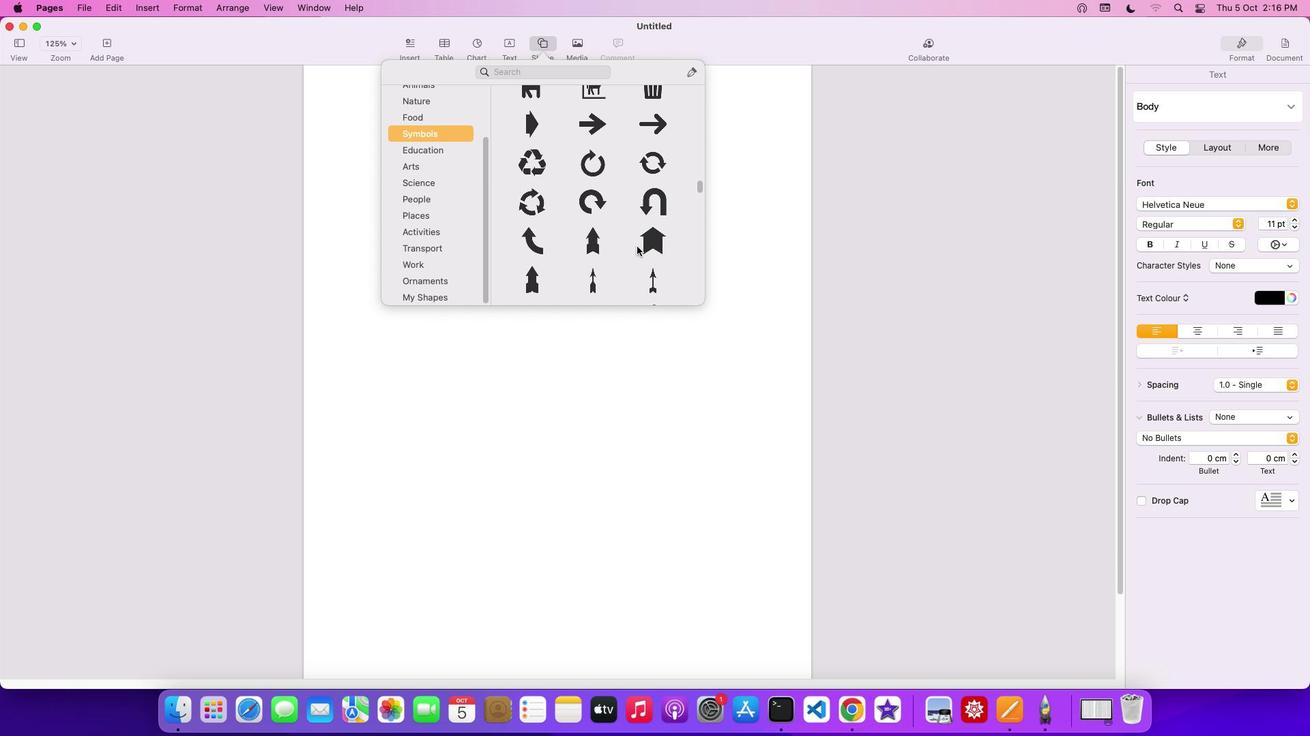 
Action: Mouse scrolled (636, 246) with delta (0, 0)
Screenshot: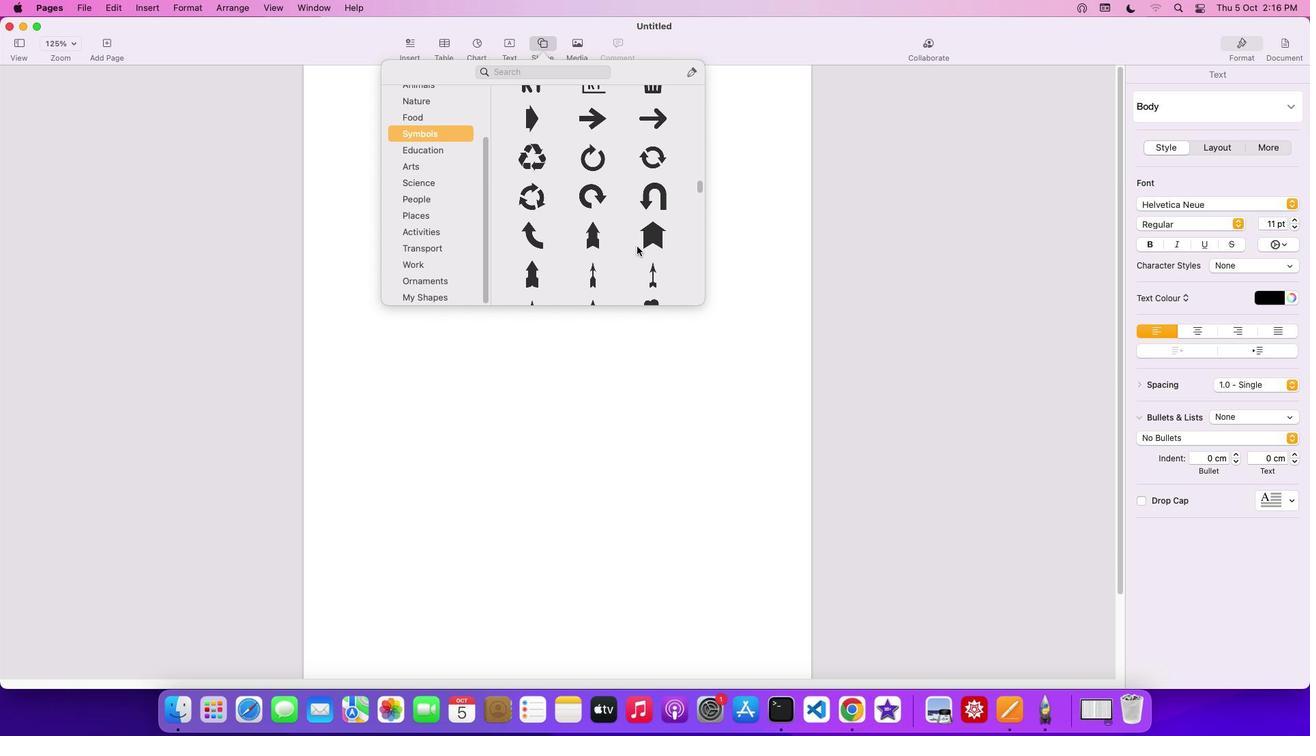 
Action: Mouse scrolled (636, 246) with delta (0, -2)
Screenshot: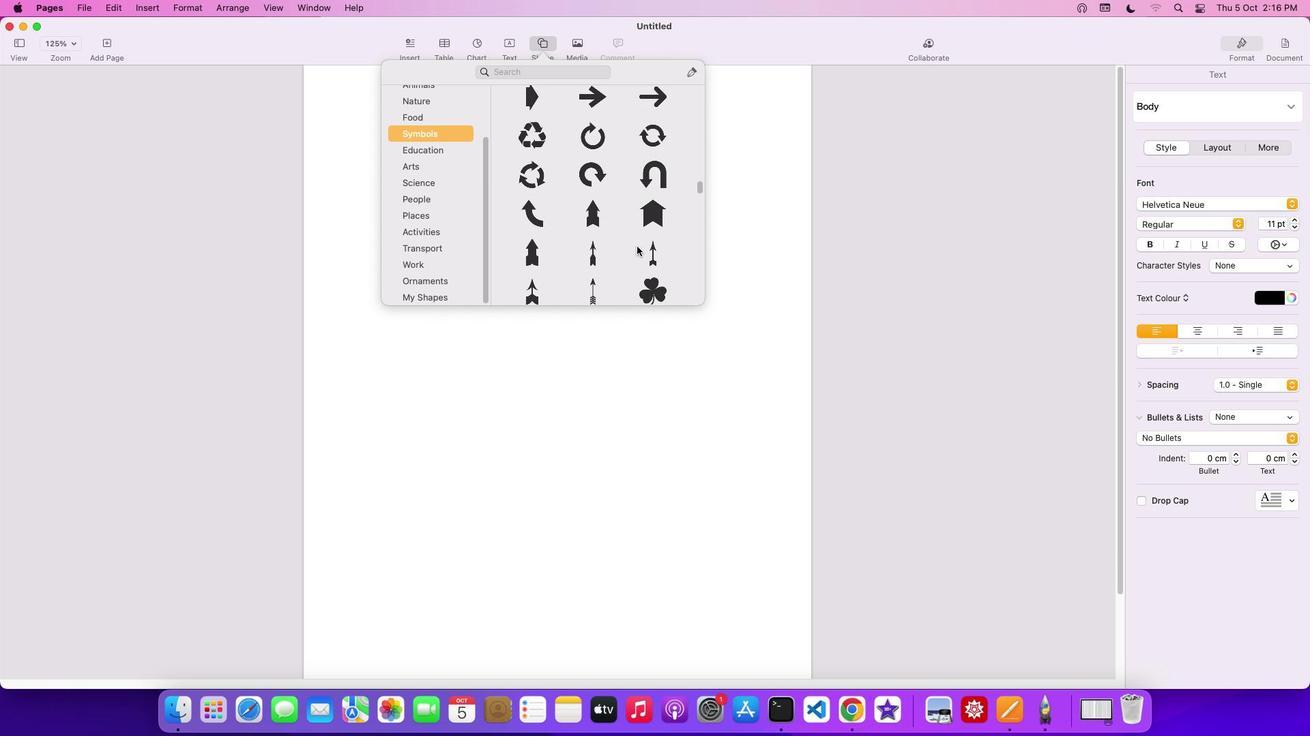 
Action: Mouse scrolled (636, 246) with delta (0, -2)
Screenshot: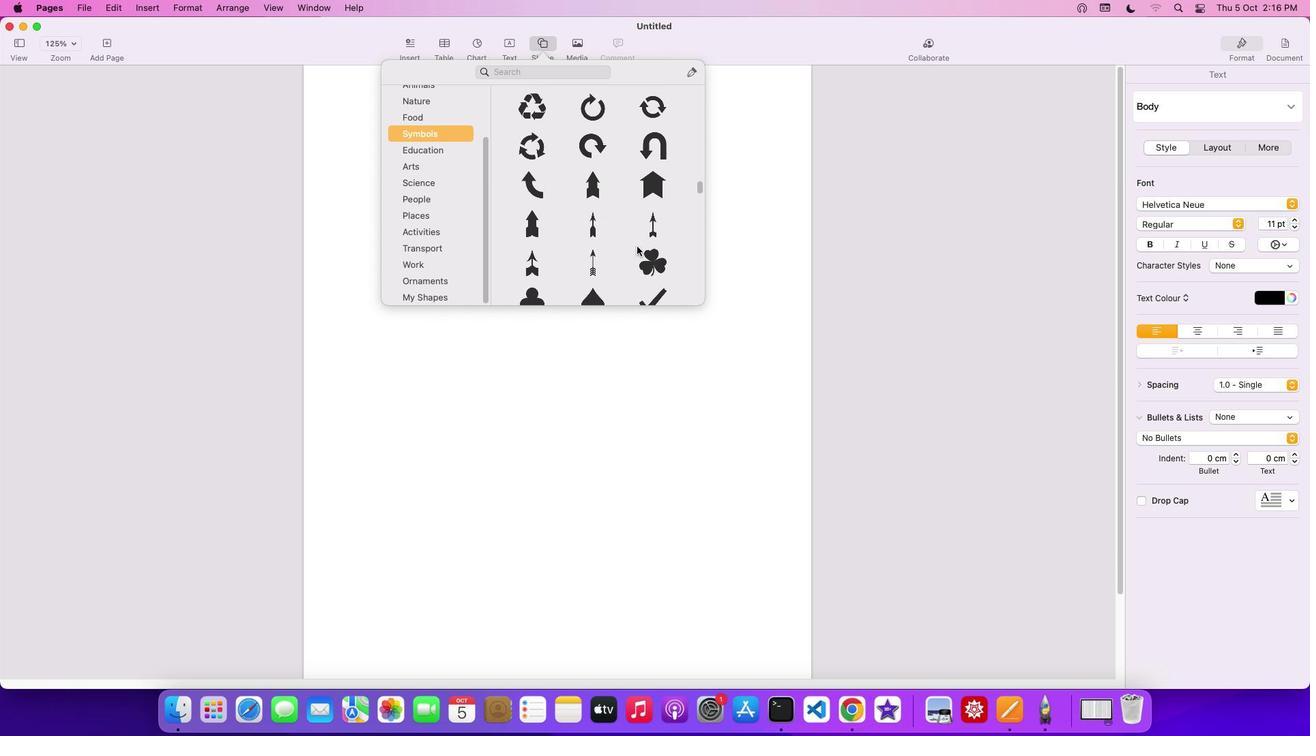 
Action: Mouse scrolled (636, 246) with delta (0, 0)
Screenshot: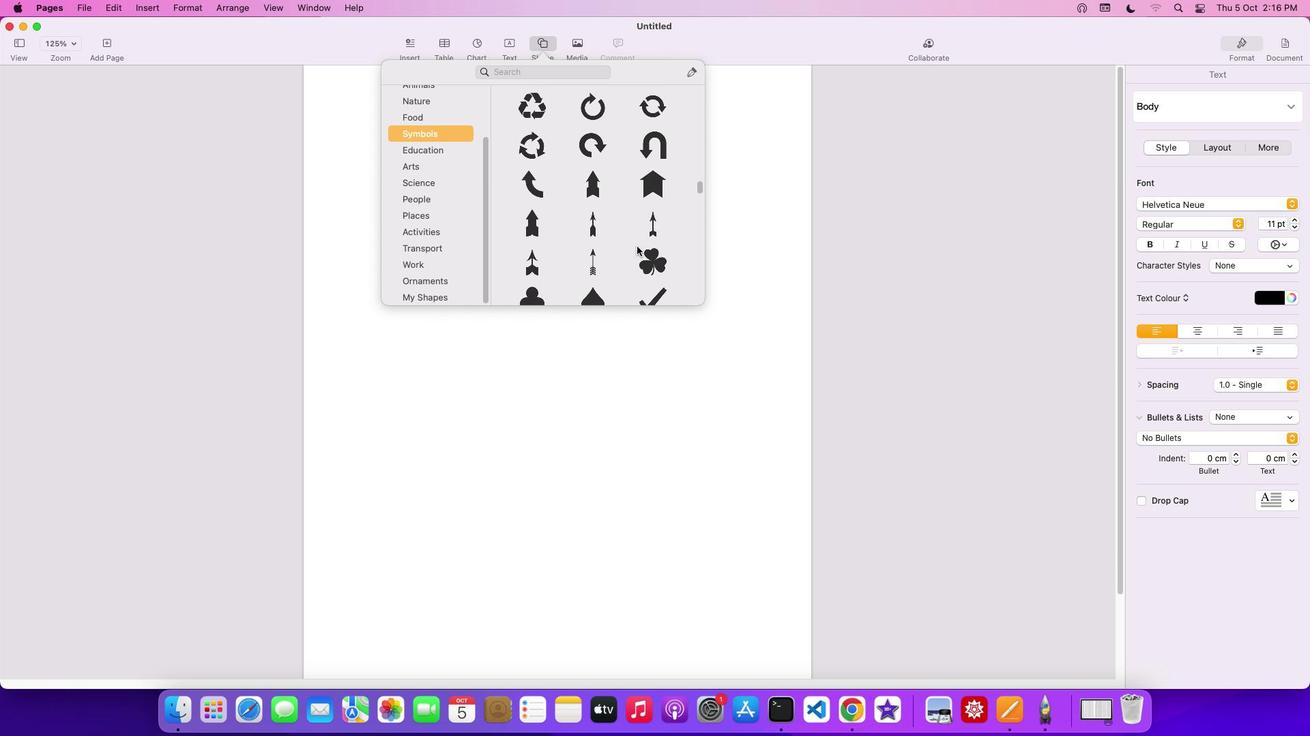 
Action: Mouse scrolled (636, 246) with delta (0, 0)
Screenshot: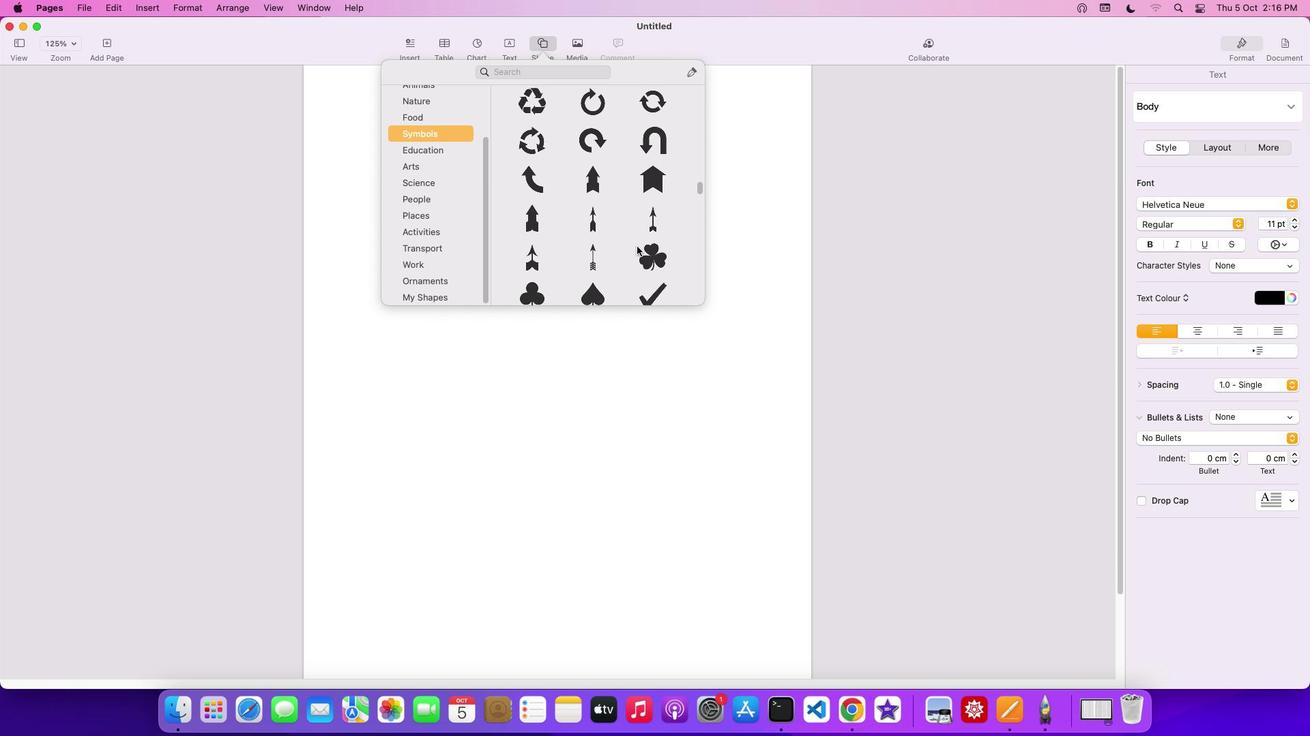 
Action: Mouse scrolled (636, 246) with delta (0, -1)
Screenshot: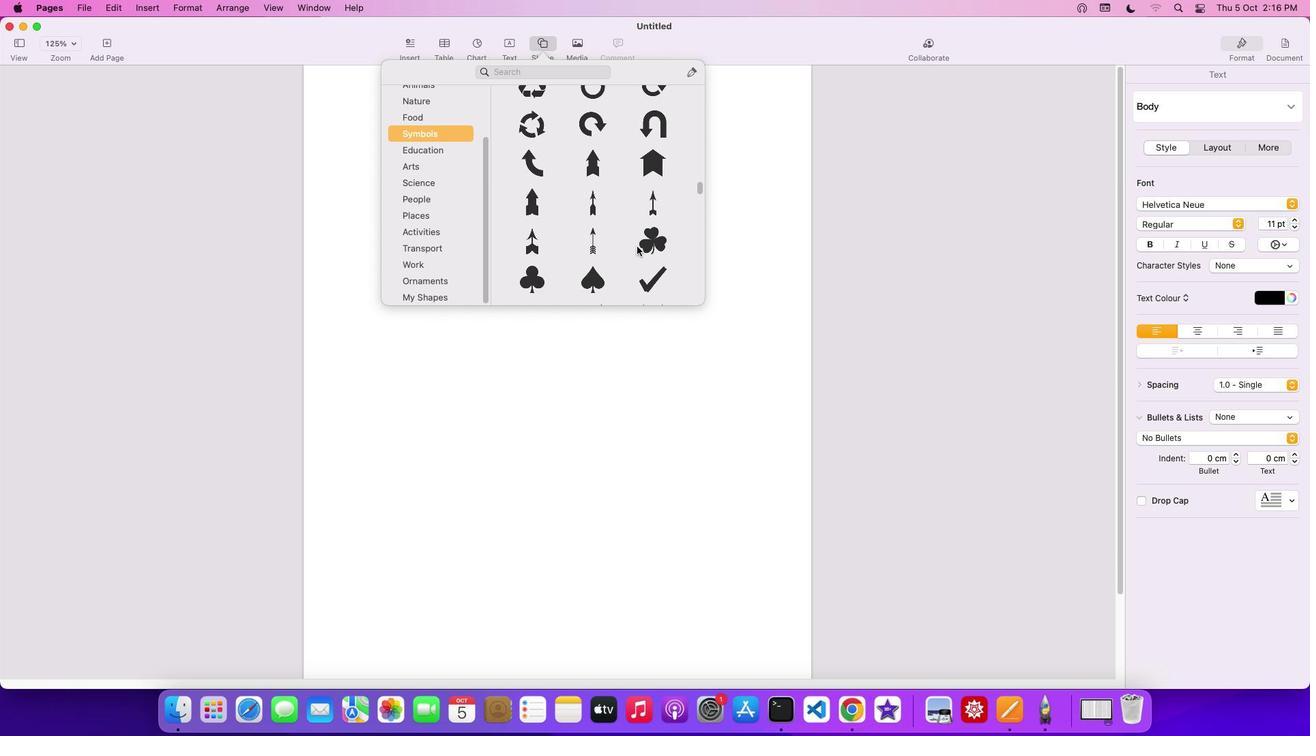 
Action: Mouse scrolled (636, 246) with delta (0, 0)
Screenshot: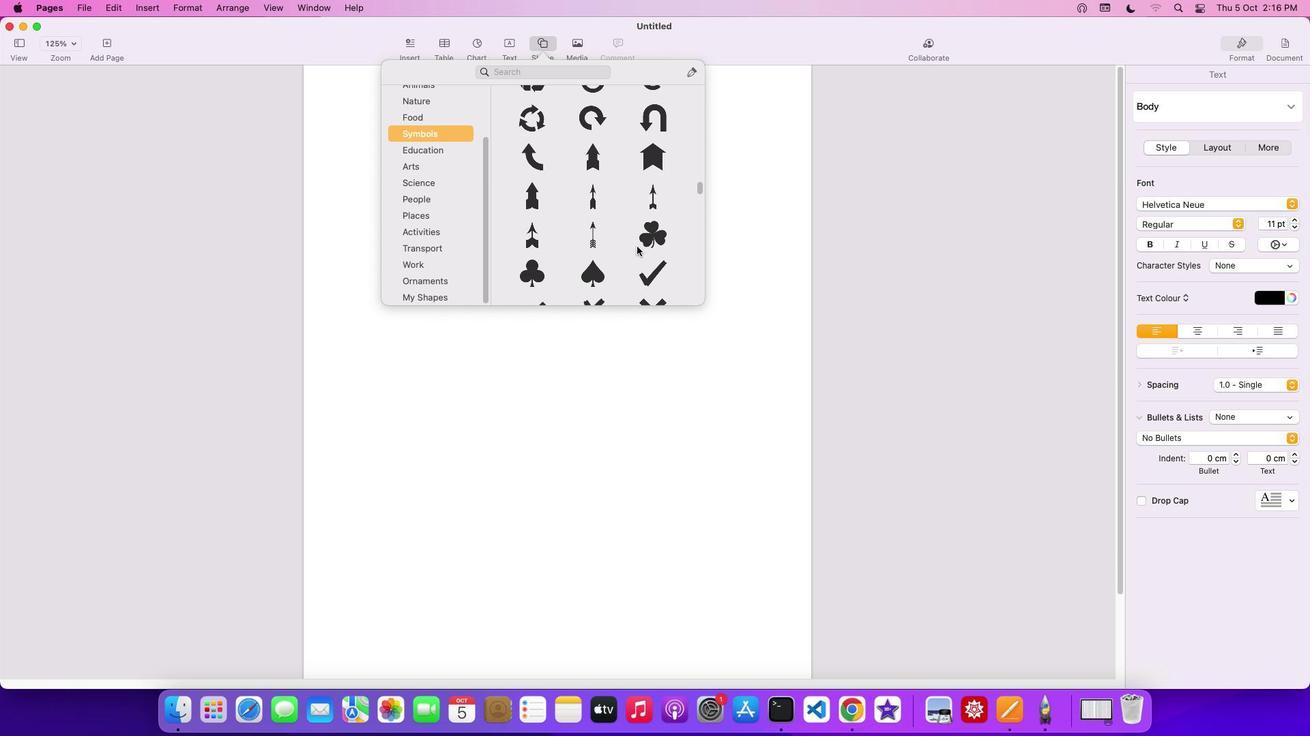 
Action: Mouse scrolled (636, 246) with delta (0, 0)
Screenshot: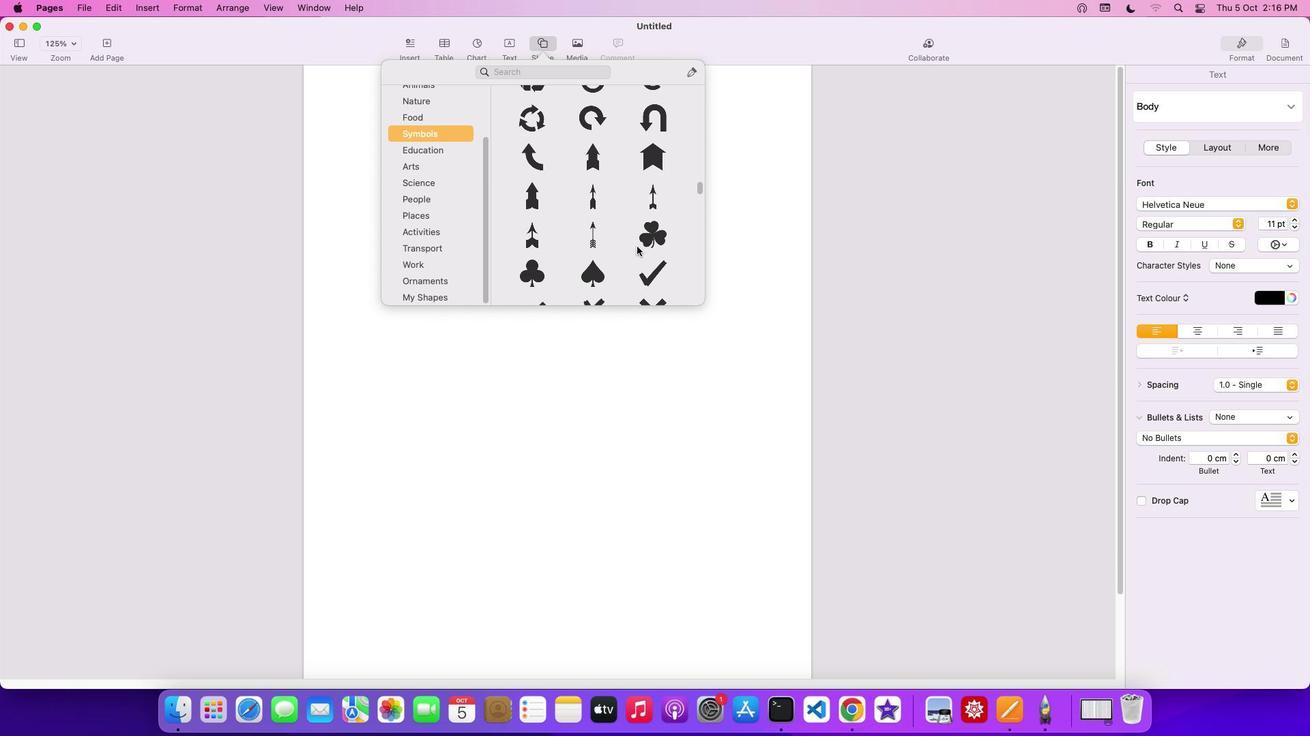 
Action: Mouse scrolled (636, 246) with delta (0, -1)
Screenshot: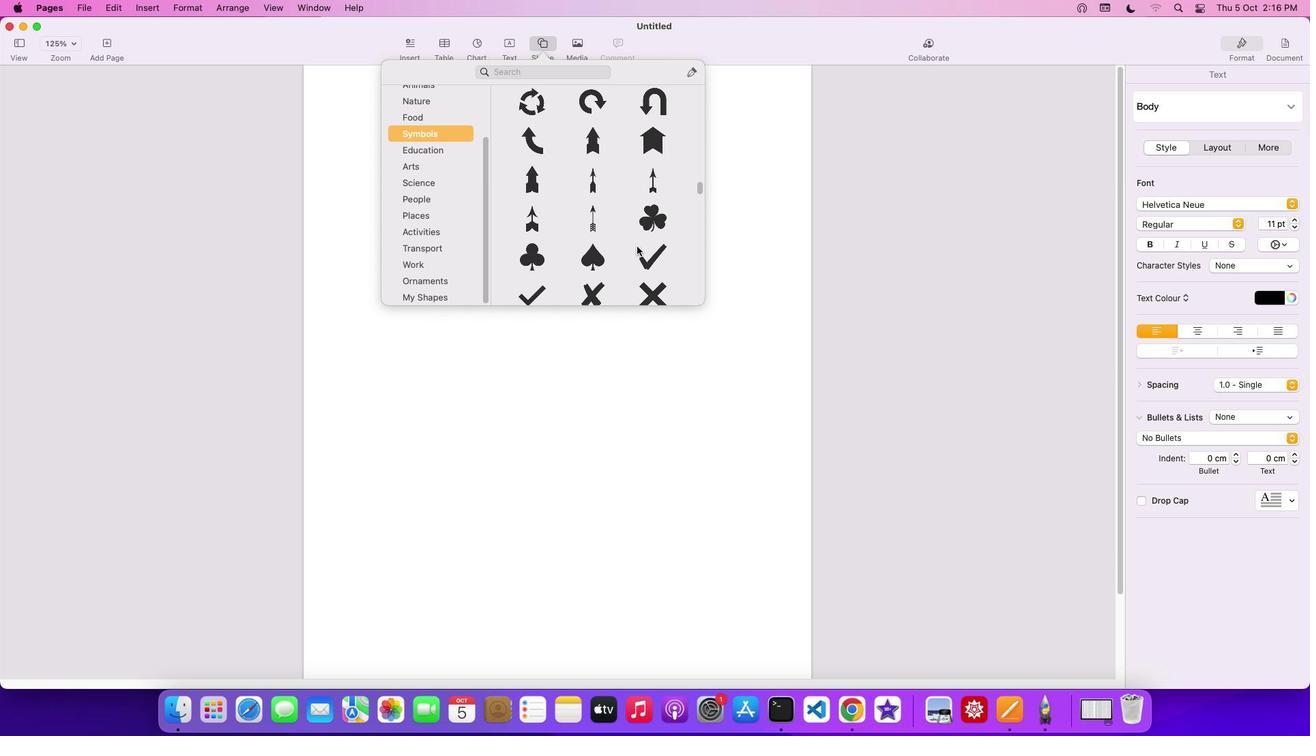 
Action: Mouse scrolled (636, 246) with delta (0, 0)
Screenshot: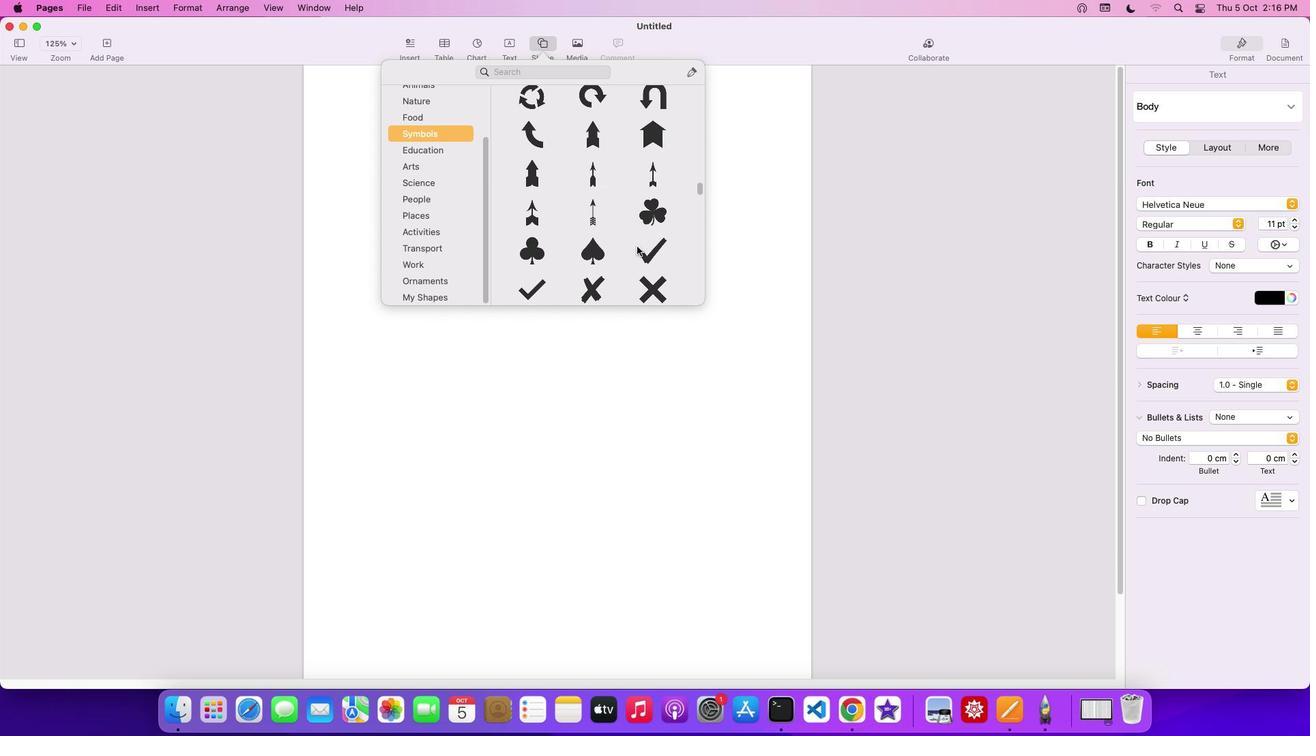 
Action: Mouse scrolled (636, 246) with delta (0, 0)
Screenshot: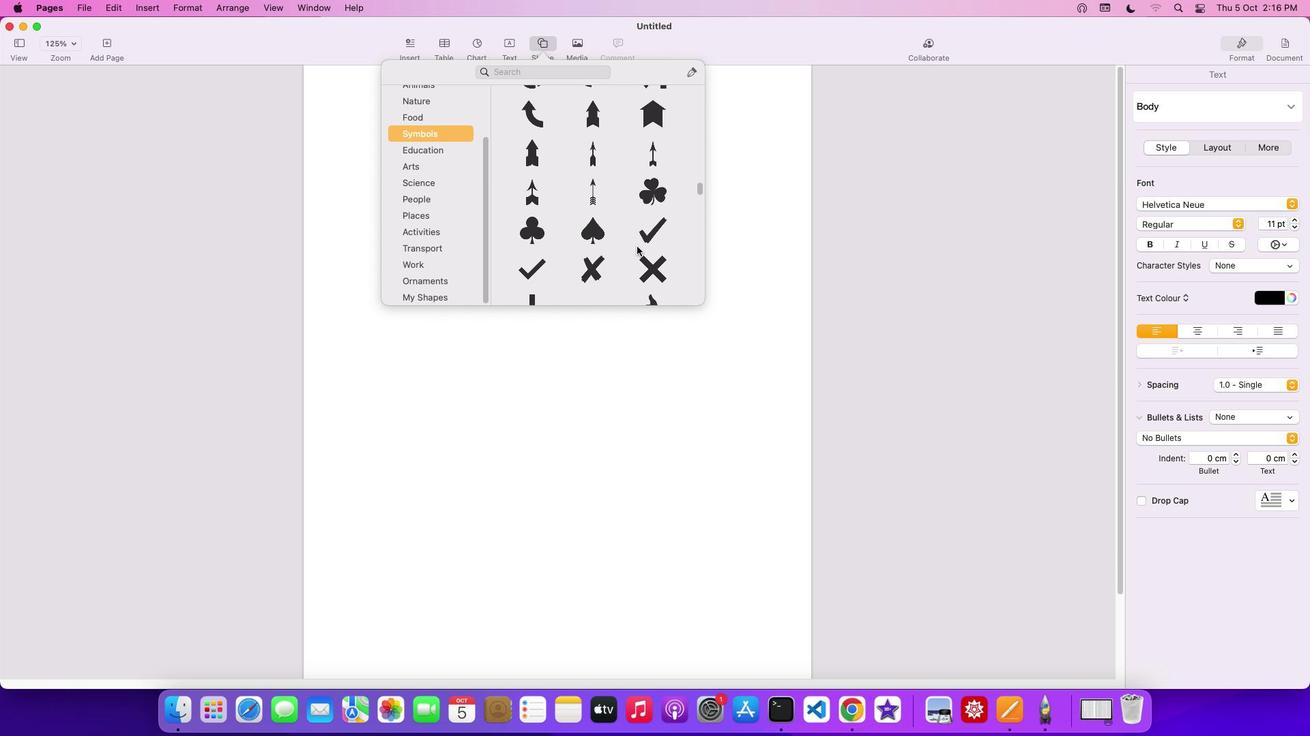
Action: Mouse scrolled (636, 246) with delta (0, -1)
Screenshot: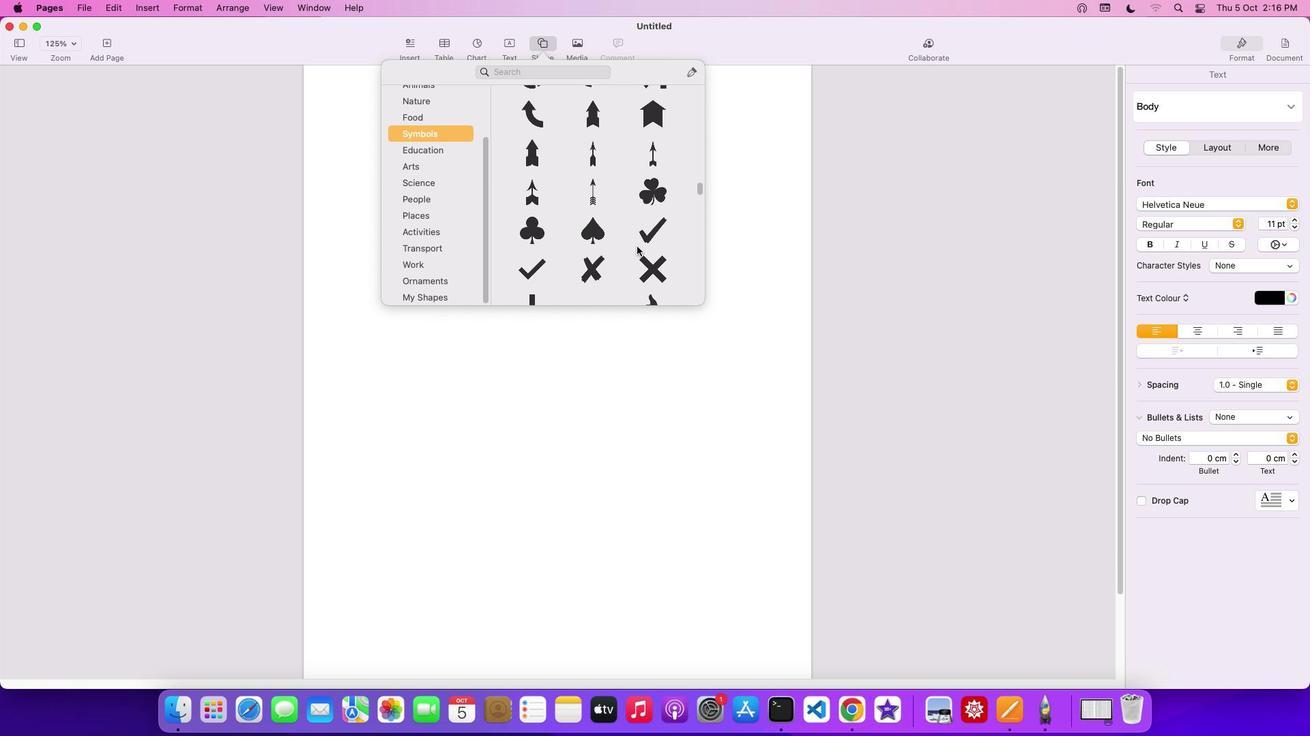 
Action: Mouse scrolled (636, 246) with delta (0, -2)
Screenshot: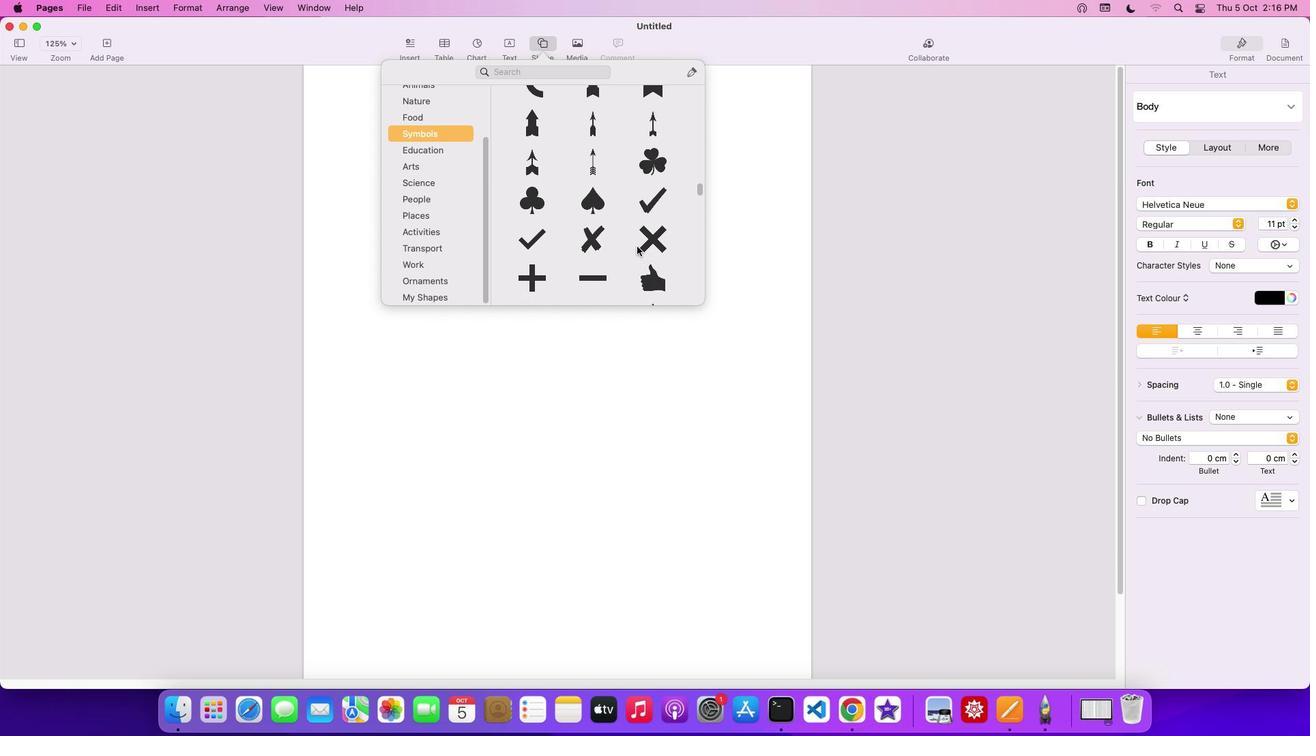 
Action: Mouse scrolled (636, 246) with delta (0, 0)
Screenshot: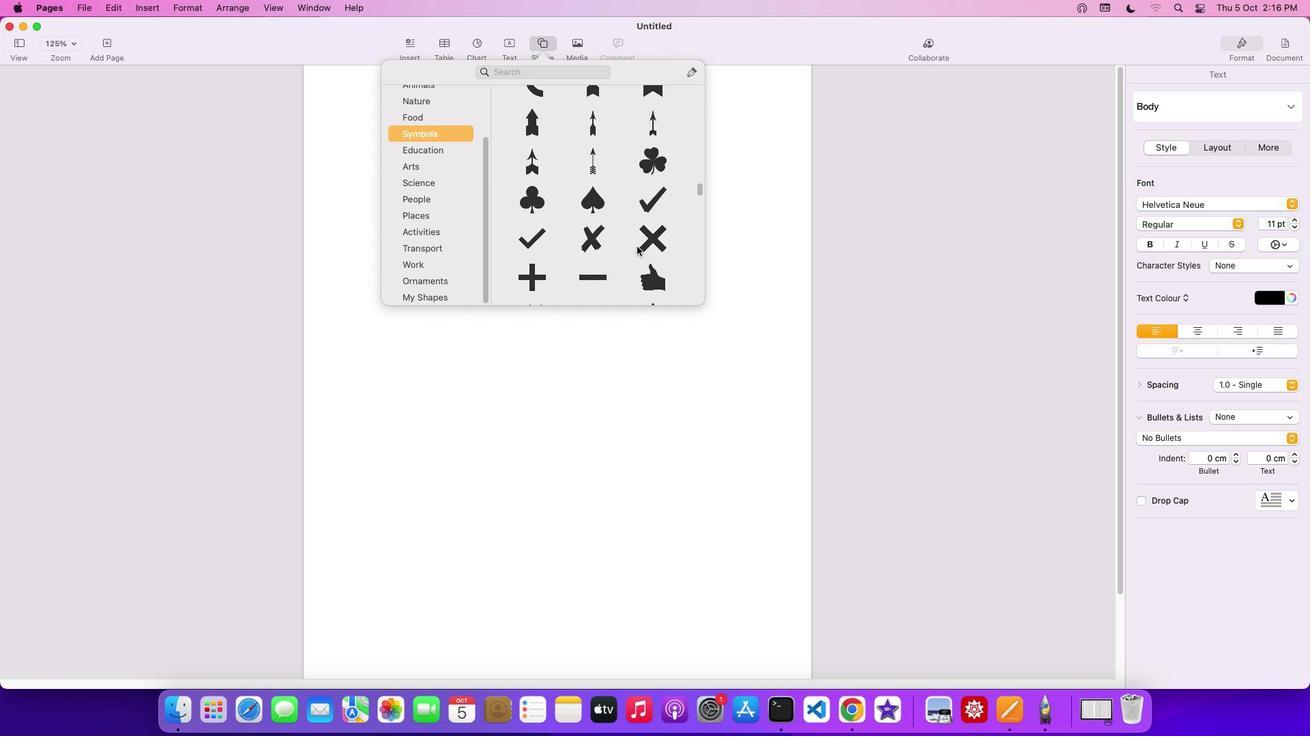 
Action: Mouse scrolled (636, 246) with delta (0, 0)
Screenshot: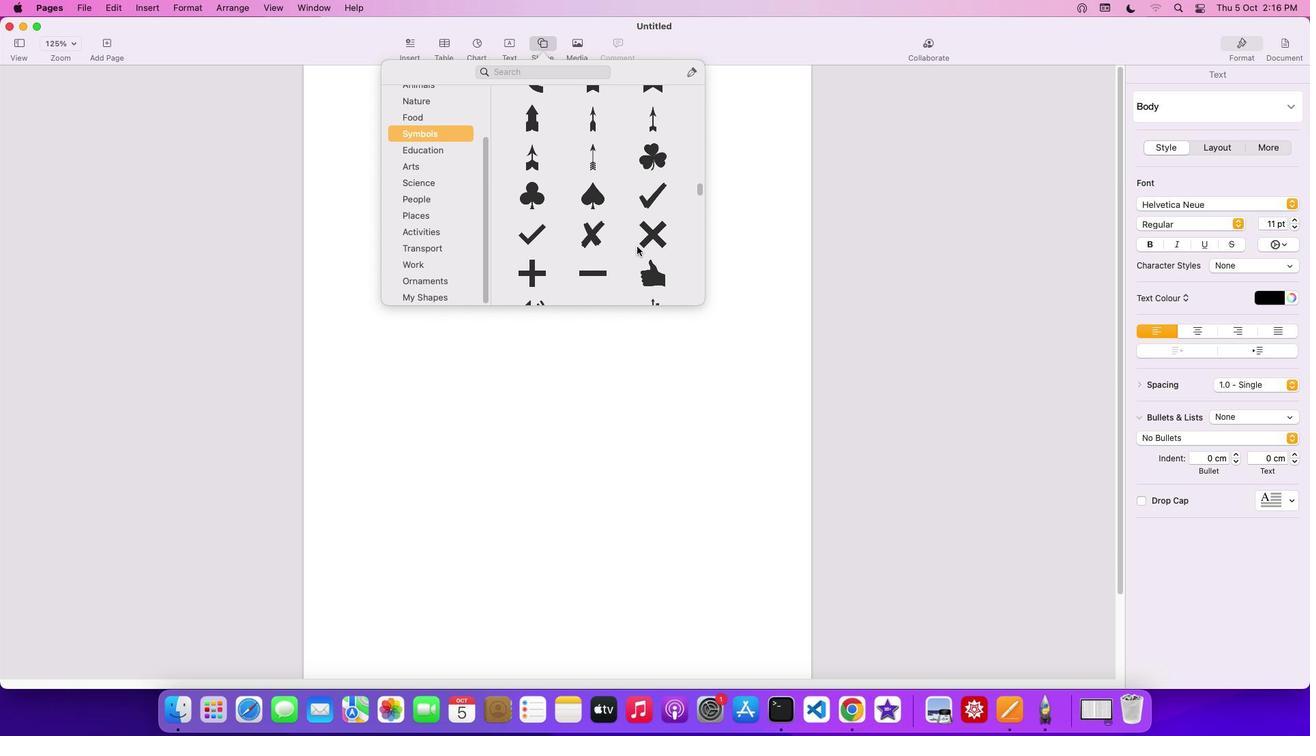
Action: Mouse scrolled (636, 246) with delta (0, 0)
Screenshot: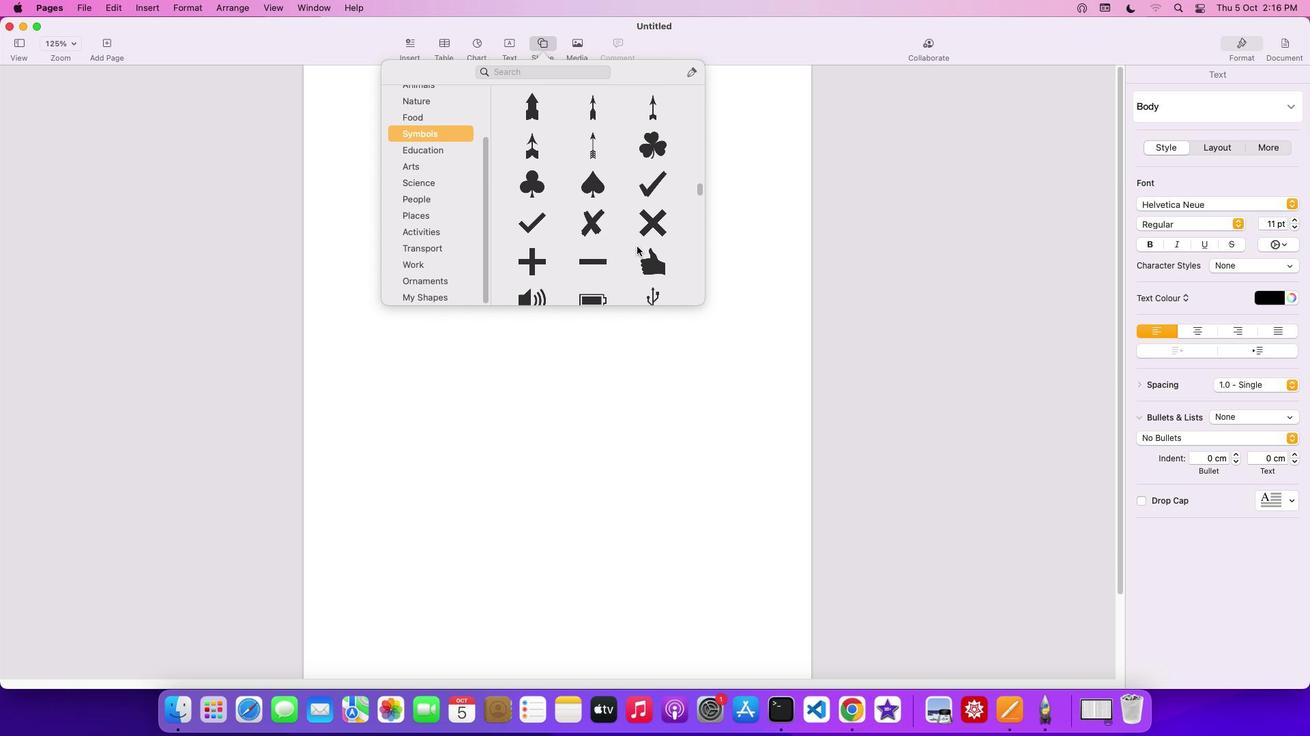 
Action: Mouse scrolled (636, 246) with delta (0, 0)
Screenshot: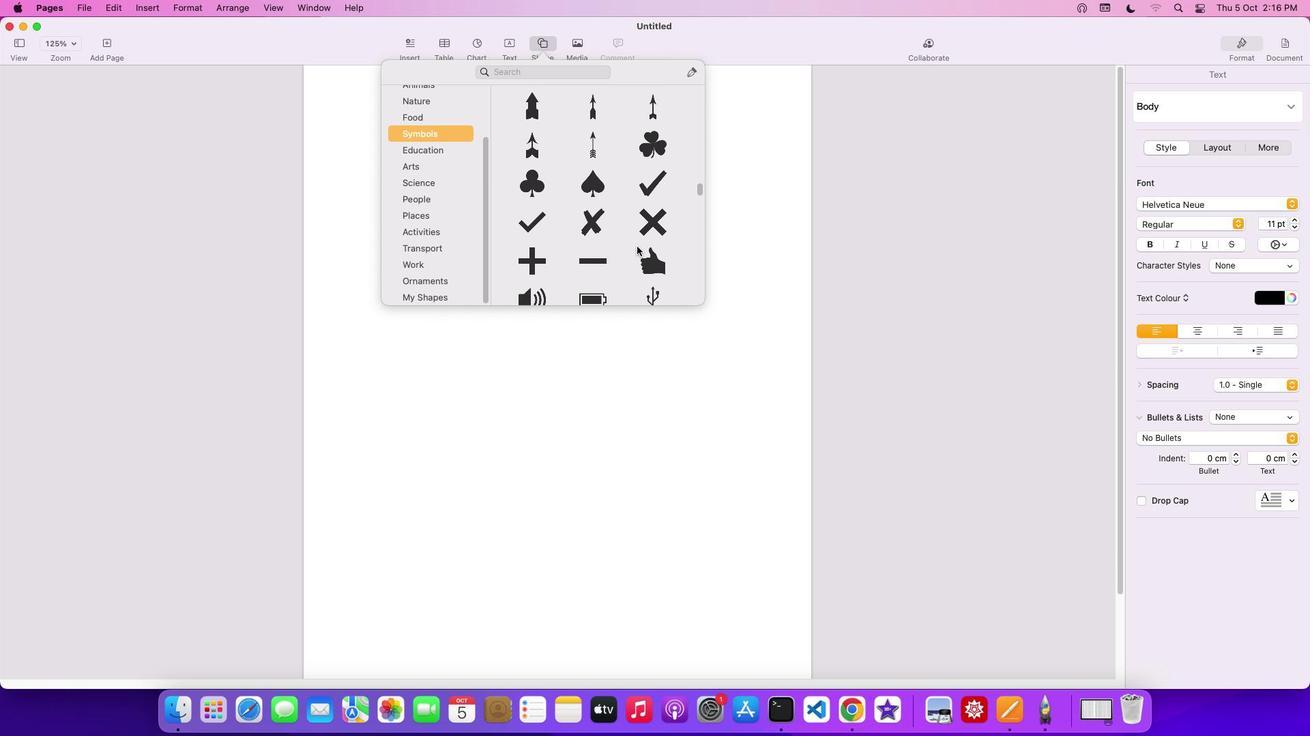 
Action: Mouse scrolled (636, 246) with delta (0, 0)
Screenshot: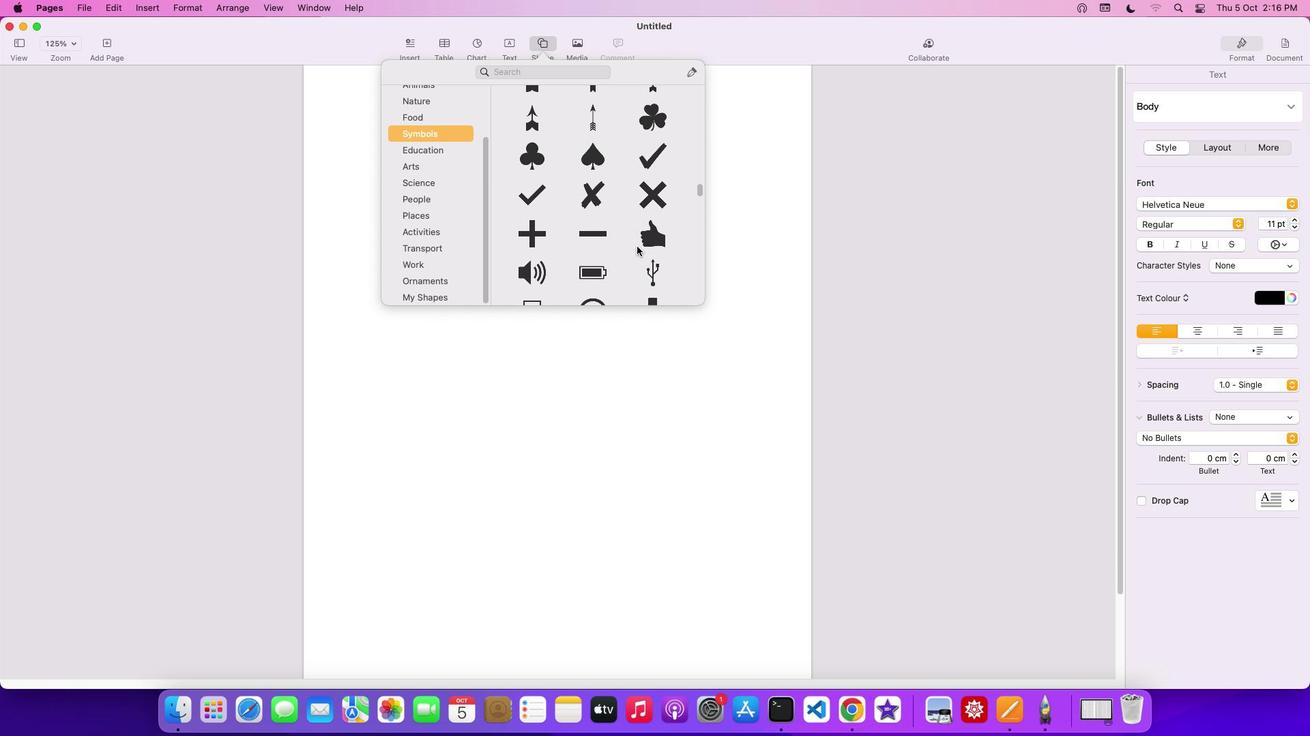 
Action: Mouse scrolled (636, 246) with delta (0, -2)
Screenshot: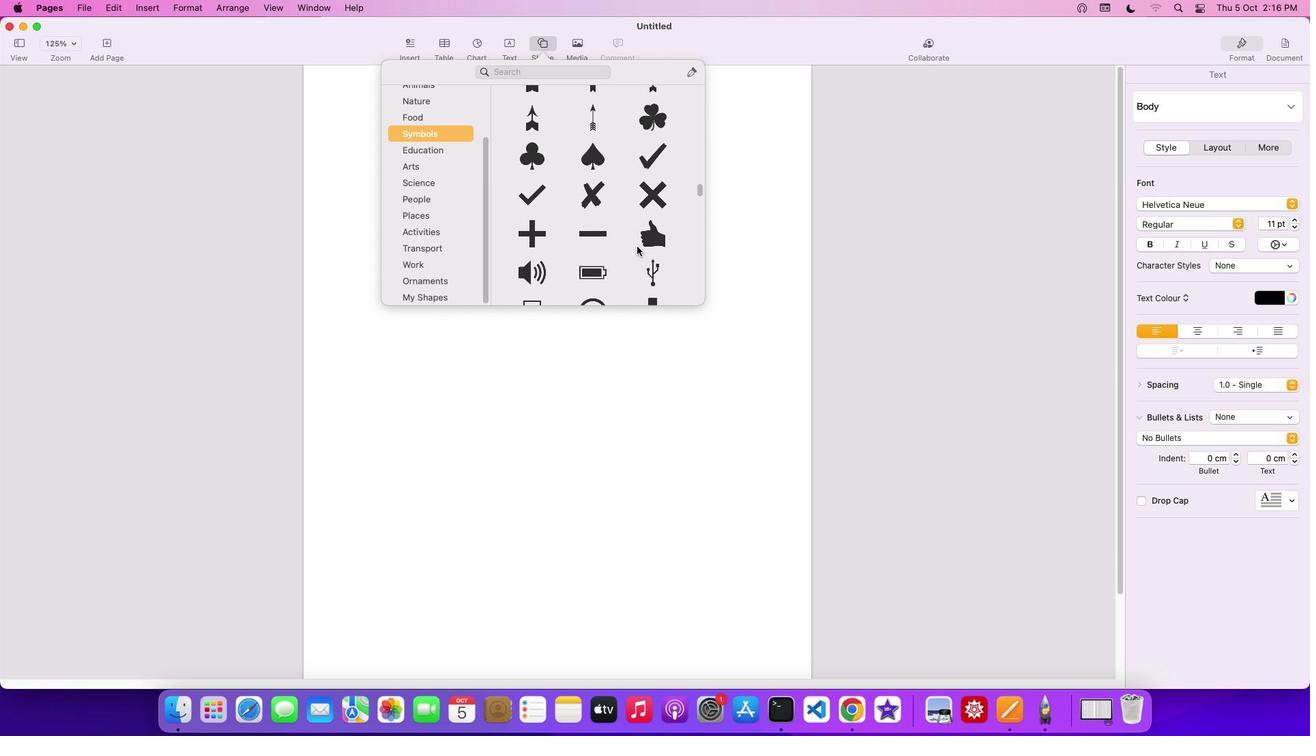 
Action: Mouse scrolled (636, 246) with delta (0, -2)
Screenshot: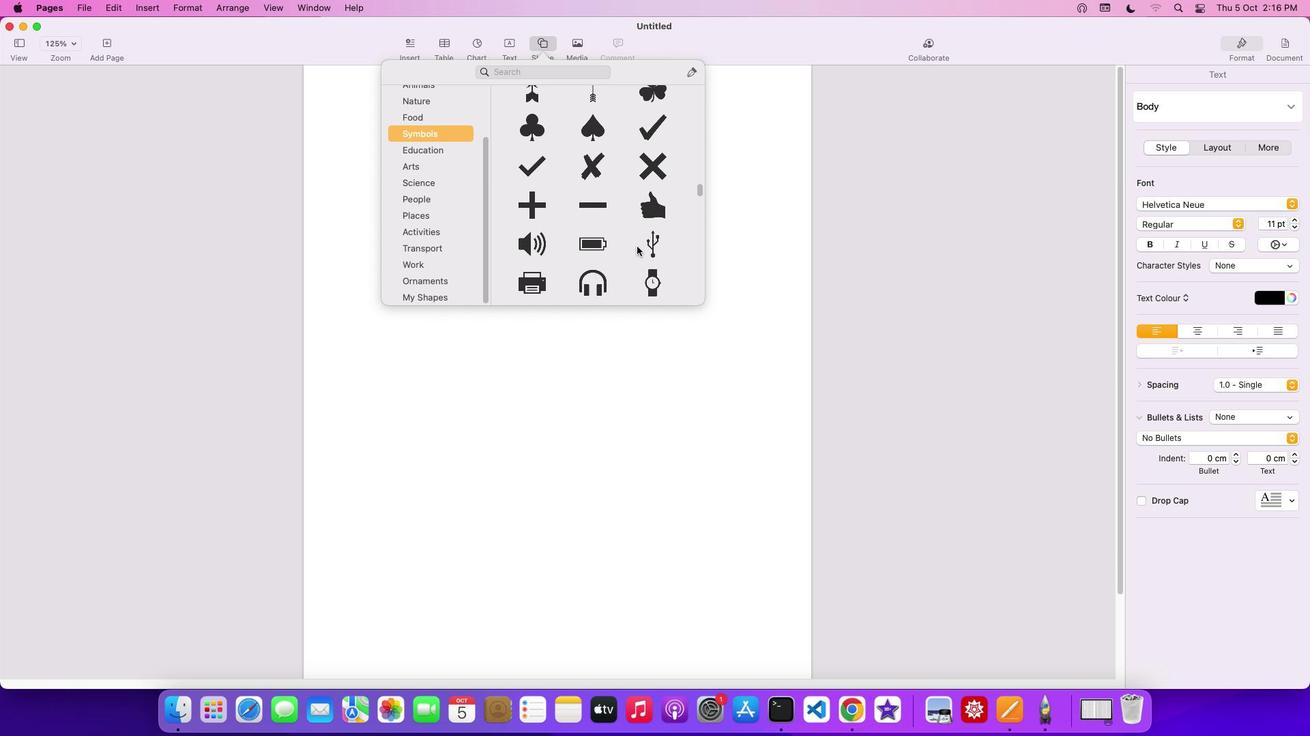 
Action: Mouse scrolled (636, 246) with delta (0, 0)
Screenshot: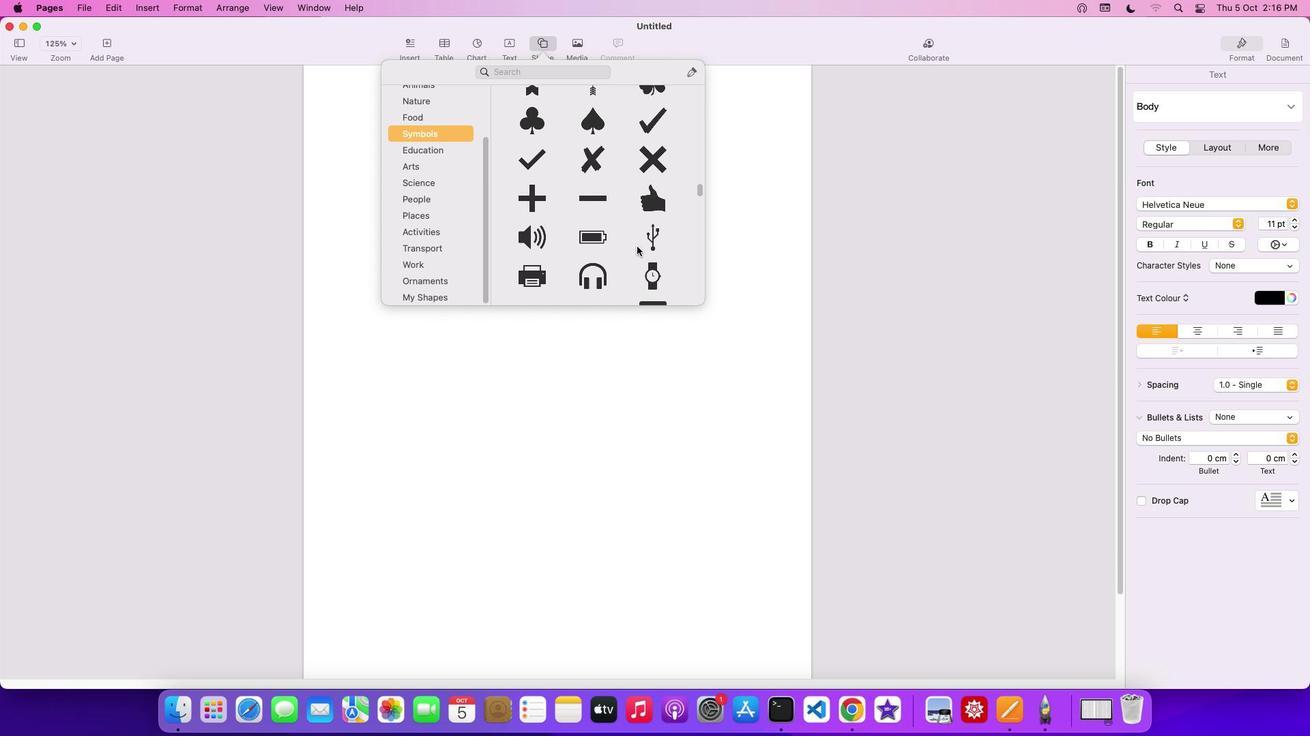 
Action: Mouse scrolled (636, 246) with delta (0, 0)
Screenshot: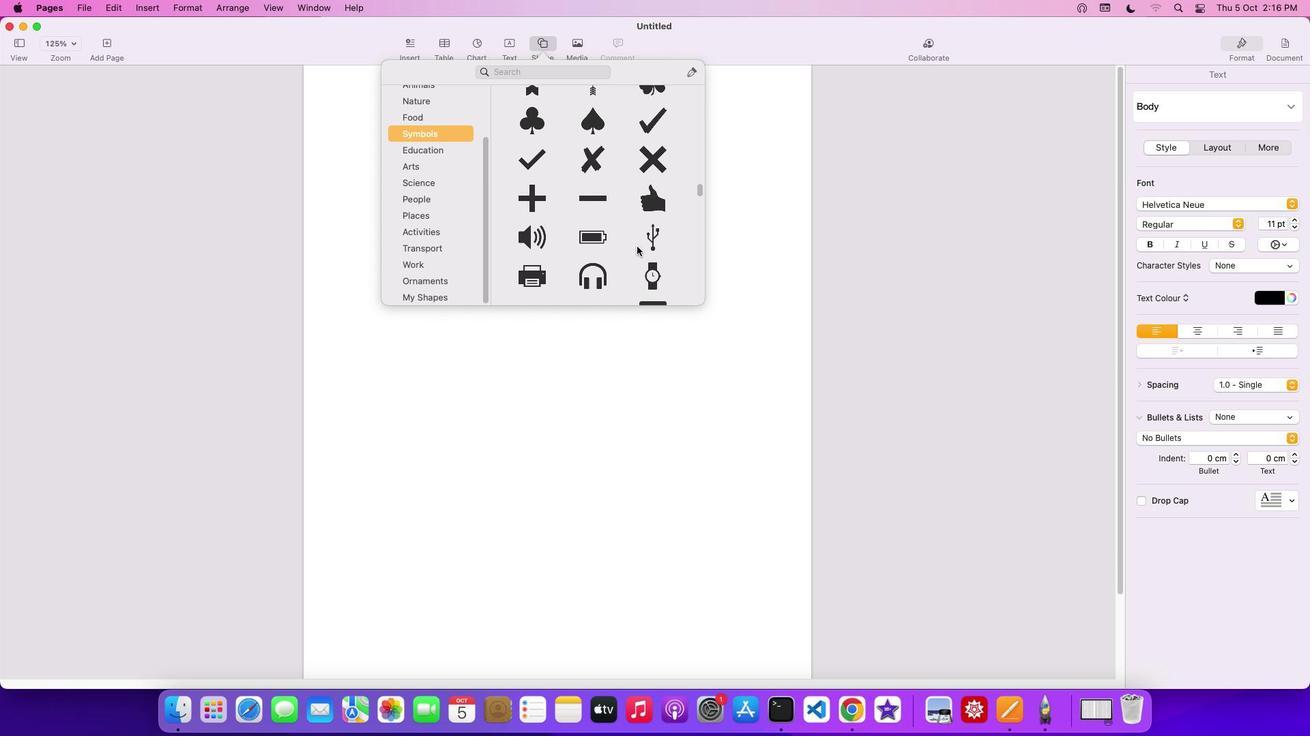 
Action: Mouse scrolled (636, 246) with delta (0, -2)
Screenshot: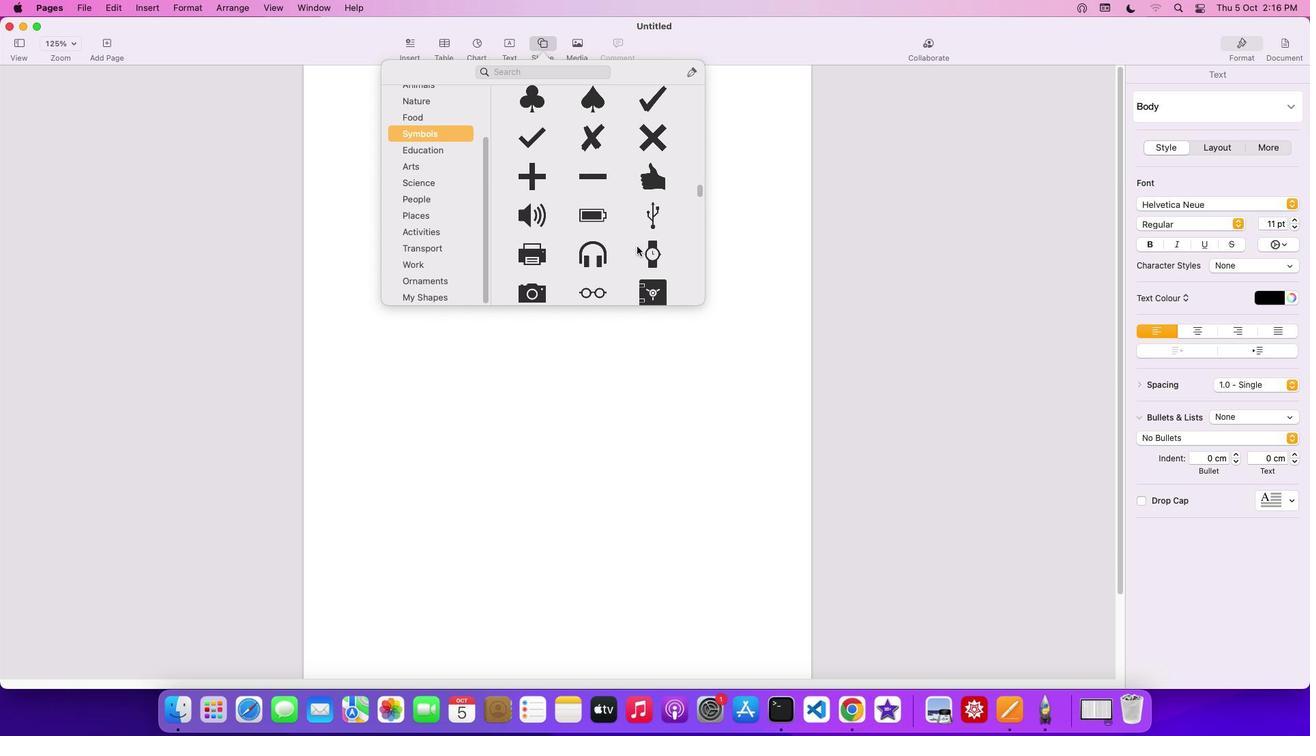 
Action: Mouse scrolled (636, 246) with delta (0, -2)
Screenshot: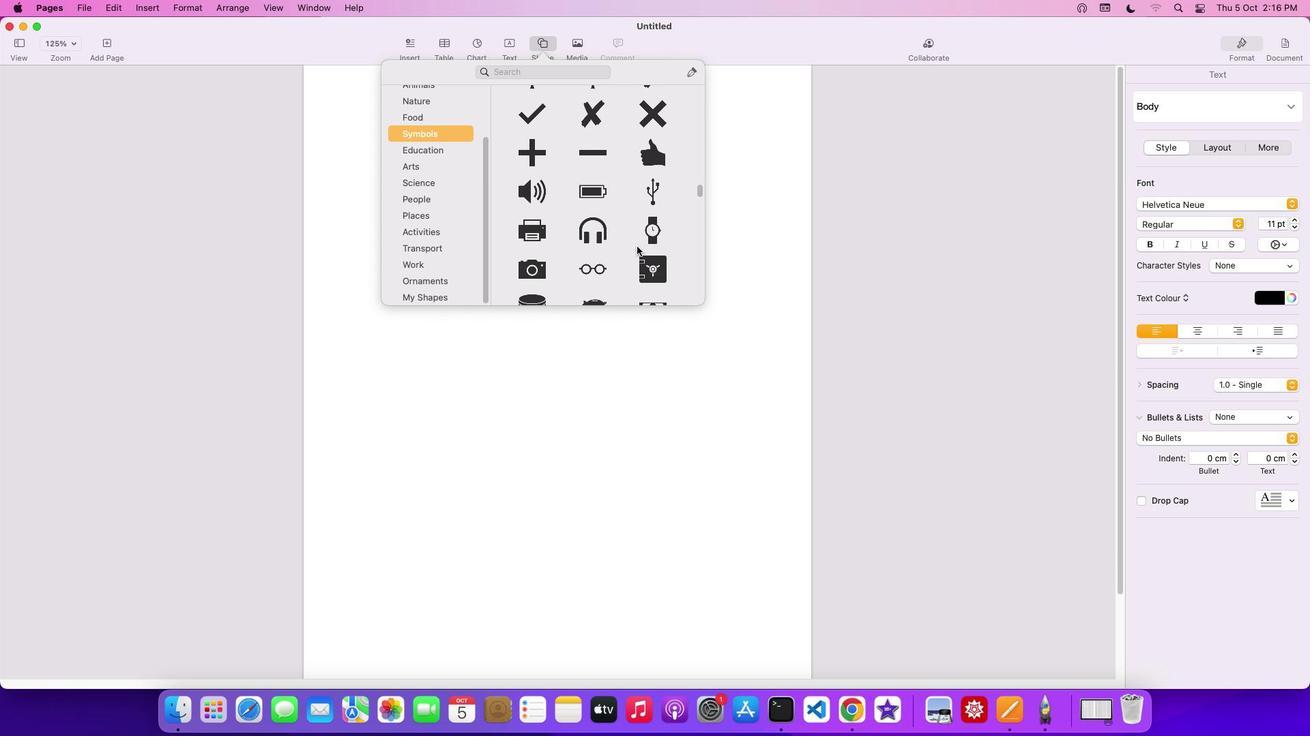 
Action: Mouse scrolled (636, 246) with delta (0, 0)
Screenshot: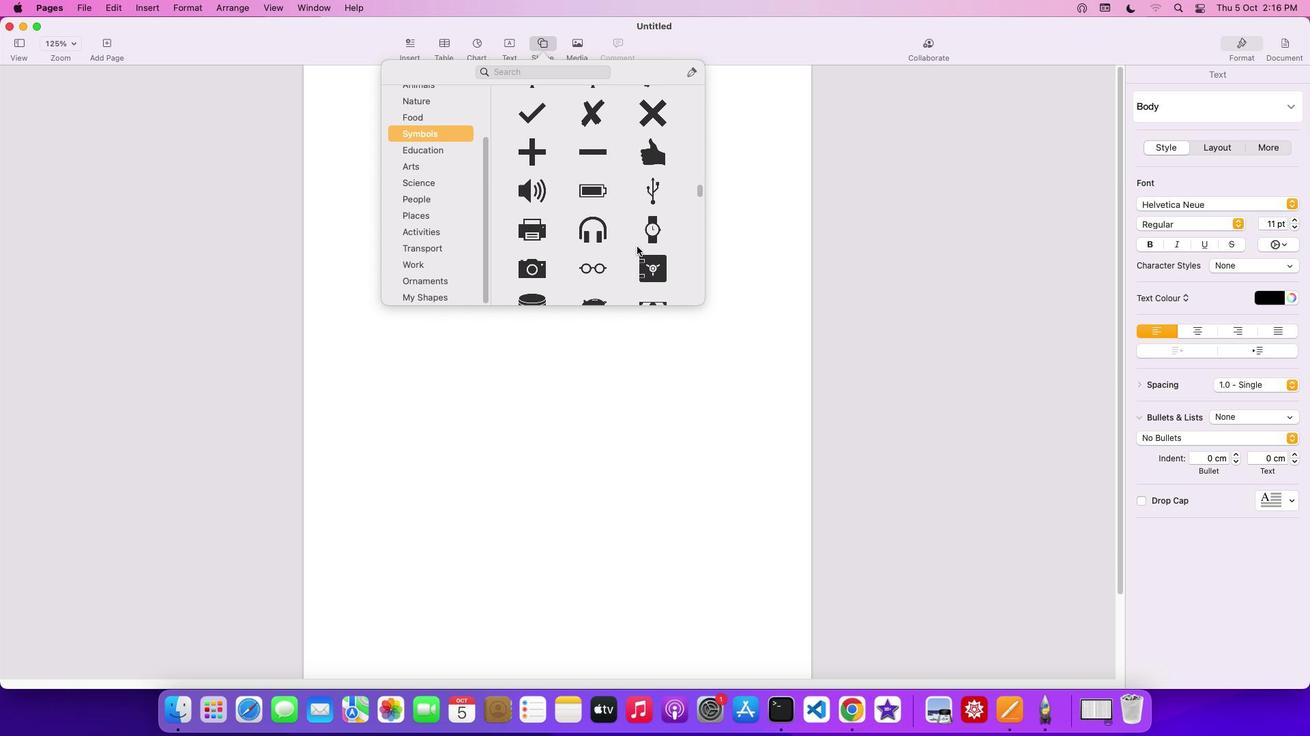 
Action: Mouse scrolled (636, 246) with delta (0, 0)
Screenshot: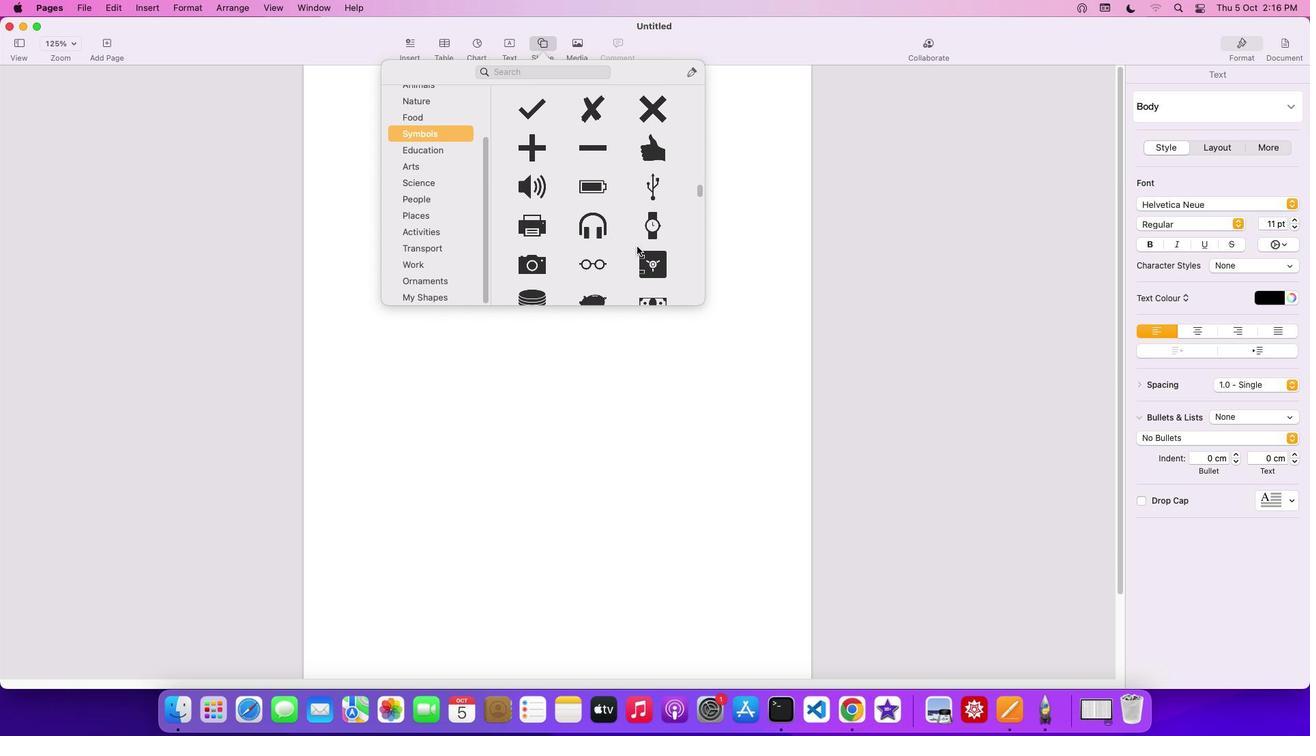 
Action: Mouse scrolled (636, 246) with delta (0, -1)
Screenshot: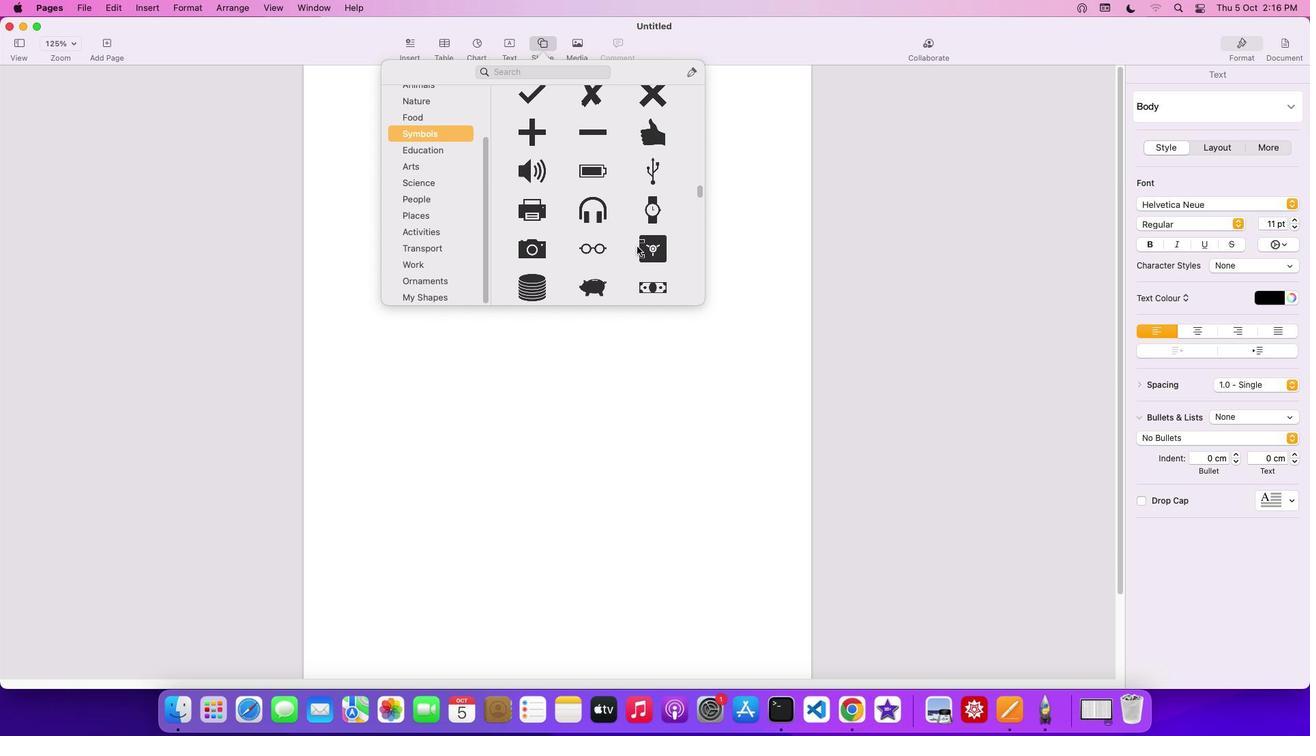 
Action: Mouse scrolled (636, 246) with delta (0, -2)
Screenshot: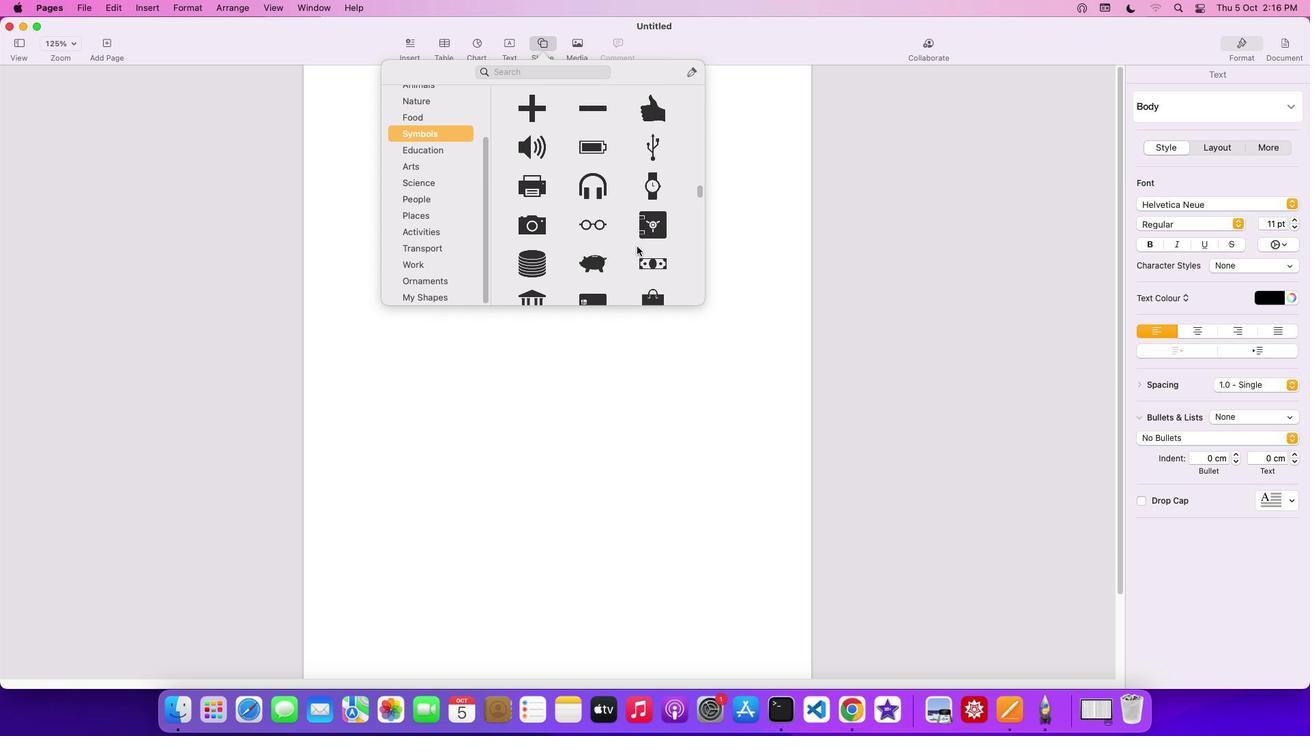 
Action: Mouse scrolled (636, 246) with delta (0, 0)
Screenshot: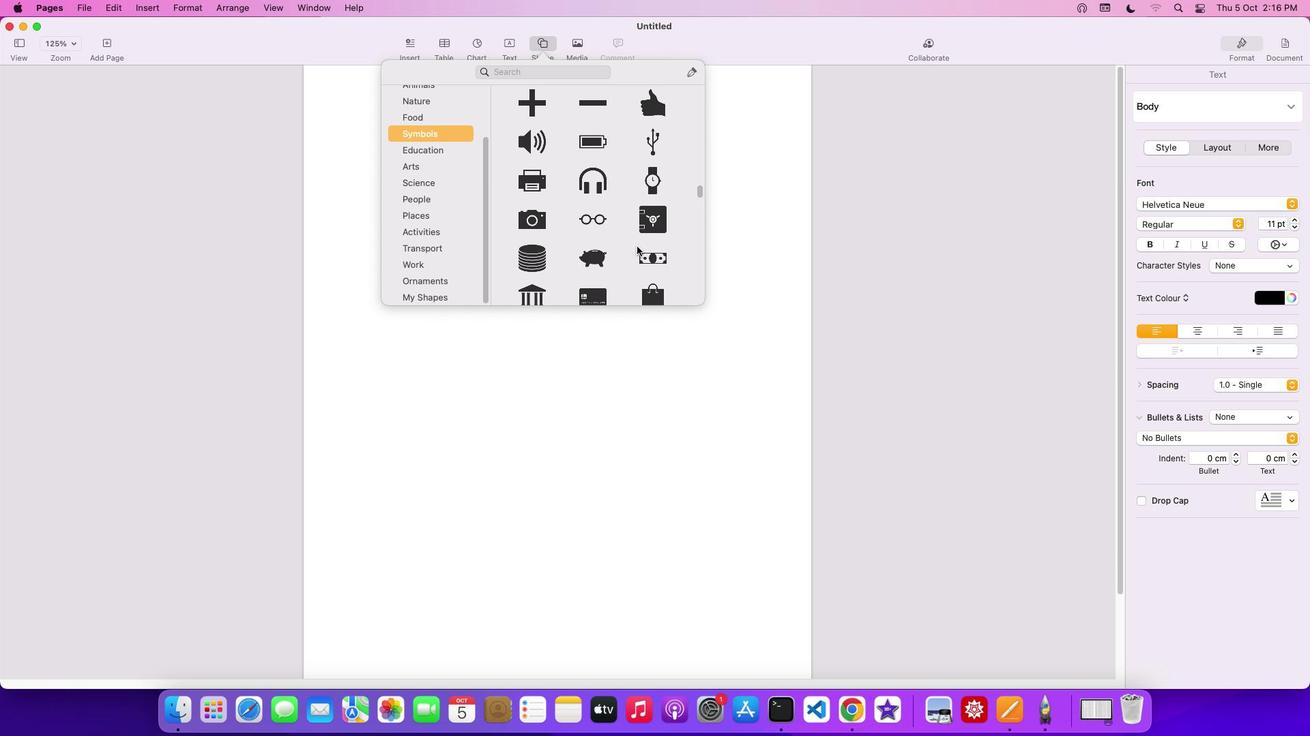 
Action: Mouse scrolled (636, 246) with delta (0, 0)
Screenshot: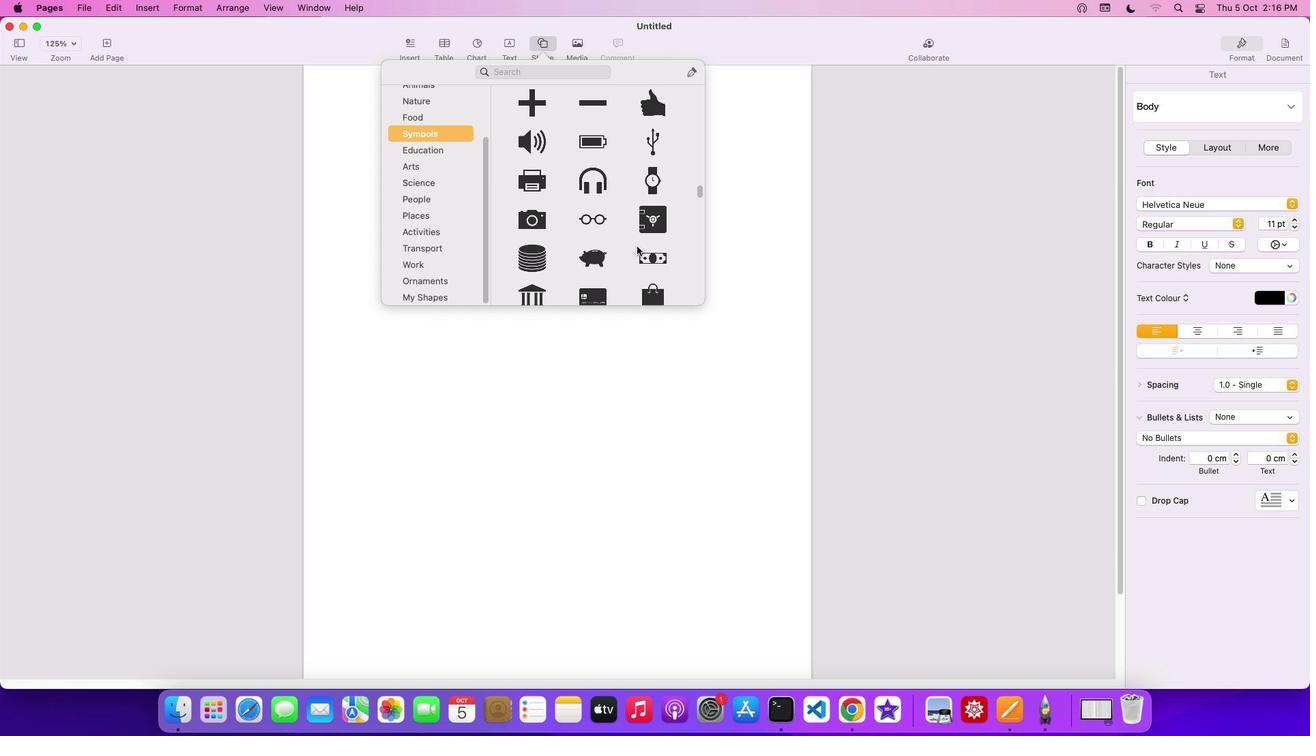 
Action: Mouse scrolled (636, 246) with delta (0, -1)
Screenshot: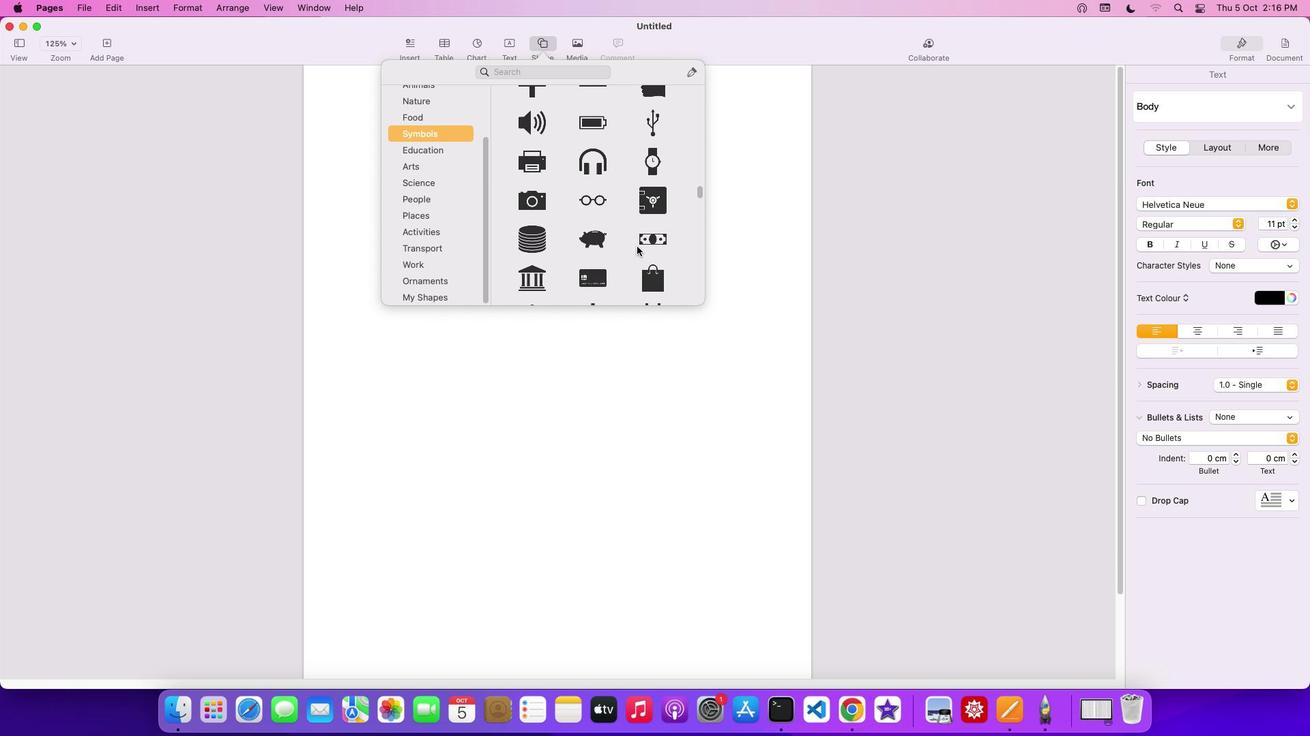 
Action: Mouse scrolled (636, 246) with delta (0, -2)
Screenshot: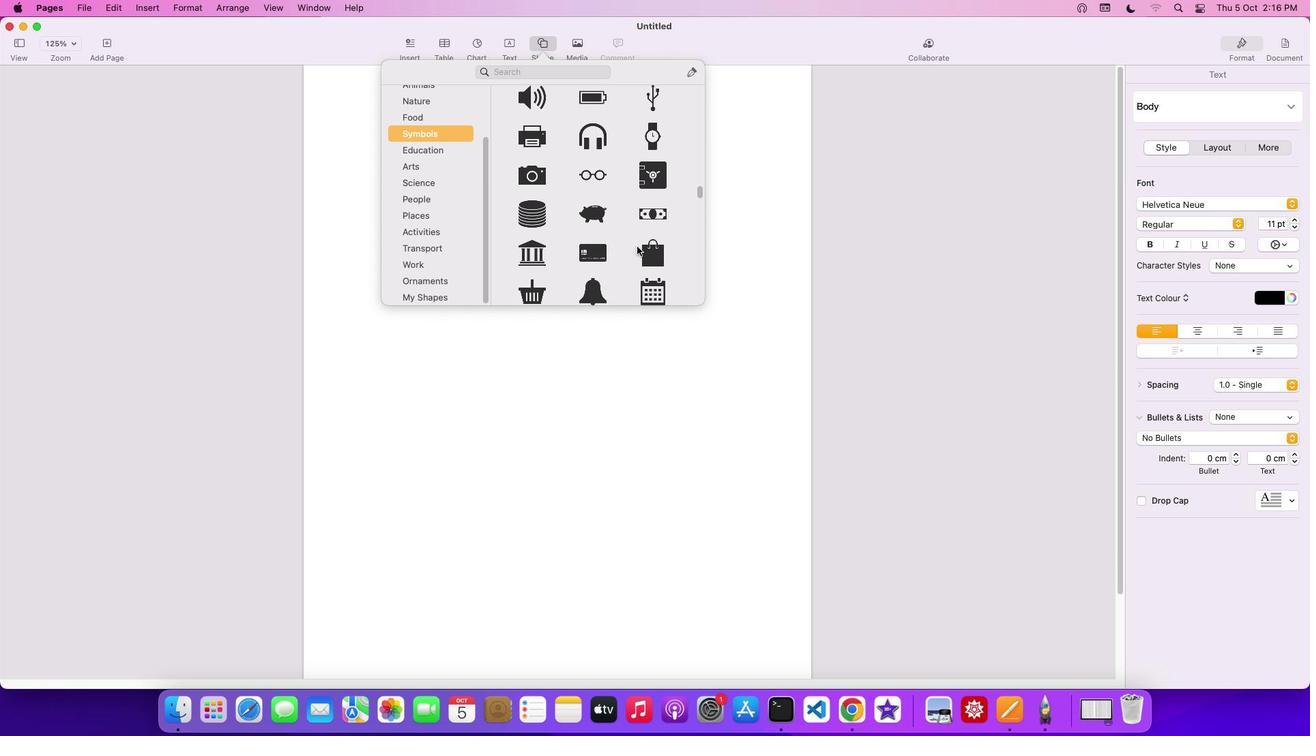 
Action: Mouse scrolled (636, 246) with delta (0, 0)
Screenshot: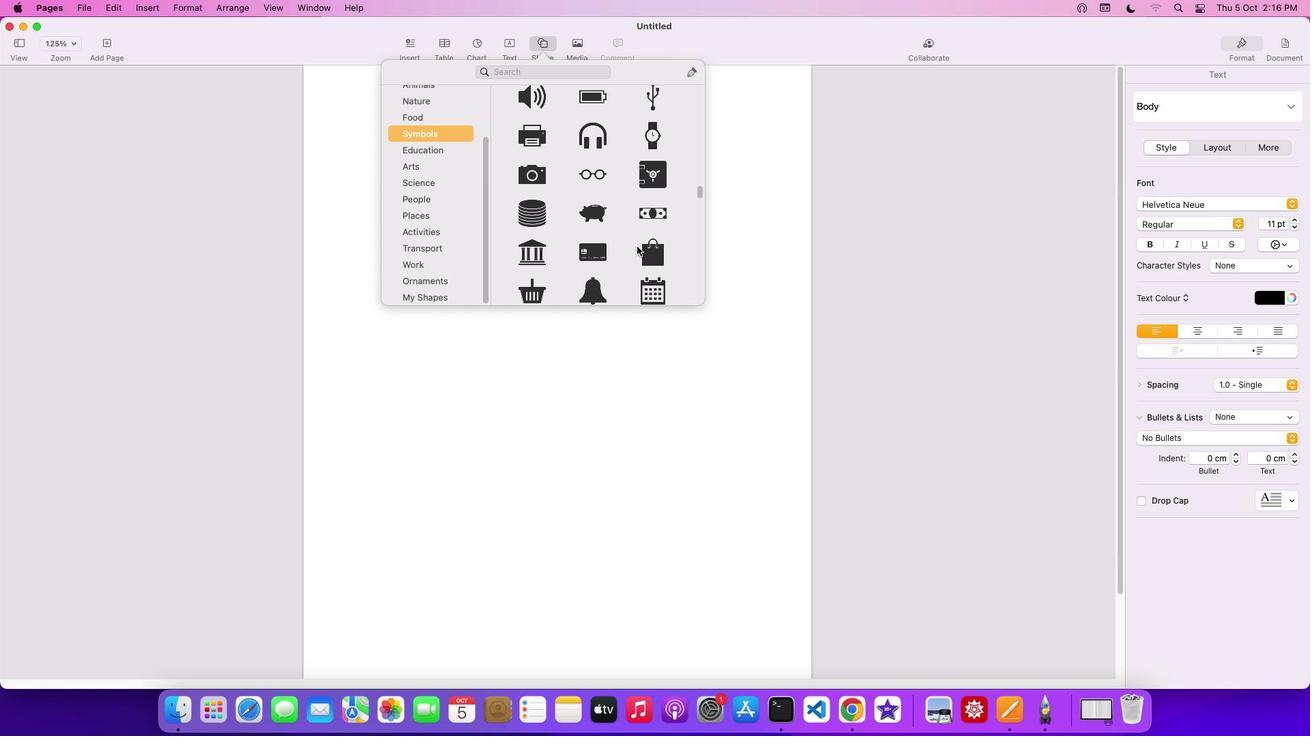 
Action: Mouse scrolled (636, 246) with delta (0, 0)
Screenshot: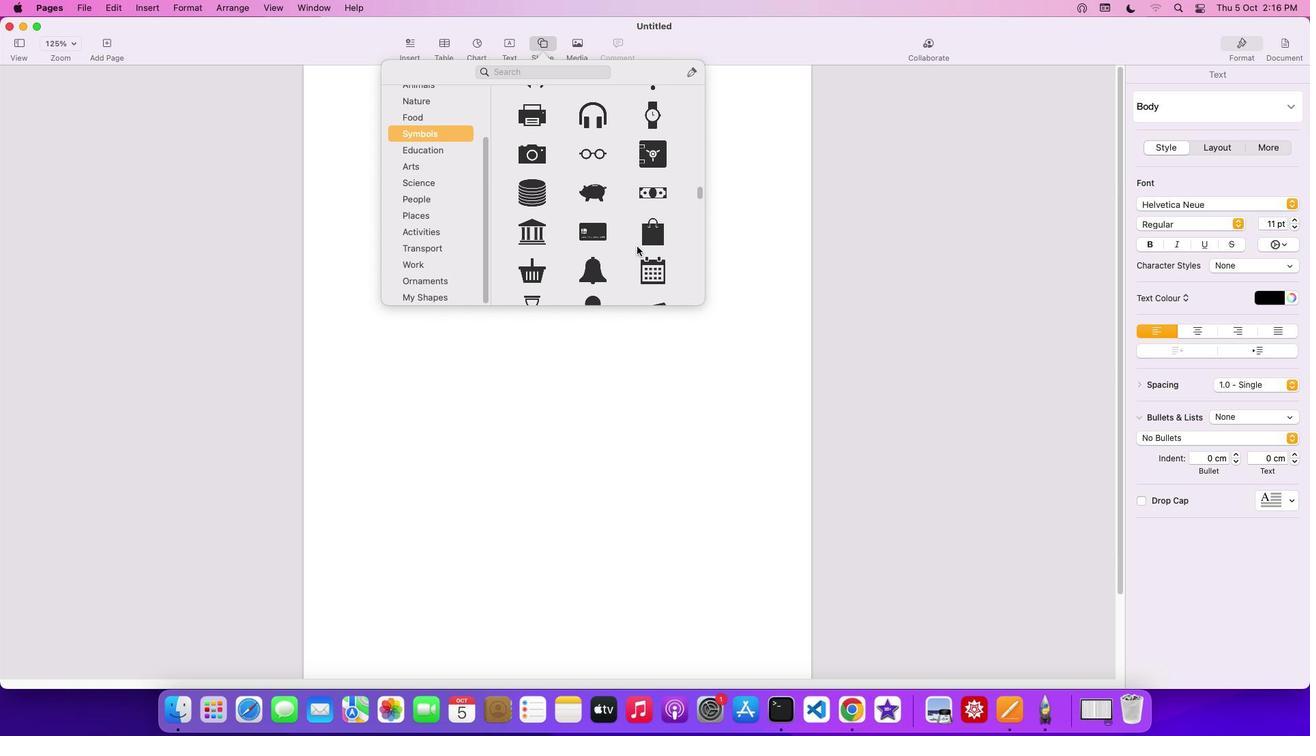 
Action: Mouse scrolled (636, 246) with delta (0, -1)
Screenshot: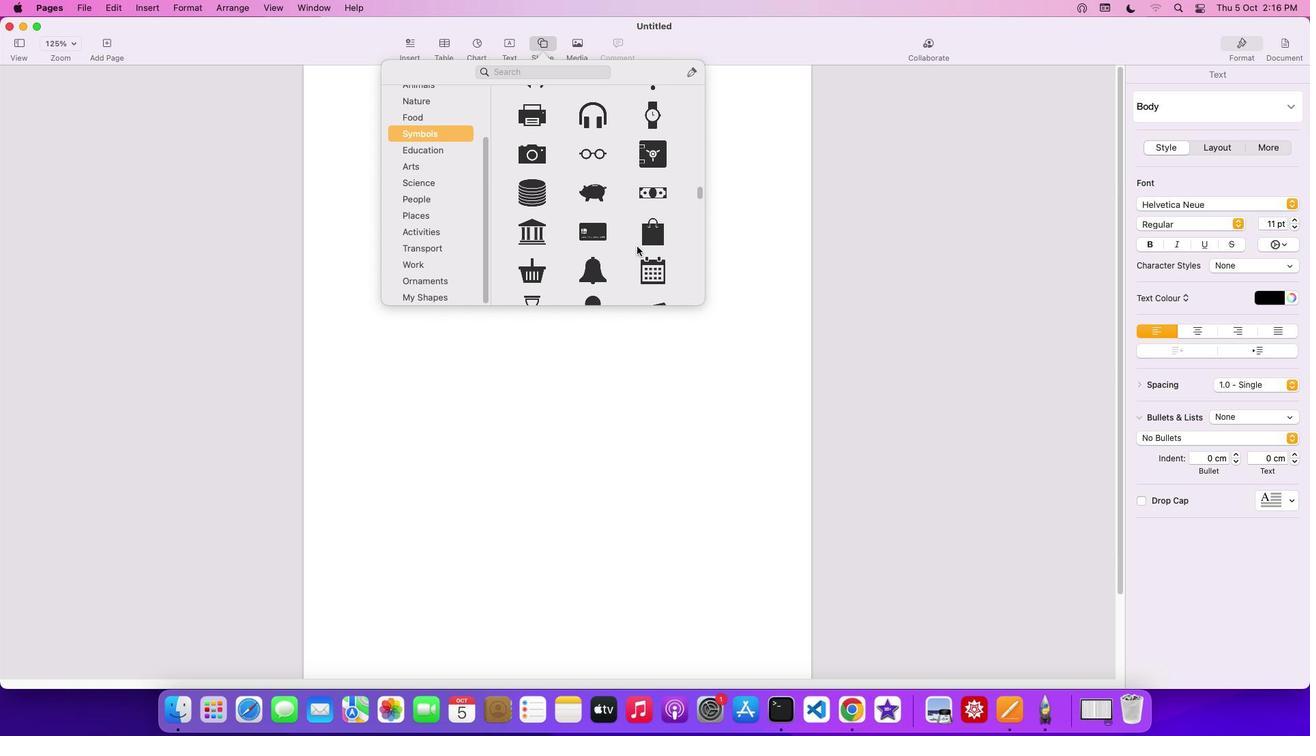 
Action: Mouse scrolled (636, 246) with delta (0, -2)
Screenshot: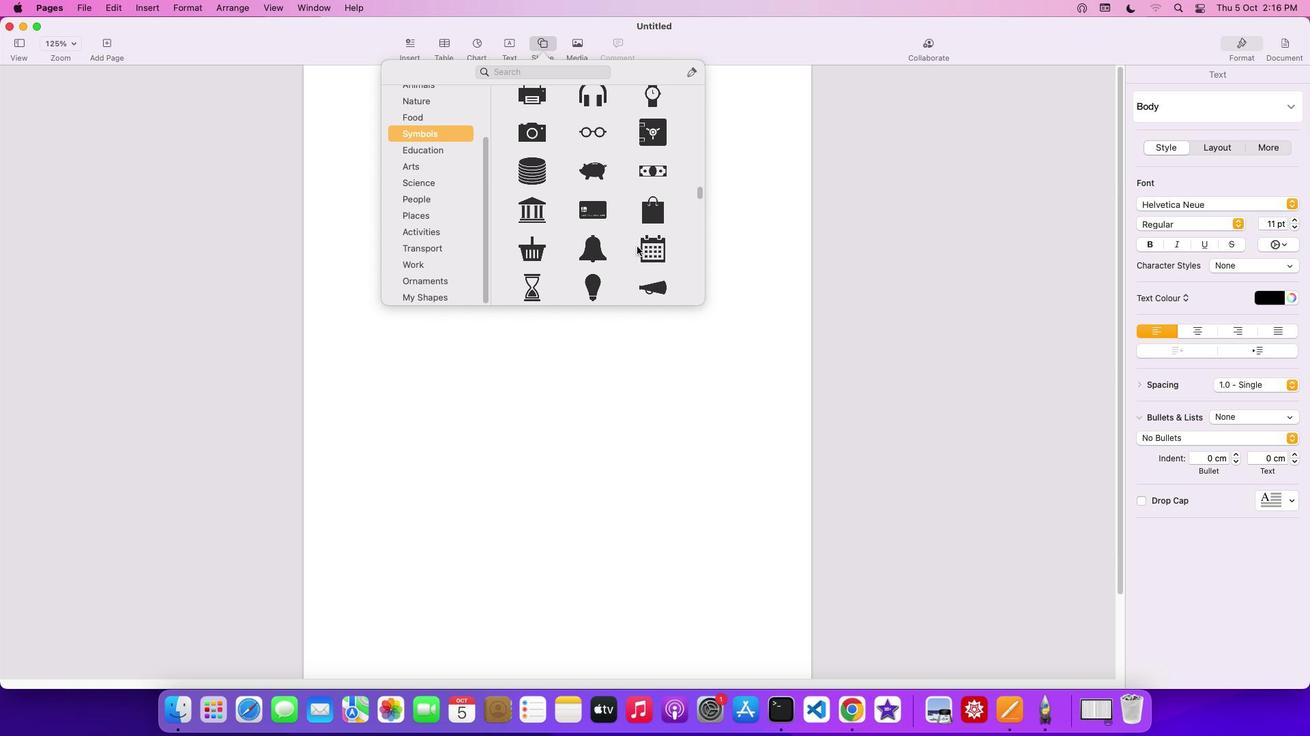 
Action: Mouse scrolled (636, 246) with delta (0, 0)
Screenshot: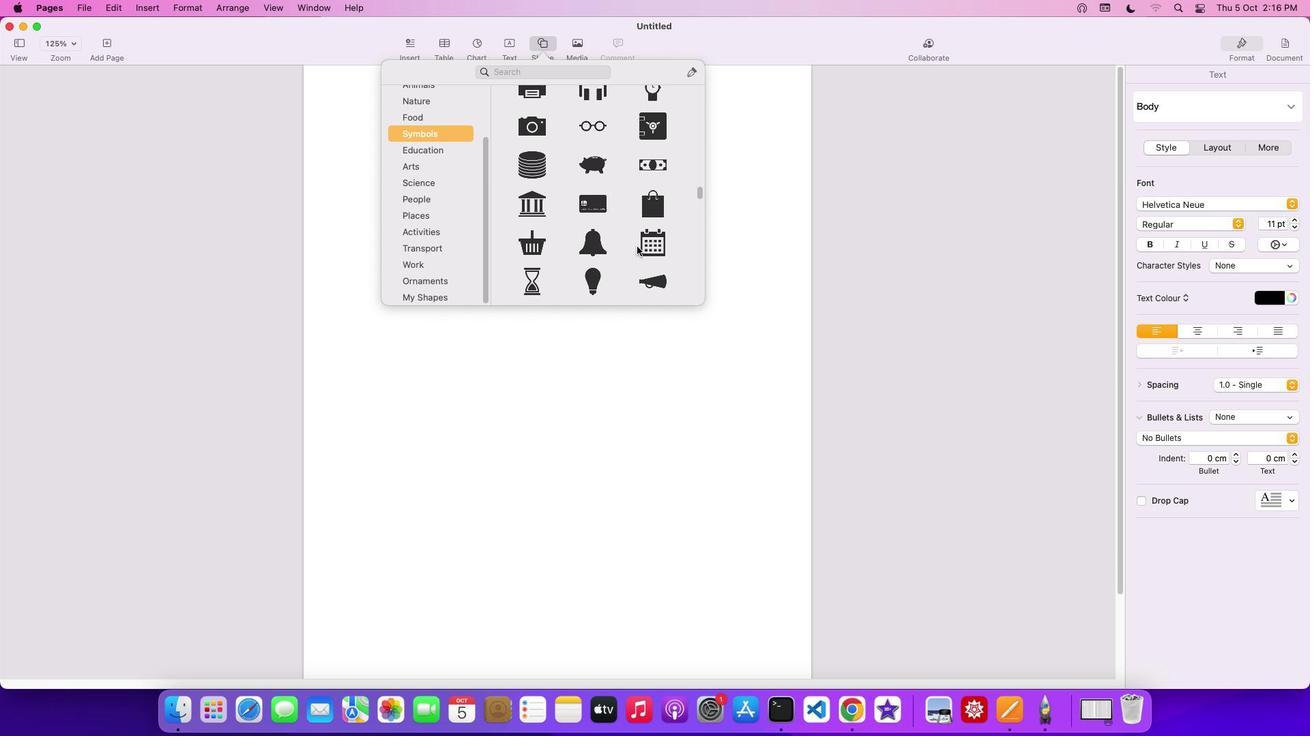 
Action: Mouse scrolled (636, 246) with delta (0, 0)
Screenshot: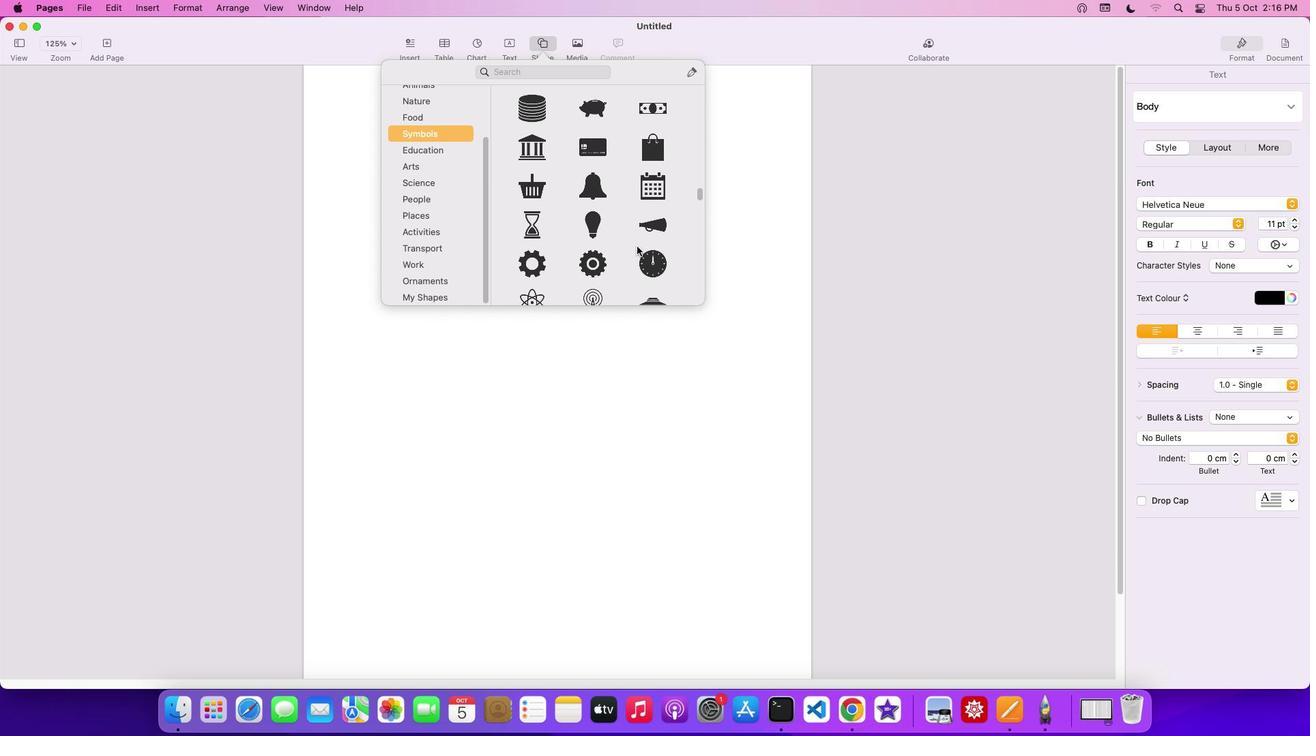
Action: Mouse scrolled (636, 246) with delta (0, -2)
Screenshot: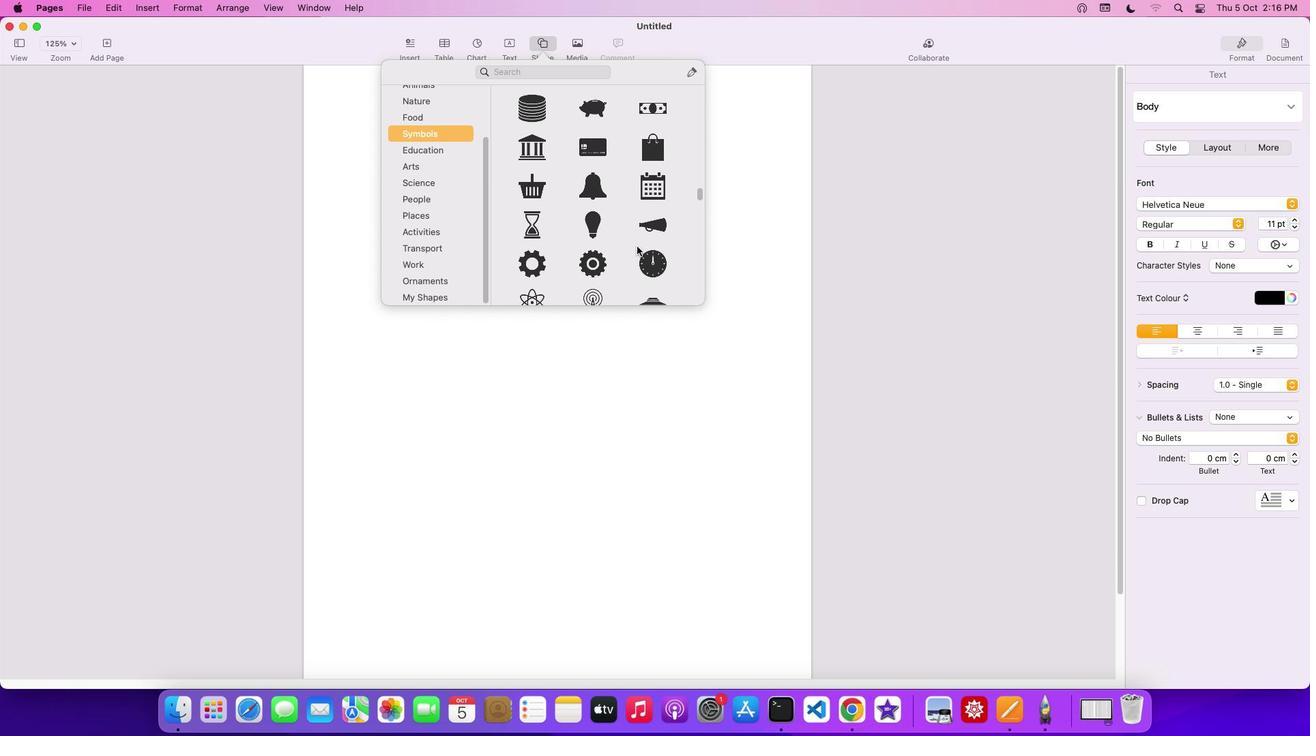 
Action: Mouse scrolled (636, 246) with delta (0, -2)
Screenshot: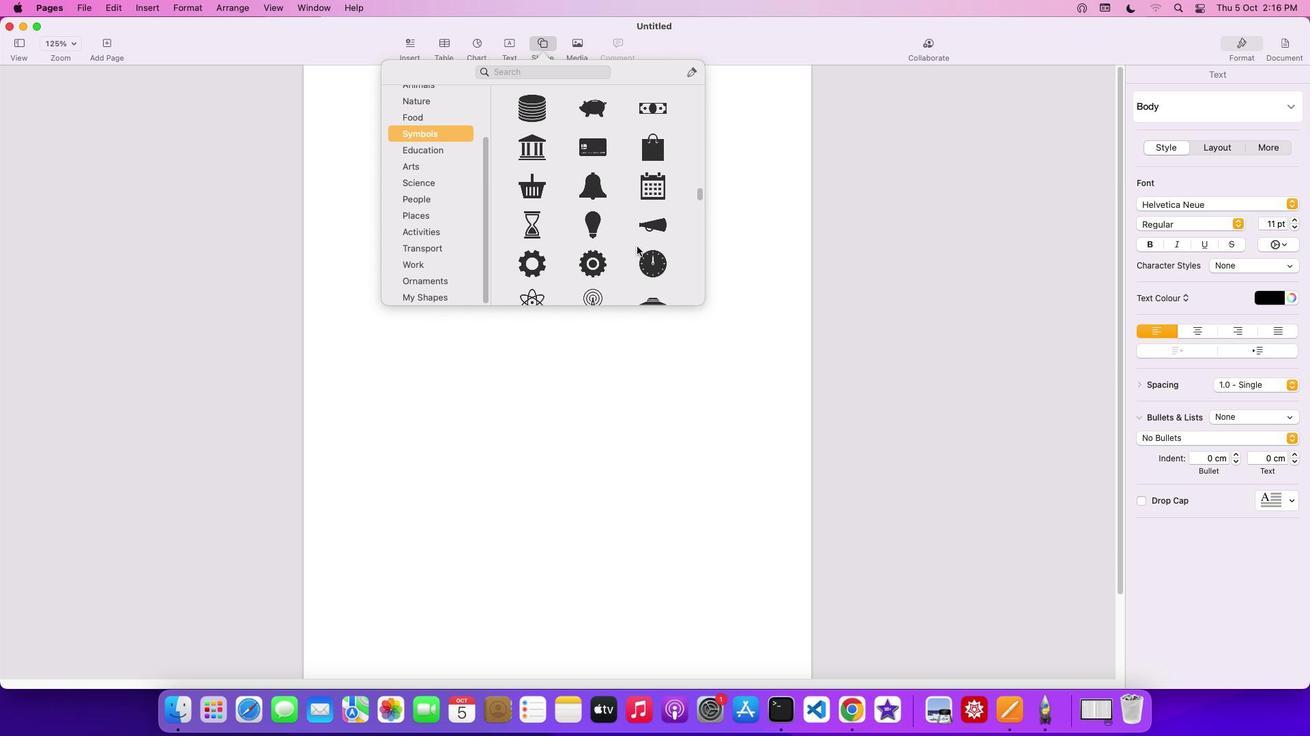 
Action: Mouse scrolled (636, 246) with delta (0, 0)
Screenshot: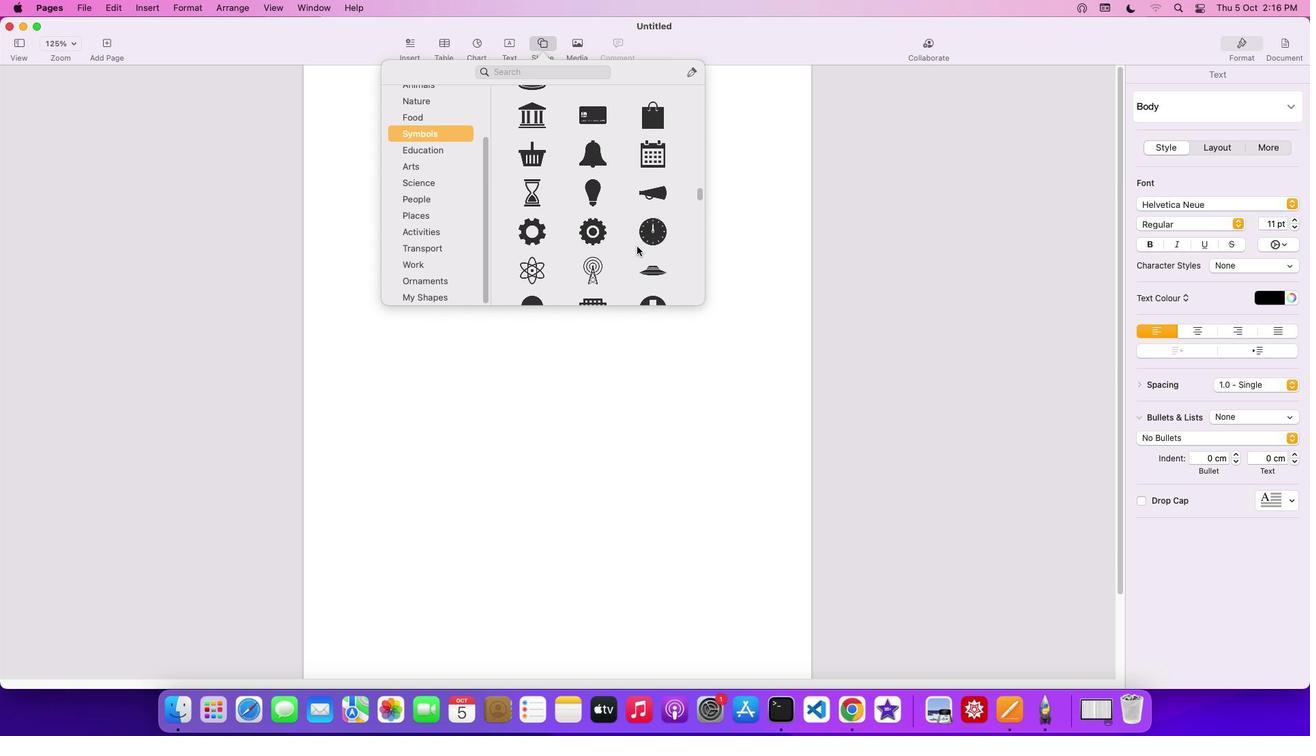 
Action: Mouse scrolled (636, 246) with delta (0, 0)
Screenshot: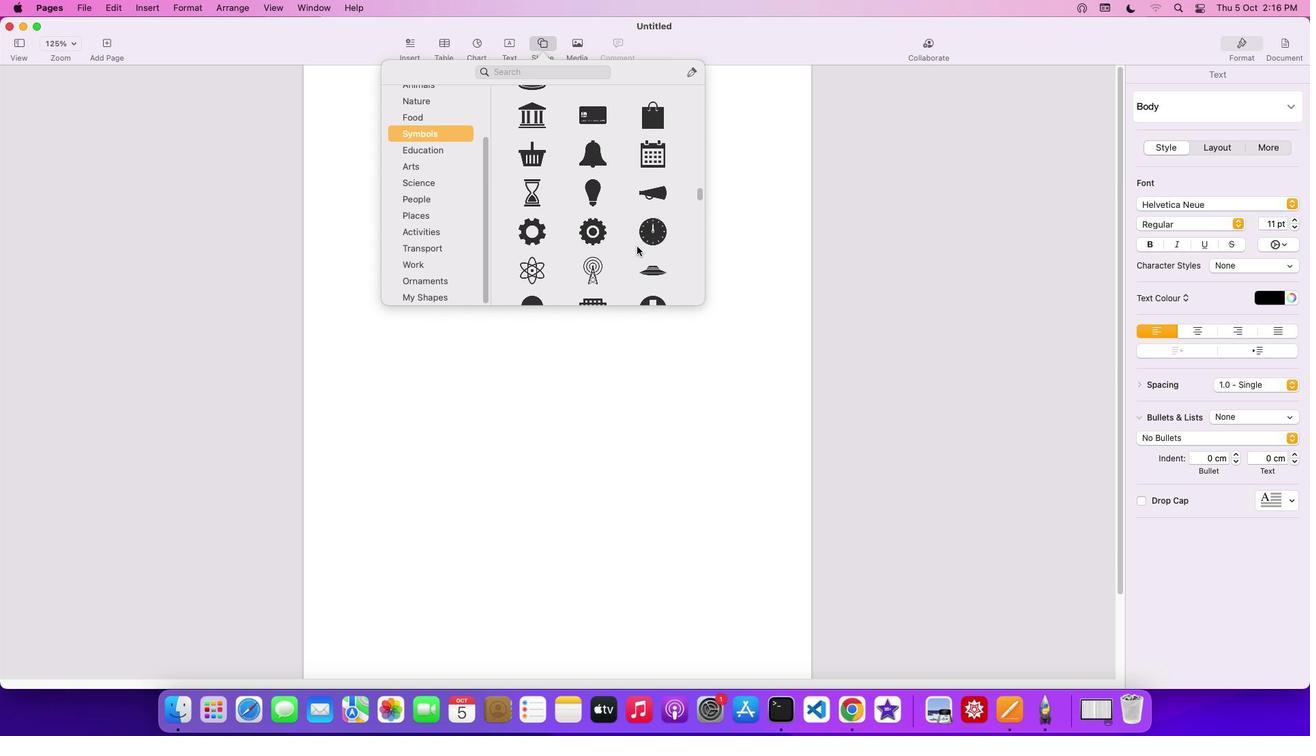 
Action: Mouse scrolled (636, 246) with delta (0, -2)
Screenshot: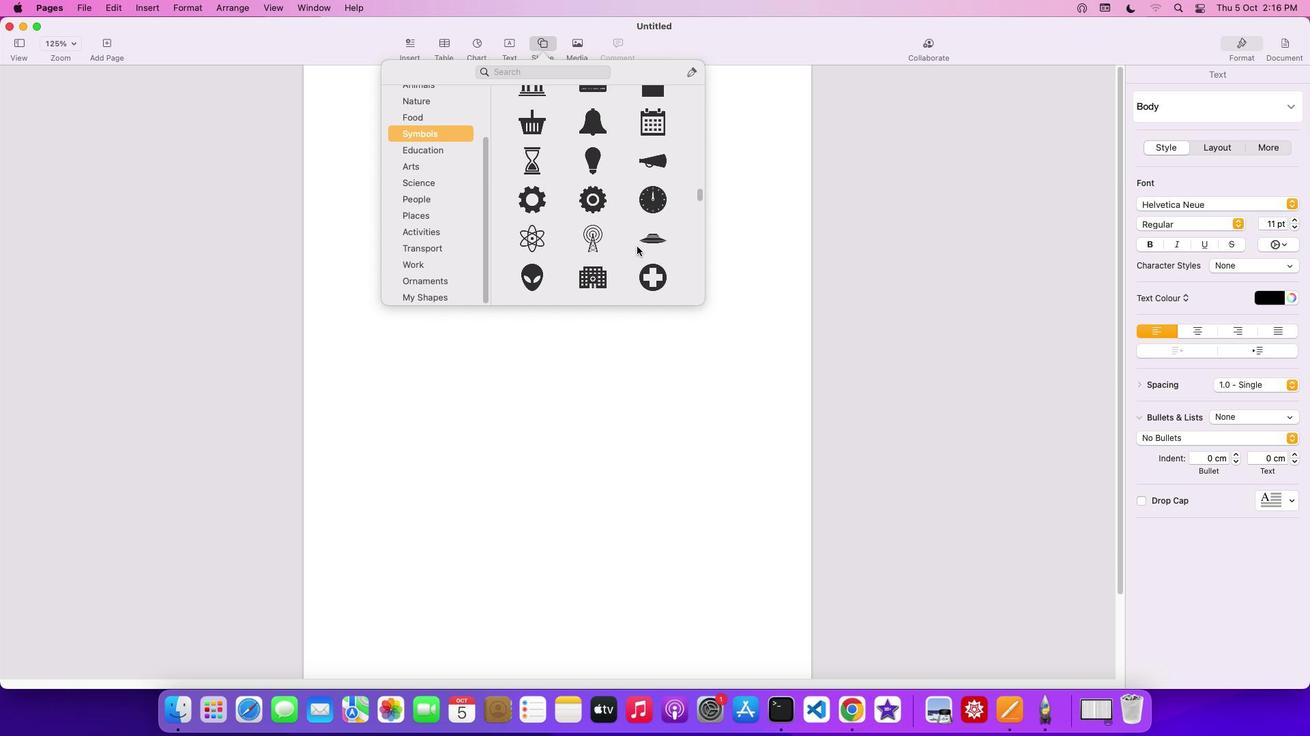 
Action: Mouse scrolled (636, 246) with delta (0, -2)
Screenshot: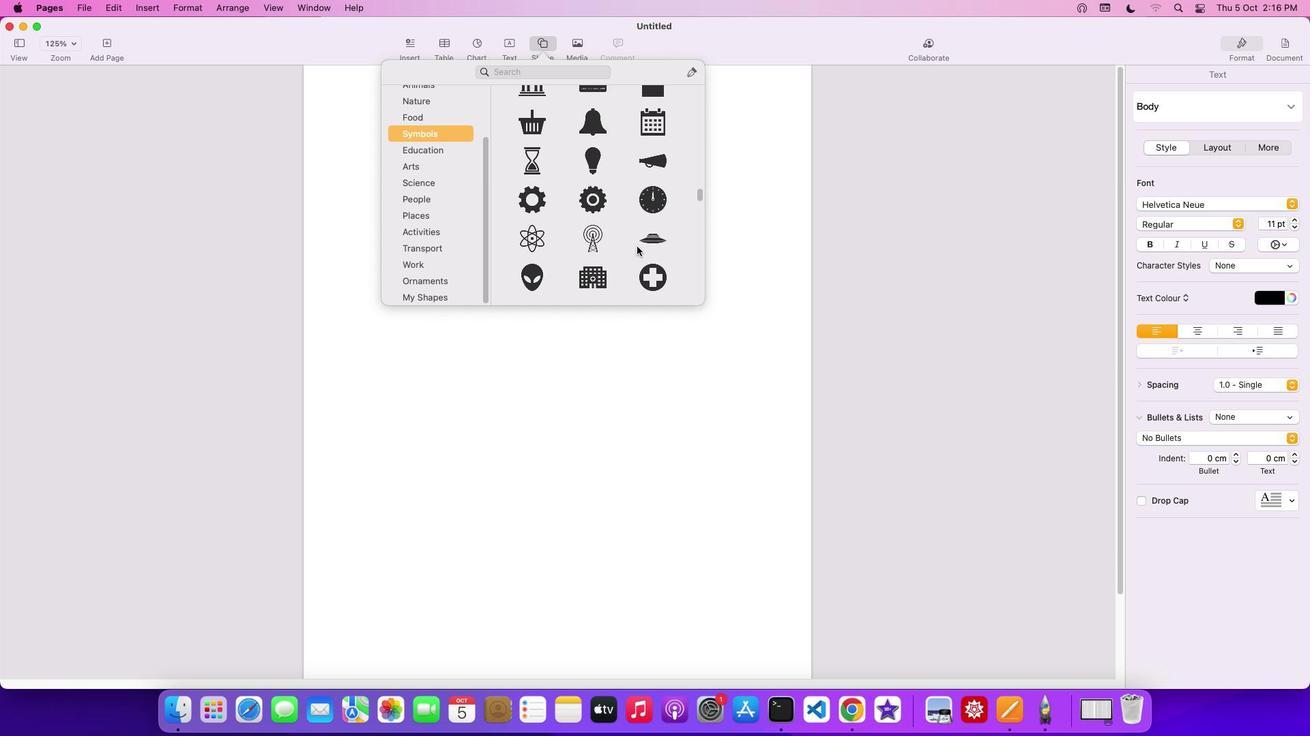 
Action: Mouse scrolled (636, 246) with delta (0, 0)
Screenshot: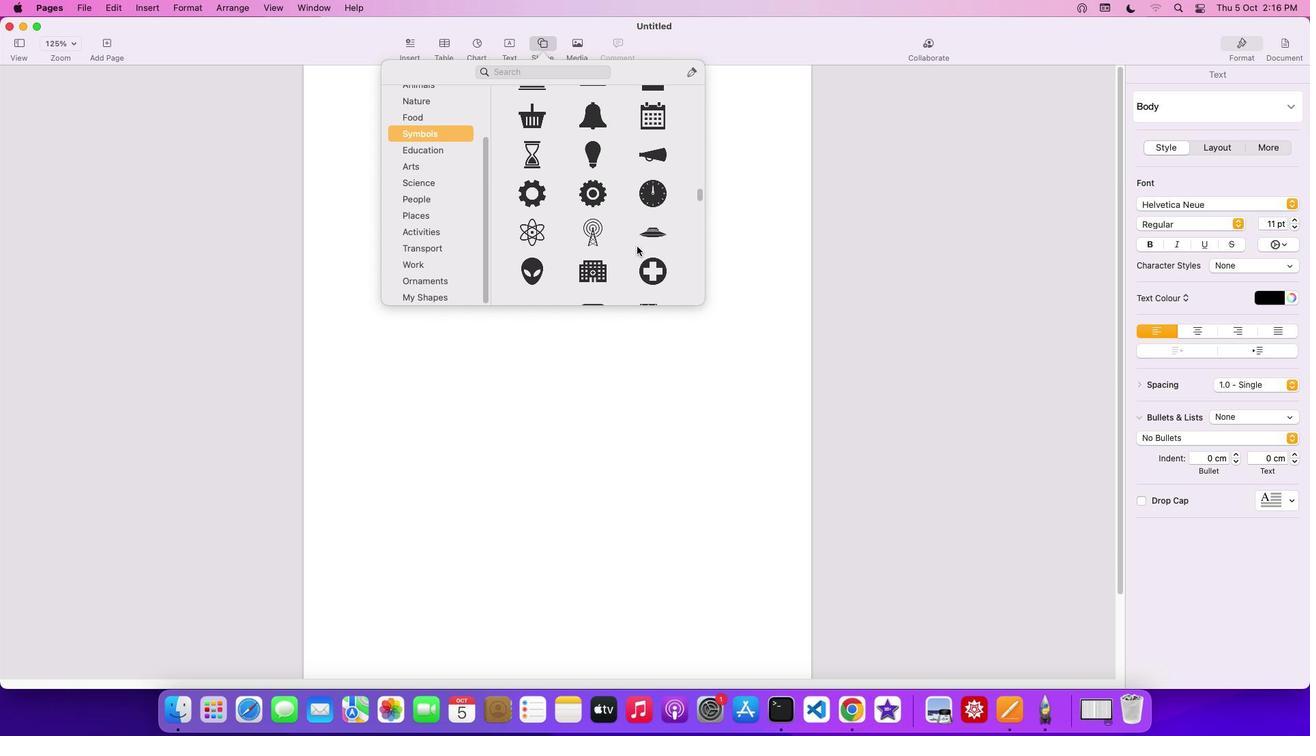 
Action: Mouse scrolled (636, 246) with delta (0, 0)
Screenshot: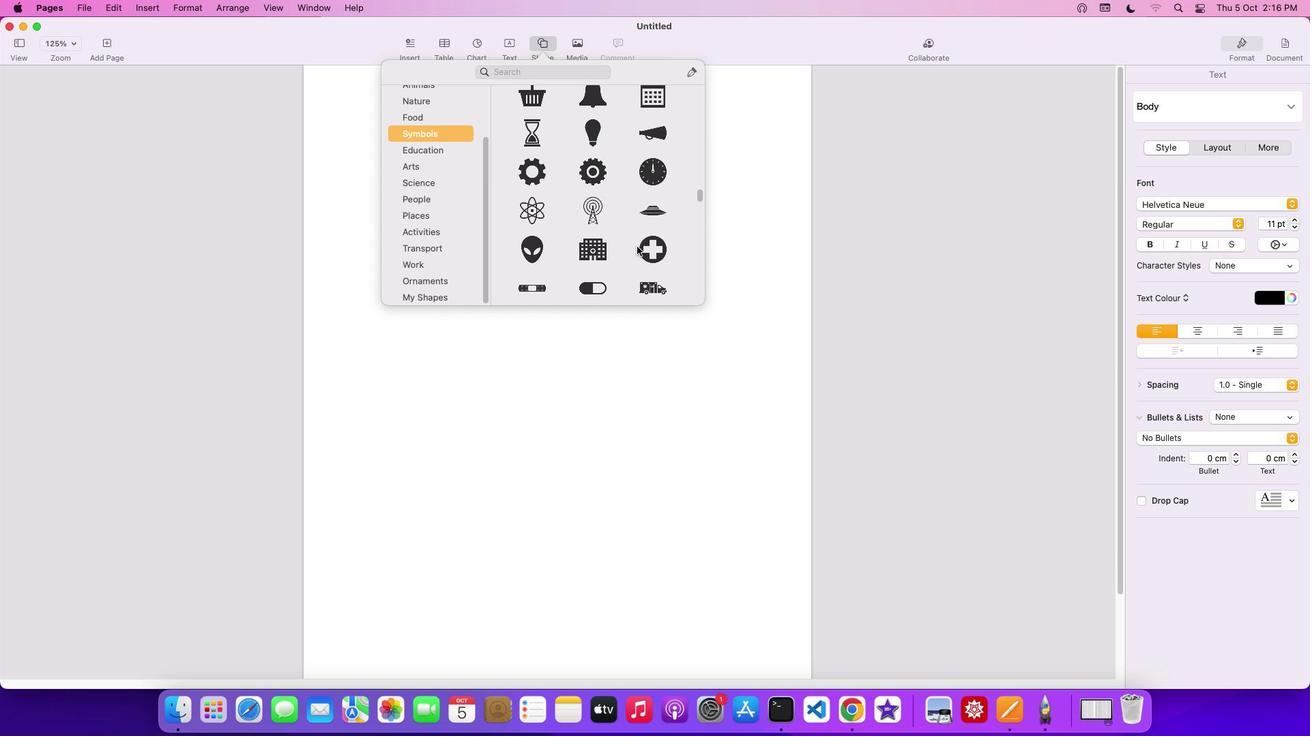 
Action: Mouse scrolled (636, 246) with delta (0, -2)
Screenshot: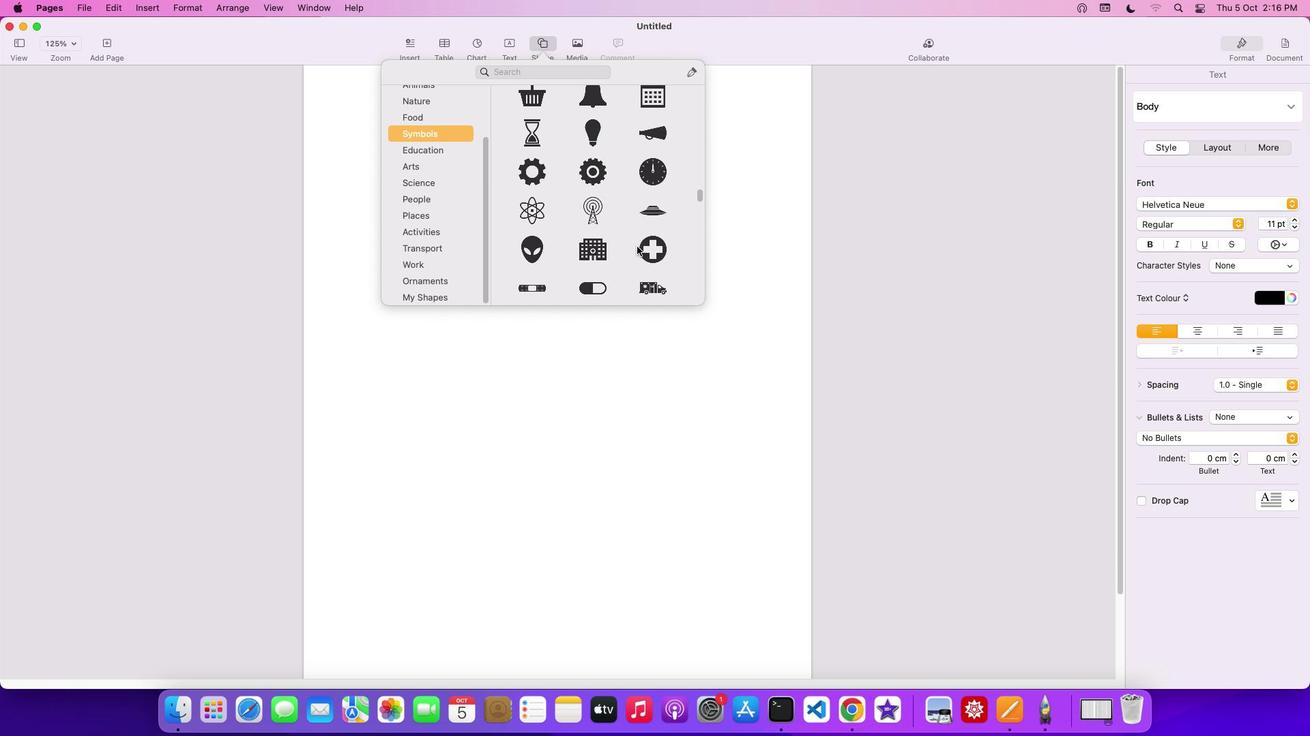 
Action: Mouse scrolled (636, 246) with delta (0, -2)
Screenshot: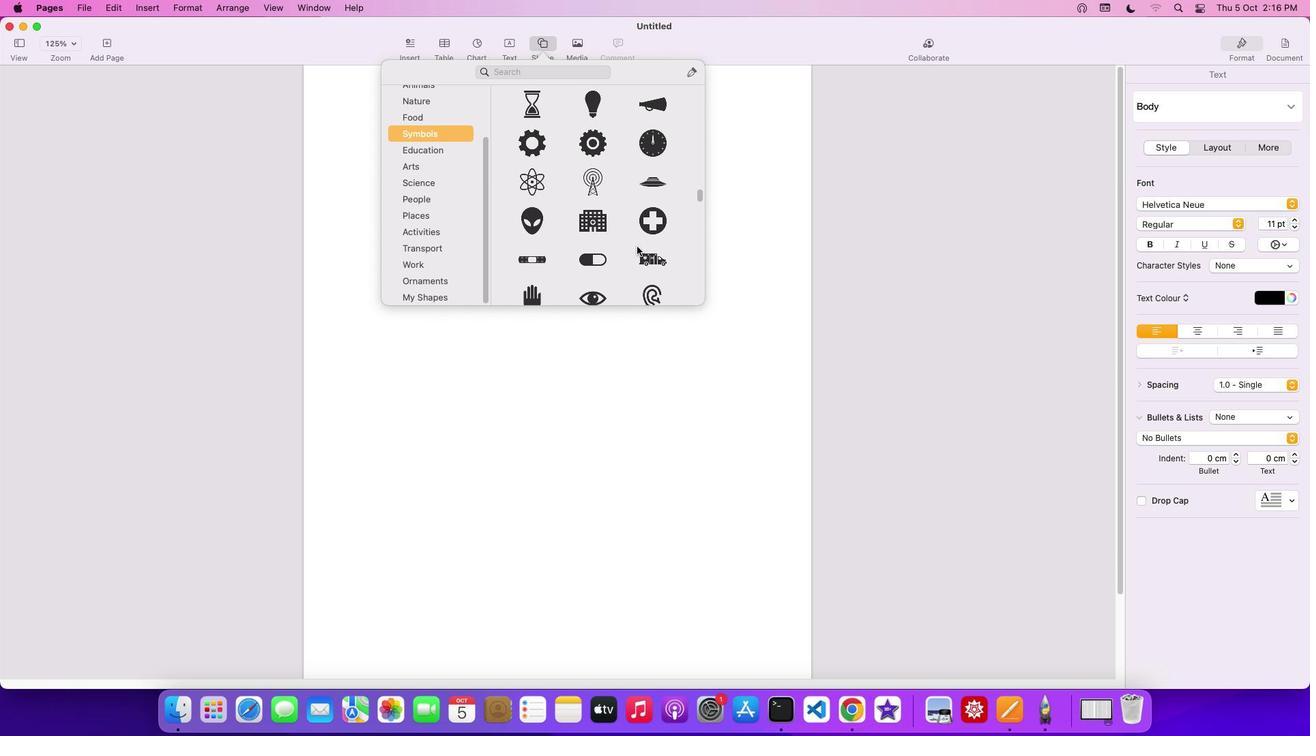 
Action: Mouse scrolled (636, 246) with delta (0, 0)
Screenshot: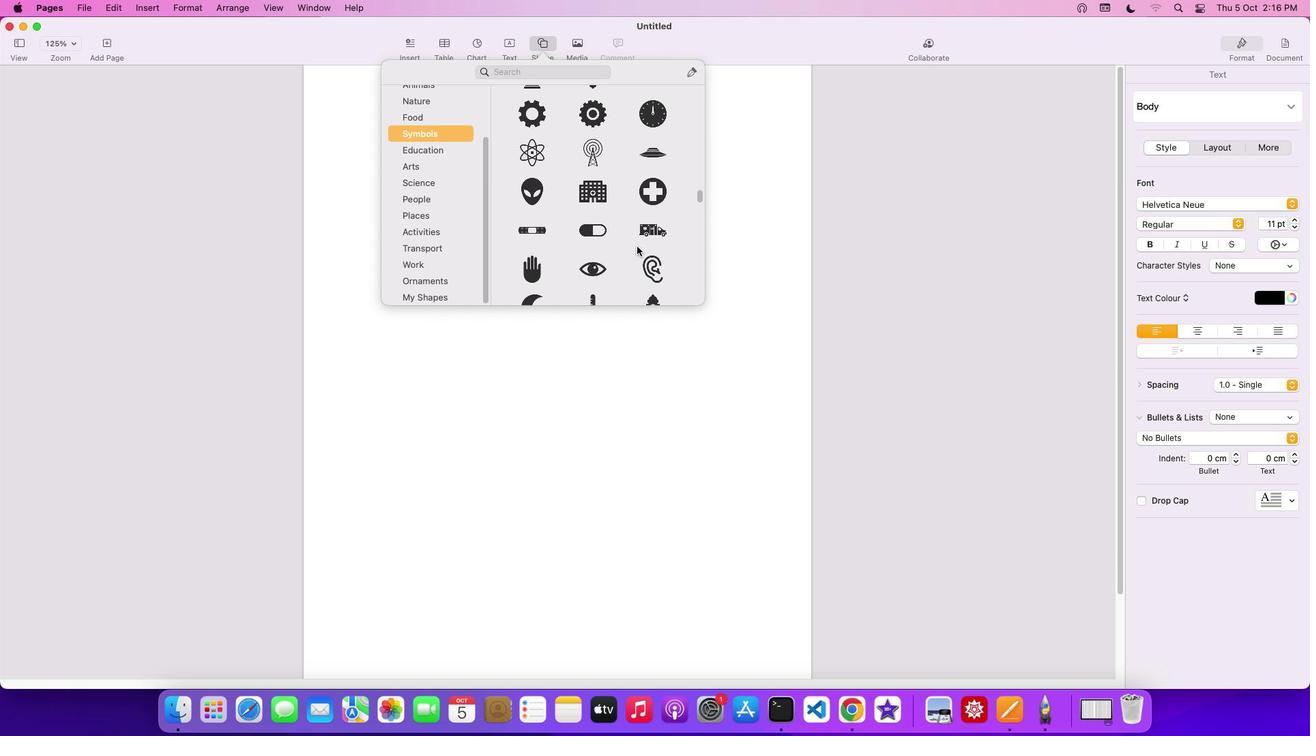 
Action: Mouse scrolled (636, 246) with delta (0, 0)
Screenshot: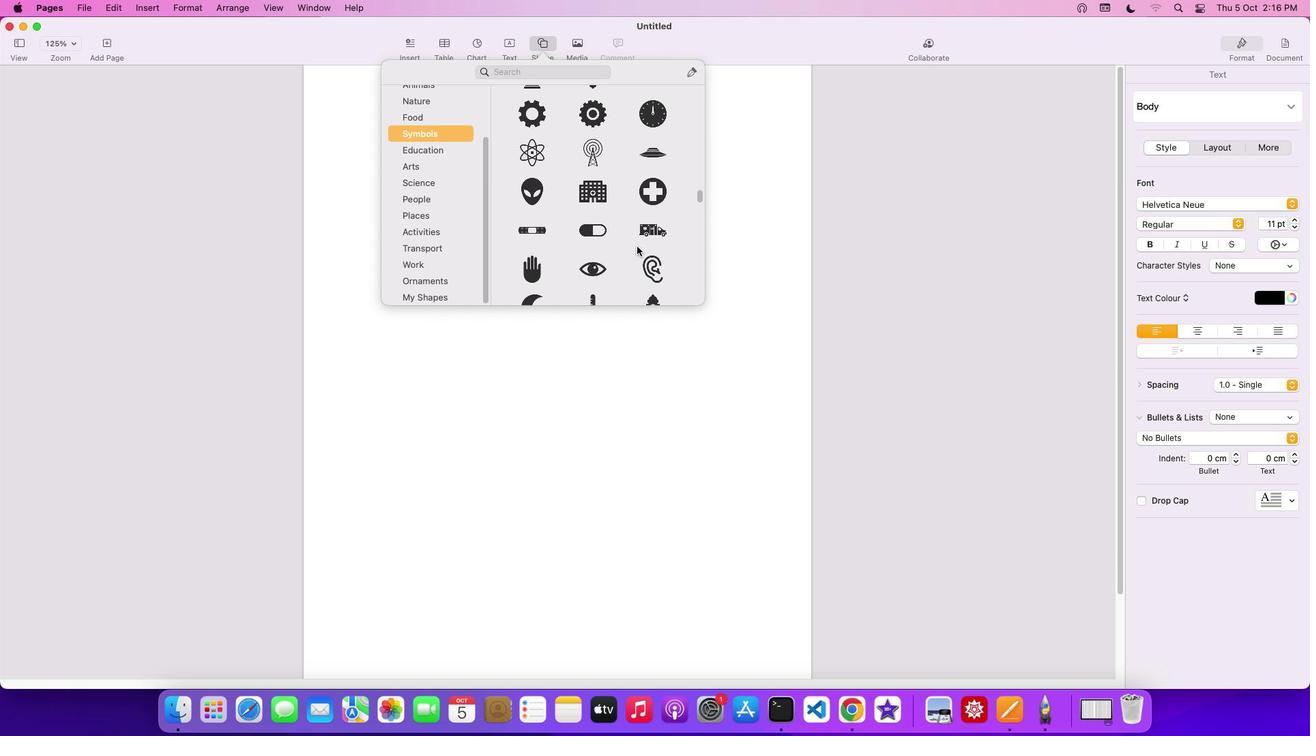 
Action: Mouse scrolled (636, 246) with delta (0, -2)
Screenshot: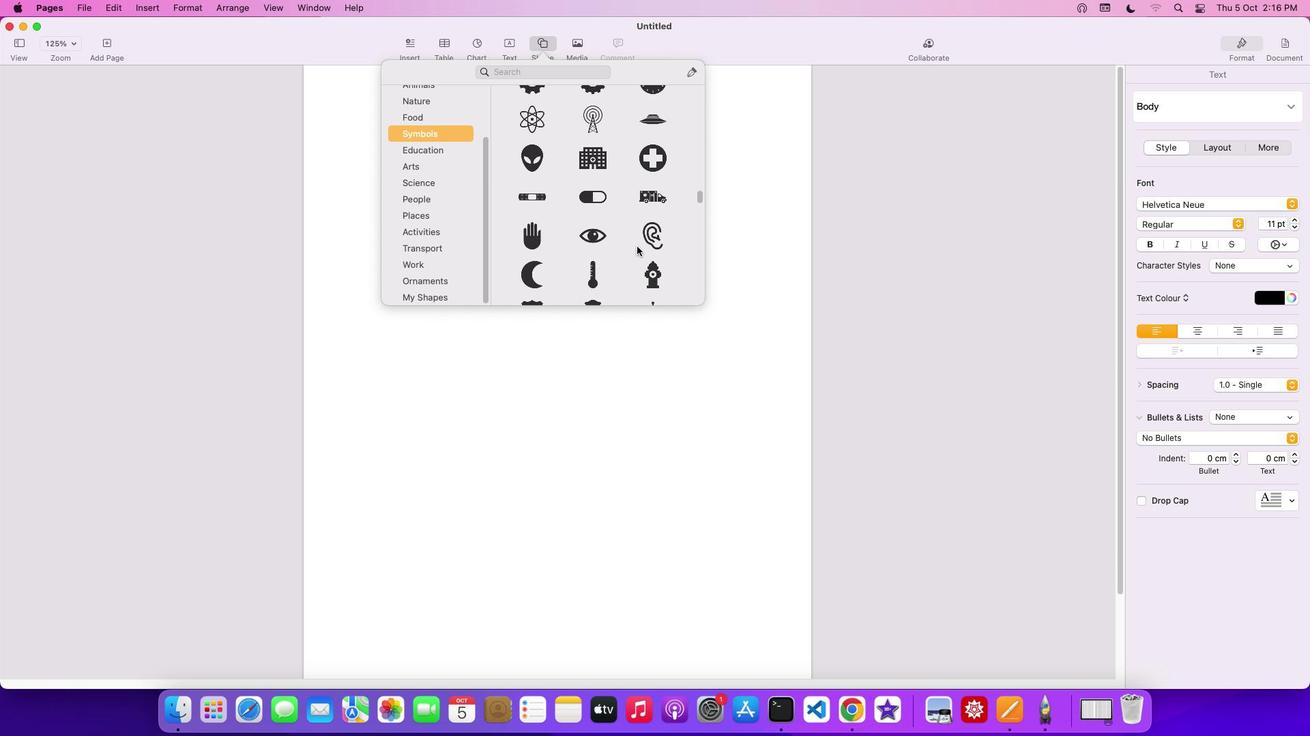 
Action: Mouse scrolled (636, 246) with delta (0, -2)
Screenshot: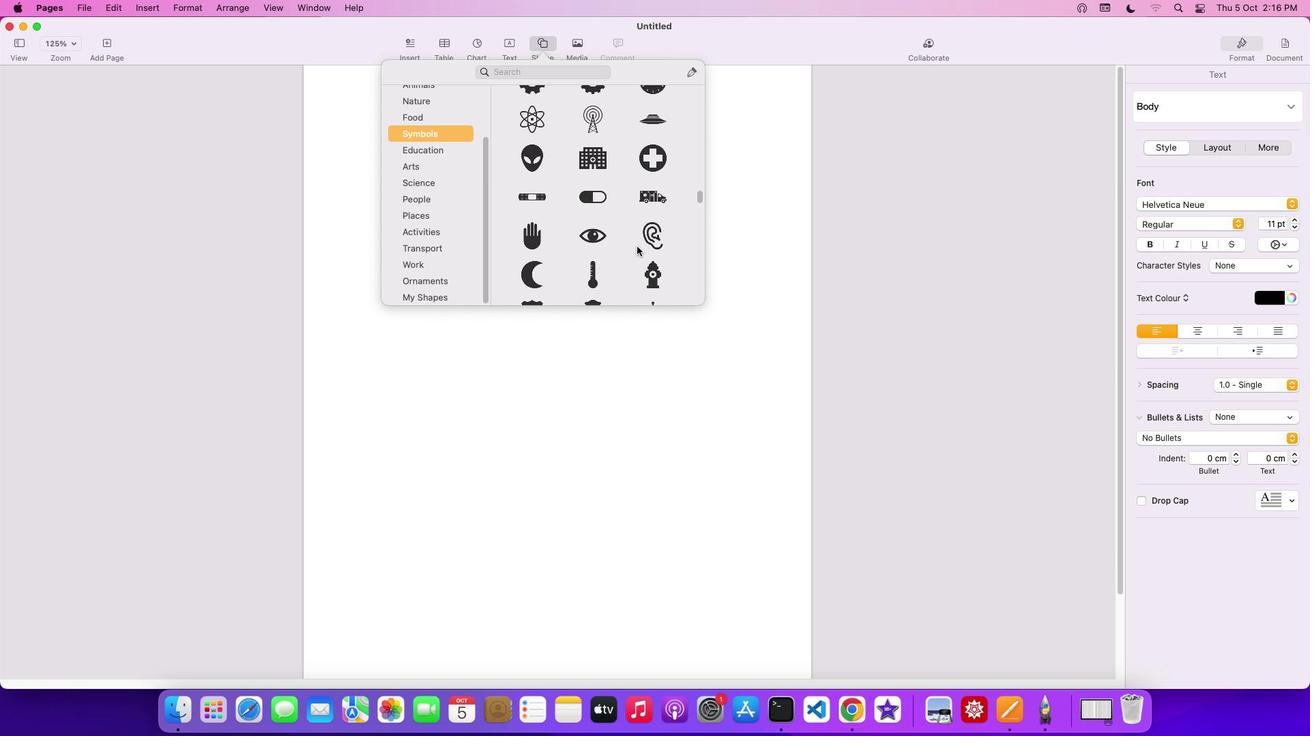 
Action: Mouse scrolled (636, 246) with delta (0, 0)
Screenshot: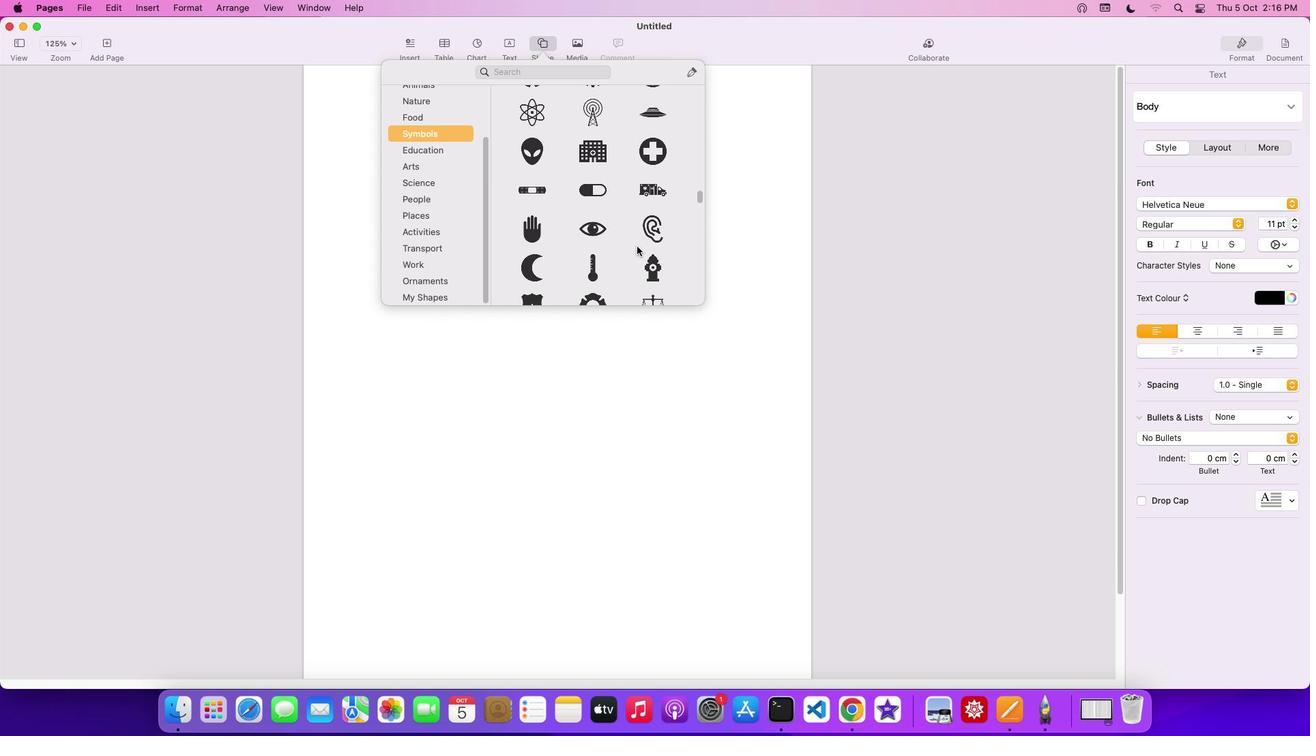 
Action: Mouse scrolled (636, 246) with delta (0, 0)
Screenshot: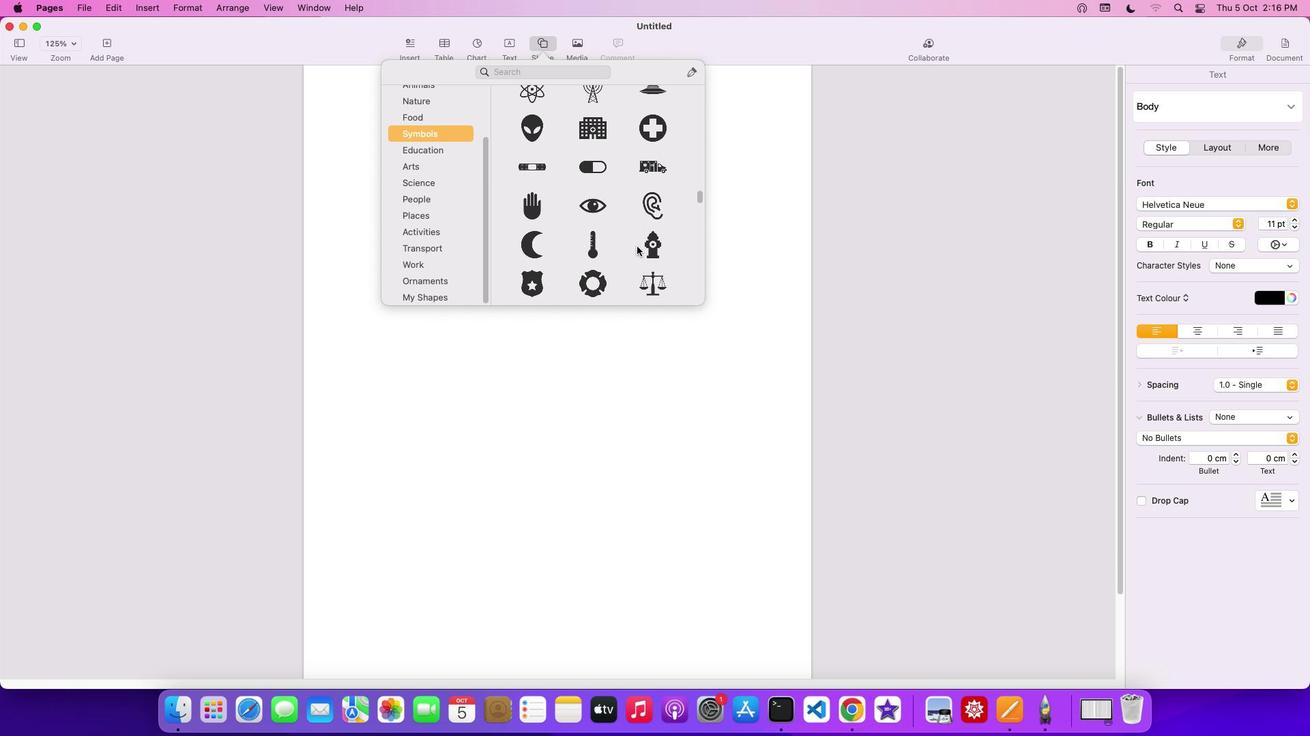 
Action: Mouse scrolled (636, 246) with delta (0, -2)
Screenshot: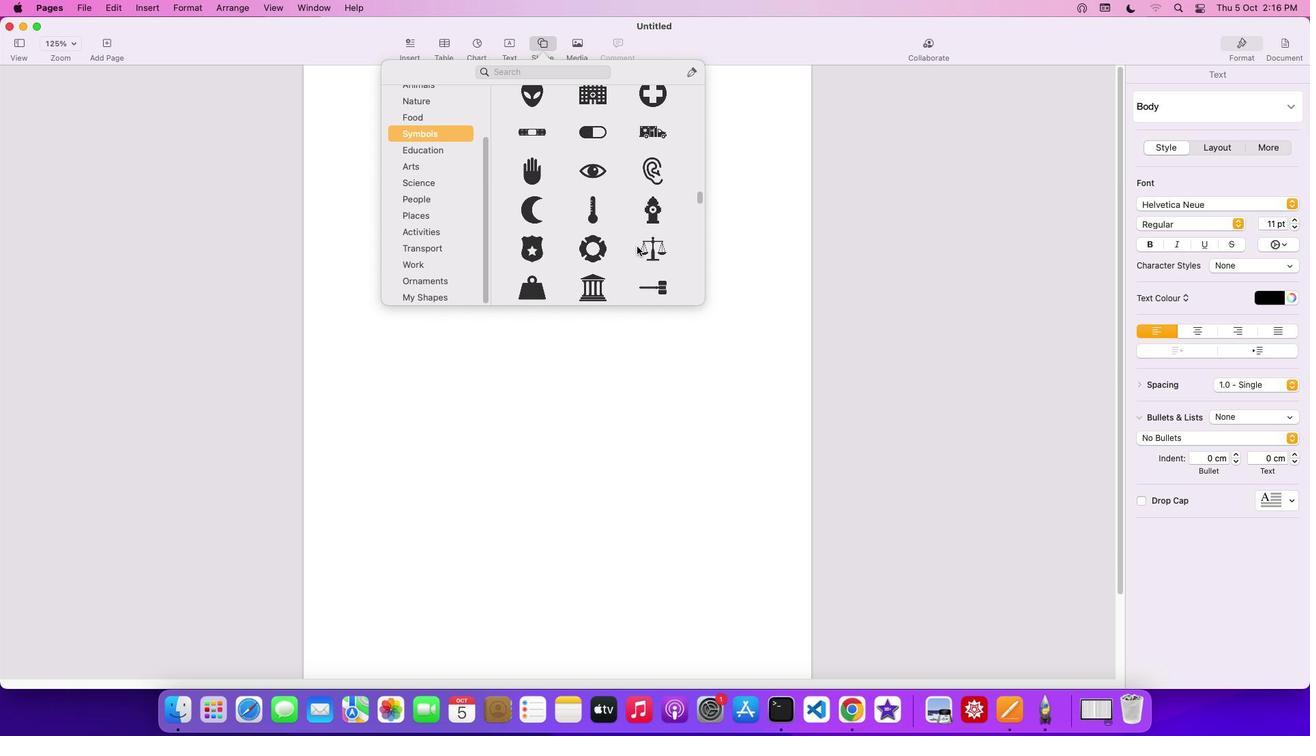 
Action: Mouse scrolled (636, 246) with delta (0, -3)
Screenshot: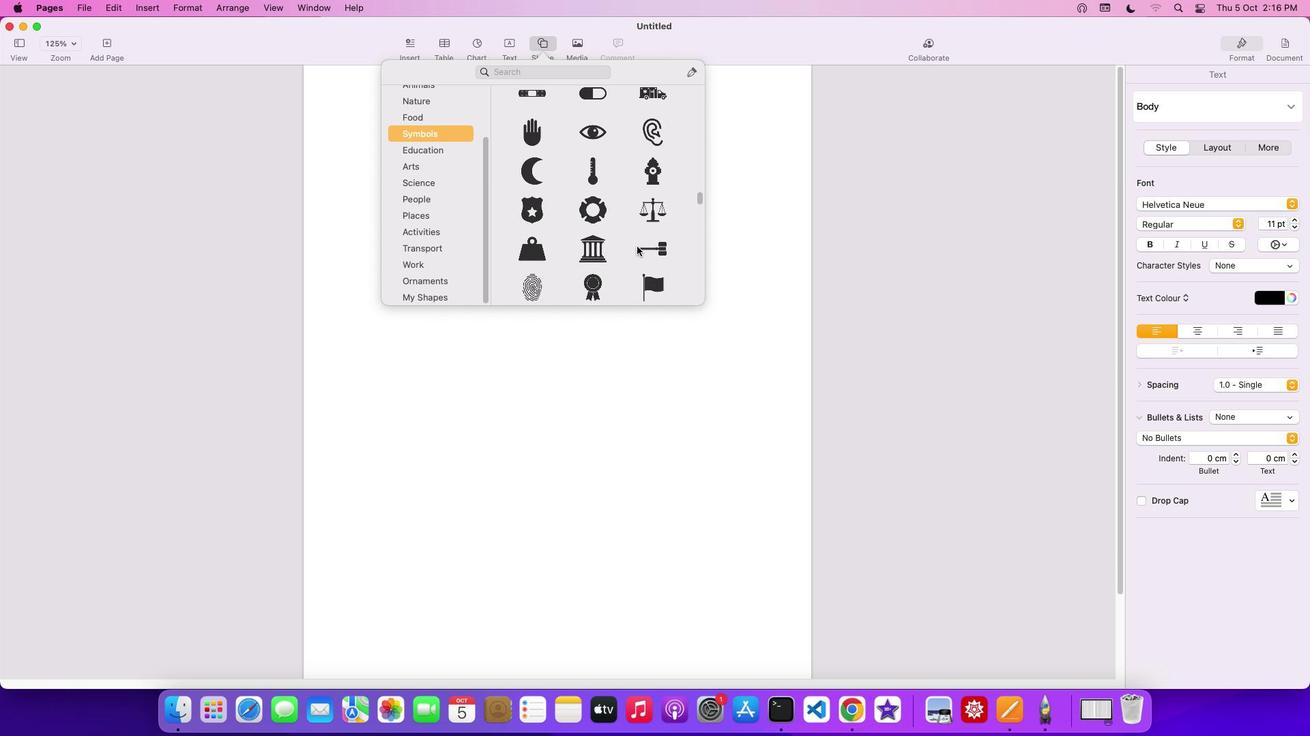
Action: Mouse scrolled (636, 246) with delta (0, -3)
Screenshot: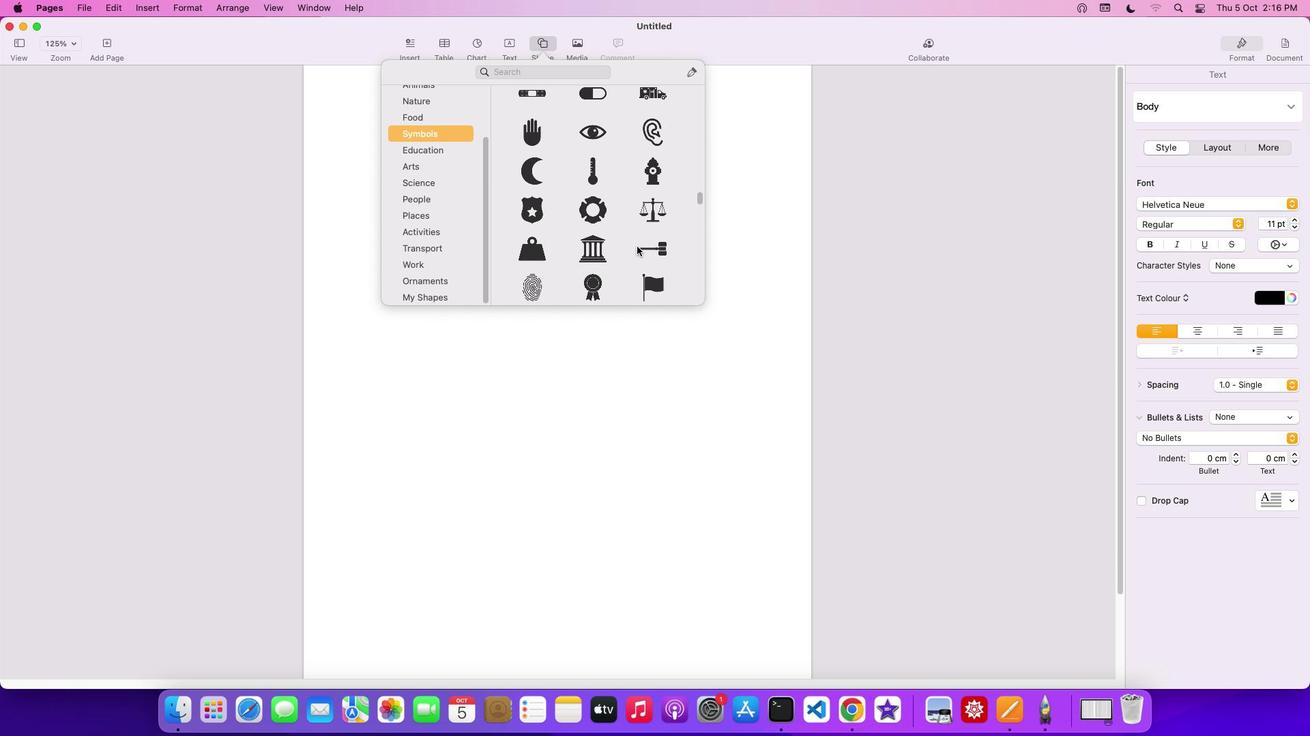
Action: Mouse scrolled (636, 246) with delta (0, 0)
Screenshot: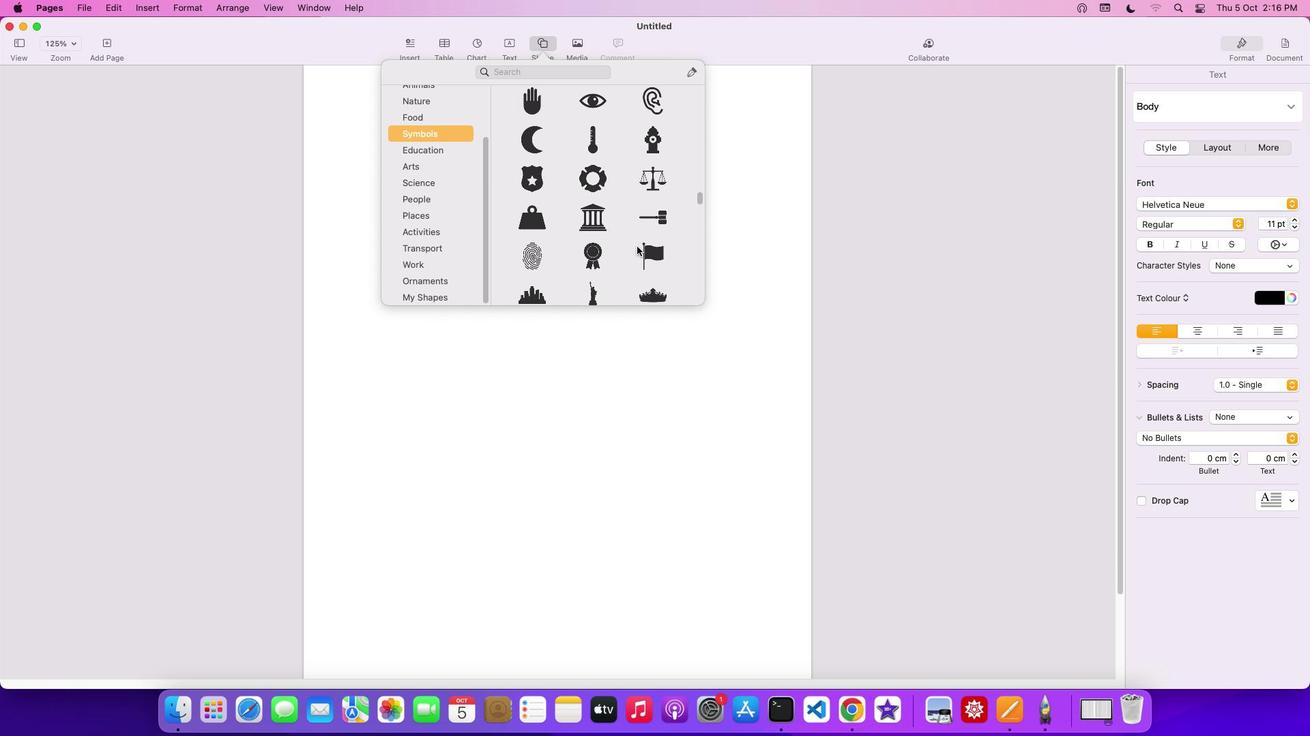 
Action: Mouse scrolled (636, 246) with delta (0, 0)
Screenshot: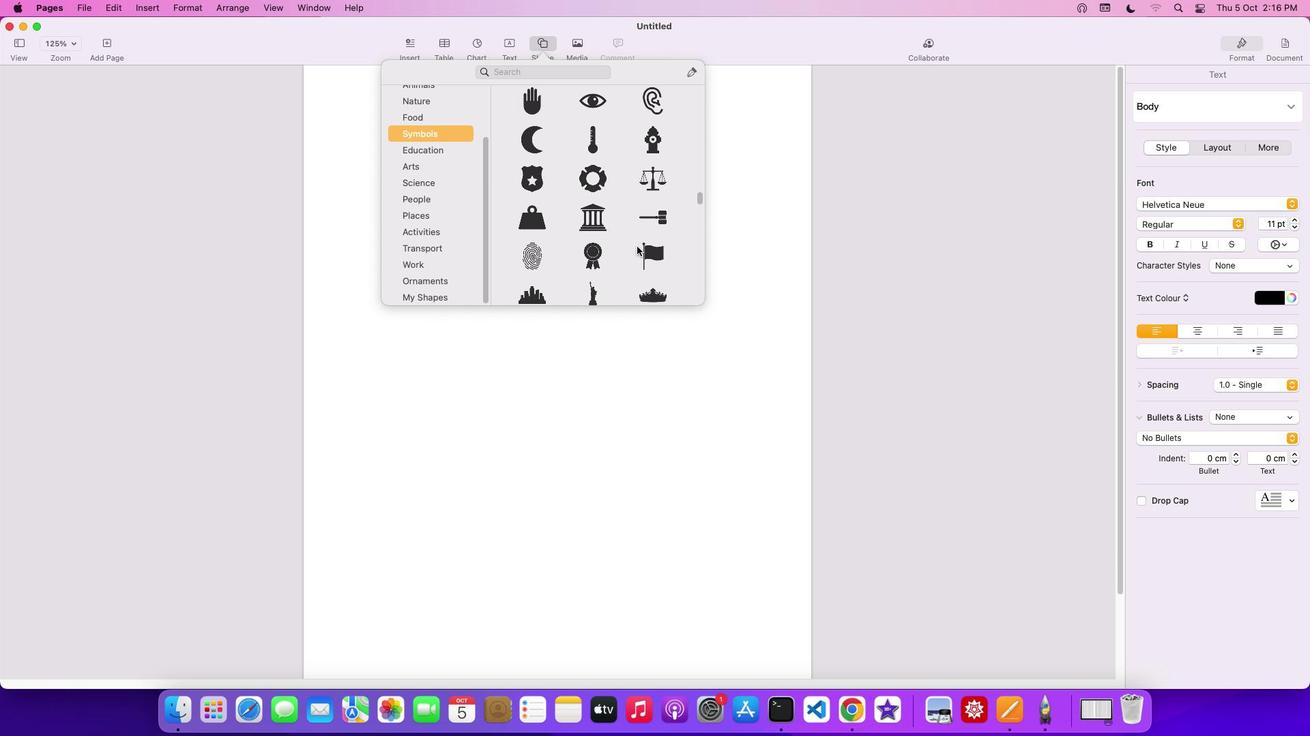
Action: Mouse scrolled (636, 246) with delta (0, -2)
Screenshot: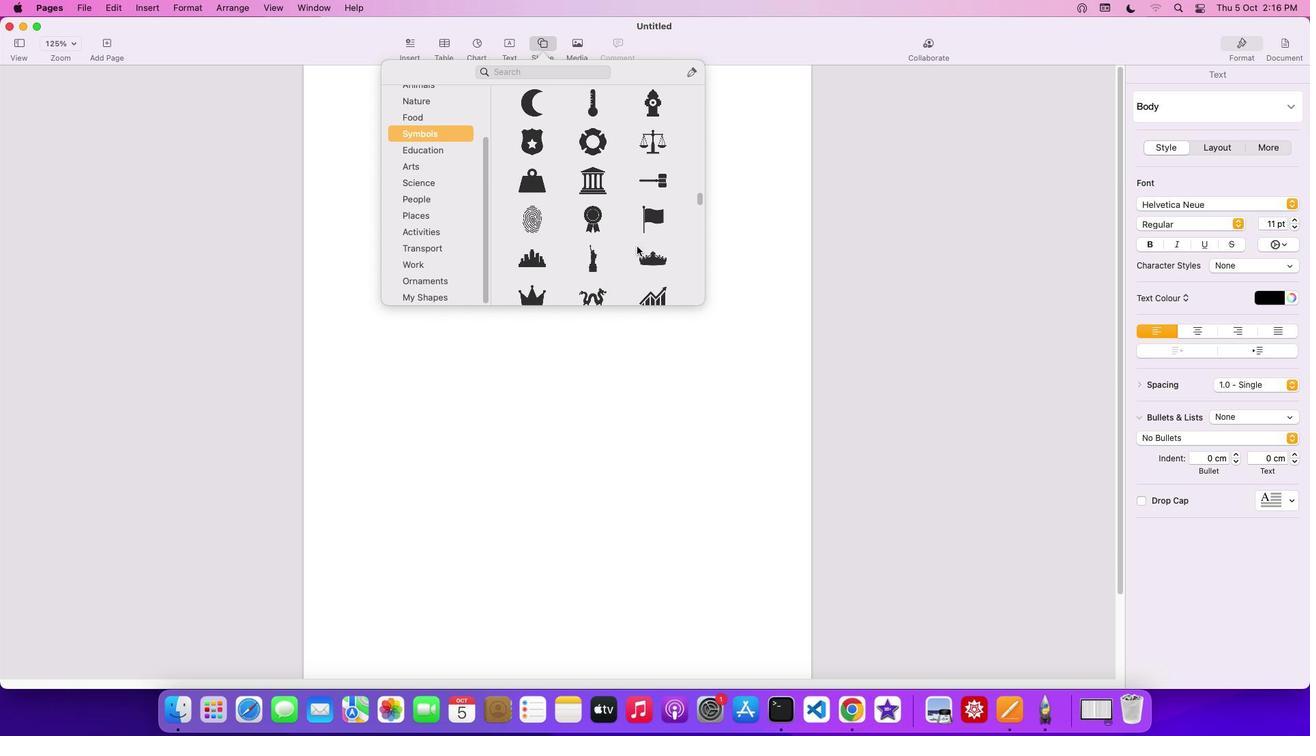 
Action: Mouse scrolled (636, 246) with delta (0, -3)
Screenshot: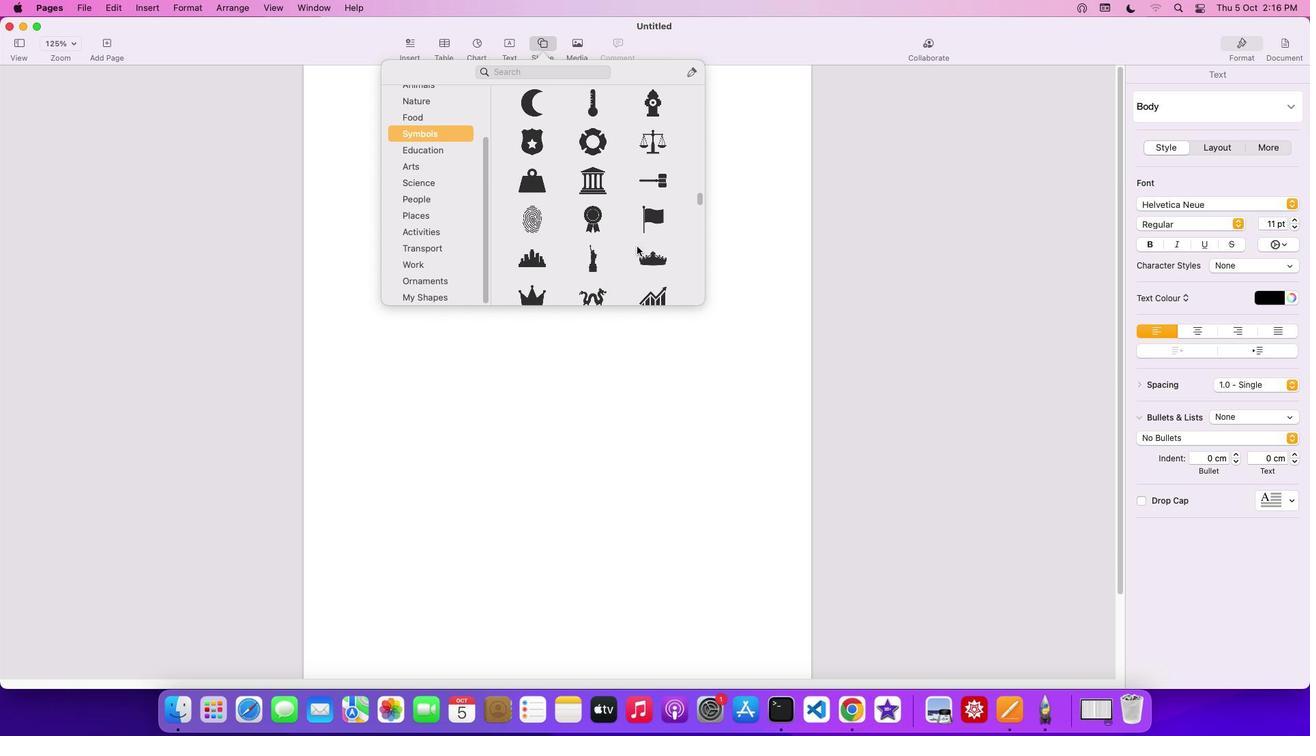 
Action: Mouse scrolled (636, 246) with delta (0, -4)
Screenshot: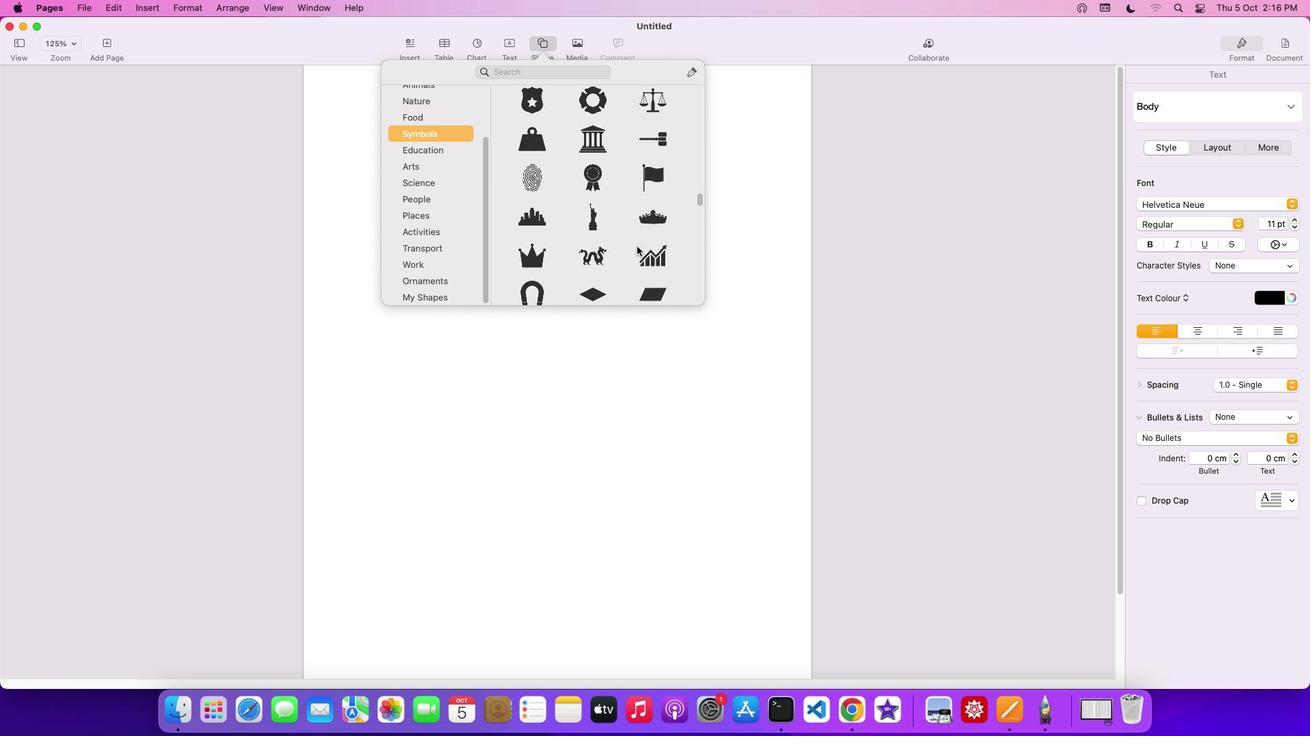 
Action: Mouse scrolled (636, 246) with delta (0, 0)
Screenshot: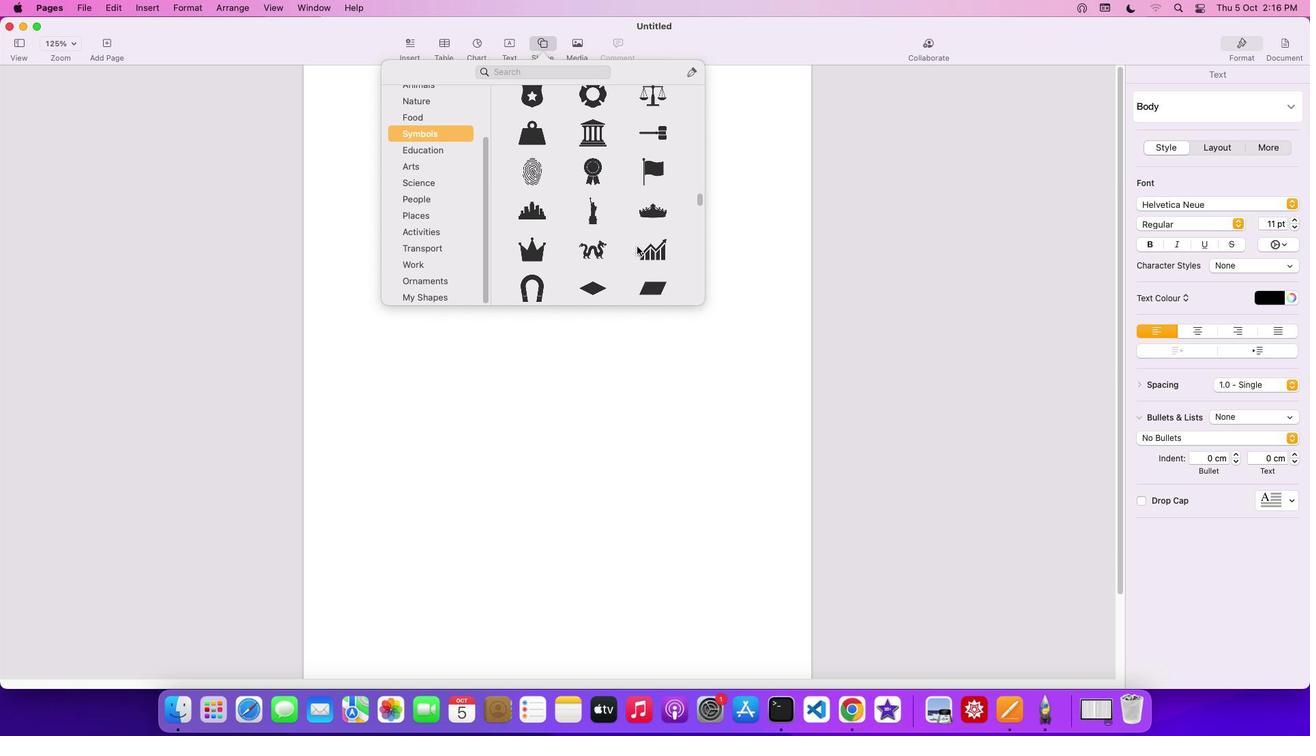 
Action: Mouse scrolled (636, 246) with delta (0, 0)
Screenshot: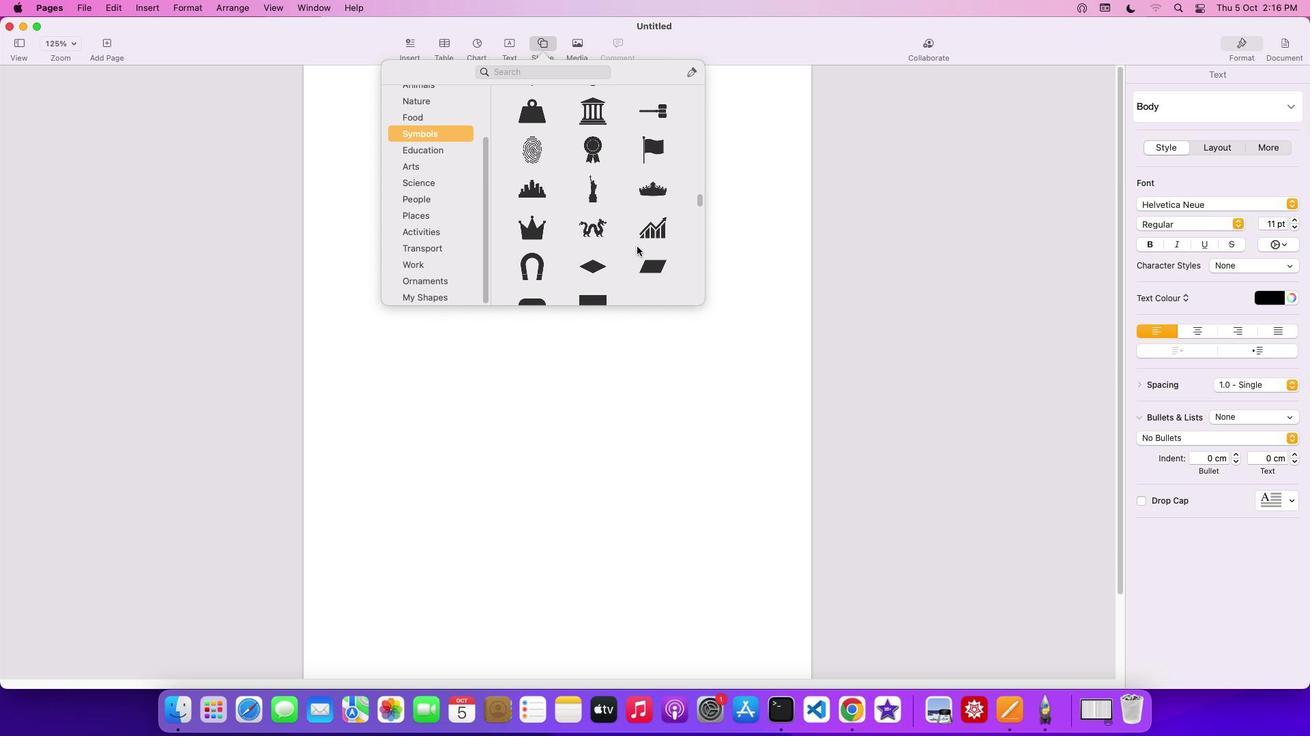 
Action: Mouse scrolled (636, 246) with delta (0, -2)
Screenshot: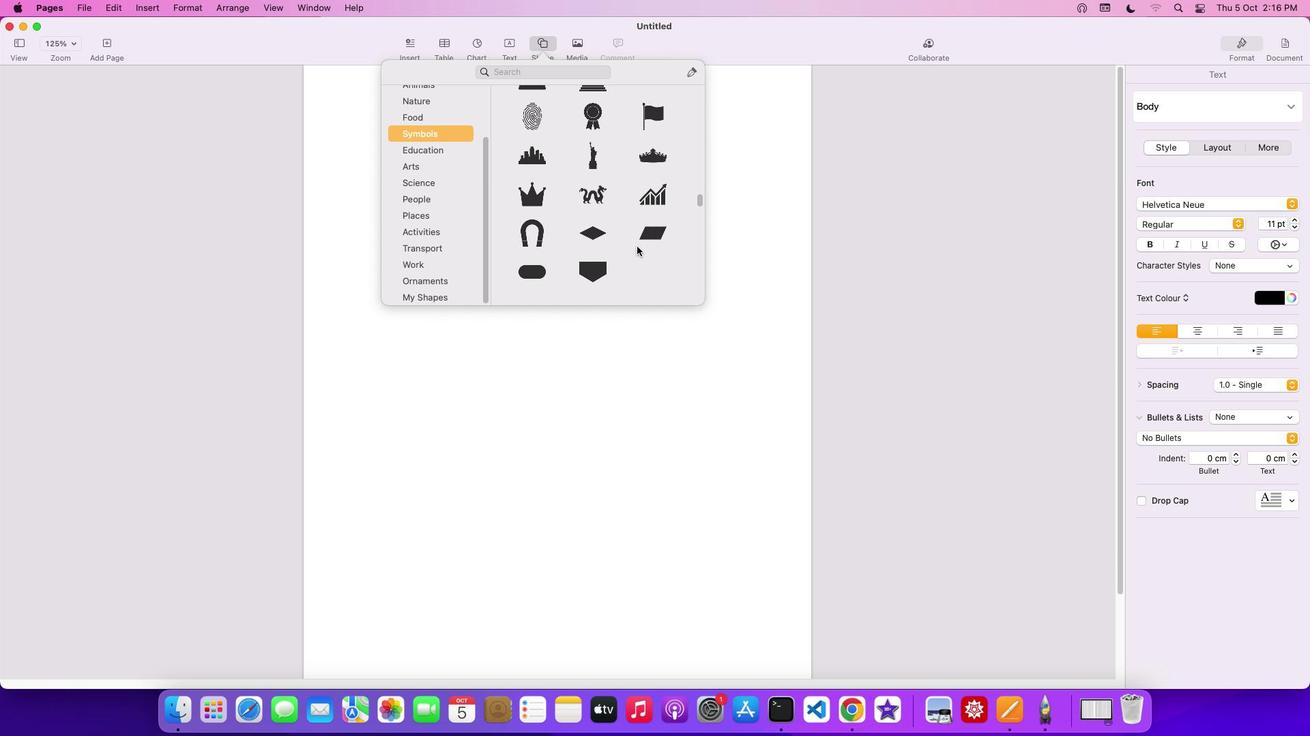 
Action: Mouse scrolled (636, 246) with delta (0, -2)
Screenshot: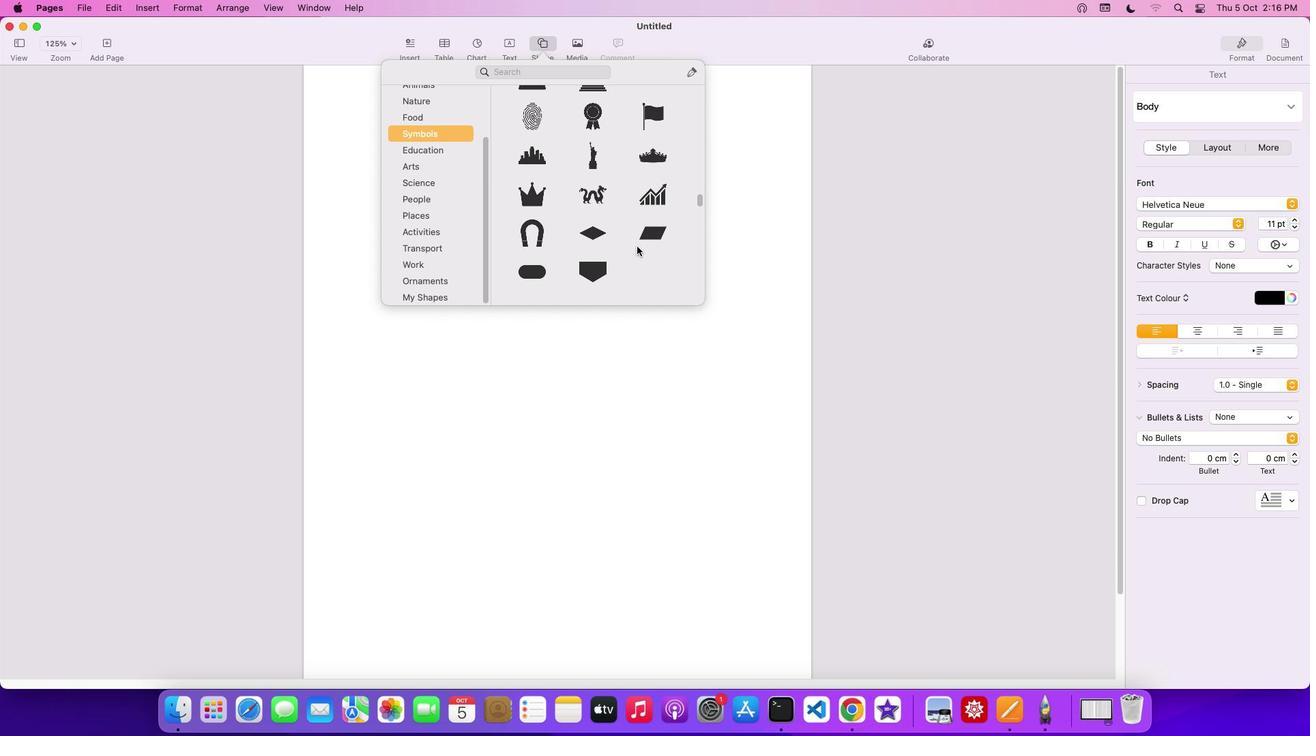 
Action: Mouse scrolled (636, 246) with delta (0, -3)
Screenshot: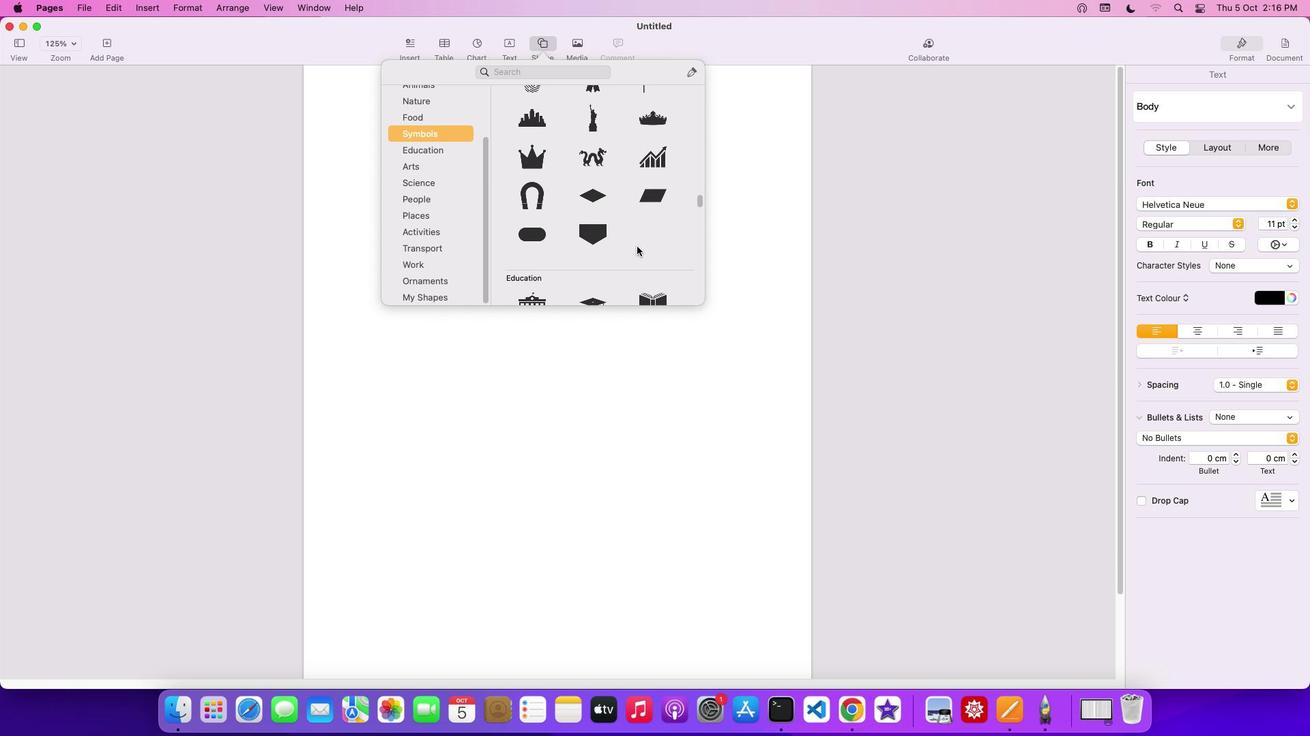 
Action: Mouse scrolled (636, 246) with delta (0, 0)
Screenshot: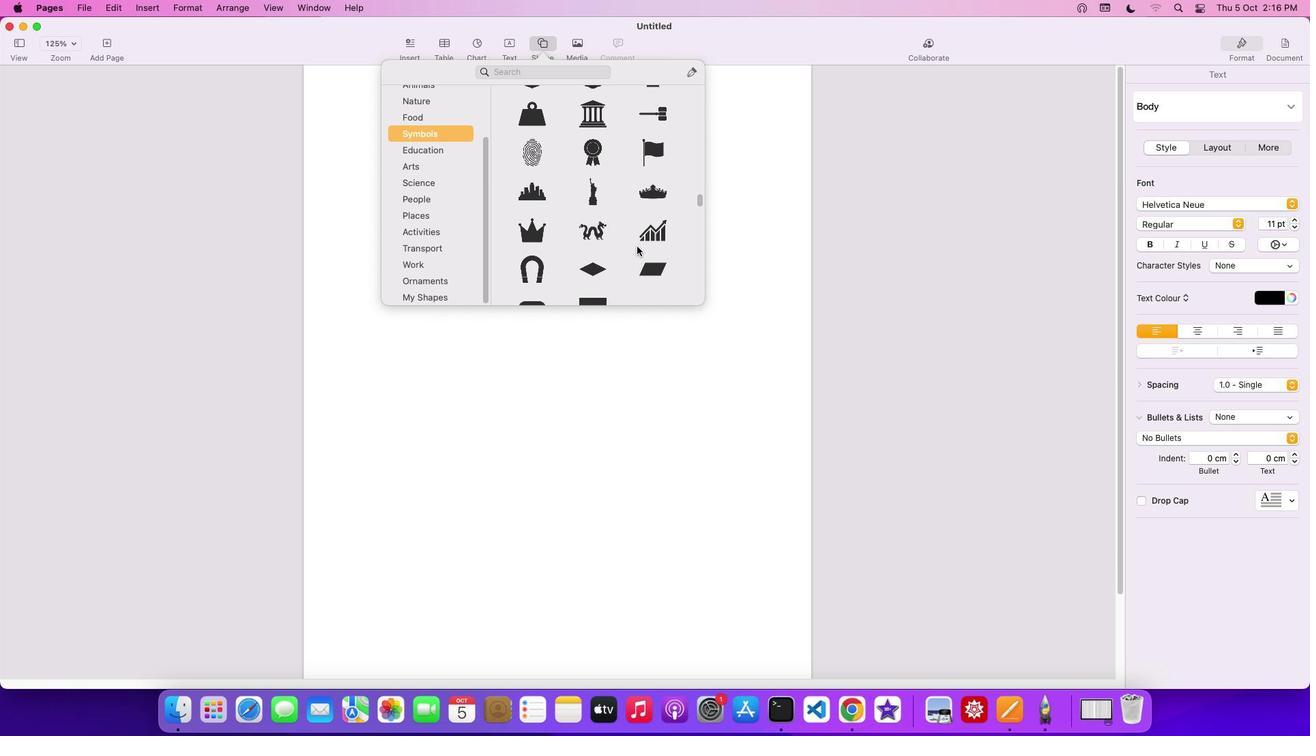 
Action: Mouse scrolled (636, 246) with delta (0, 0)
Screenshot: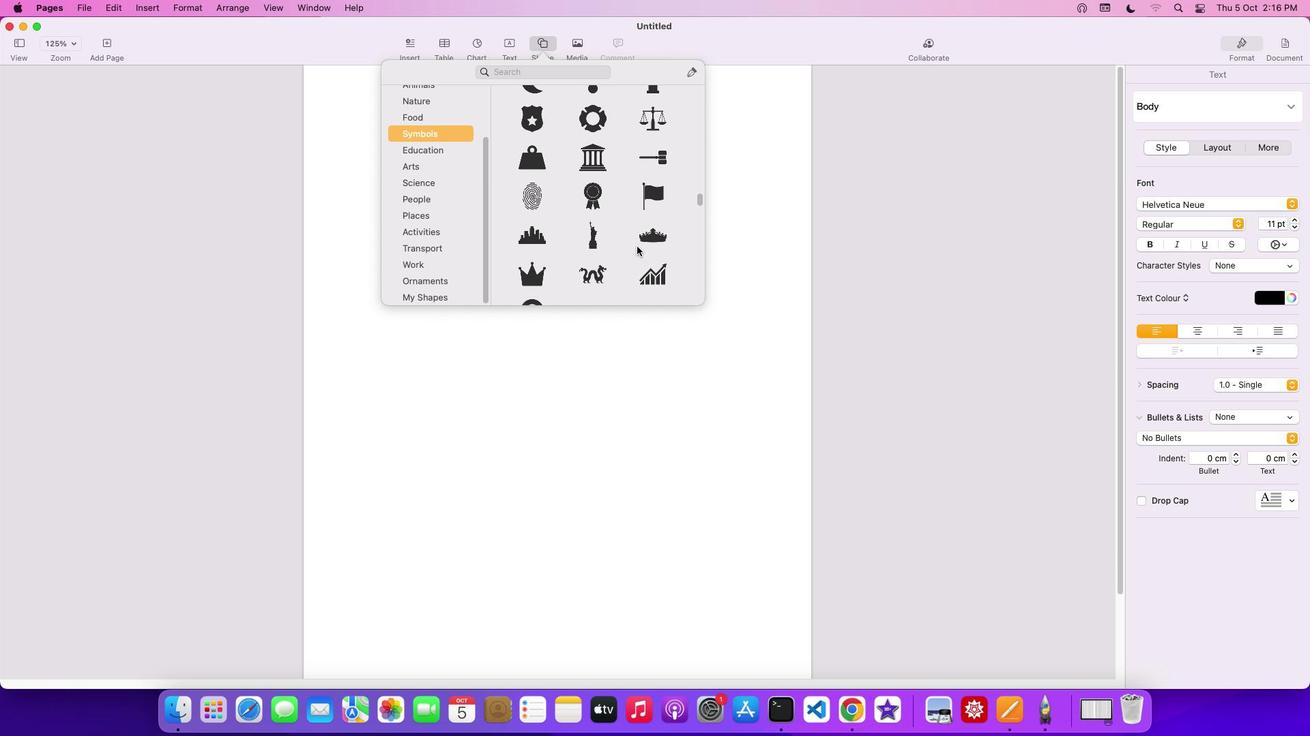 
Action: Mouse scrolled (636, 246) with delta (0, 2)
Screenshot: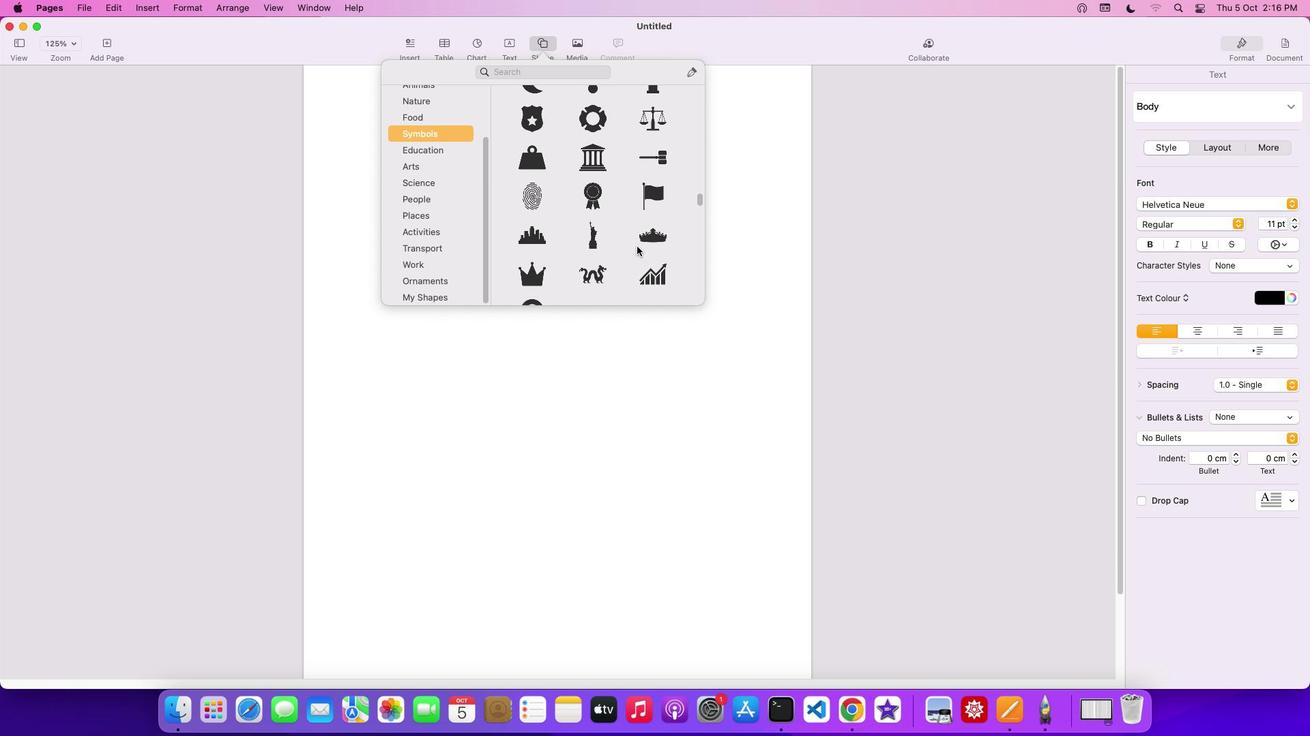 
Action: Mouse scrolled (636, 246) with delta (0, 3)
Screenshot: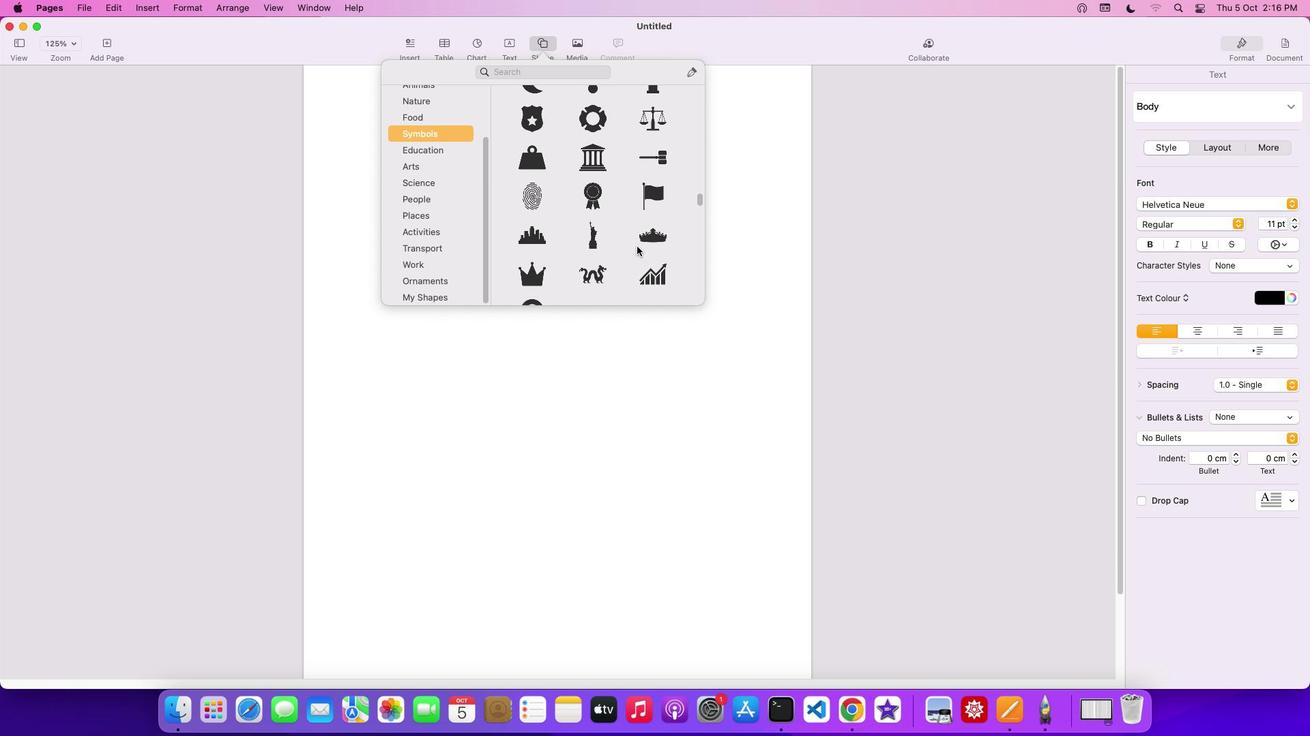 
Action: Mouse scrolled (636, 246) with delta (0, 4)
Screenshot: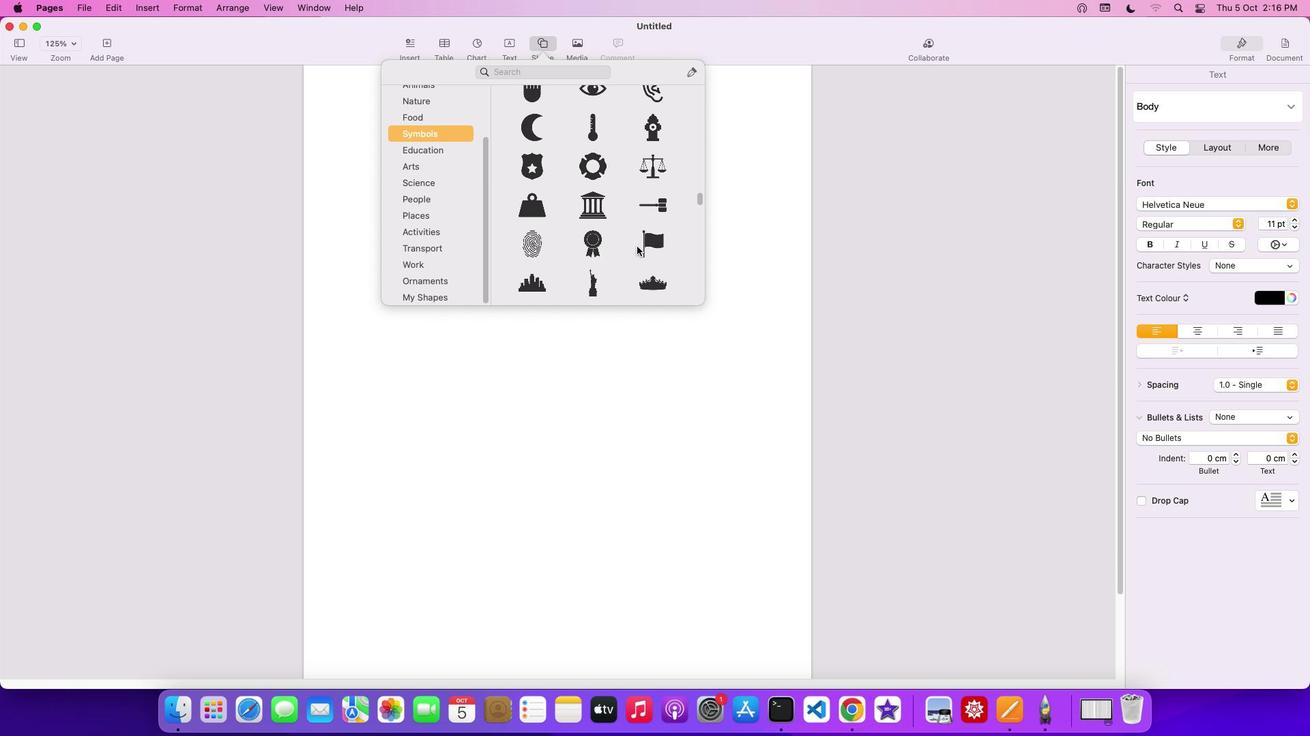 
Action: Mouse scrolled (636, 246) with delta (0, 4)
Screenshot: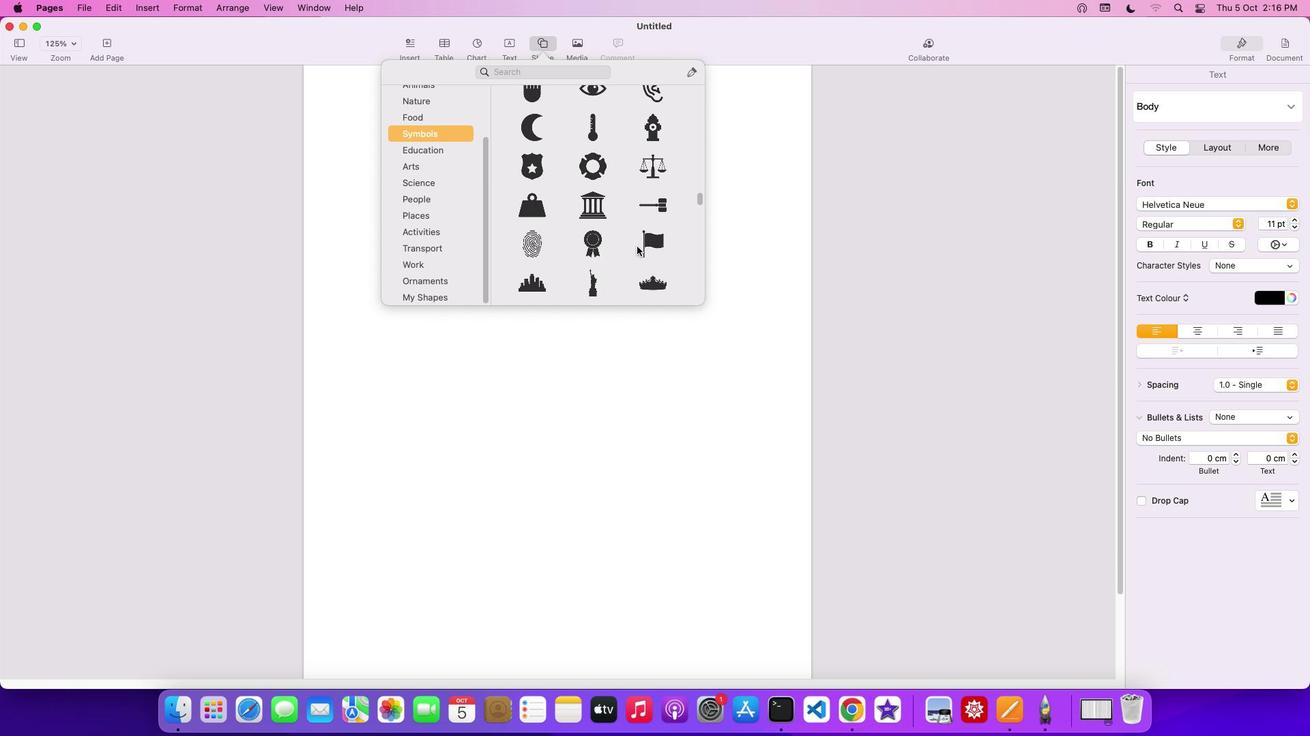 
Action: Mouse moved to (637, 245)
Screenshot: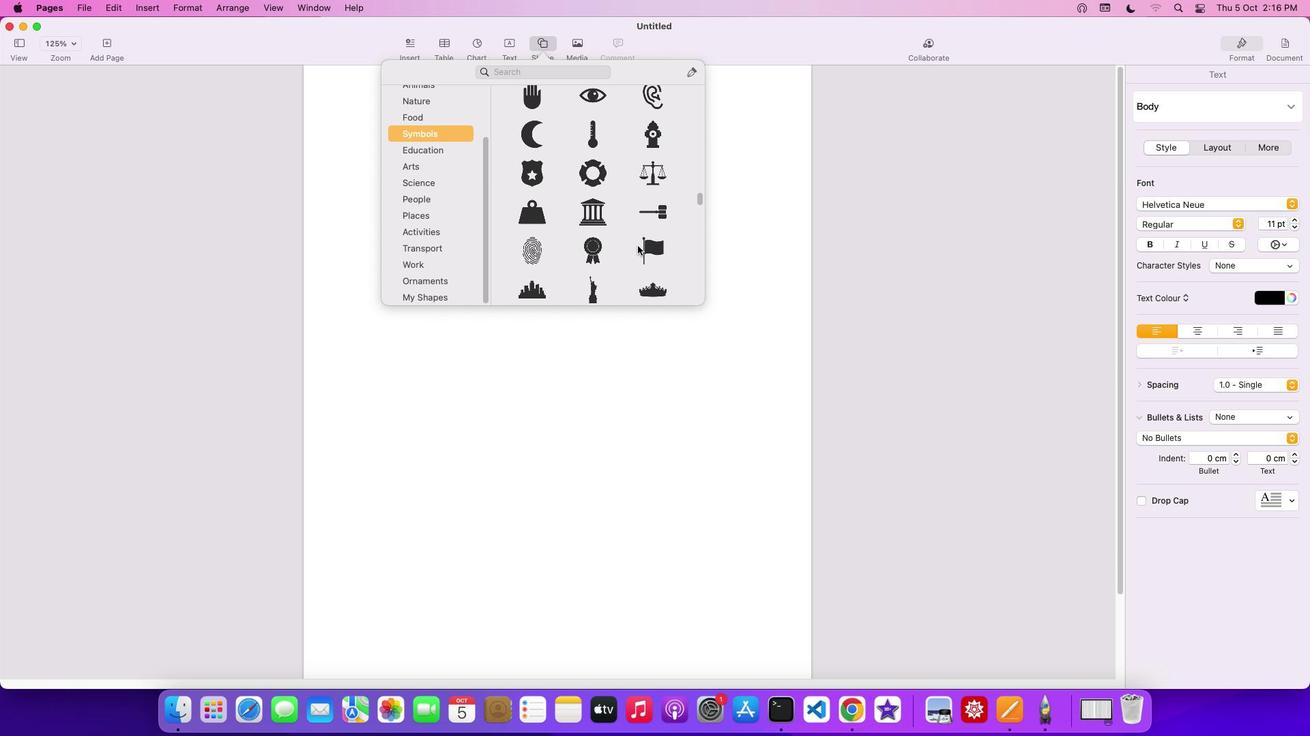 
Action: Mouse scrolled (637, 245) with delta (0, 0)
Screenshot: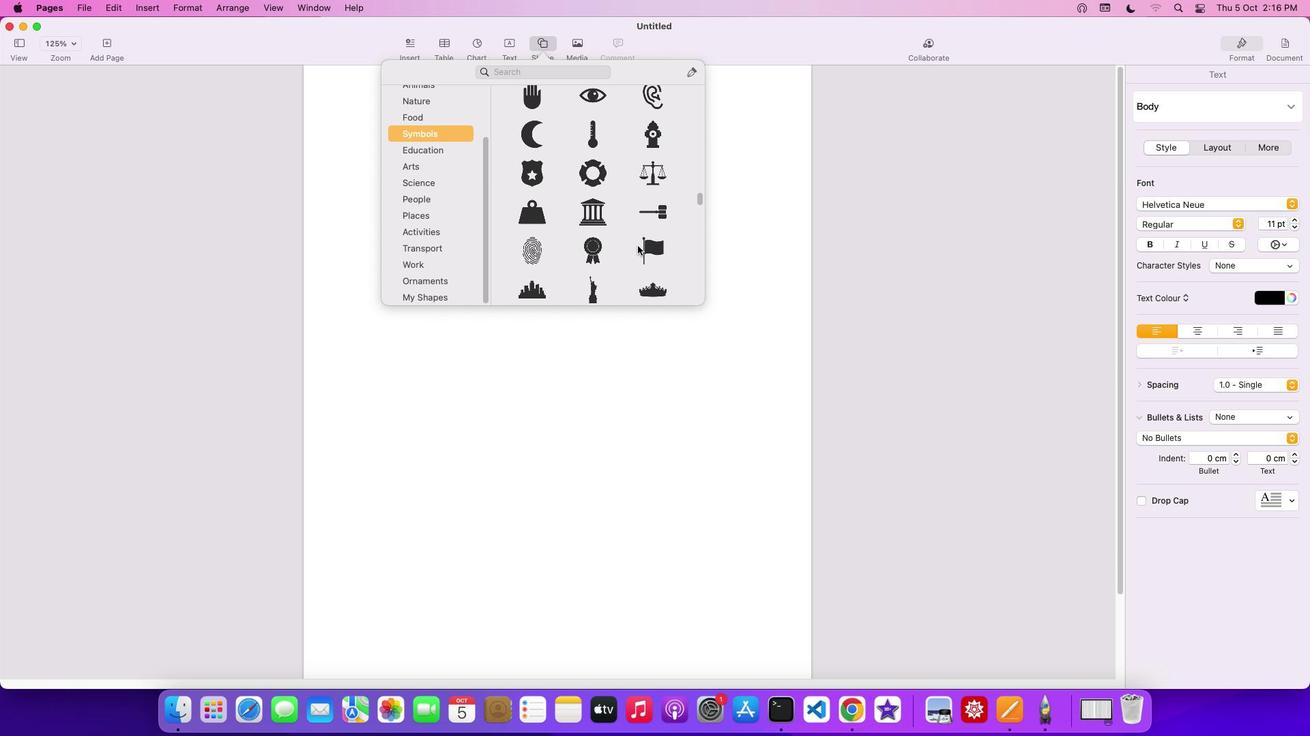 
Action: Mouse scrolled (637, 245) with delta (0, 0)
Screenshot: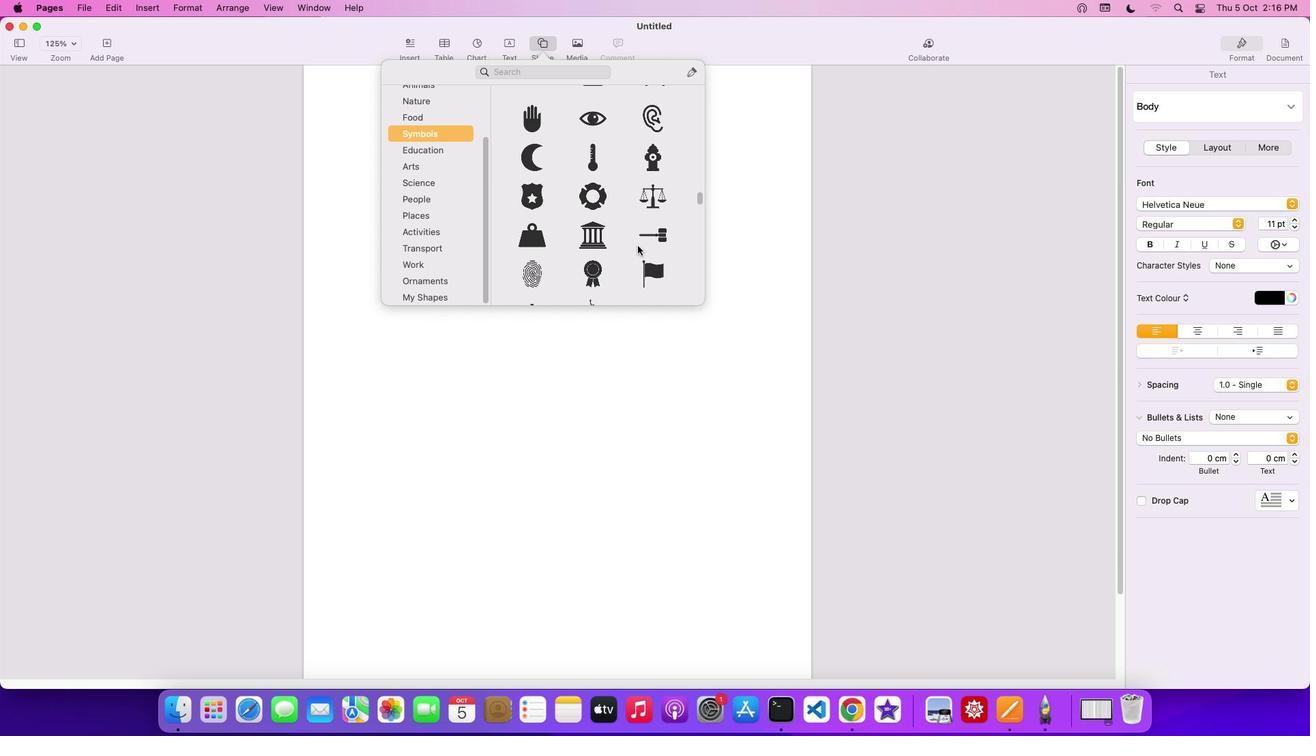 
Action: Mouse scrolled (637, 245) with delta (0, 2)
Screenshot: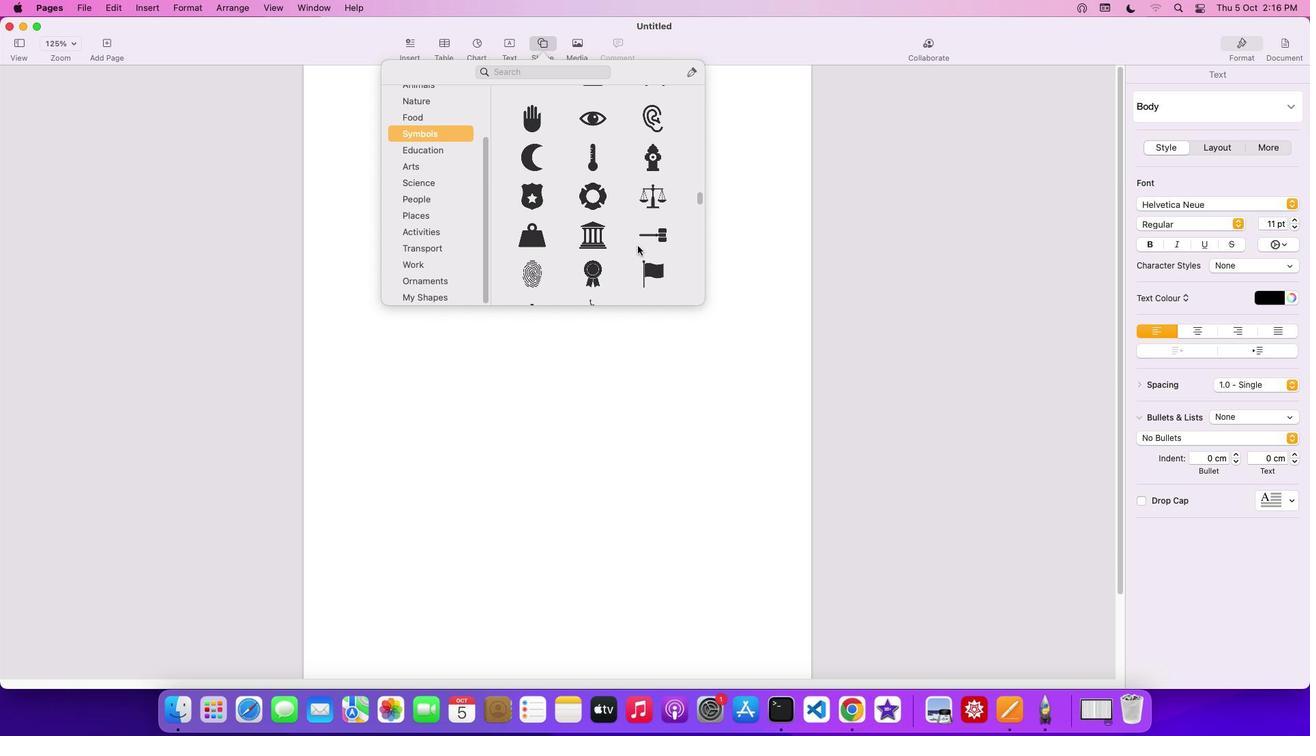 
Action: Mouse scrolled (637, 245) with delta (0, 0)
Screenshot: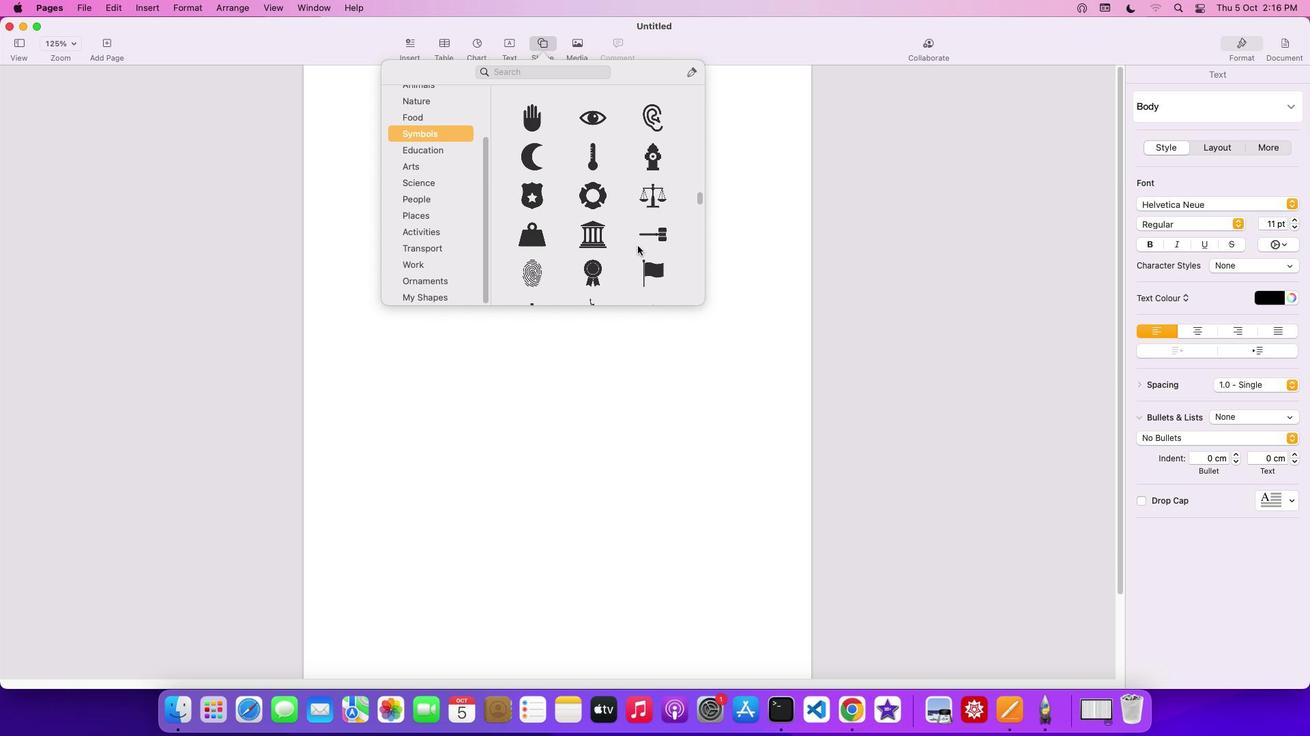 
Action: Mouse scrolled (637, 245) with delta (0, 0)
Screenshot: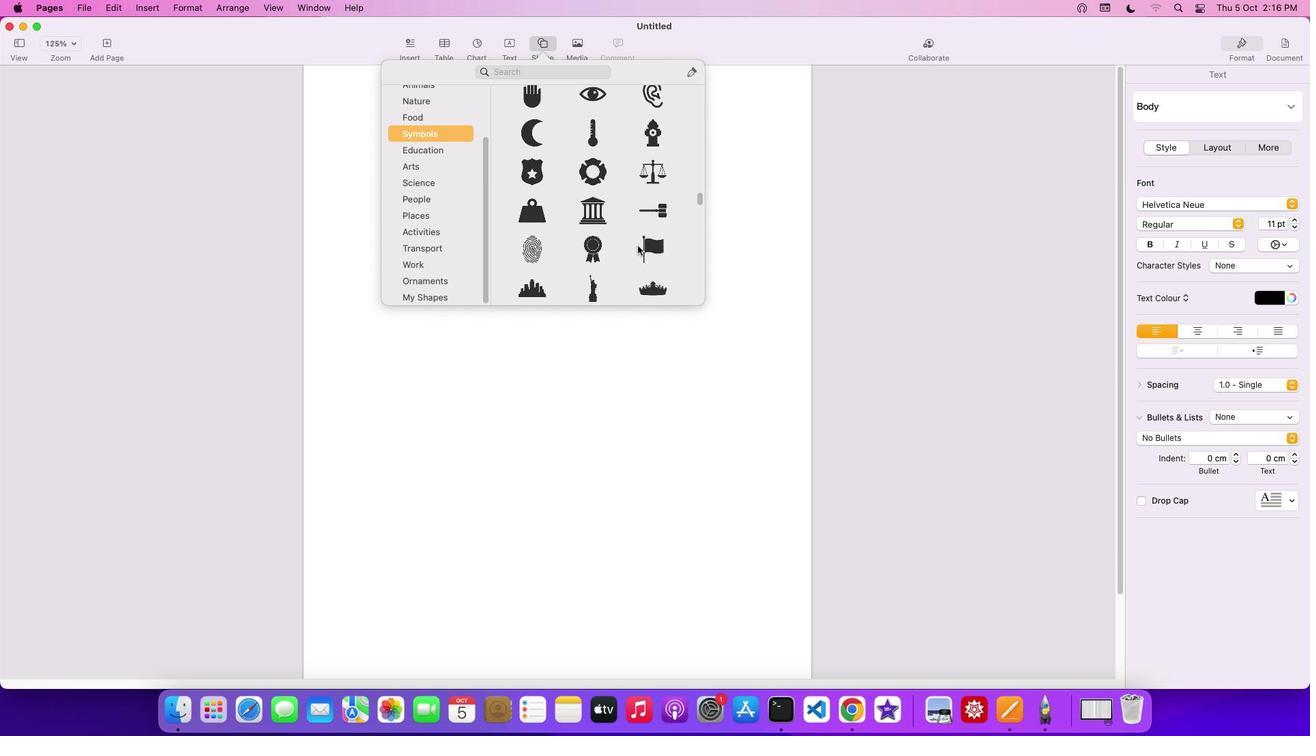 
Action: Mouse scrolled (637, 245) with delta (0, -1)
Screenshot: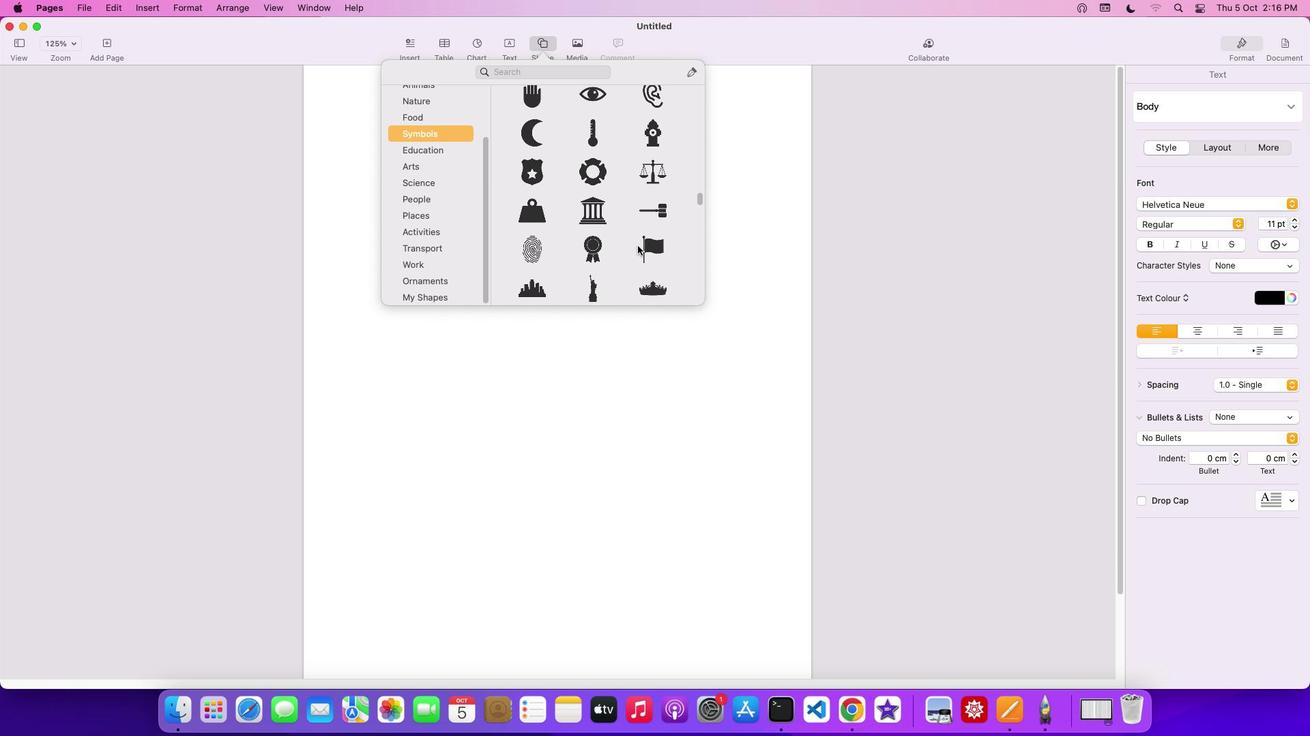 
Action: Mouse scrolled (637, 245) with delta (0, 0)
Screenshot: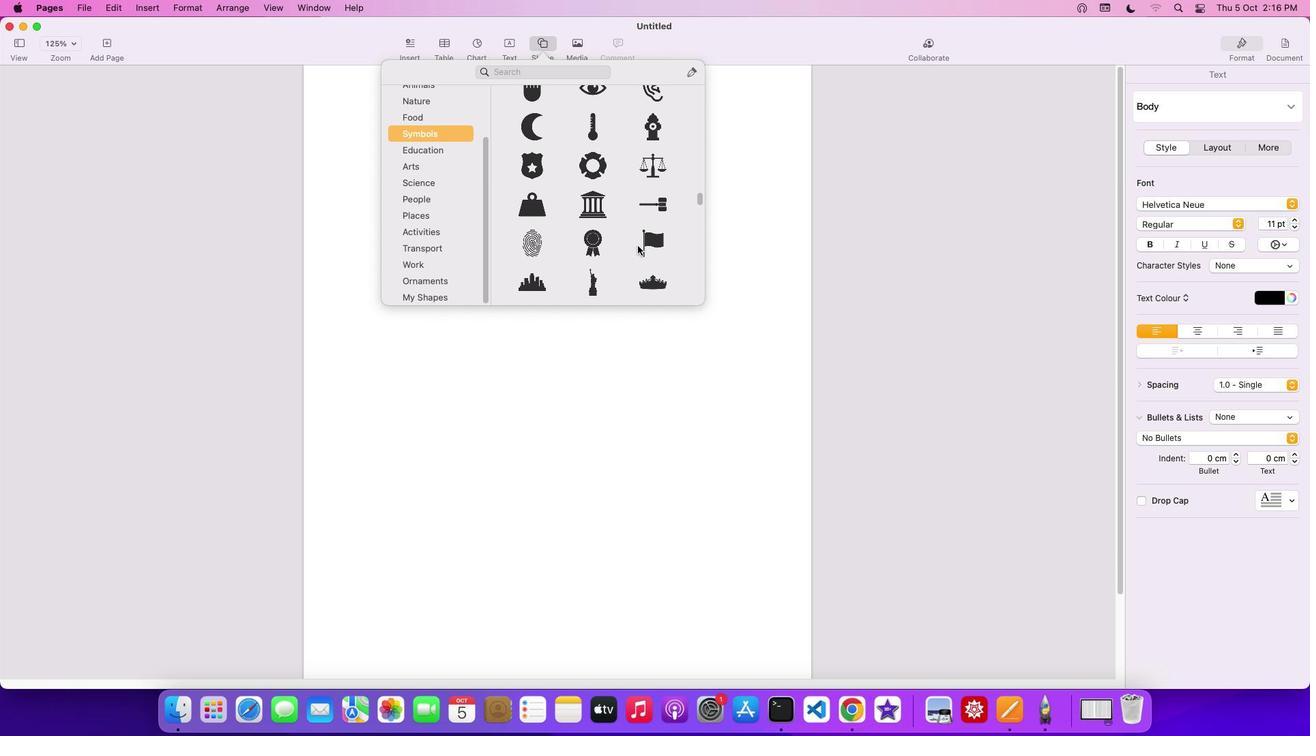 
Action: Mouse scrolled (637, 245) with delta (0, 0)
Screenshot: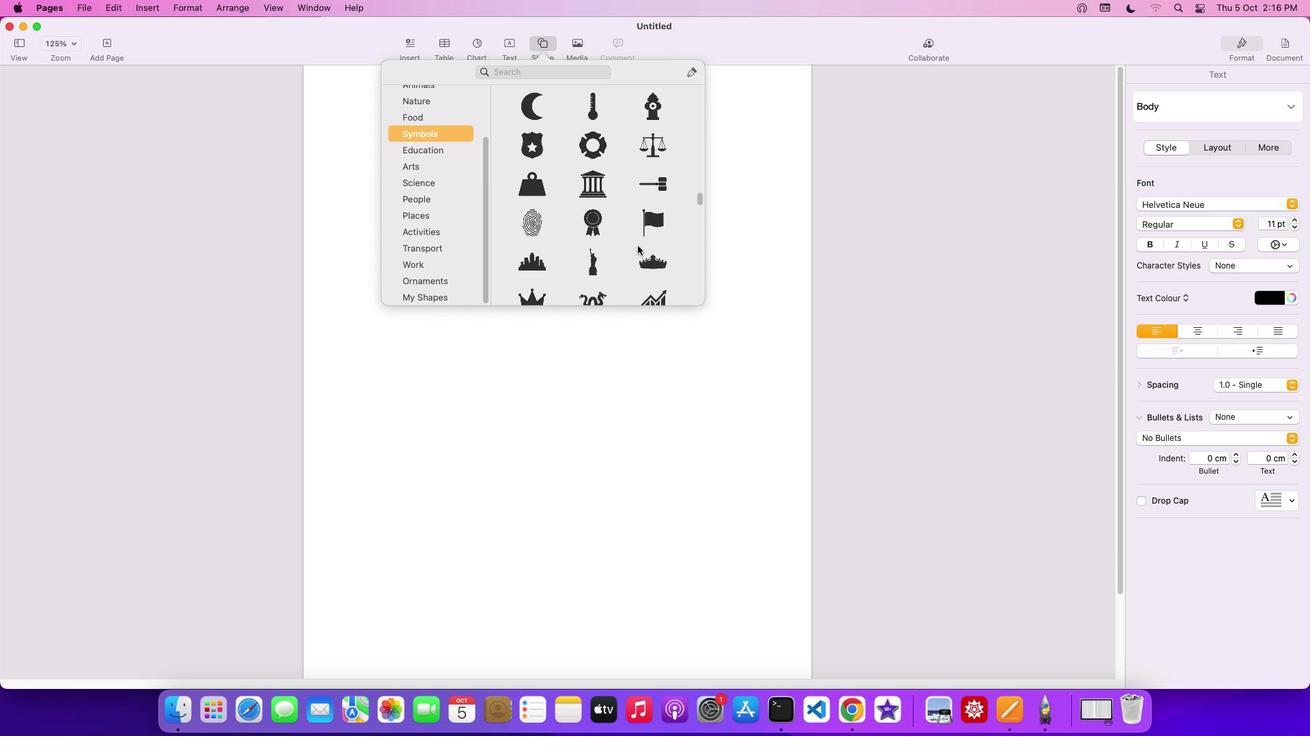 
Action: Mouse scrolled (637, 245) with delta (0, -1)
Screenshot: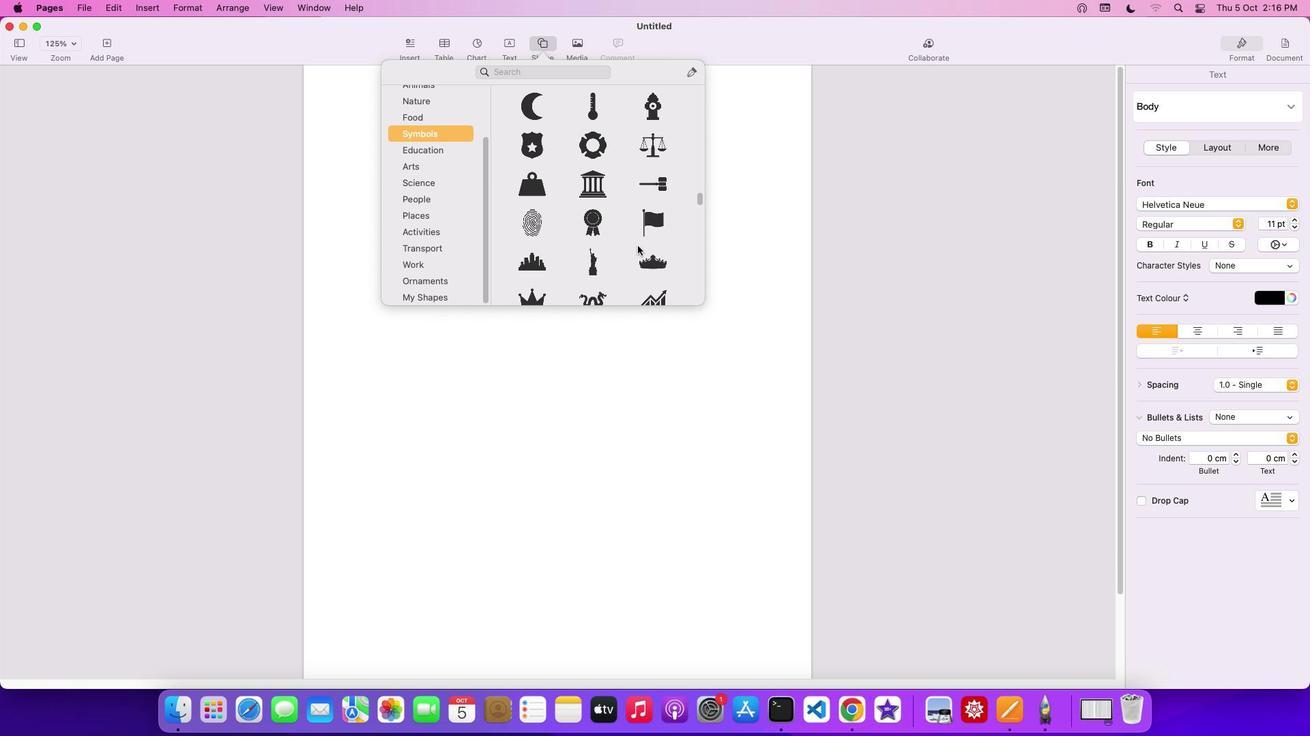 
Action: Mouse scrolled (637, 245) with delta (0, -2)
Screenshot: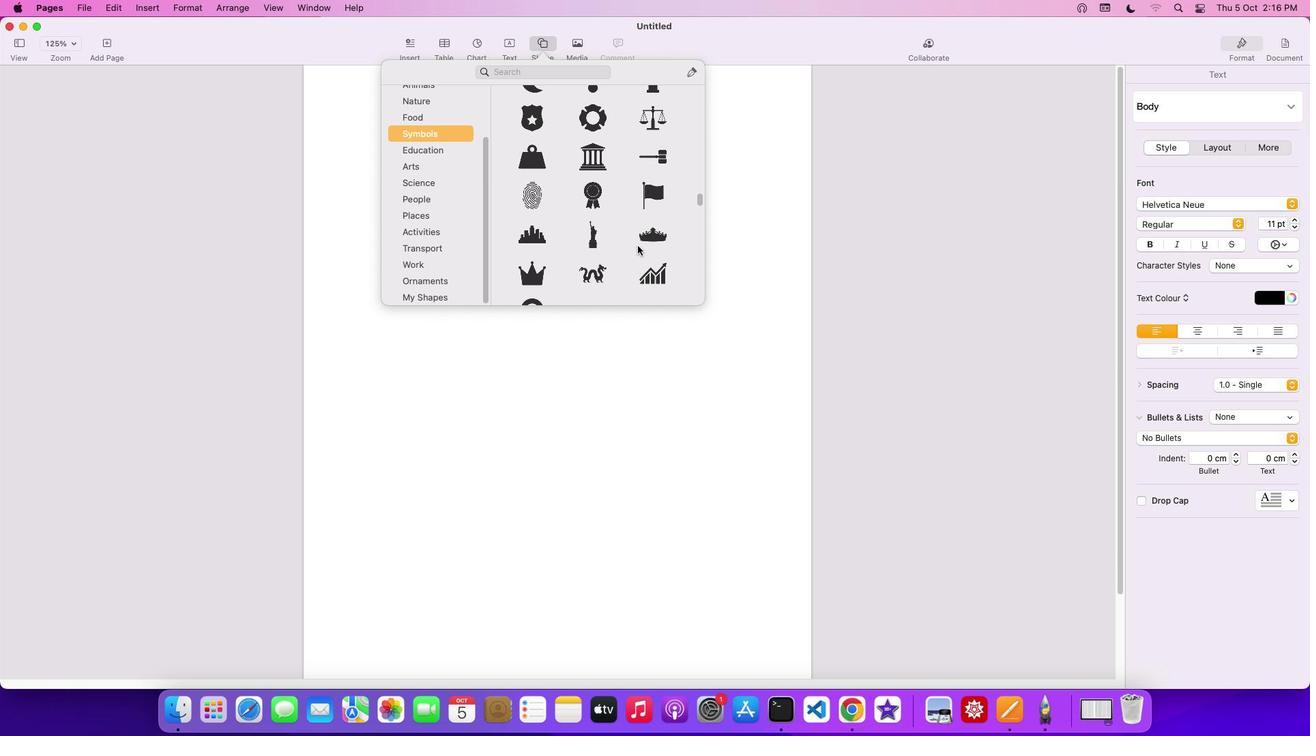 
Action: Mouse scrolled (637, 245) with delta (0, 0)
Screenshot: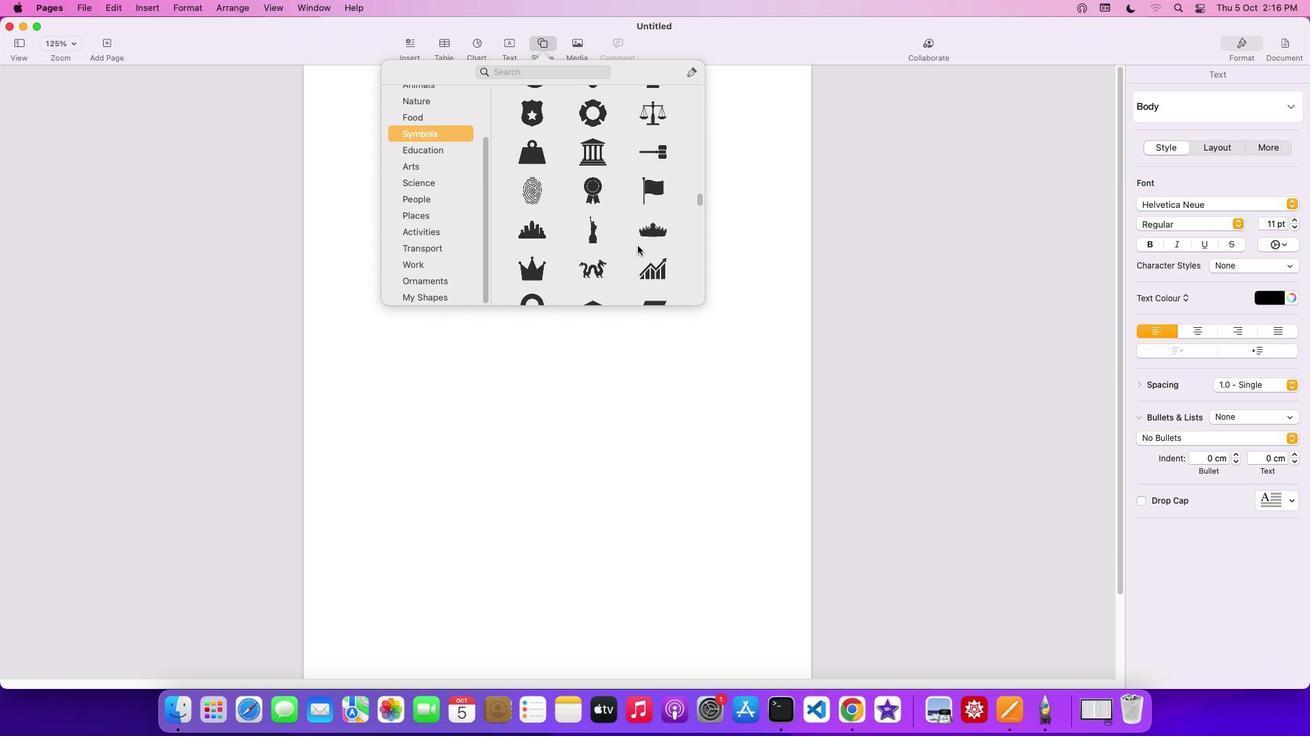
Action: Mouse scrolled (637, 245) with delta (0, 0)
Screenshot: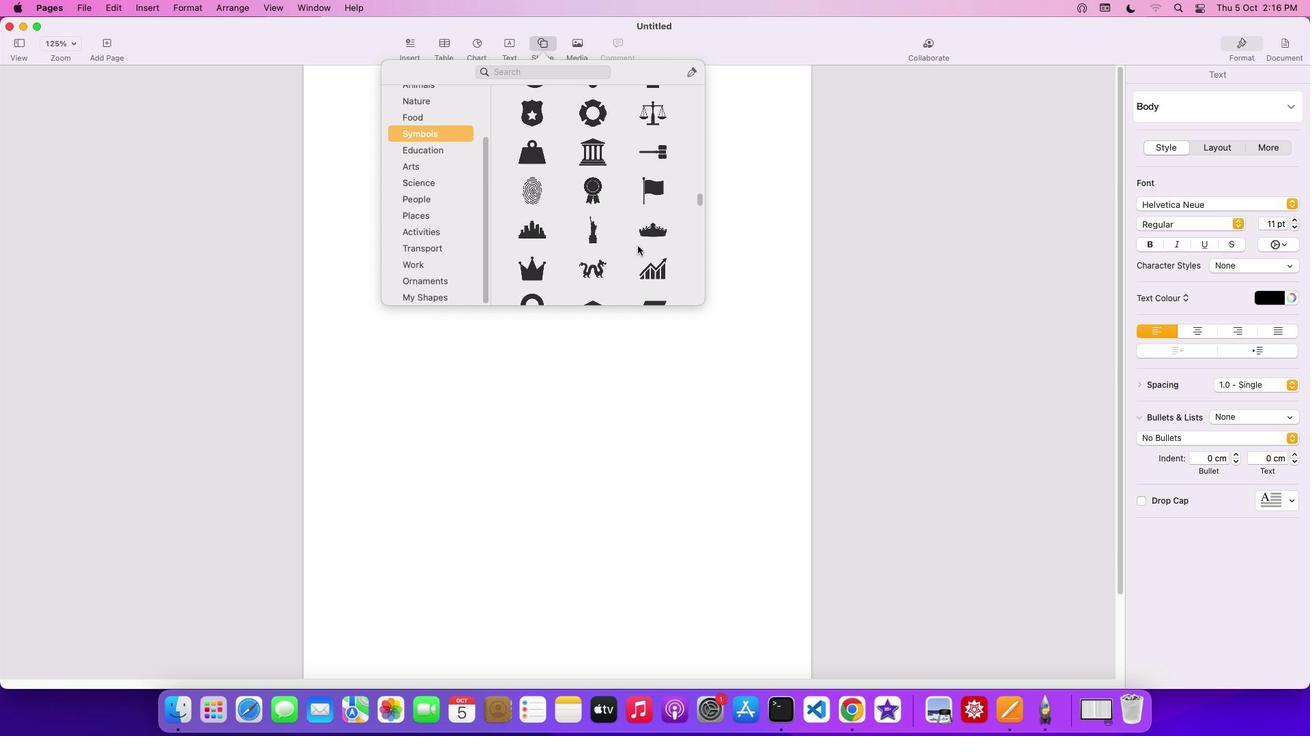 
Action: Mouse scrolled (637, 245) with delta (0, 0)
Screenshot: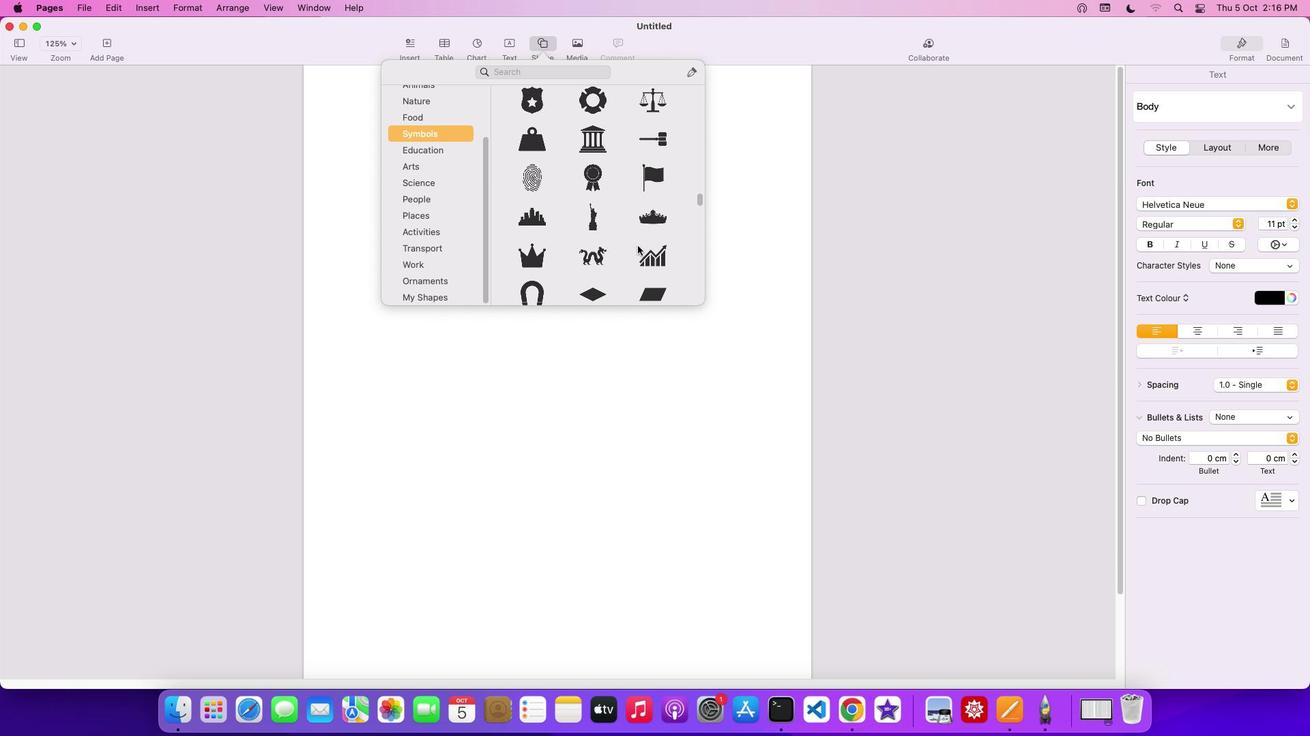 
Action: Mouse scrolled (637, 245) with delta (0, 0)
Screenshot: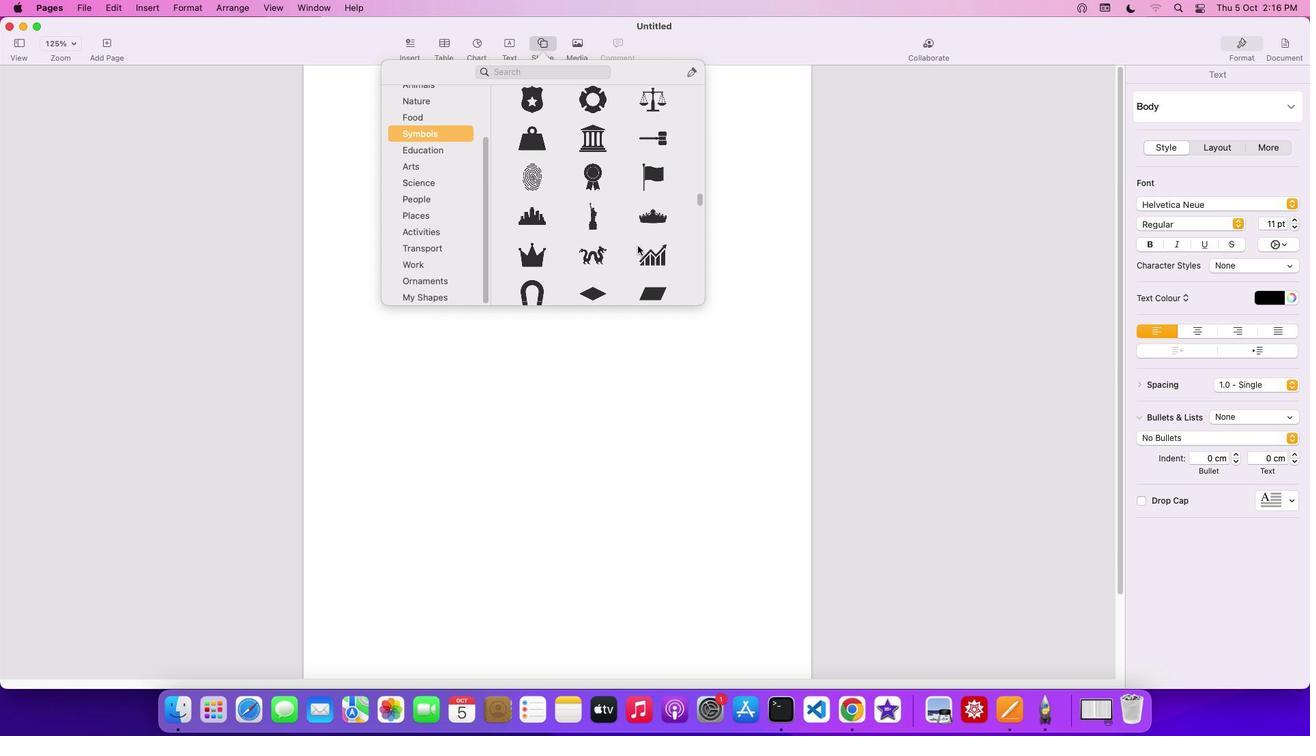 
Action: Mouse scrolled (637, 245) with delta (0, 0)
Screenshot: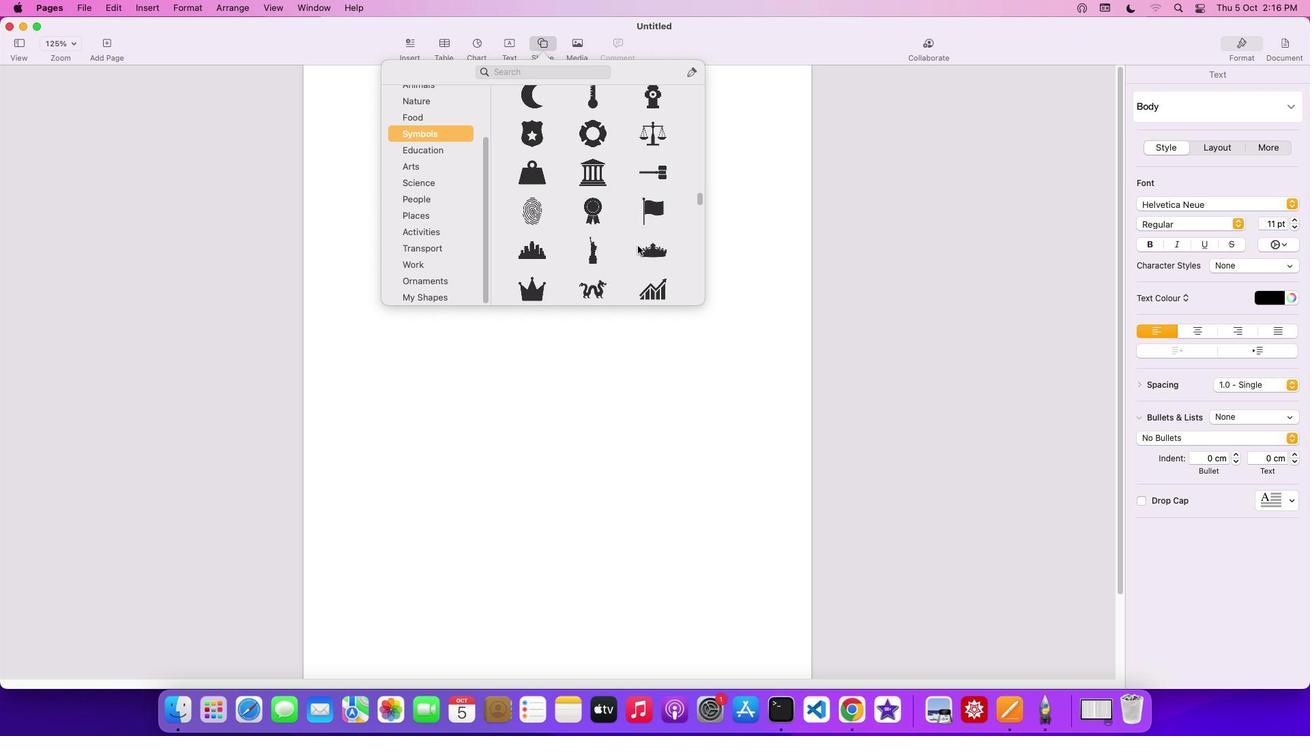 
Action: Mouse scrolled (637, 245) with delta (0, 0)
Screenshot: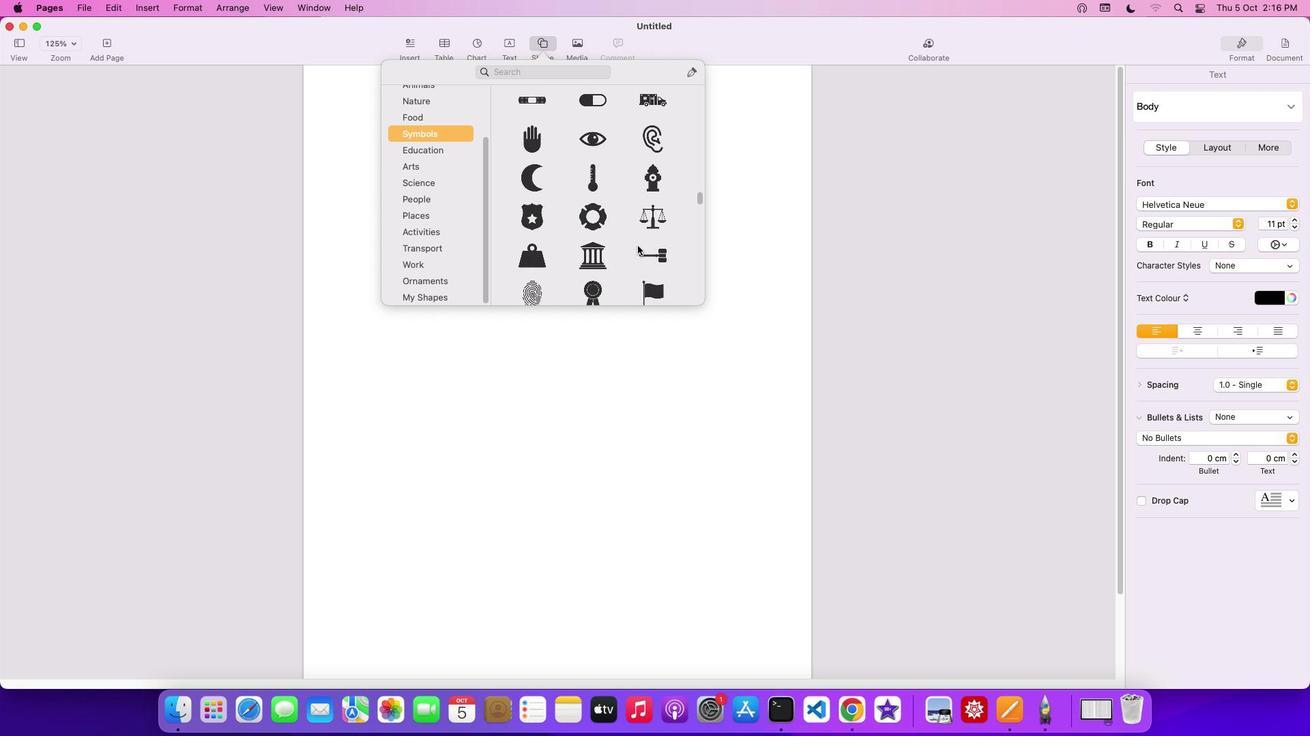 
Action: Mouse scrolled (637, 245) with delta (0, 2)
Screenshot: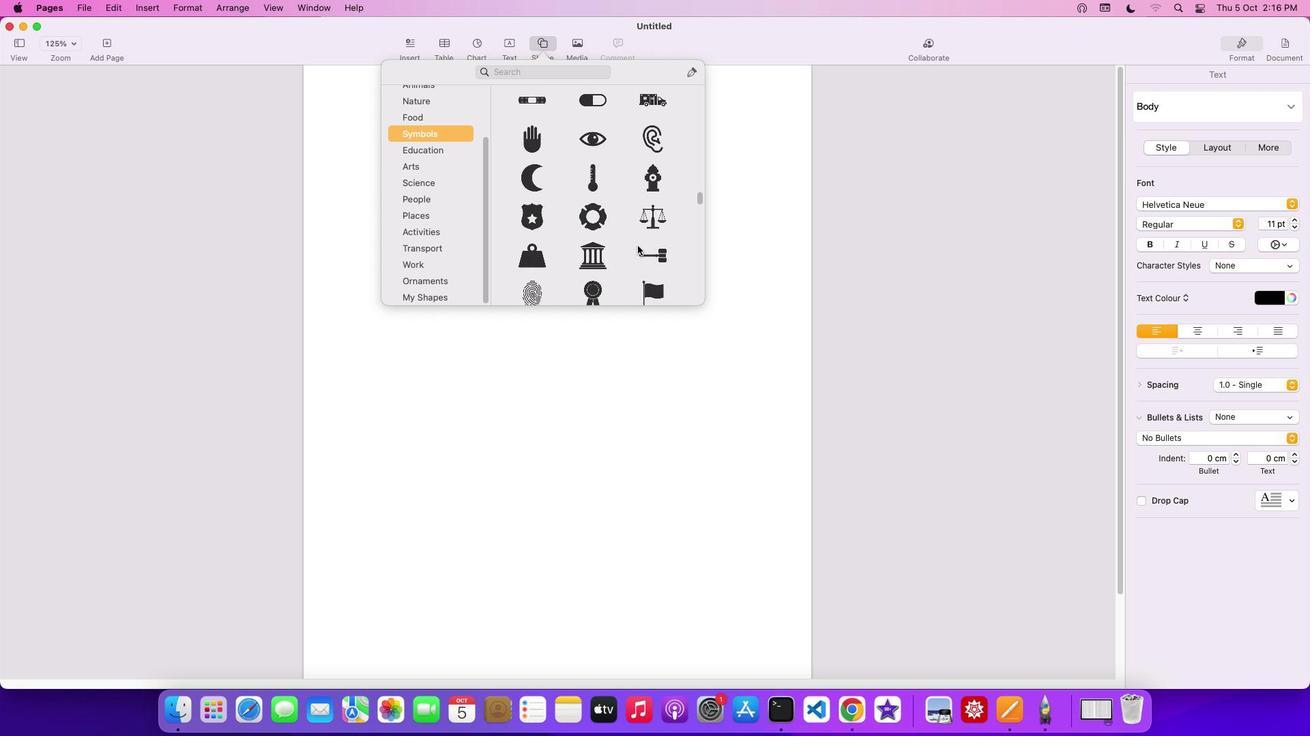 
Action: Mouse scrolled (637, 245) with delta (0, 3)
Screenshot: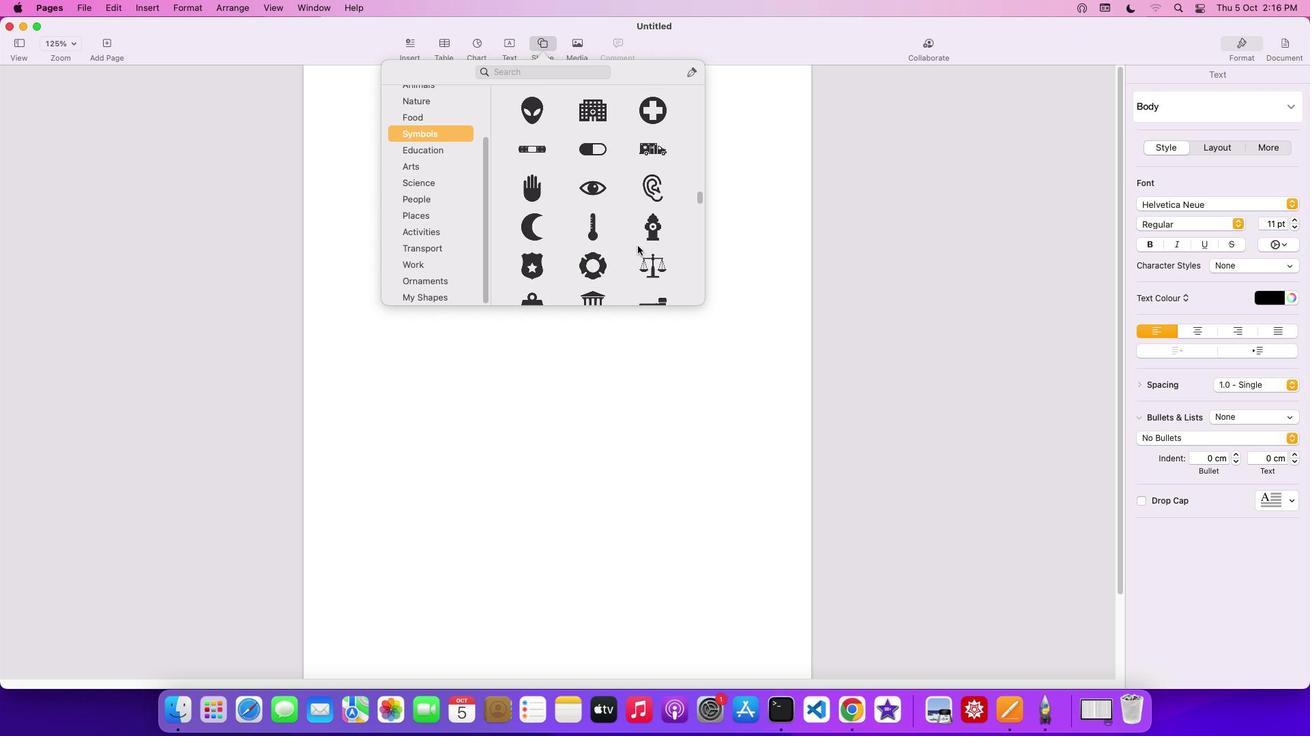 
Action: Mouse scrolled (637, 245) with delta (0, 4)
Screenshot: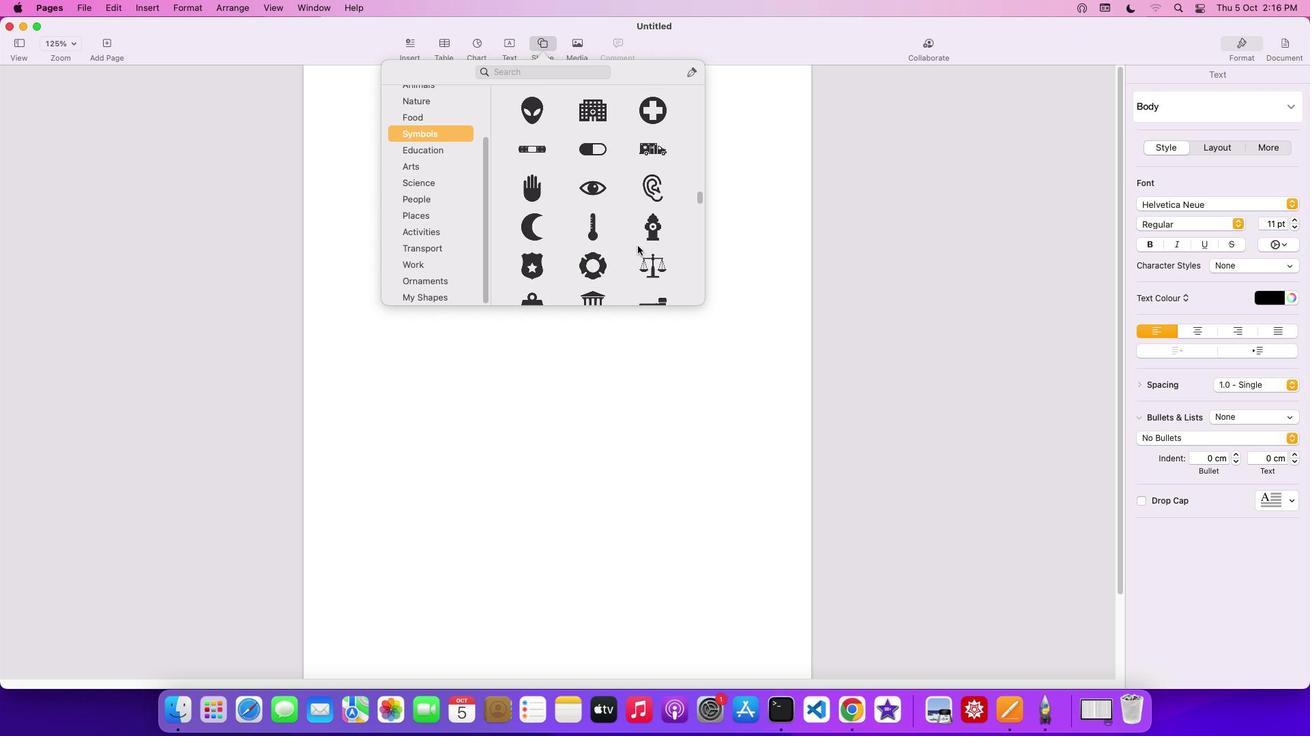 
Action: Mouse scrolled (637, 245) with delta (0, 4)
Screenshot: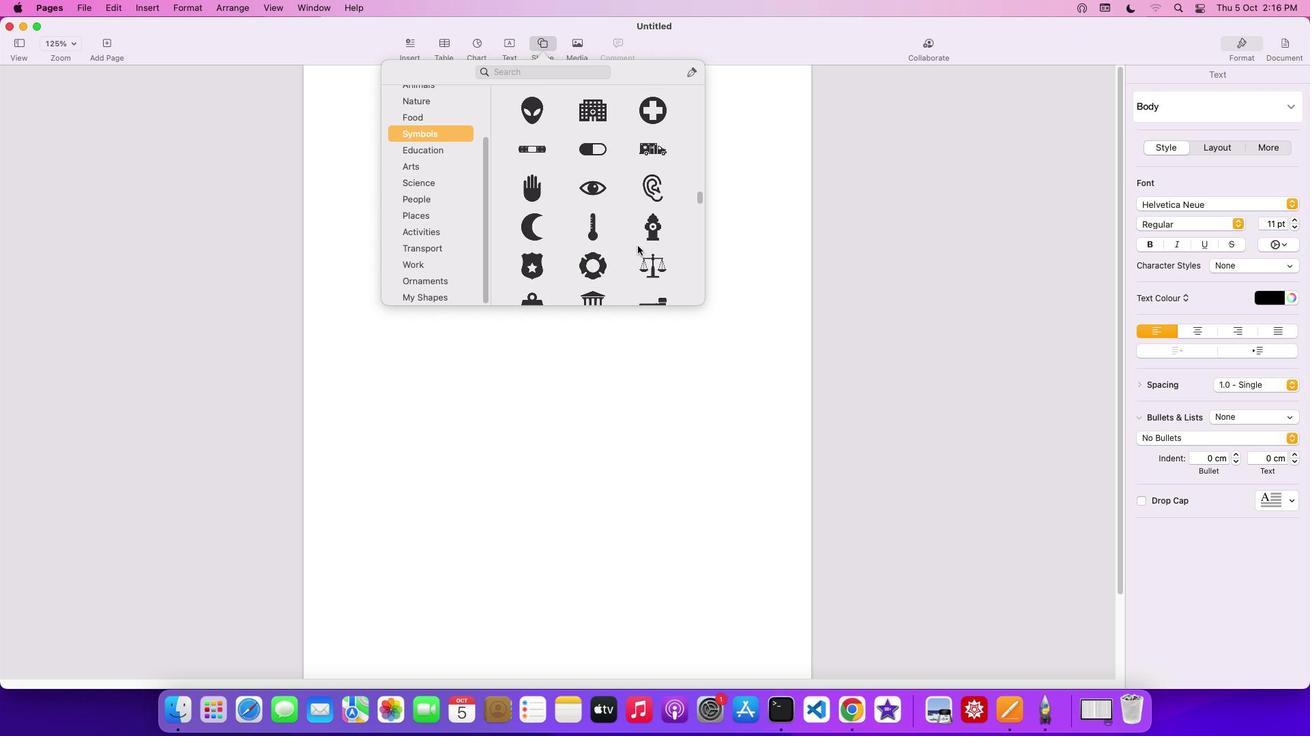 
Action: Mouse scrolled (637, 245) with delta (0, 0)
Screenshot: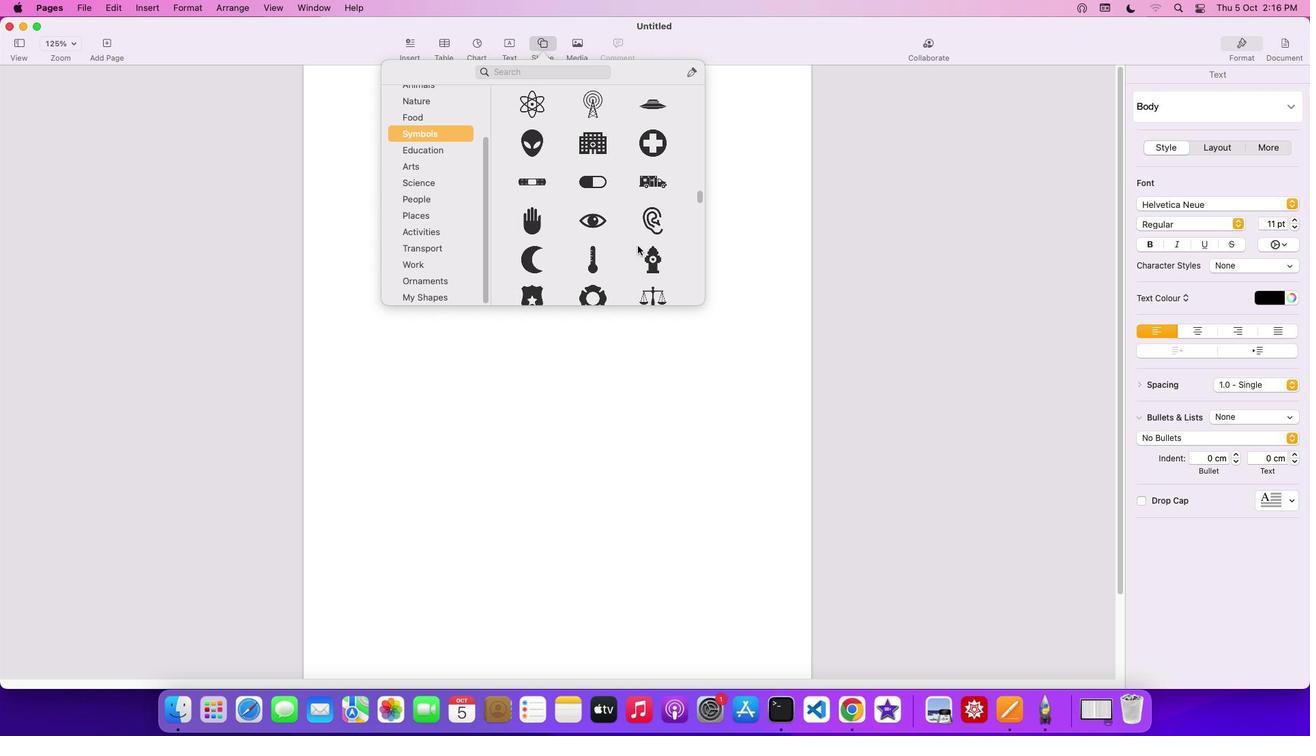 
Action: Mouse scrolled (637, 245) with delta (0, 0)
Screenshot: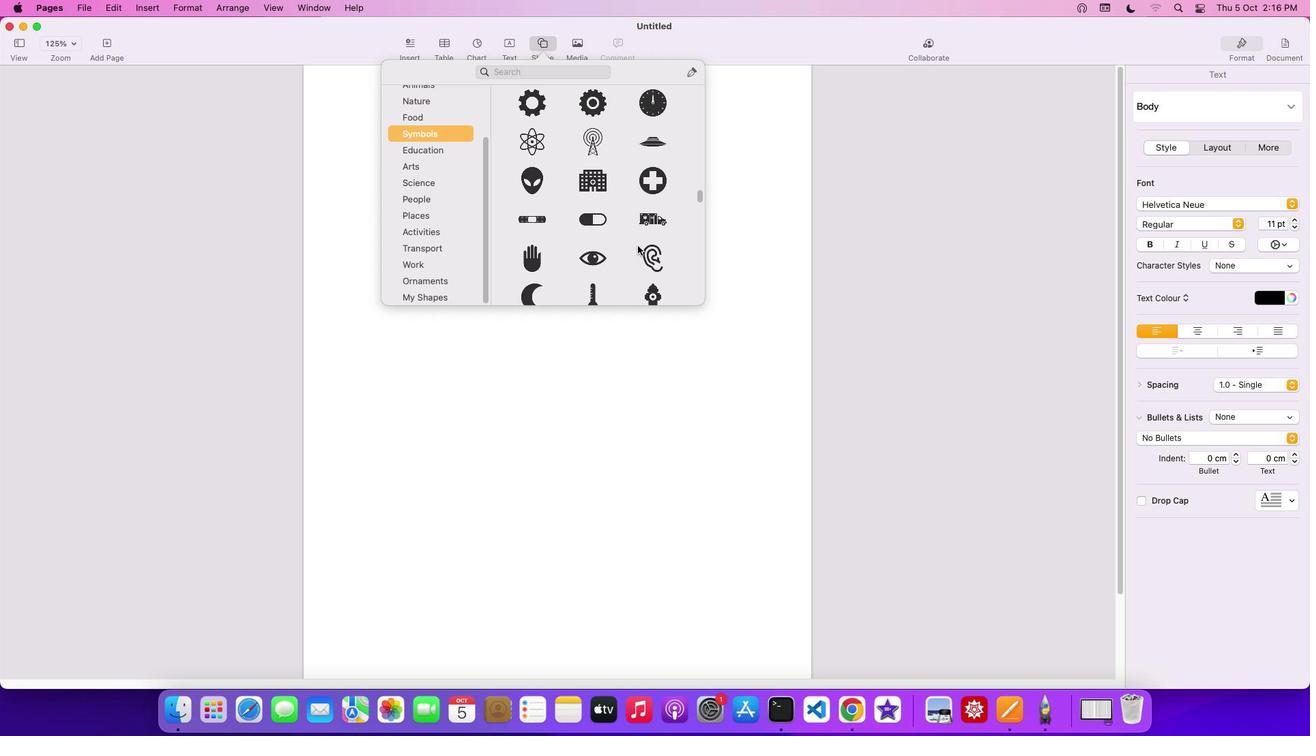 
Action: Mouse scrolled (637, 245) with delta (0, 2)
Screenshot: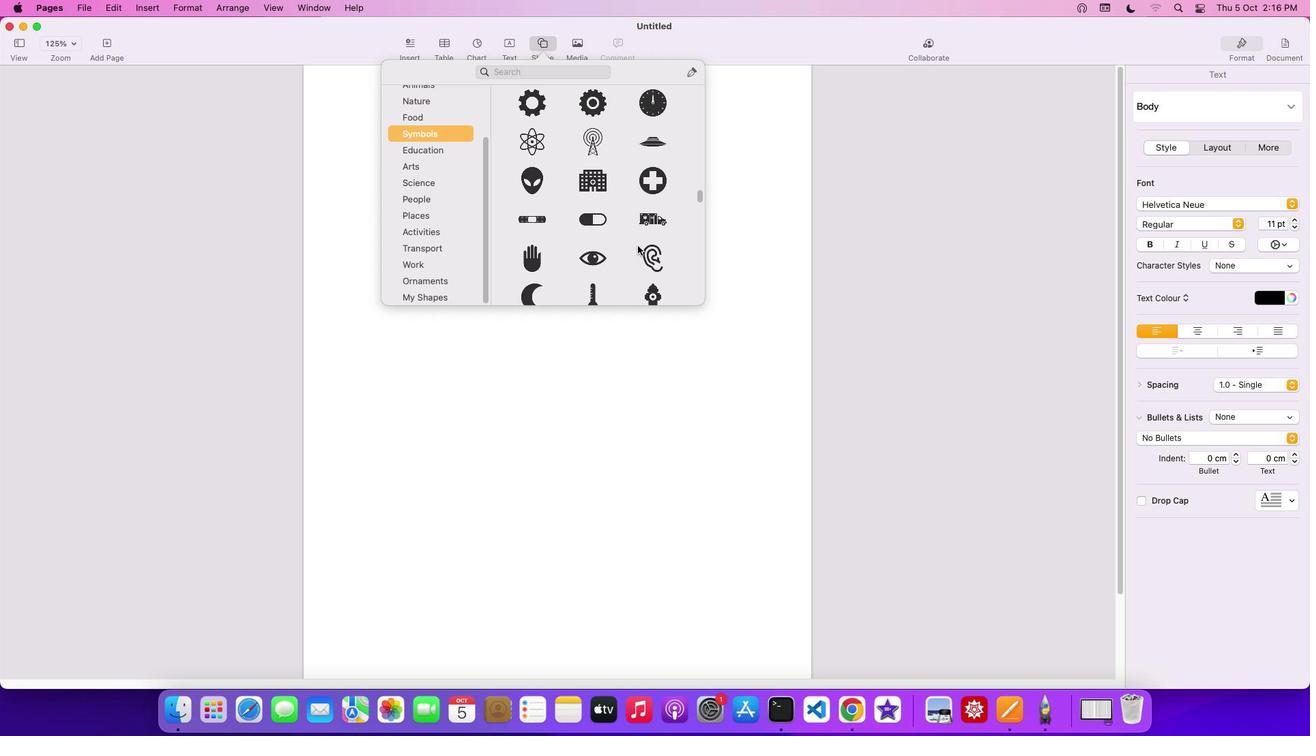 
Action: Mouse scrolled (637, 245) with delta (0, 3)
Screenshot: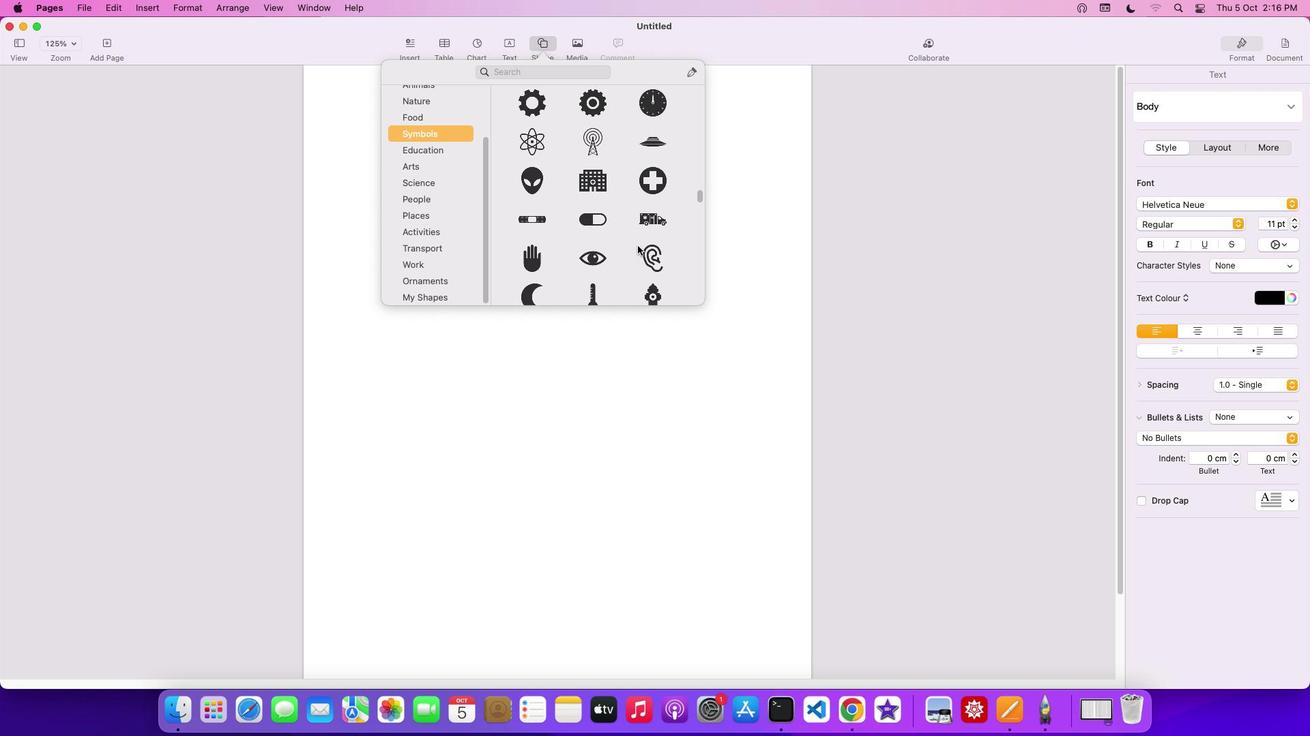 
Action: Mouse scrolled (637, 245) with delta (0, 0)
Screenshot: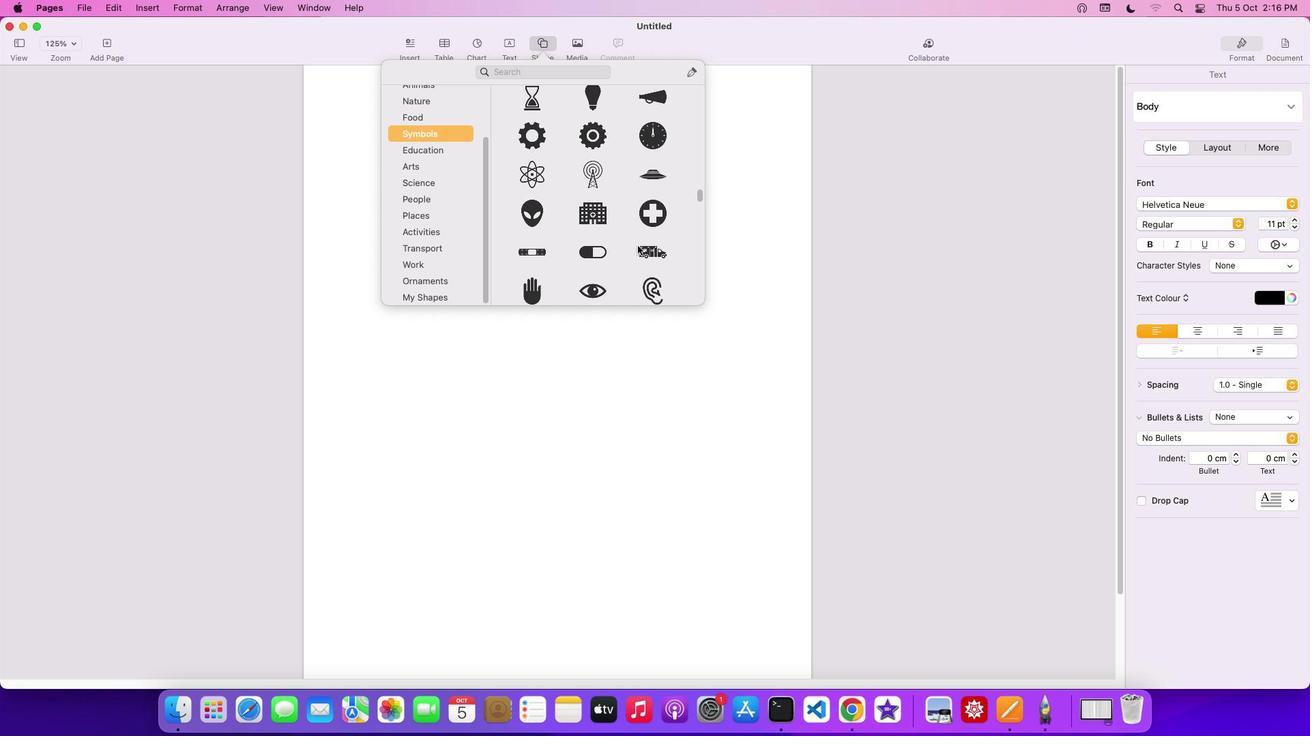 
Action: Mouse scrolled (637, 245) with delta (0, 0)
Screenshot: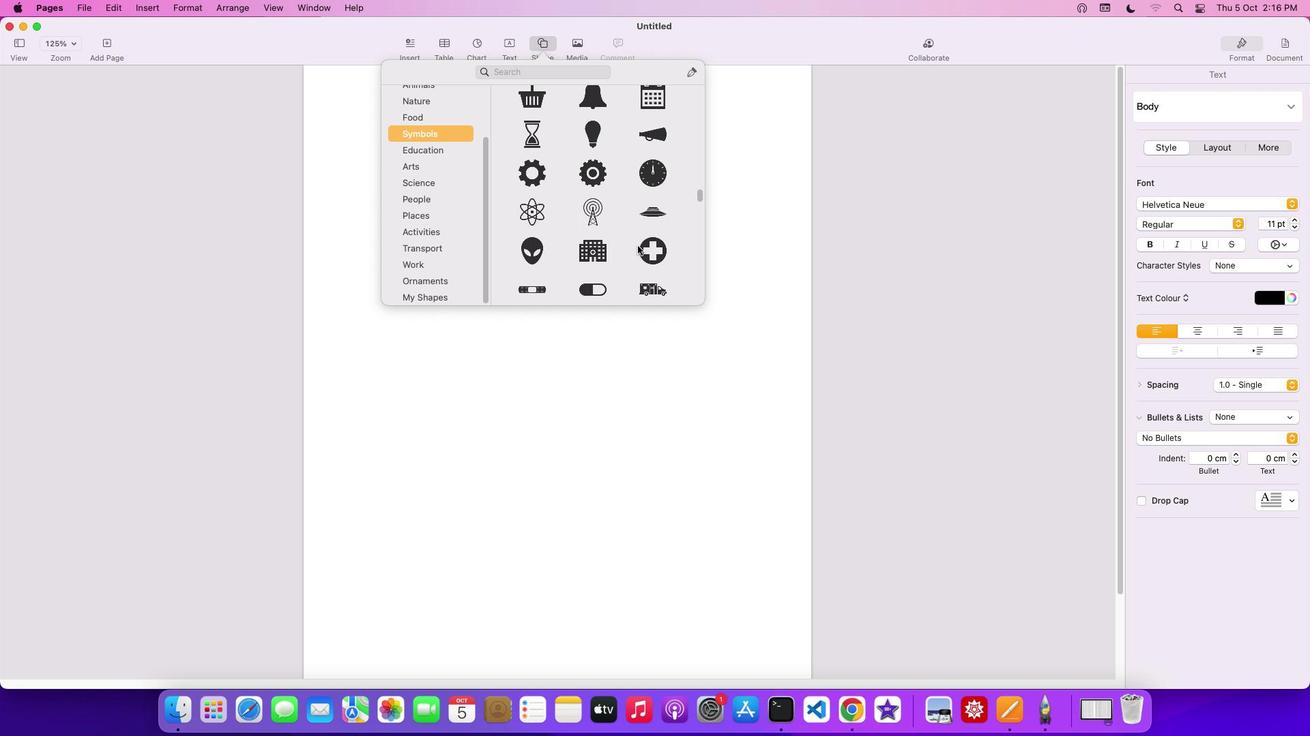 
Action: Mouse scrolled (637, 245) with delta (0, 2)
Screenshot: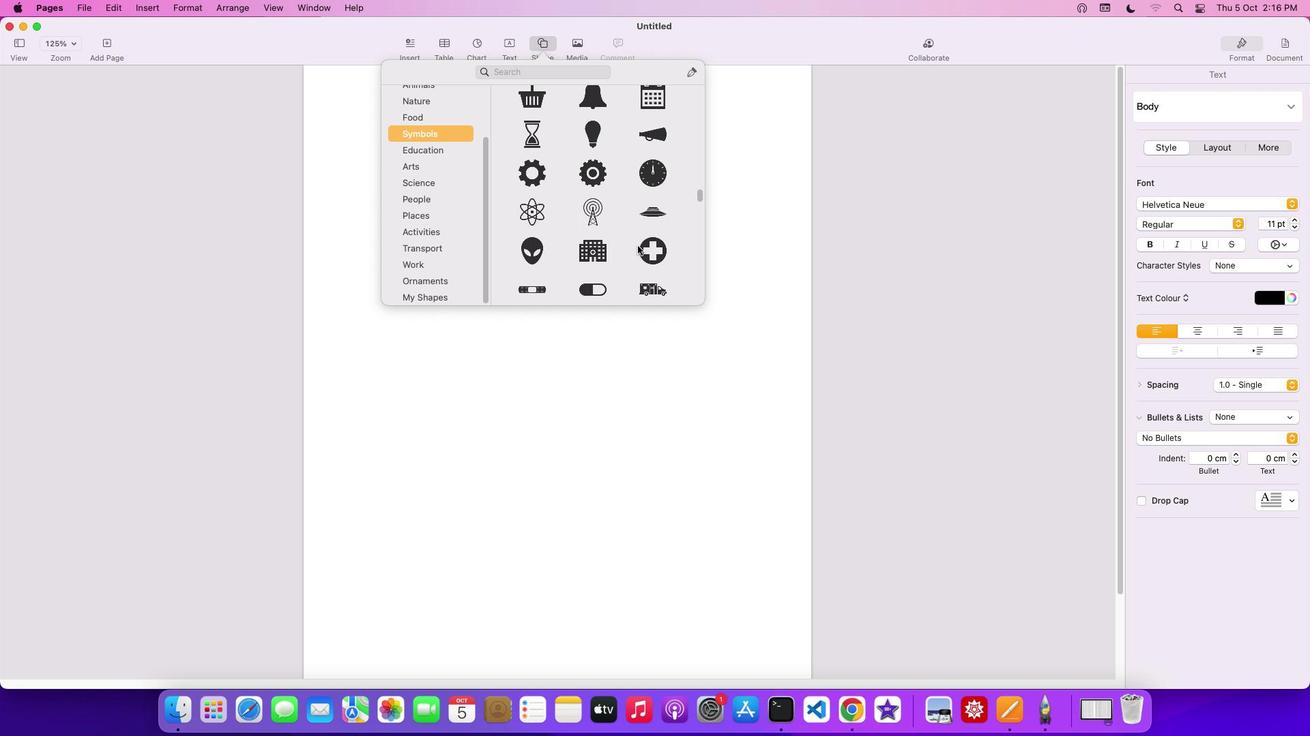 
Action: Mouse scrolled (637, 245) with delta (0, 3)
Screenshot: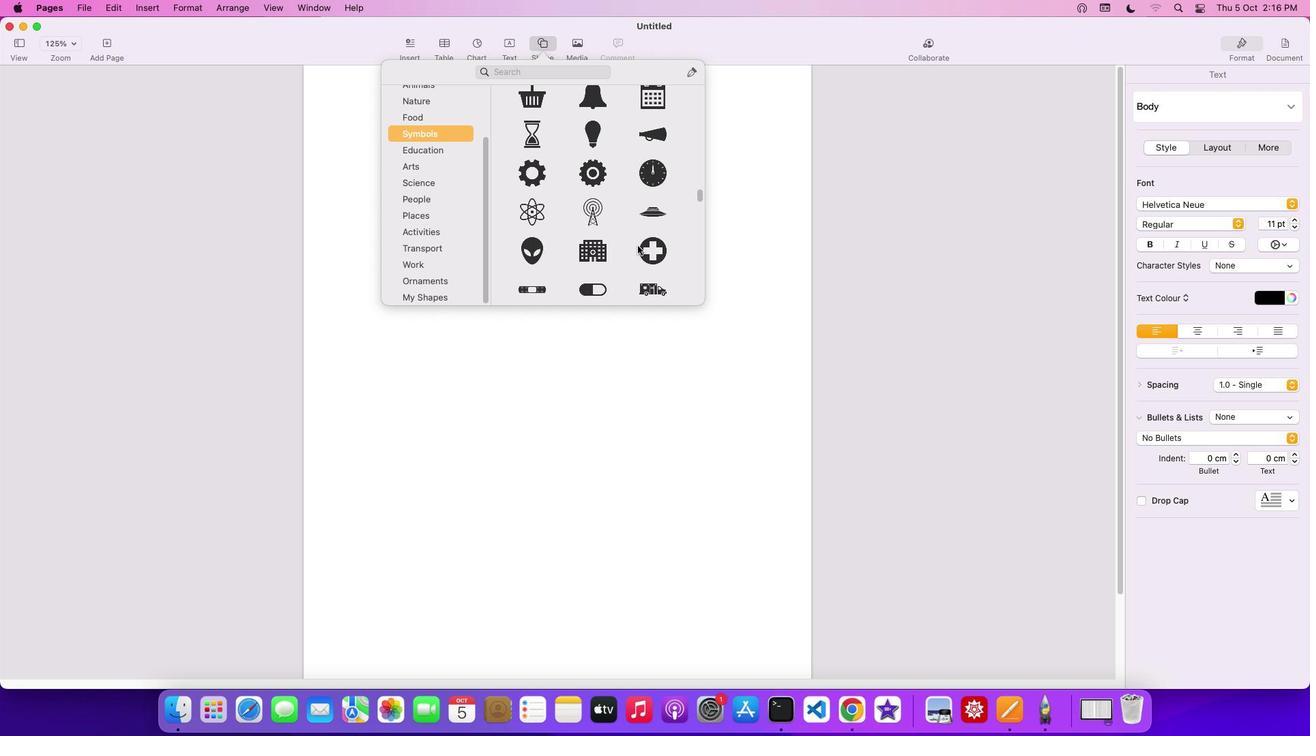
Action: Mouse scrolled (637, 245) with delta (0, 0)
Screenshot: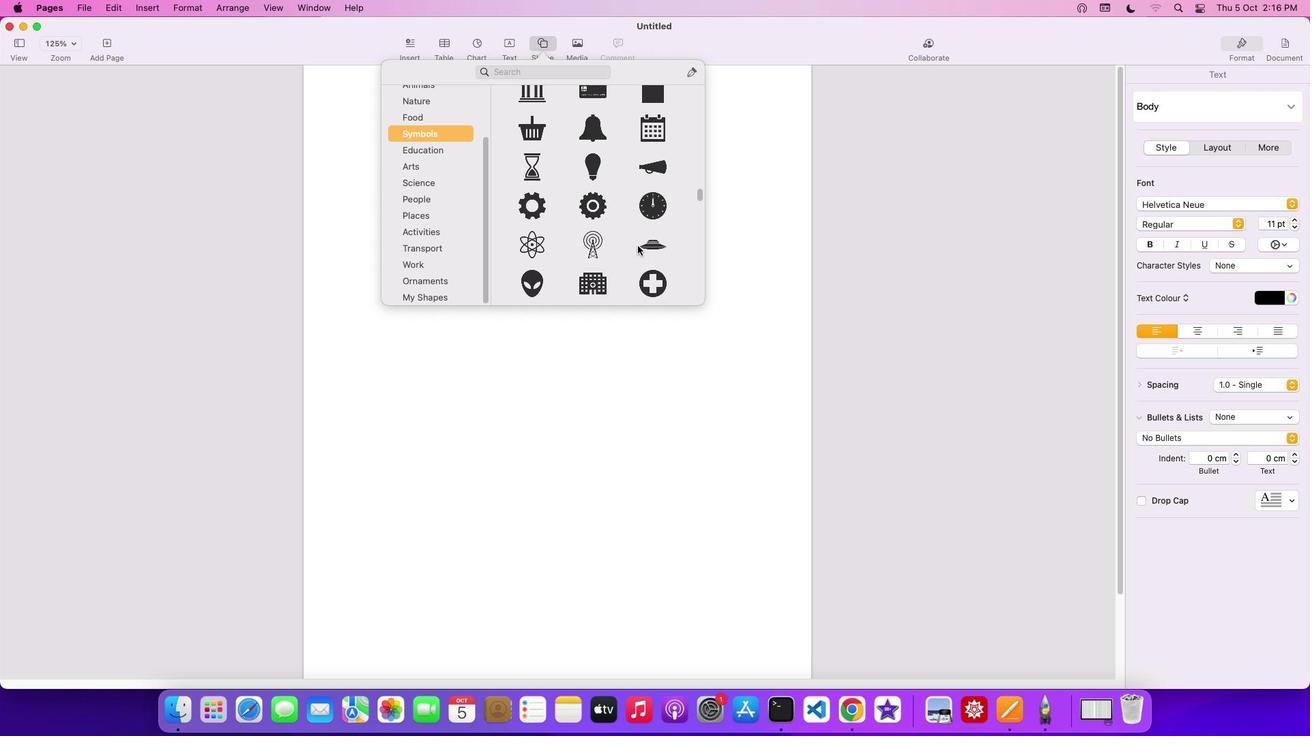 
Action: Mouse scrolled (637, 245) with delta (0, 0)
